 Task: In the  document effectivemgmt.doc ,insert the clipart between heading and points ' search for dove ' and adjust the shape height to  '3.5''
Action: Mouse moved to (20, 106)
Screenshot: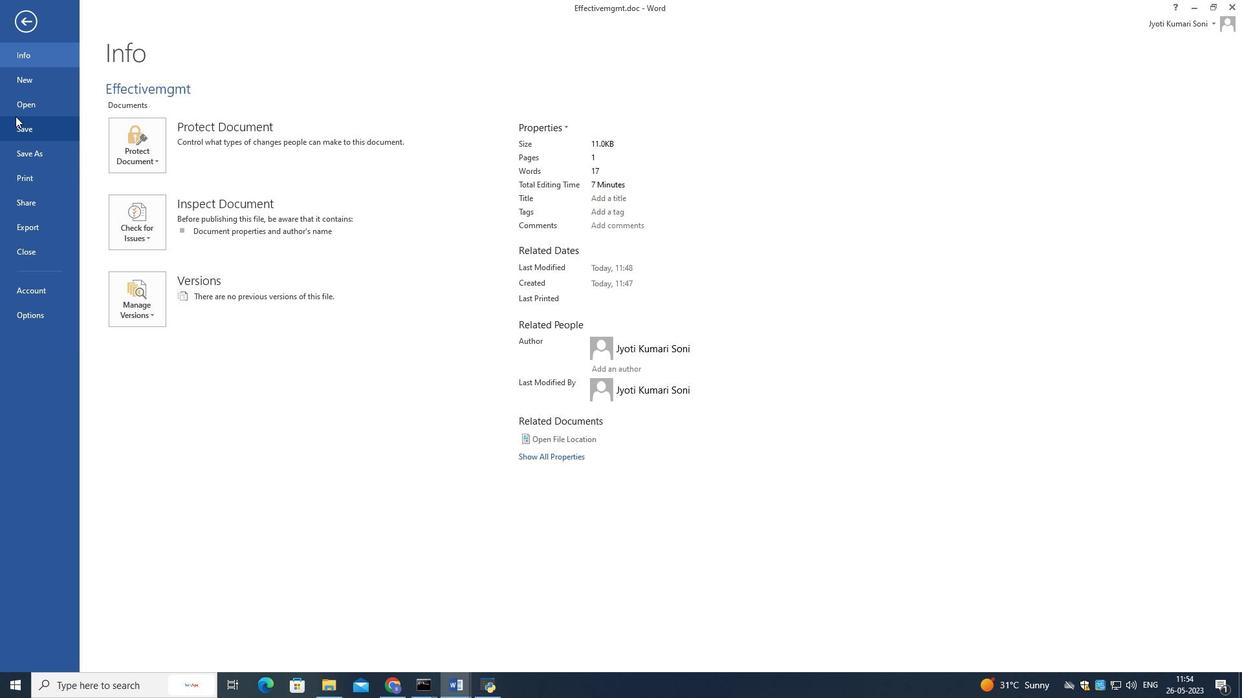 
Action: Mouse pressed left at (20, 106)
Screenshot: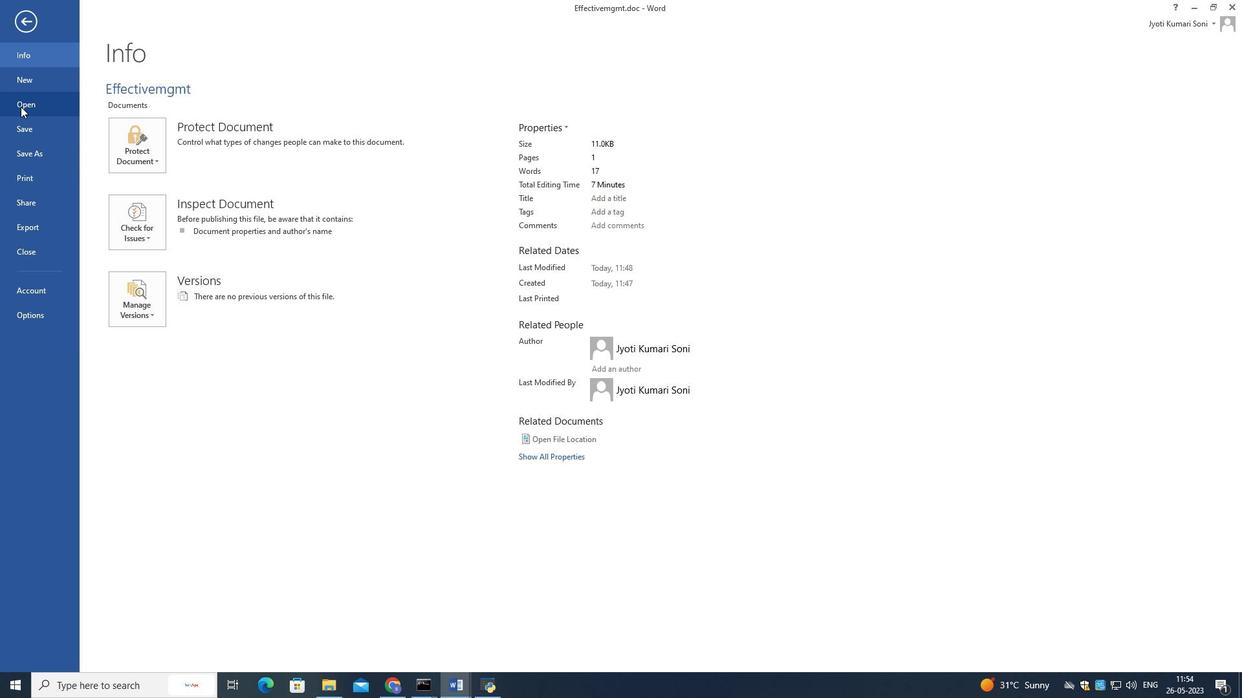 
Action: Mouse moved to (381, 117)
Screenshot: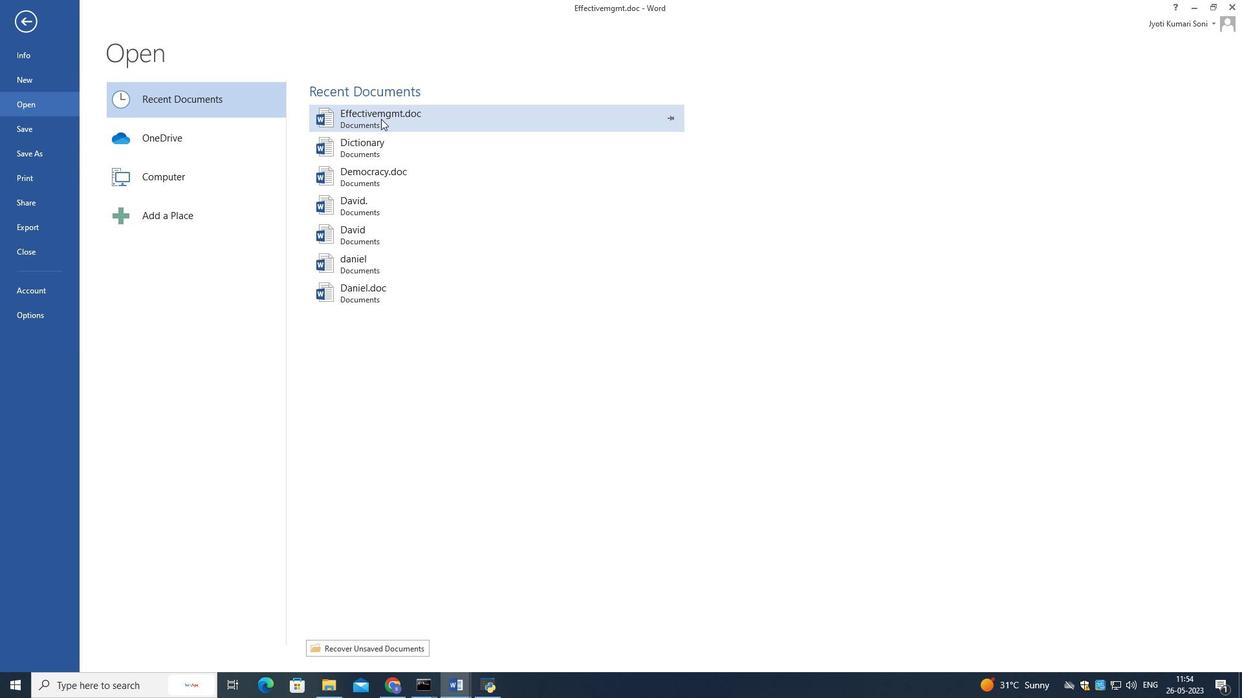 
Action: Mouse pressed left at (381, 117)
Screenshot: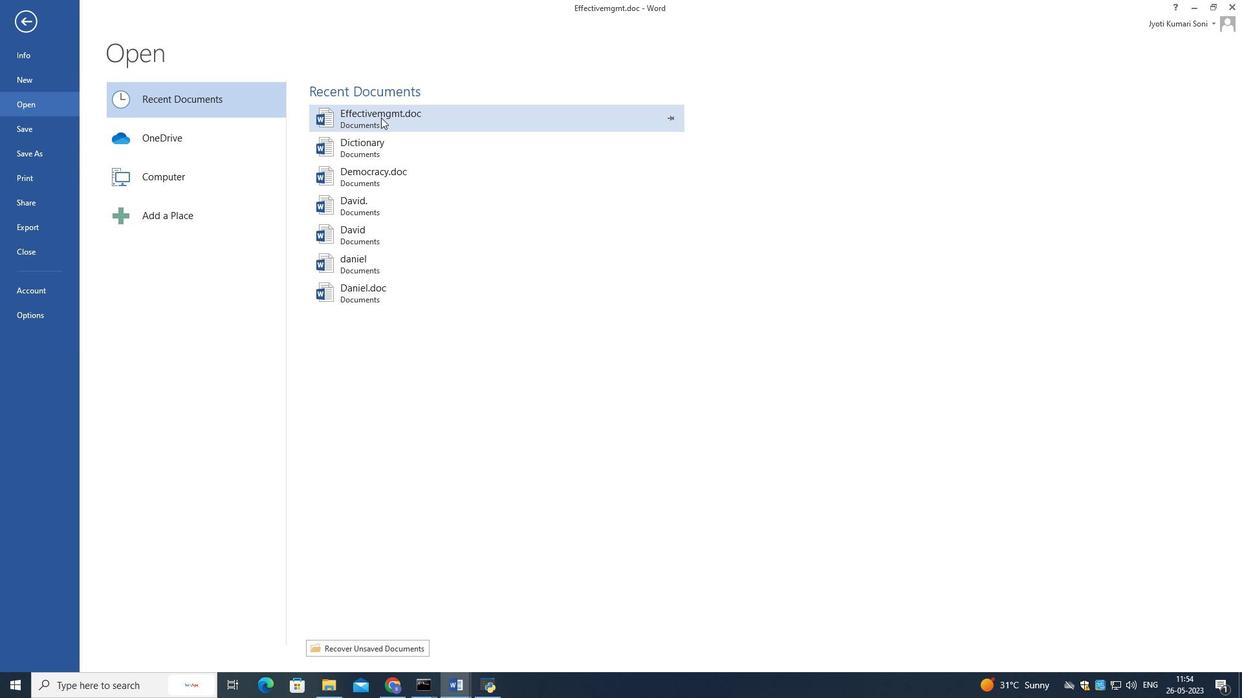 
Action: Mouse moved to (588, 286)
Screenshot: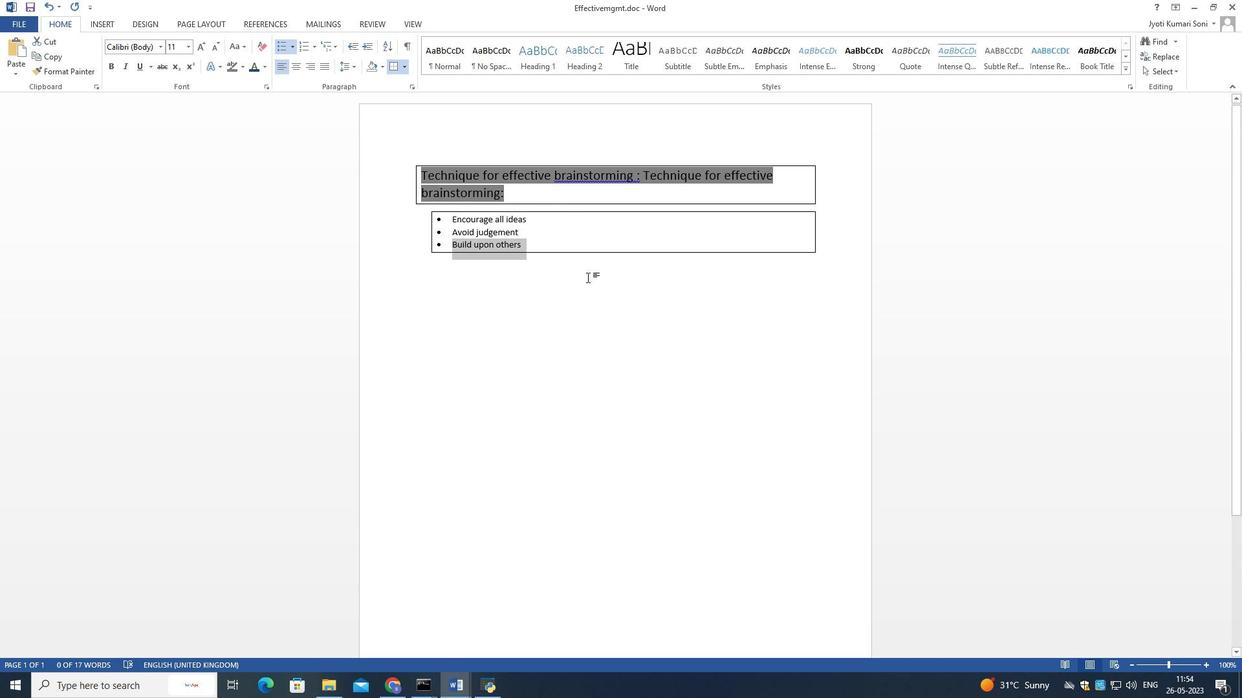 
Action: Mouse pressed left at (588, 286)
Screenshot: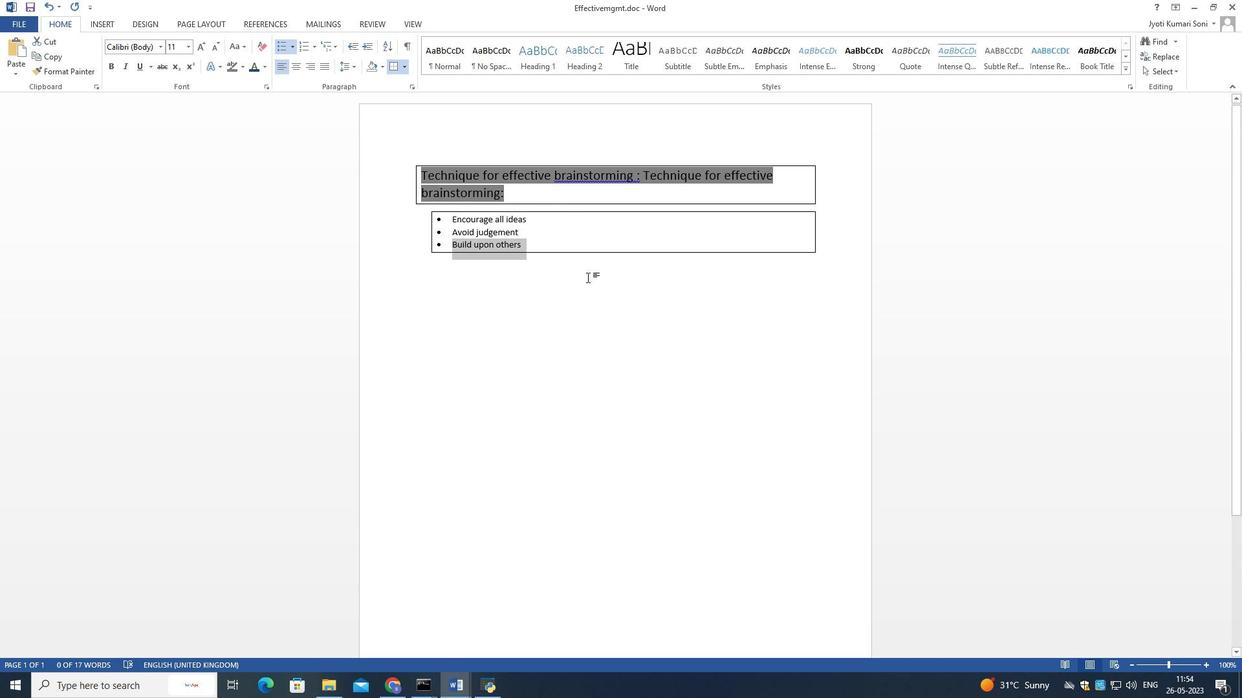 
Action: Mouse moved to (826, 201)
Screenshot: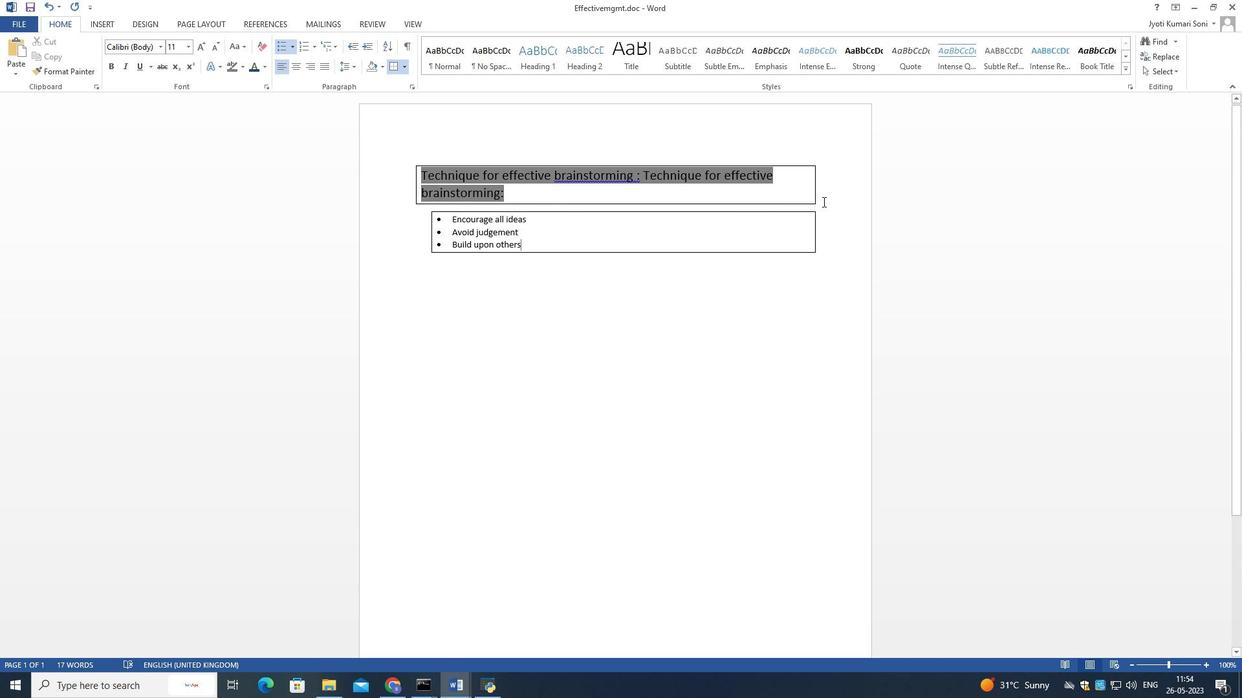 
Action: Mouse pressed left at (826, 201)
Screenshot: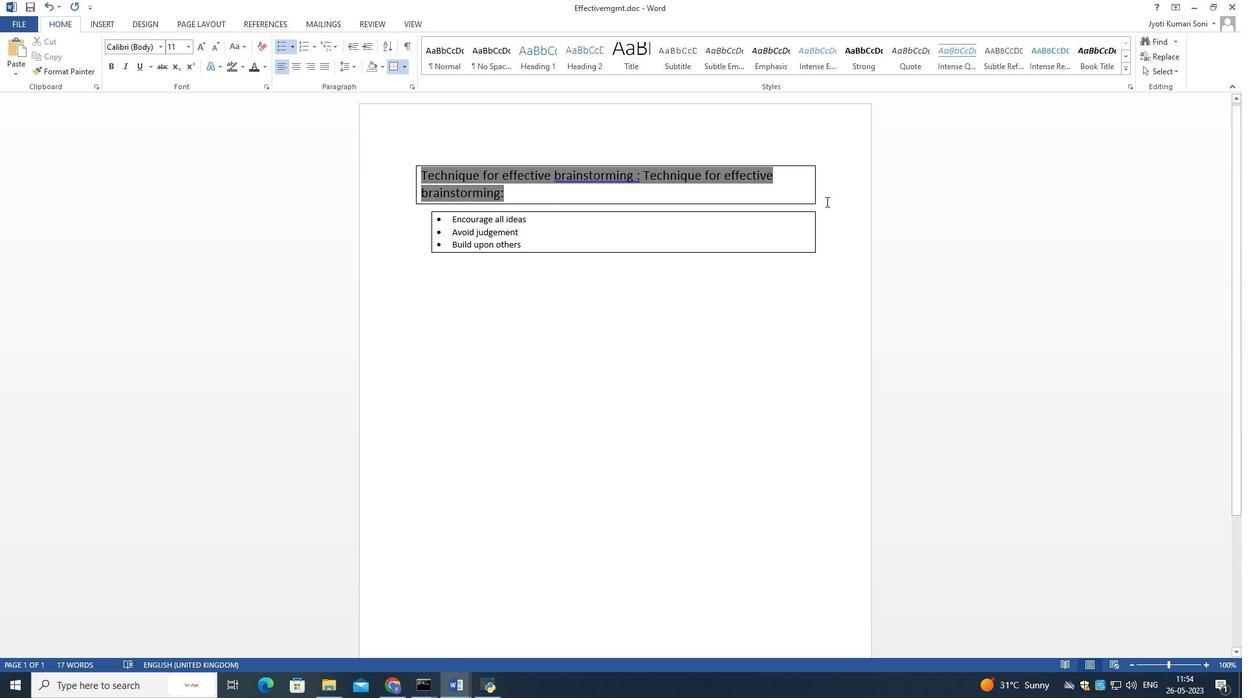 
Action: Mouse pressed left at (826, 201)
Screenshot: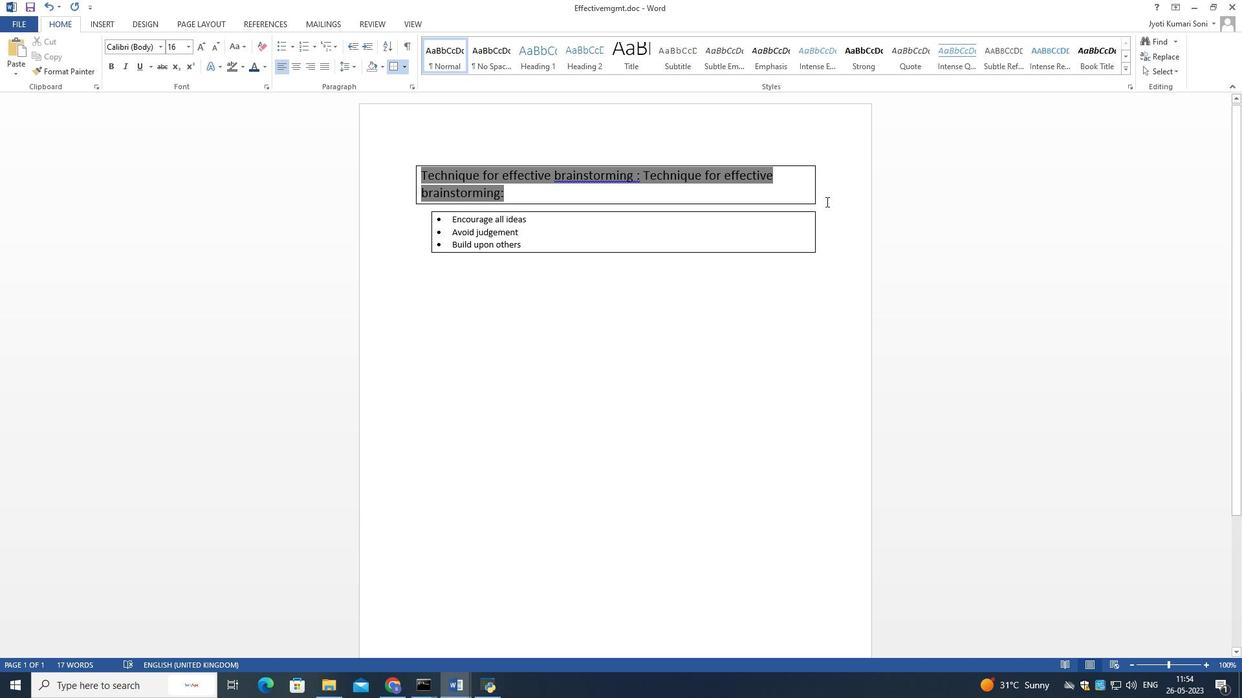 
Action: Mouse moved to (823, 197)
Screenshot: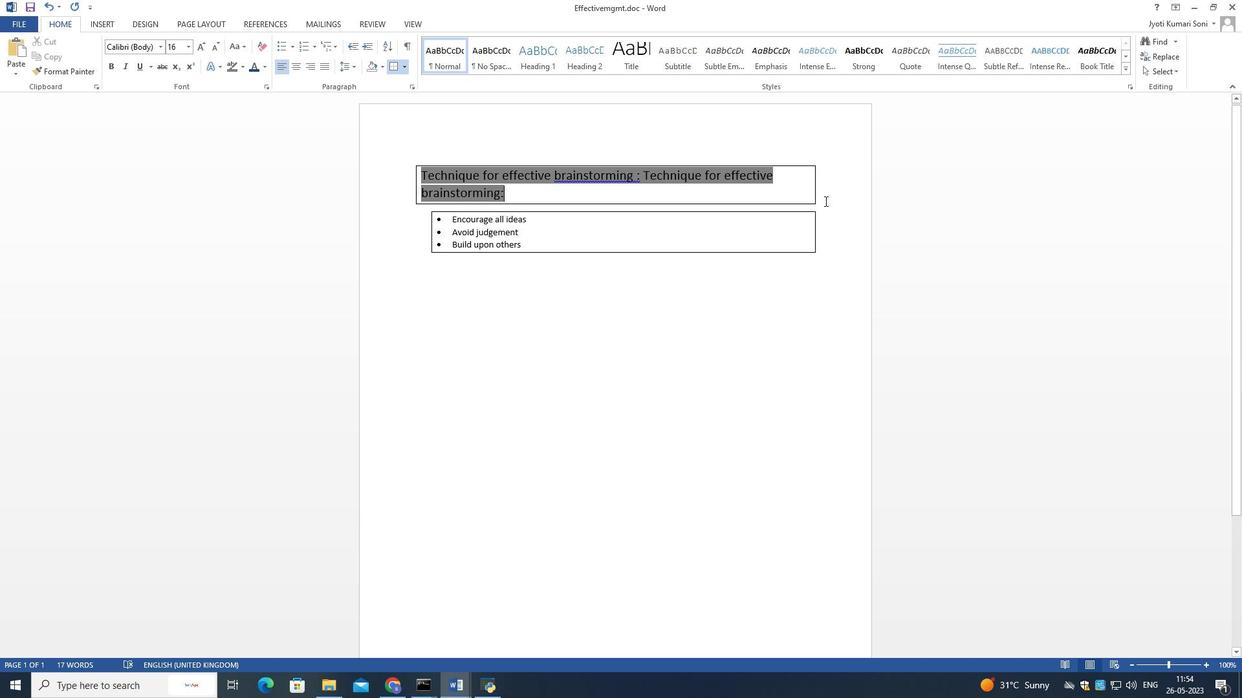 
Action: Key pressed <Key.enter>
Screenshot: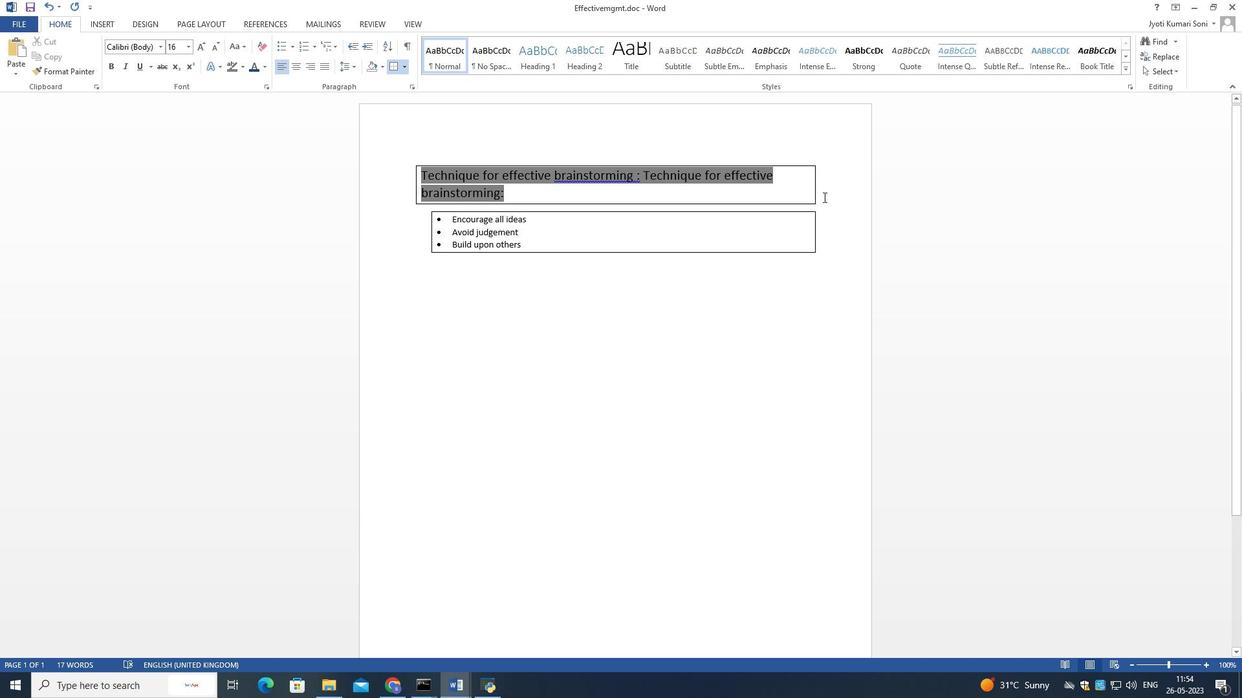 
Action: Mouse moved to (856, 219)
Screenshot: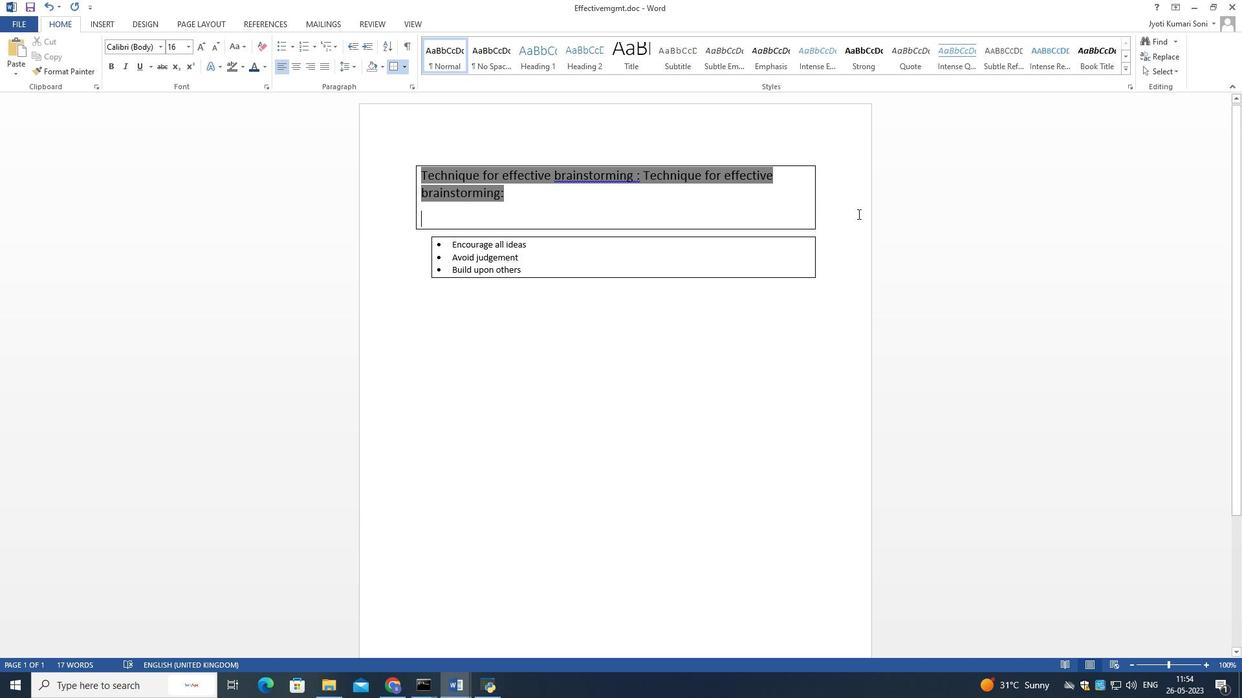 
Action: Mouse pressed left at (856, 219)
Screenshot: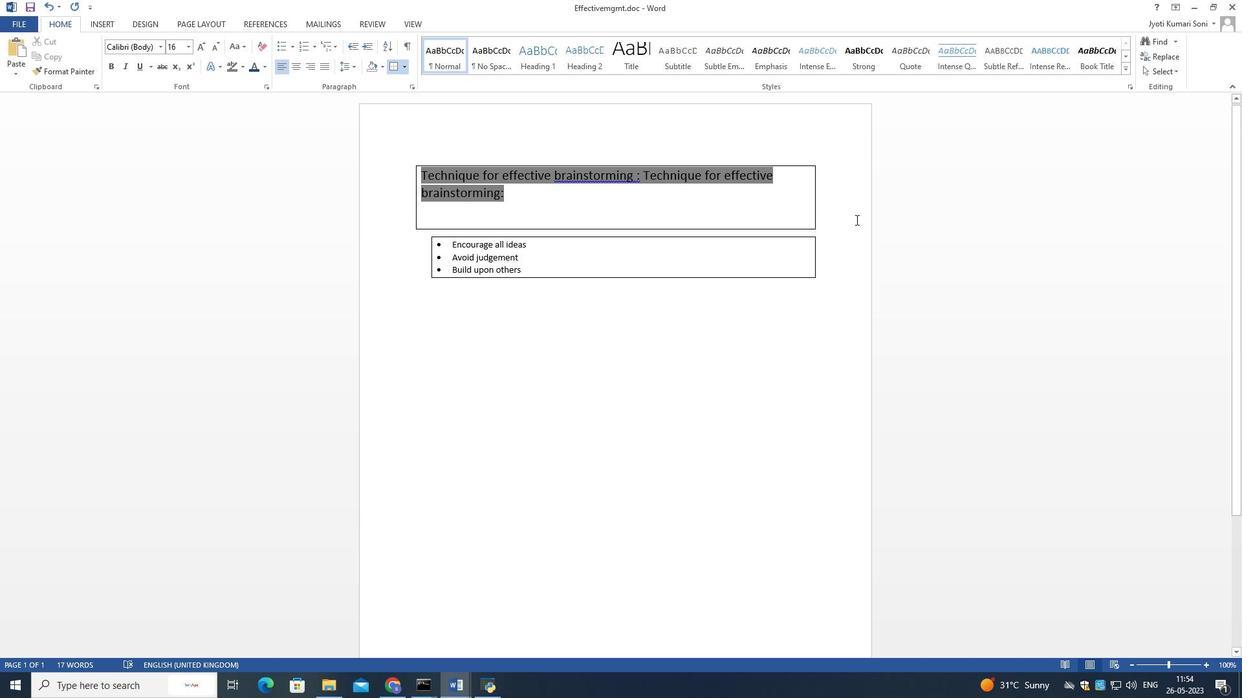 
Action: Mouse moved to (828, 230)
Screenshot: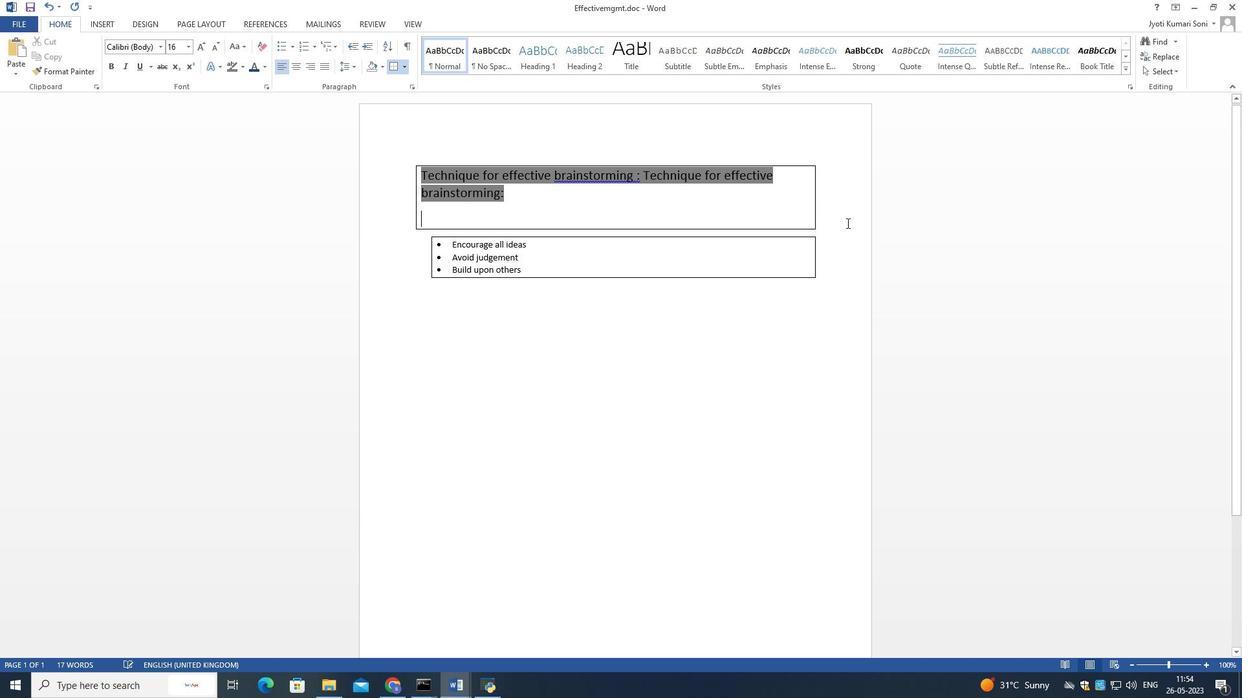 
Action: Mouse pressed left at (828, 230)
Screenshot: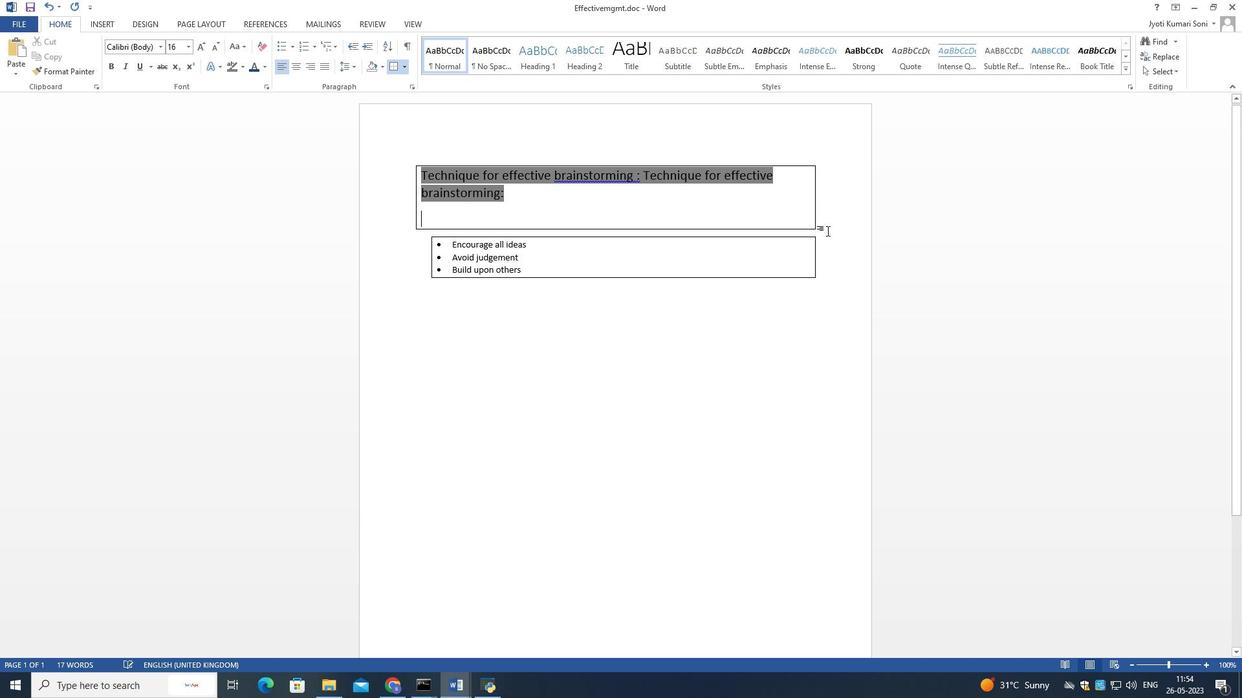 
Action: Mouse moved to (755, 306)
Screenshot: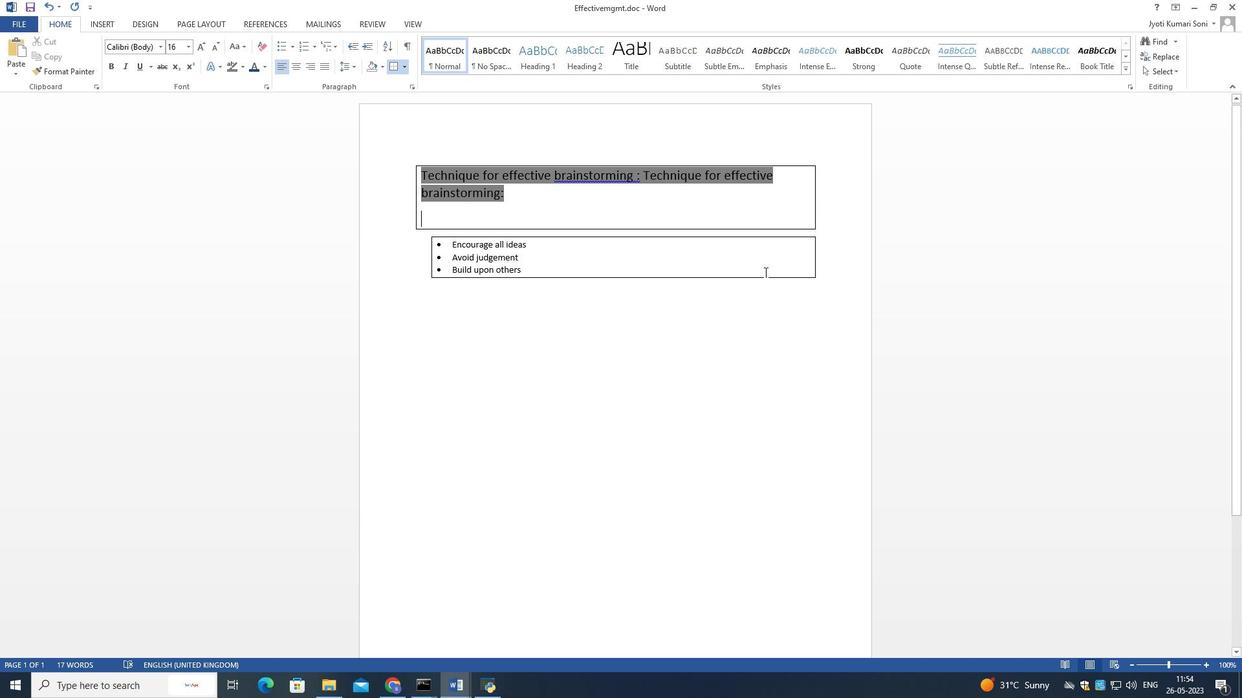 
Action: Mouse pressed left at (755, 306)
Screenshot: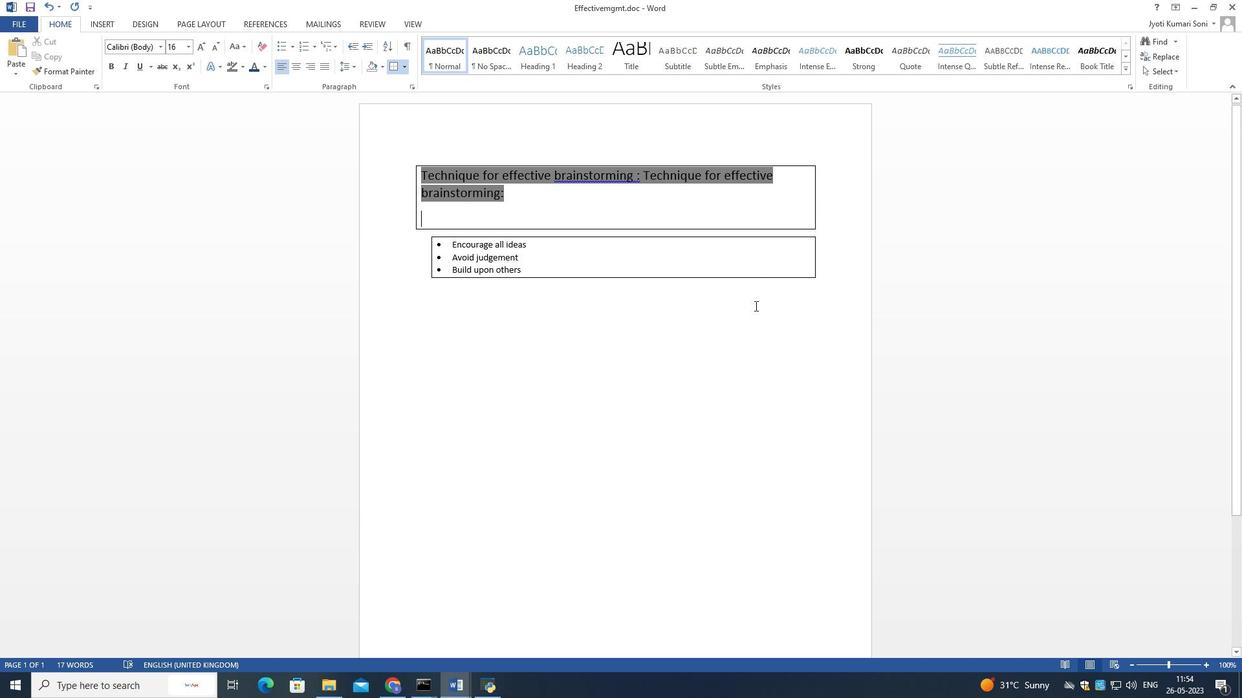 
Action: Mouse moved to (403, 65)
Screenshot: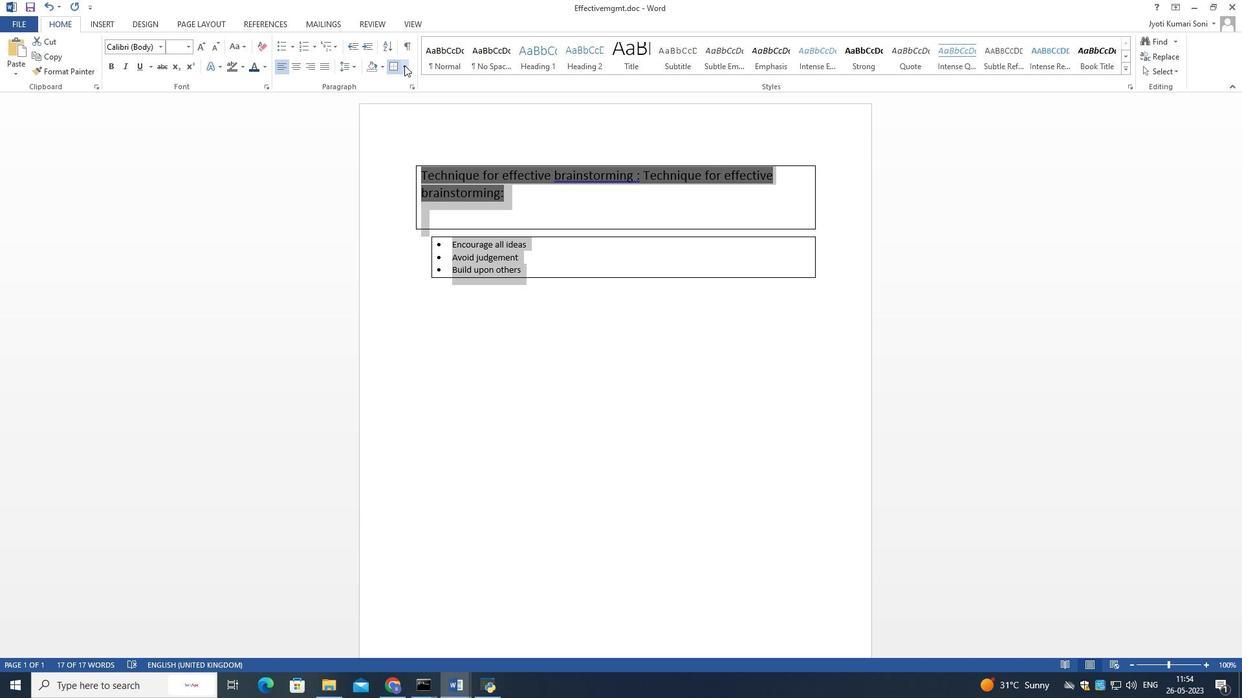 
Action: Mouse pressed left at (403, 65)
Screenshot: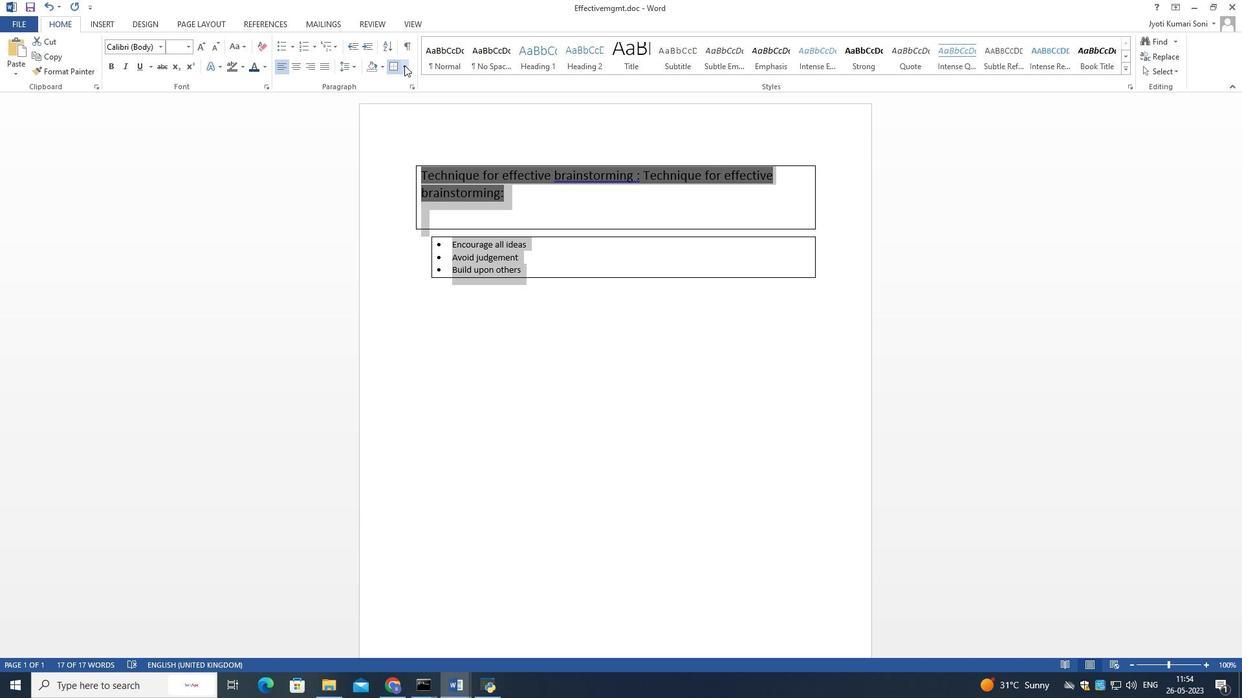 
Action: Mouse moved to (569, 310)
Screenshot: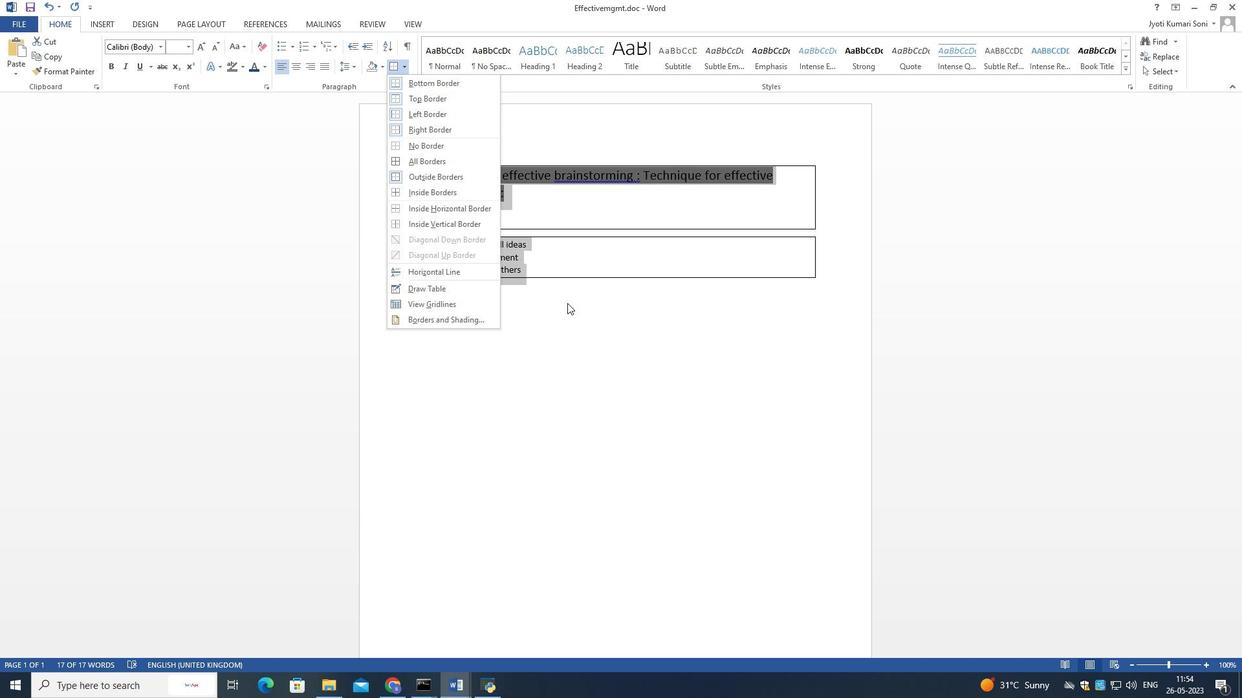 
Action: Mouse pressed left at (569, 310)
Screenshot: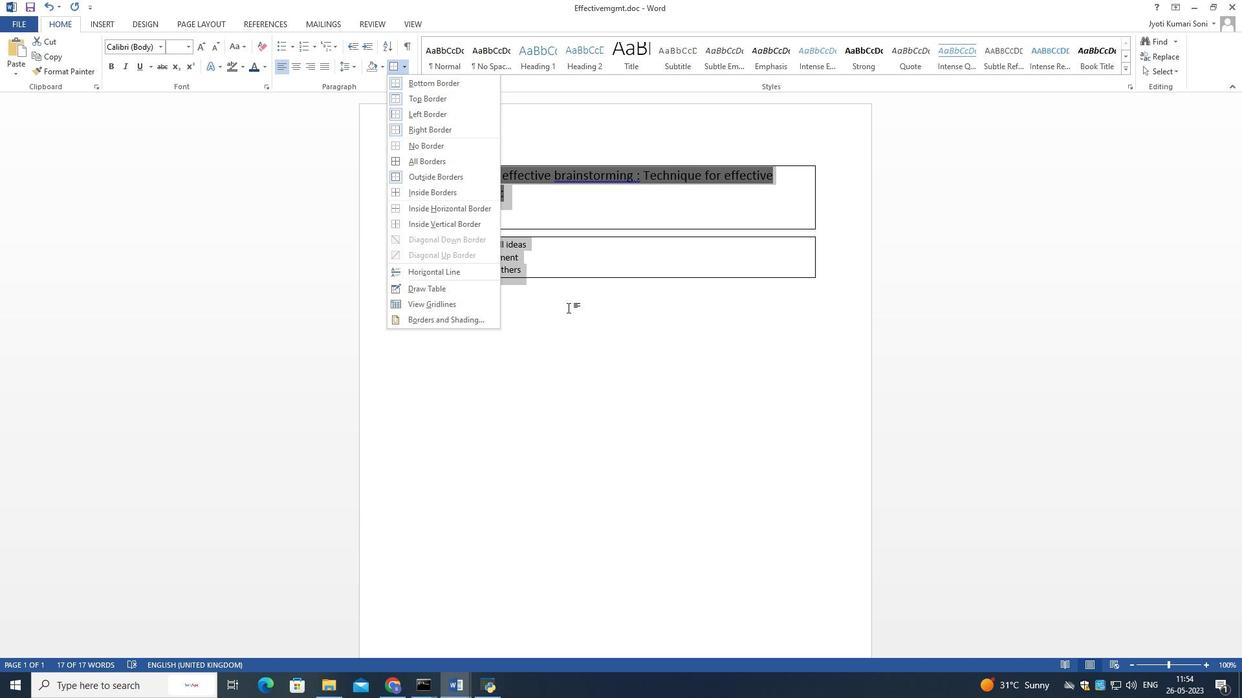 
Action: Mouse moved to (839, 206)
Screenshot: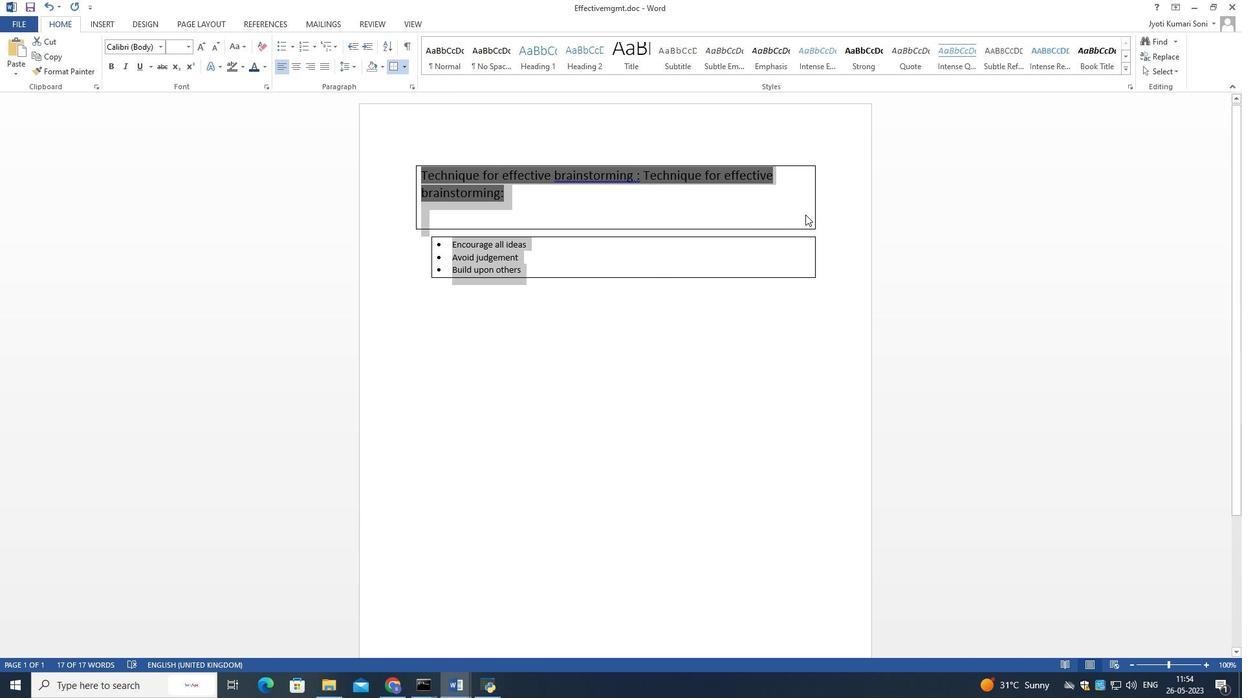 
Action: Mouse pressed left at (839, 206)
Screenshot: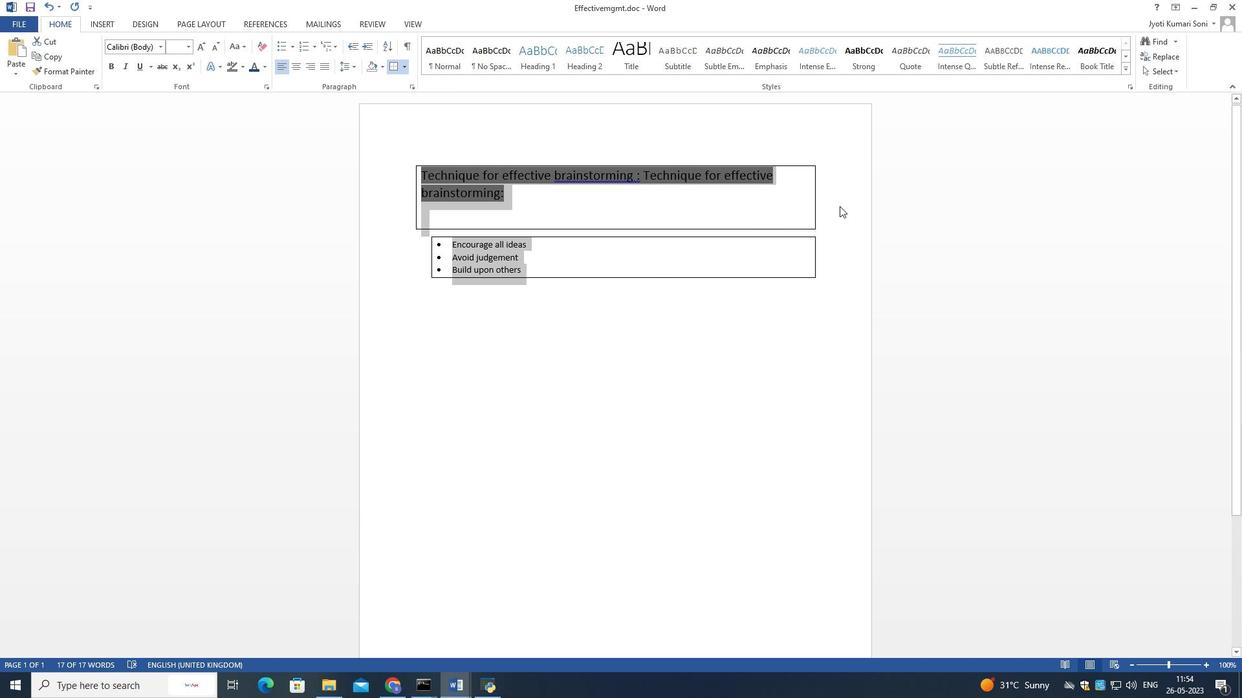 
Action: Mouse moved to (852, 184)
Screenshot: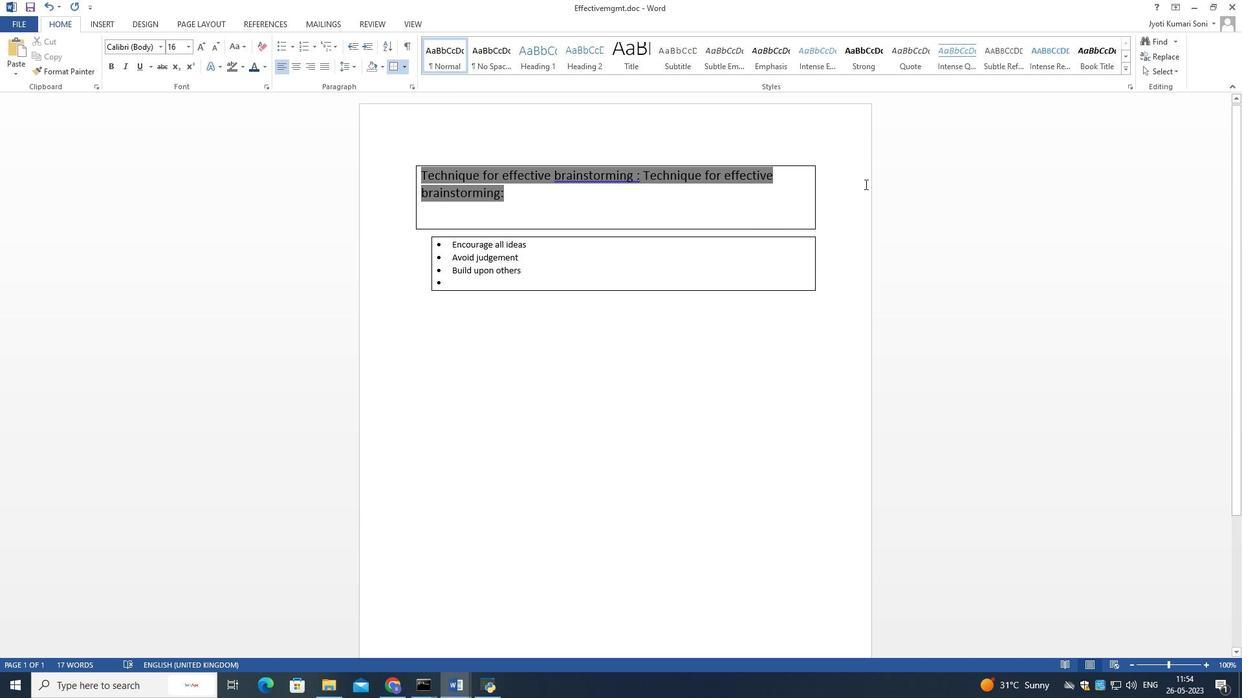 
Action: Mouse pressed left at (852, 184)
Screenshot: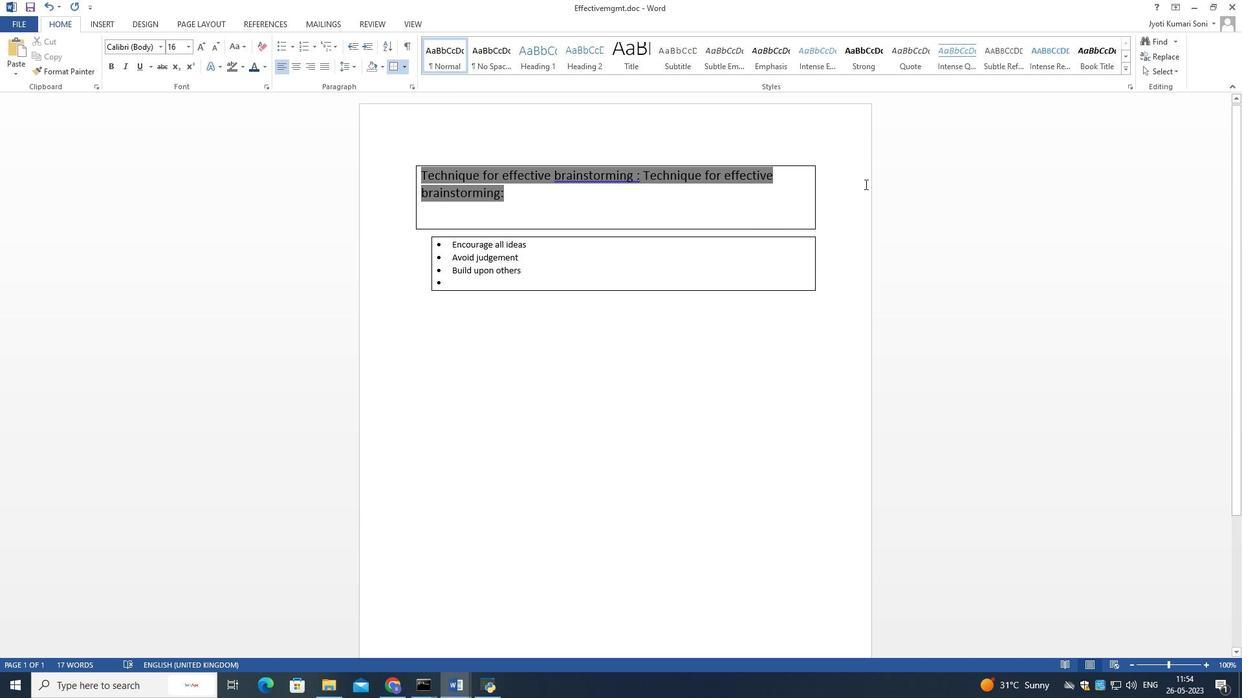 
Action: Mouse moved to (403, 66)
Screenshot: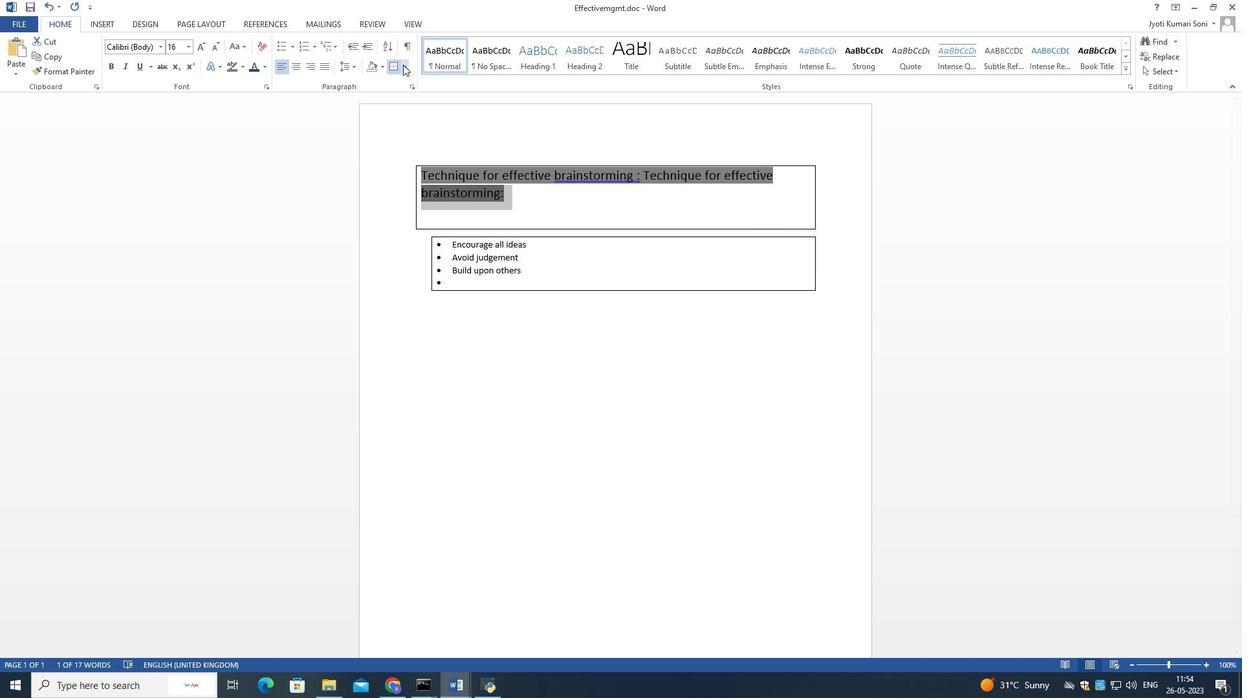 
Action: Mouse pressed left at (403, 66)
Screenshot: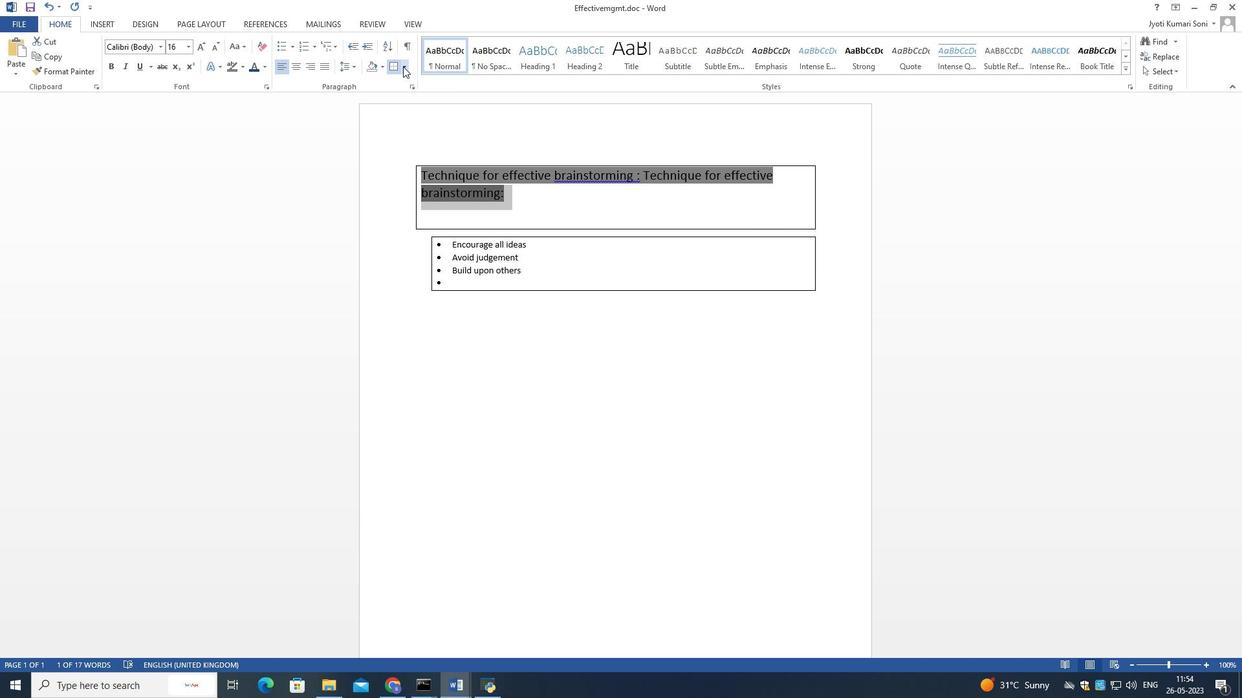 
Action: Mouse moved to (413, 149)
Screenshot: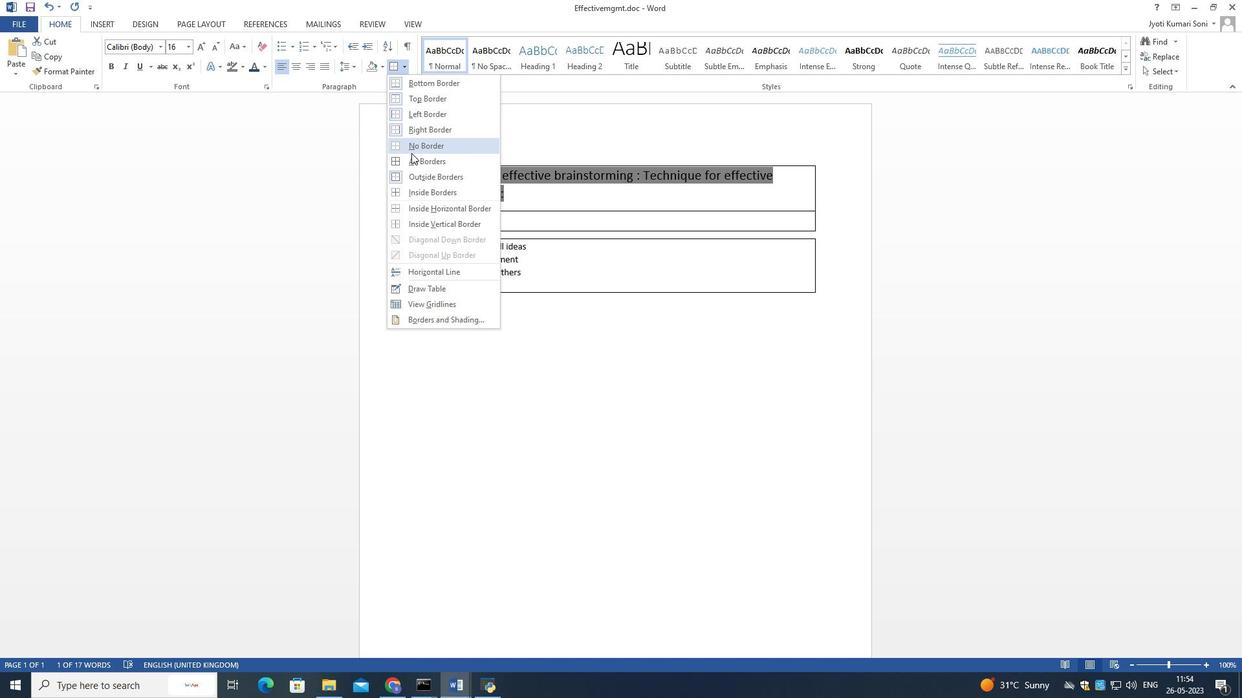 
Action: Mouse pressed left at (413, 149)
Screenshot: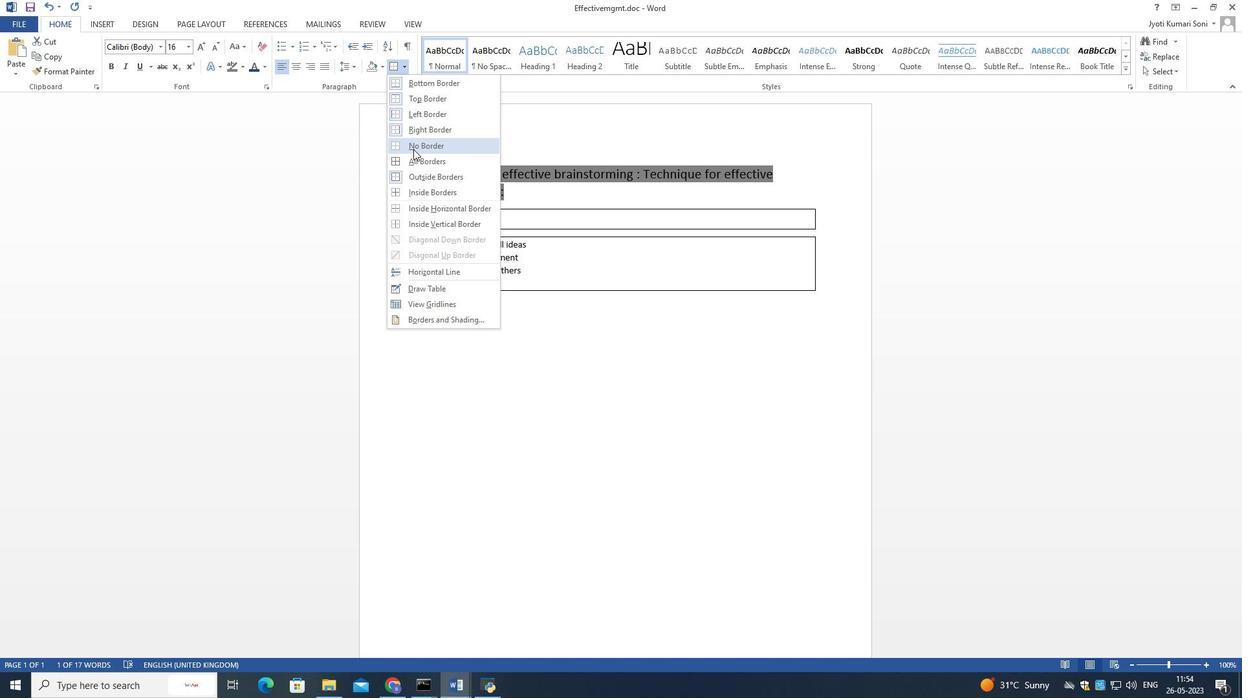 
Action: Mouse moved to (556, 222)
Screenshot: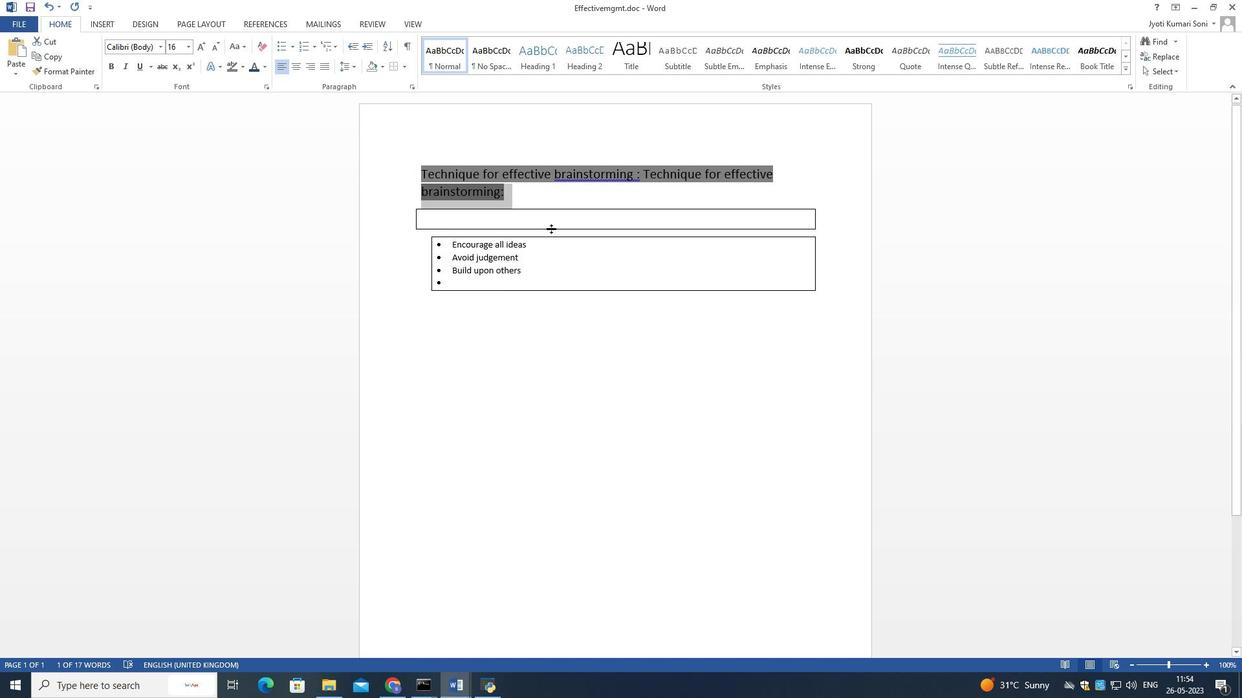 
Action: Mouse pressed left at (556, 222)
Screenshot: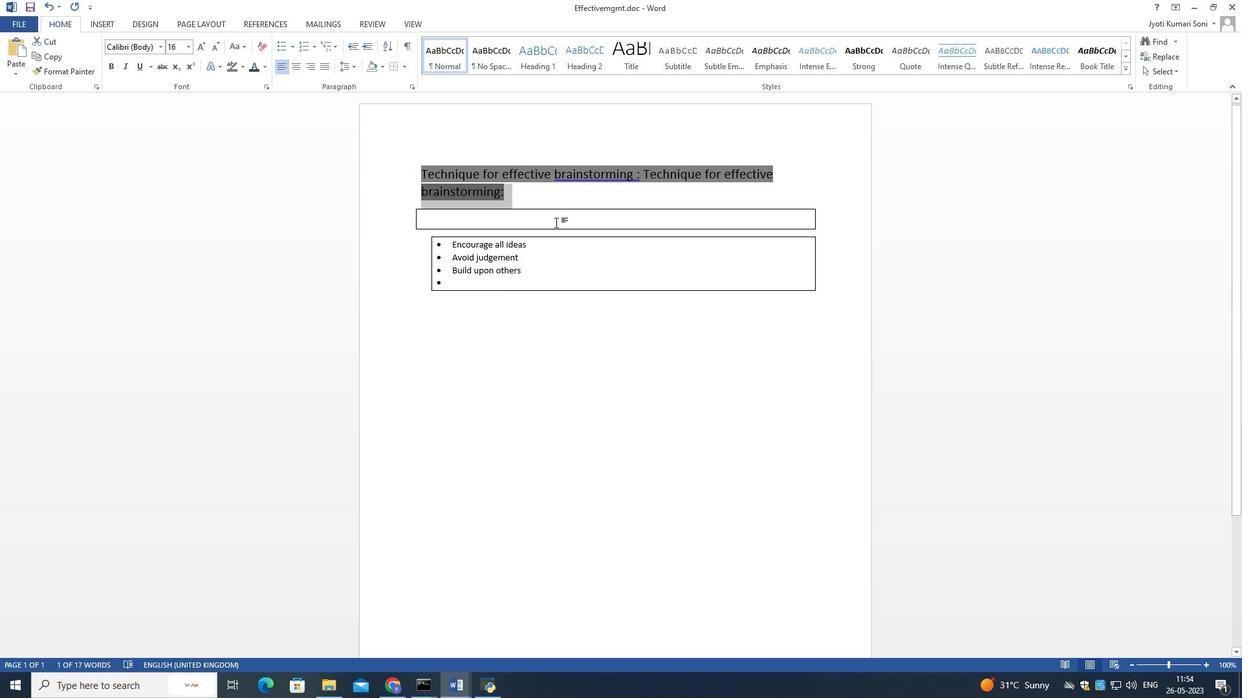 
Action: Mouse moved to (556, 214)
Screenshot: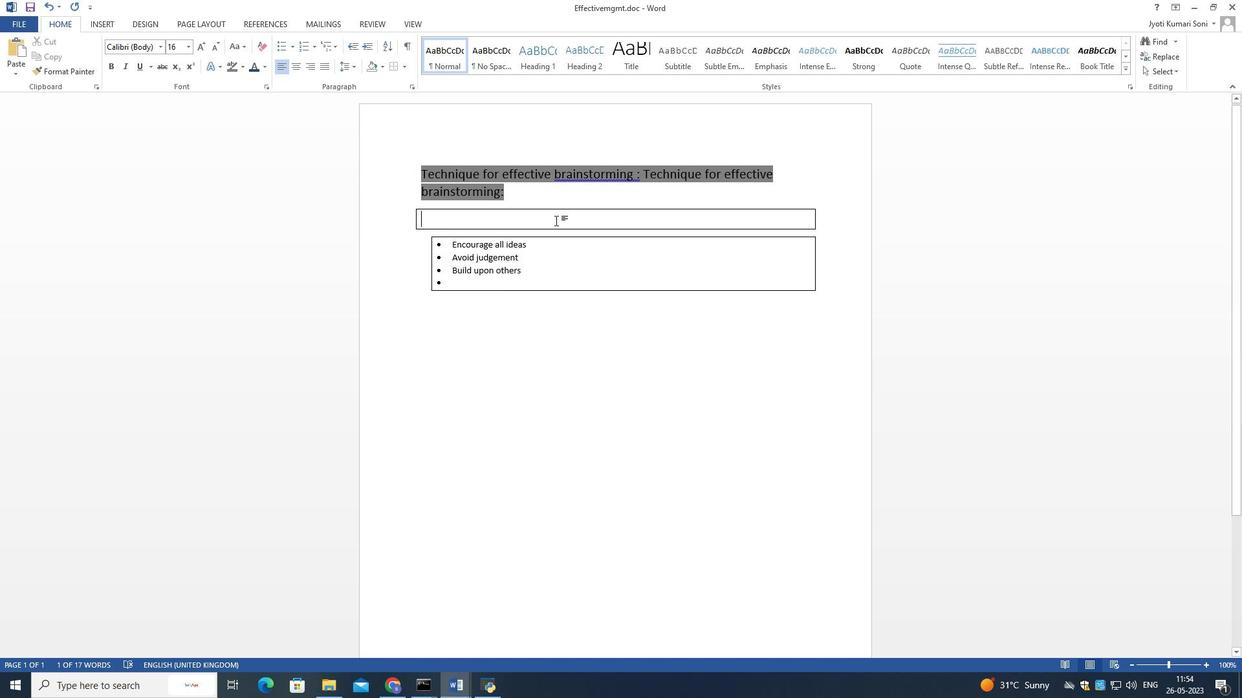
Action: Mouse pressed right at (556, 214)
Screenshot: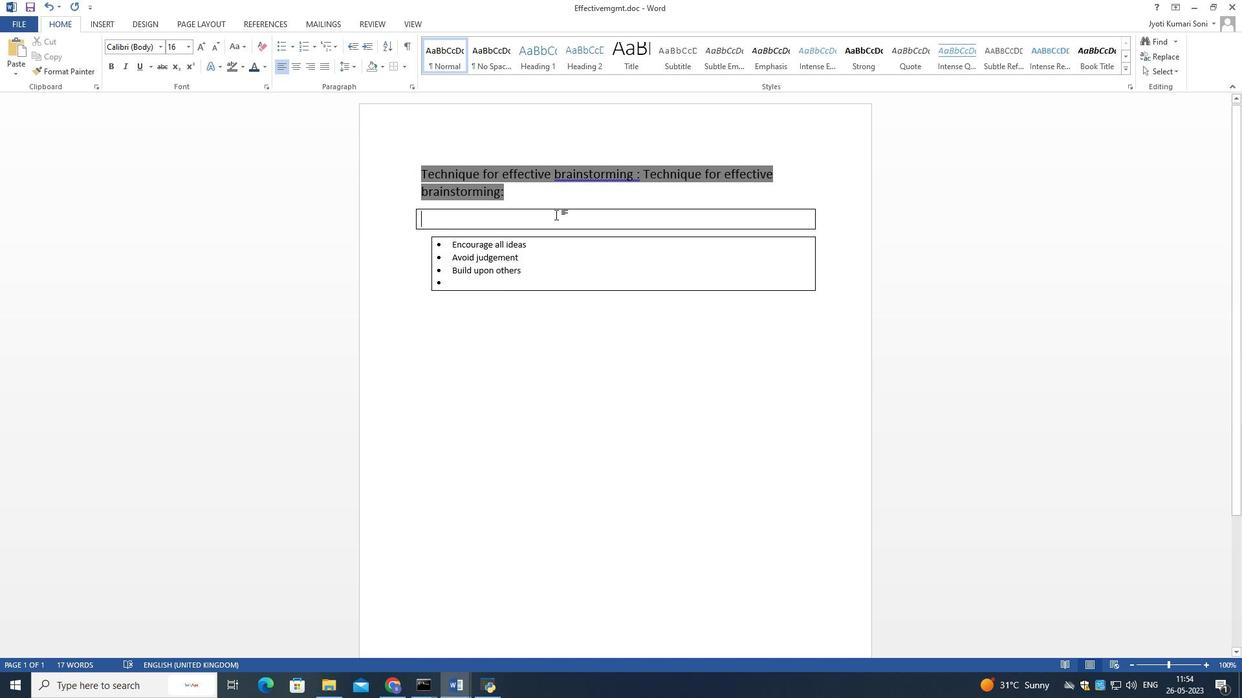 
Action: Mouse moved to (448, 220)
Screenshot: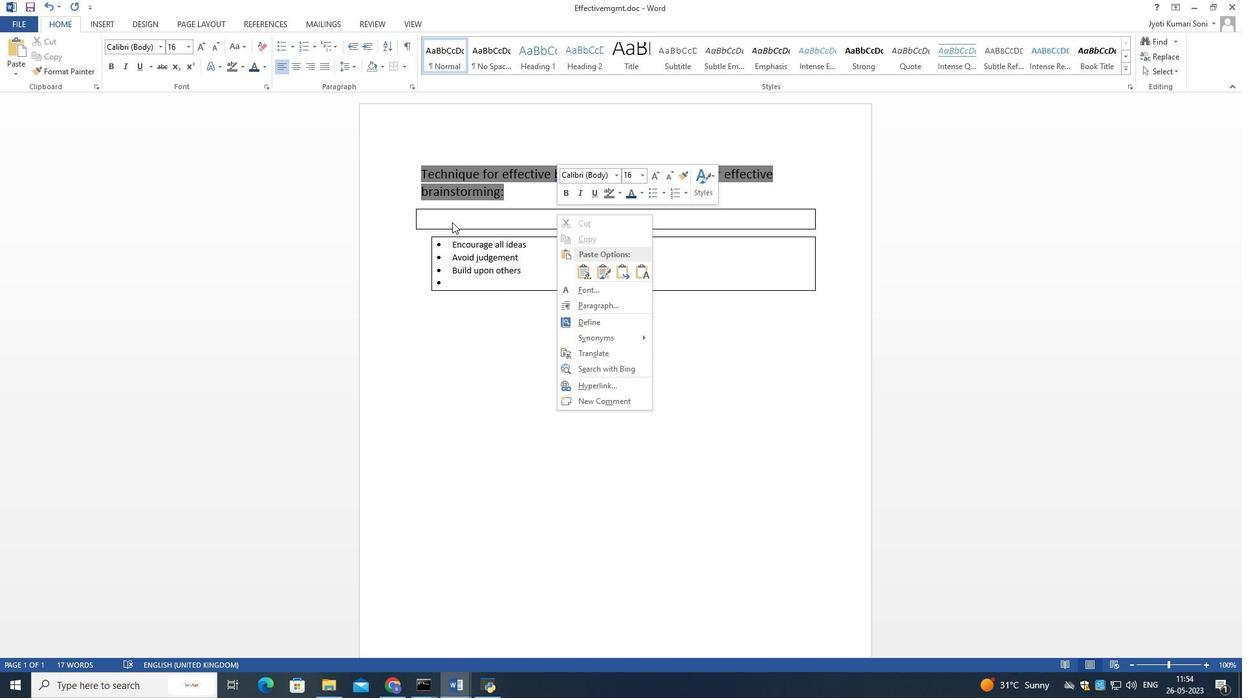 
Action: Mouse pressed left at (448, 220)
Screenshot: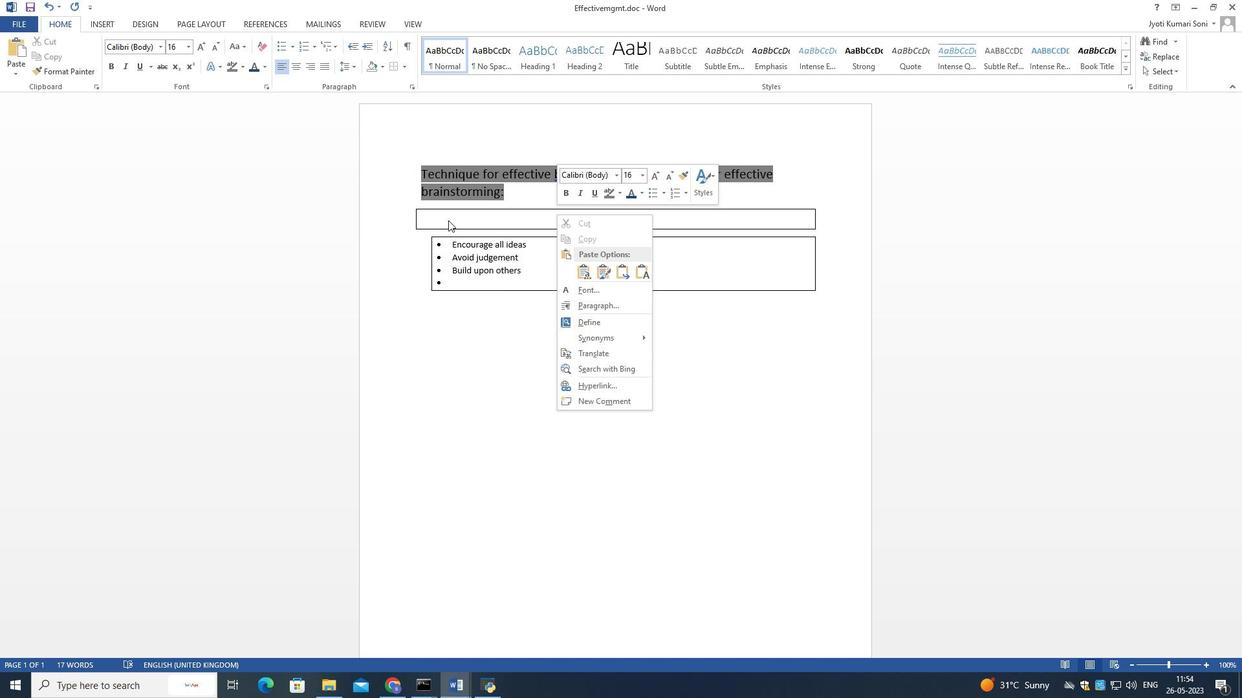 
Action: Mouse moved to (414, 214)
Screenshot: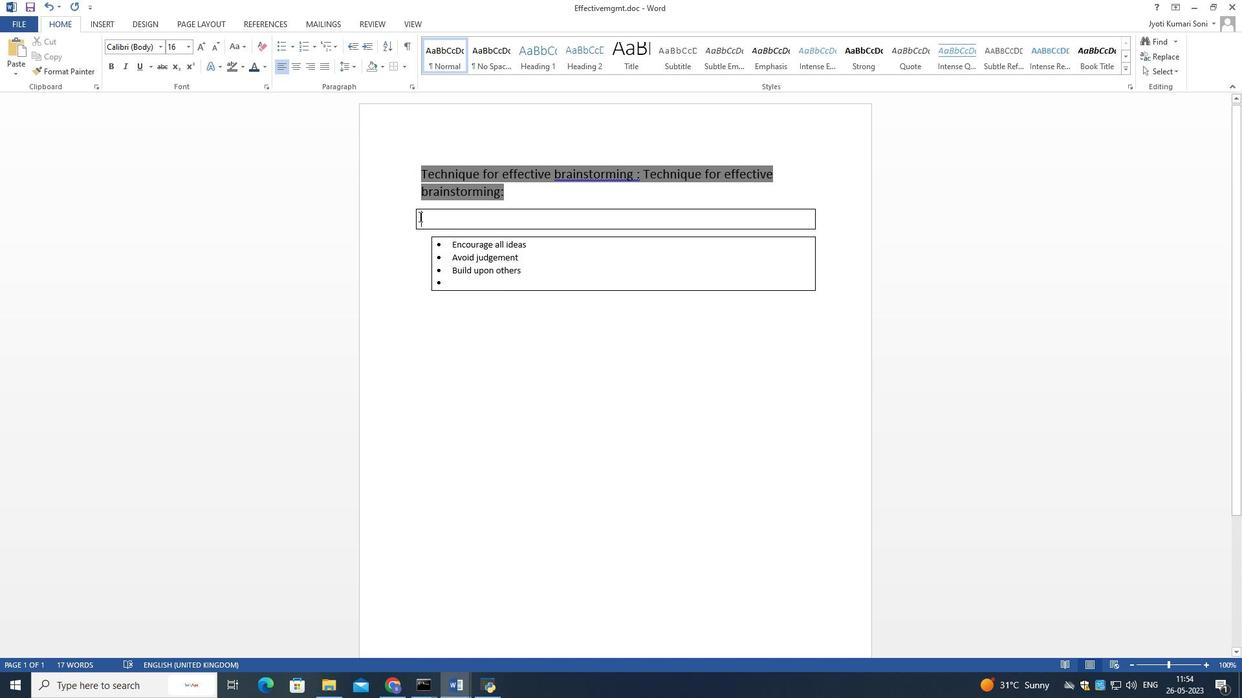 
Action: Mouse pressed left at (414, 214)
Screenshot: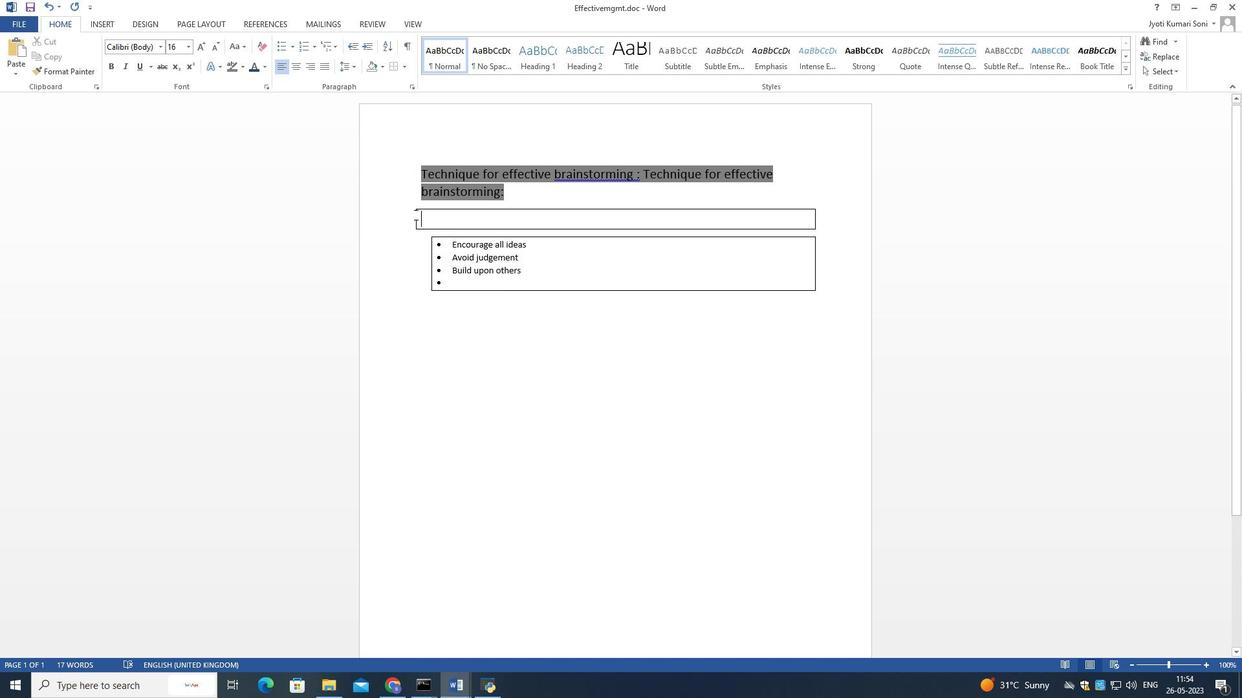 
Action: Mouse moved to (425, 221)
Screenshot: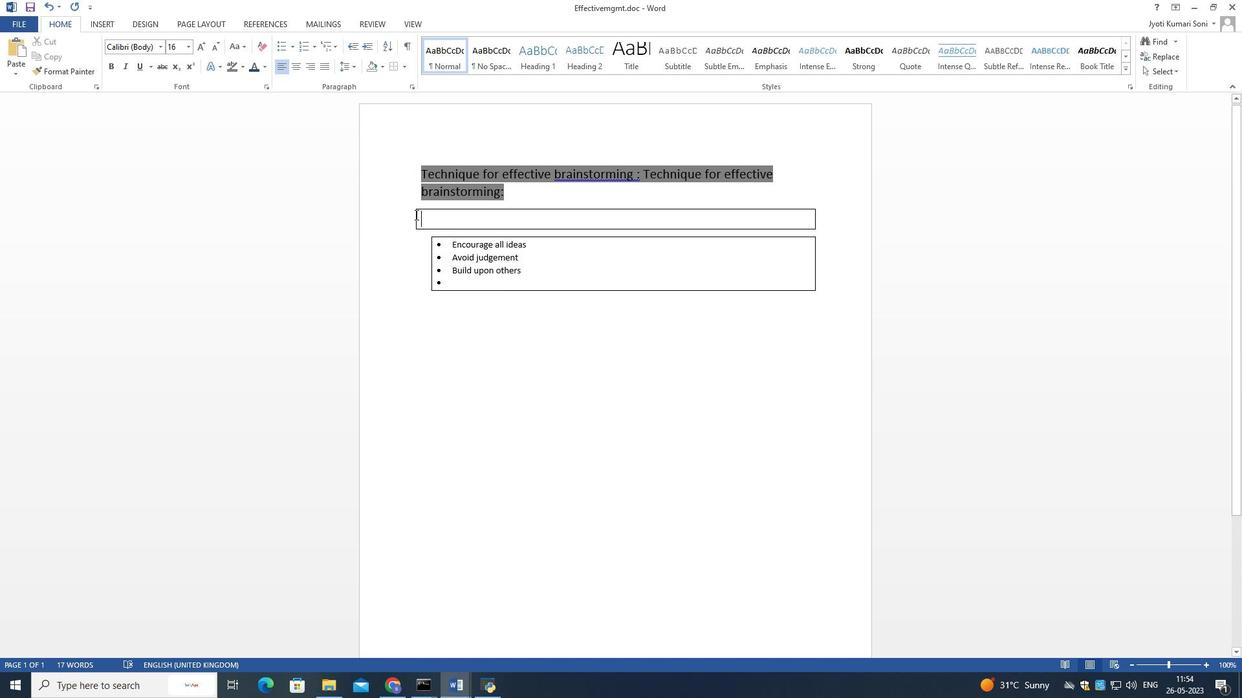 
Action: Mouse pressed left at (425, 221)
Screenshot: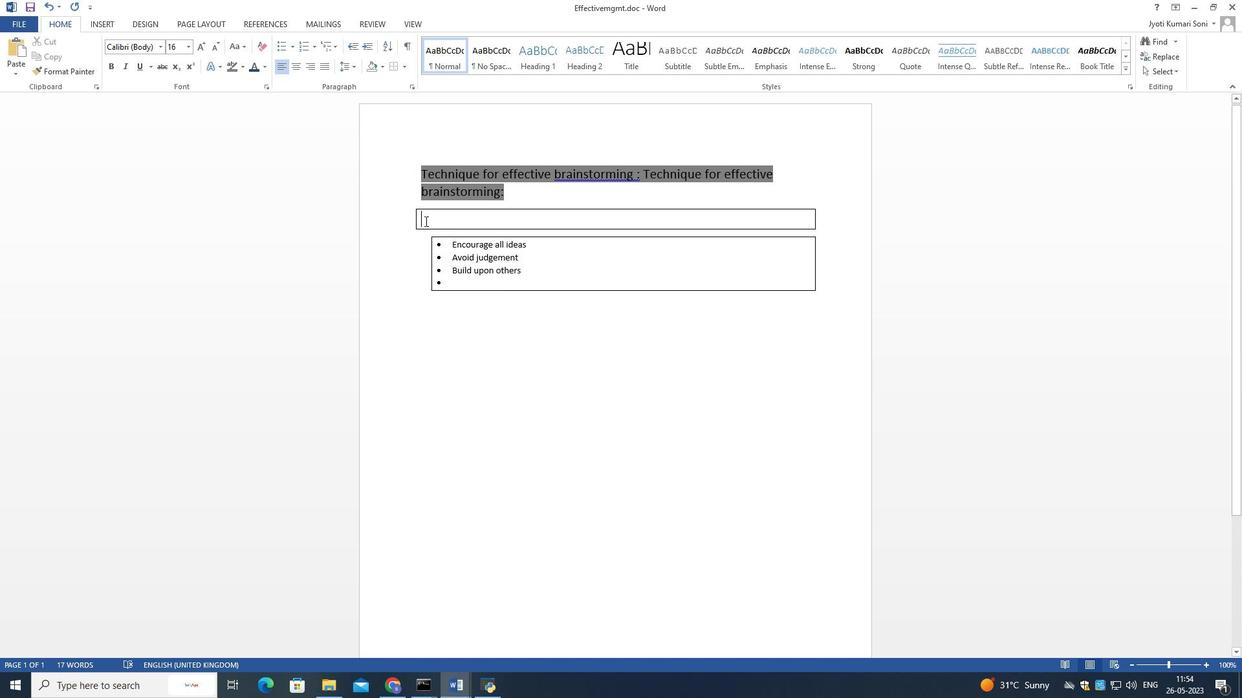 
Action: Mouse moved to (417, 218)
Screenshot: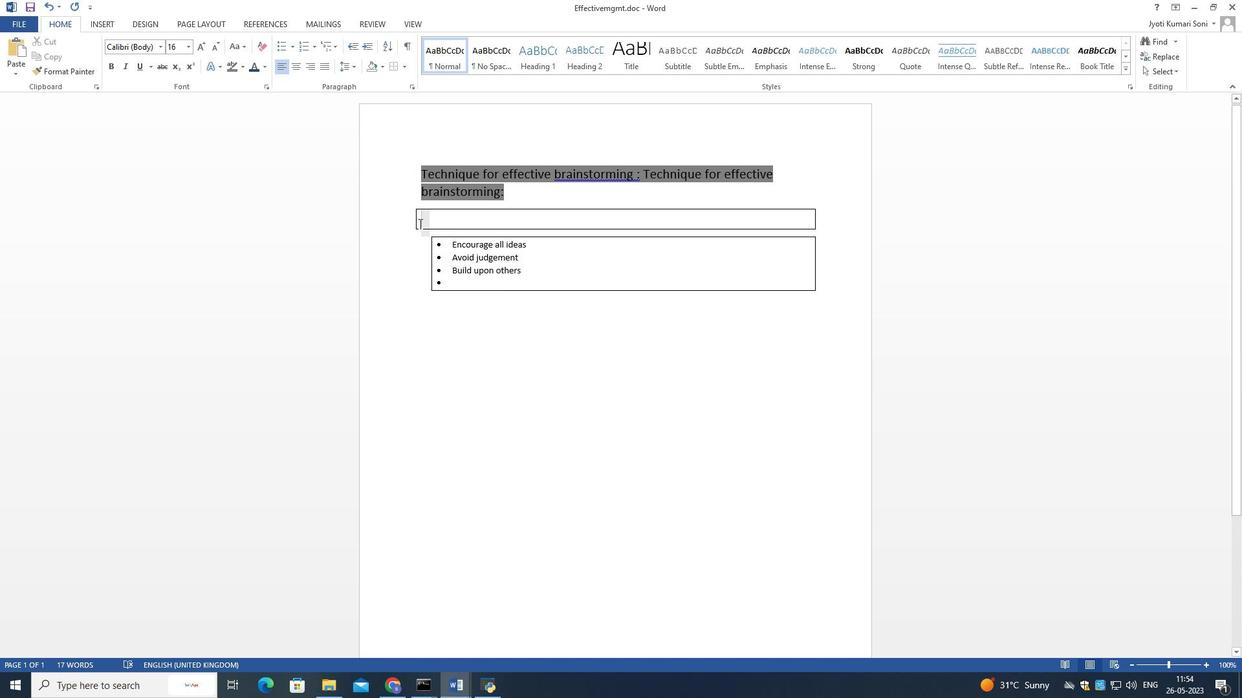 
Action: Mouse pressed left at (417, 218)
Screenshot: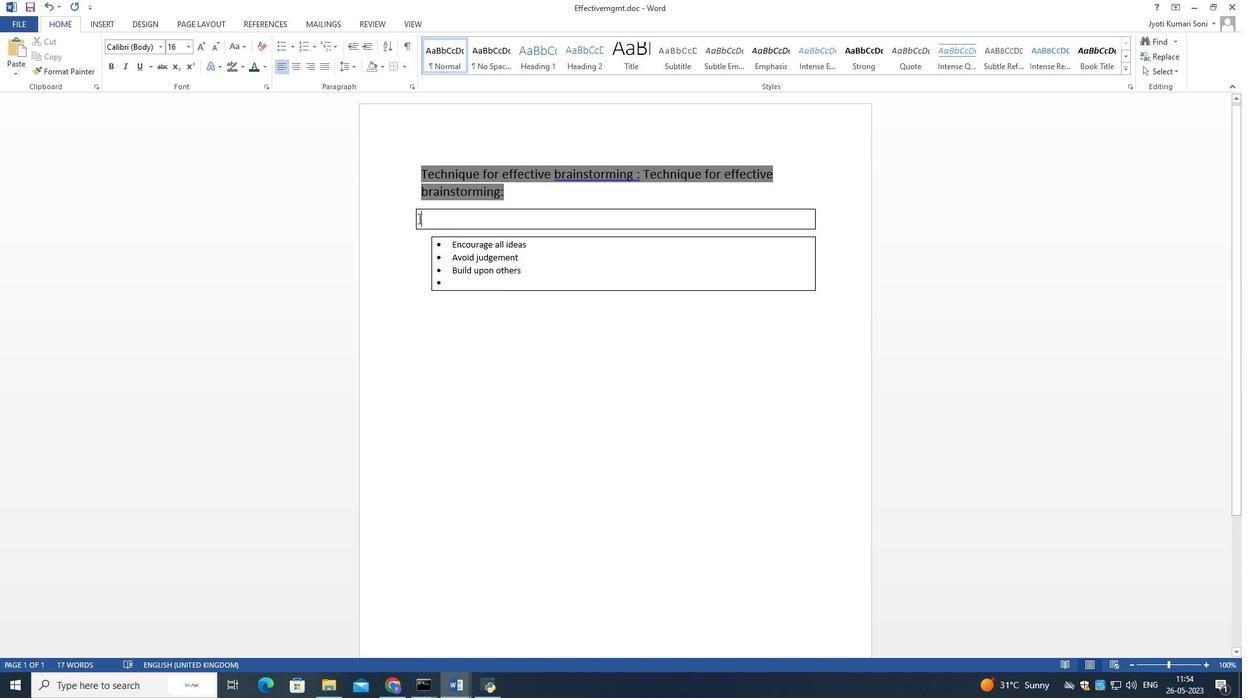 
Action: Mouse moved to (447, 223)
Screenshot: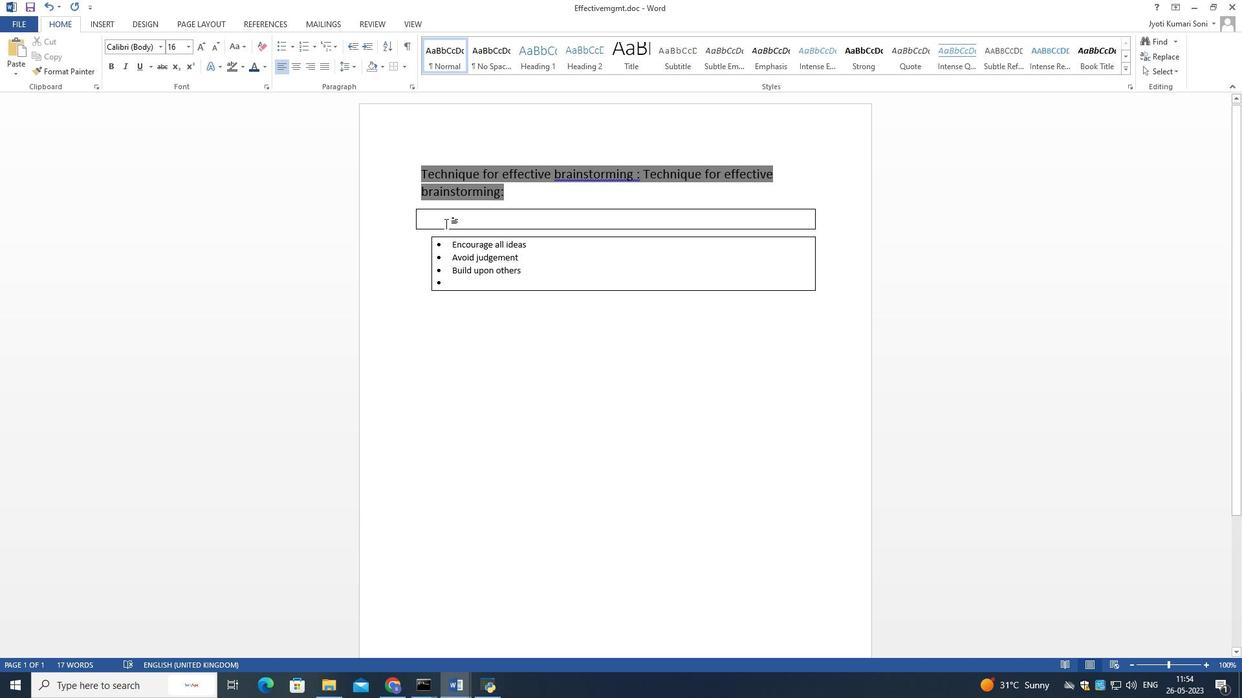 
Action: Key pressed ctrl+Z
Screenshot: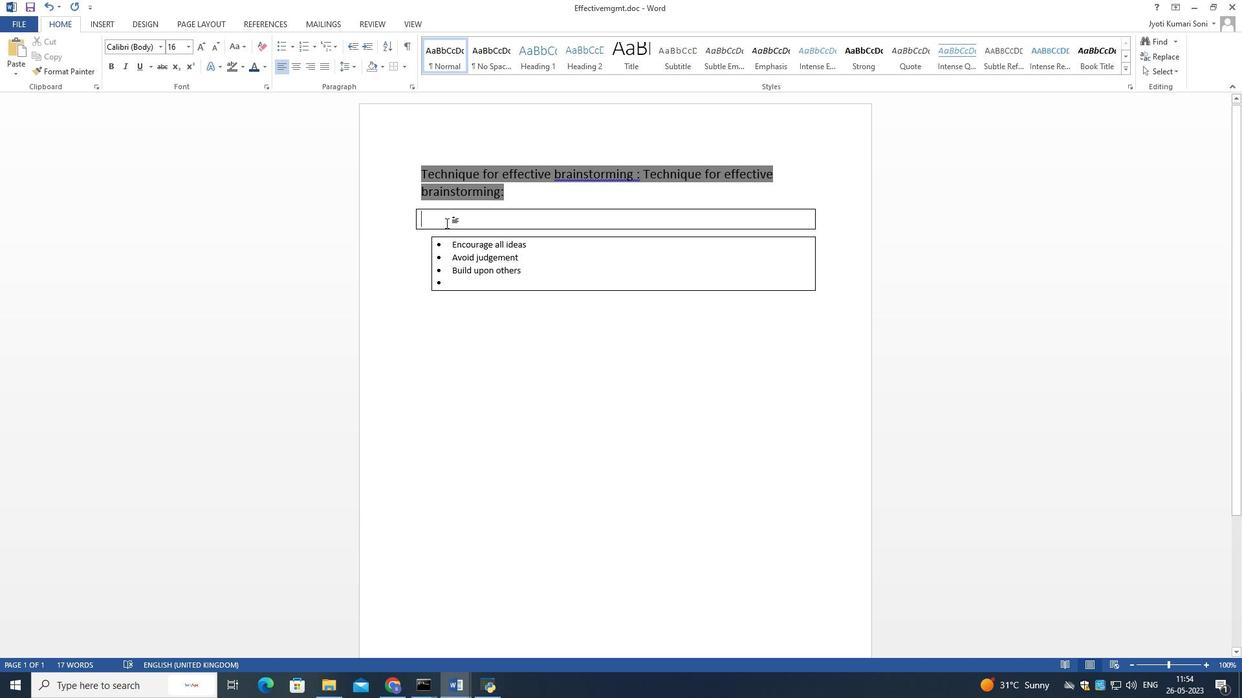 
Action: Mouse moved to (562, 232)
Screenshot: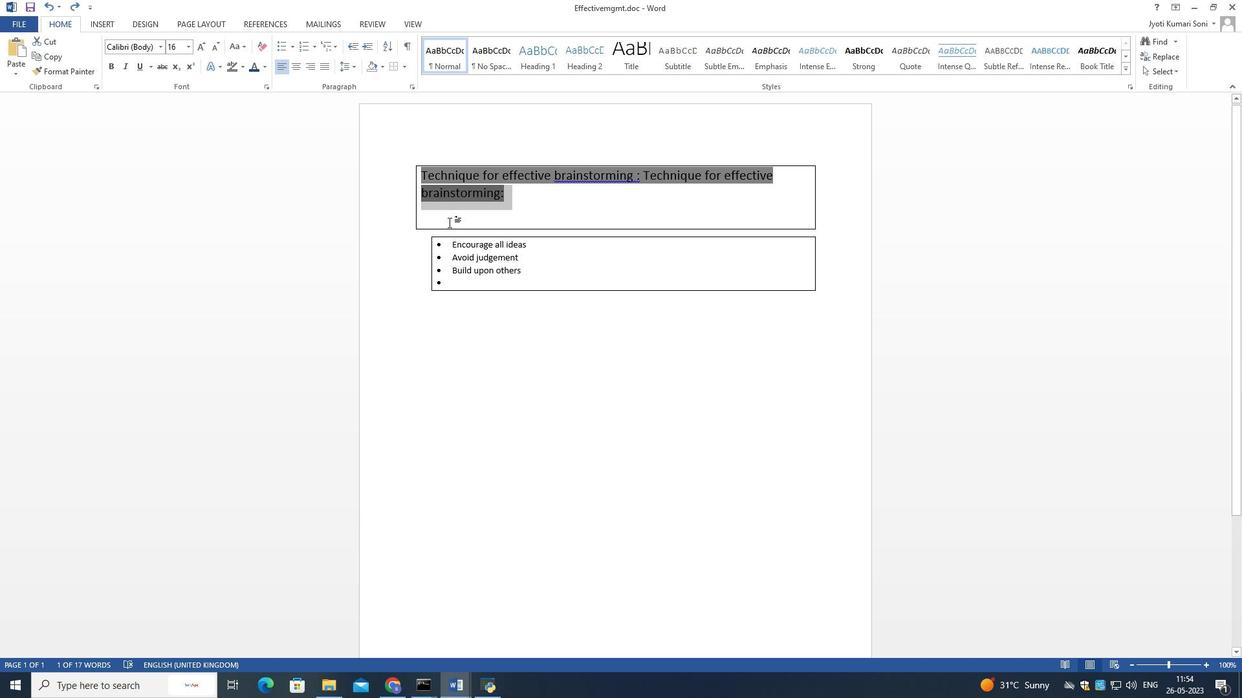 
Action: Mouse pressed left at (562, 232)
Screenshot: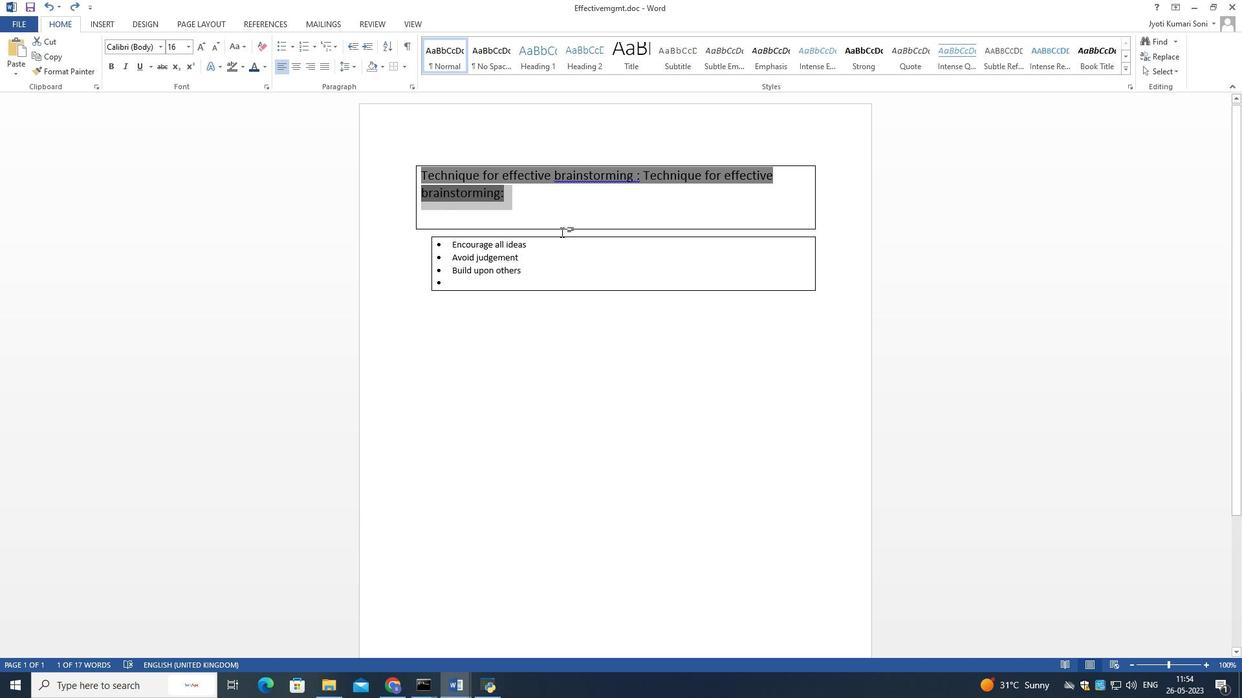 
Action: Mouse moved to (827, 234)
Screenshot: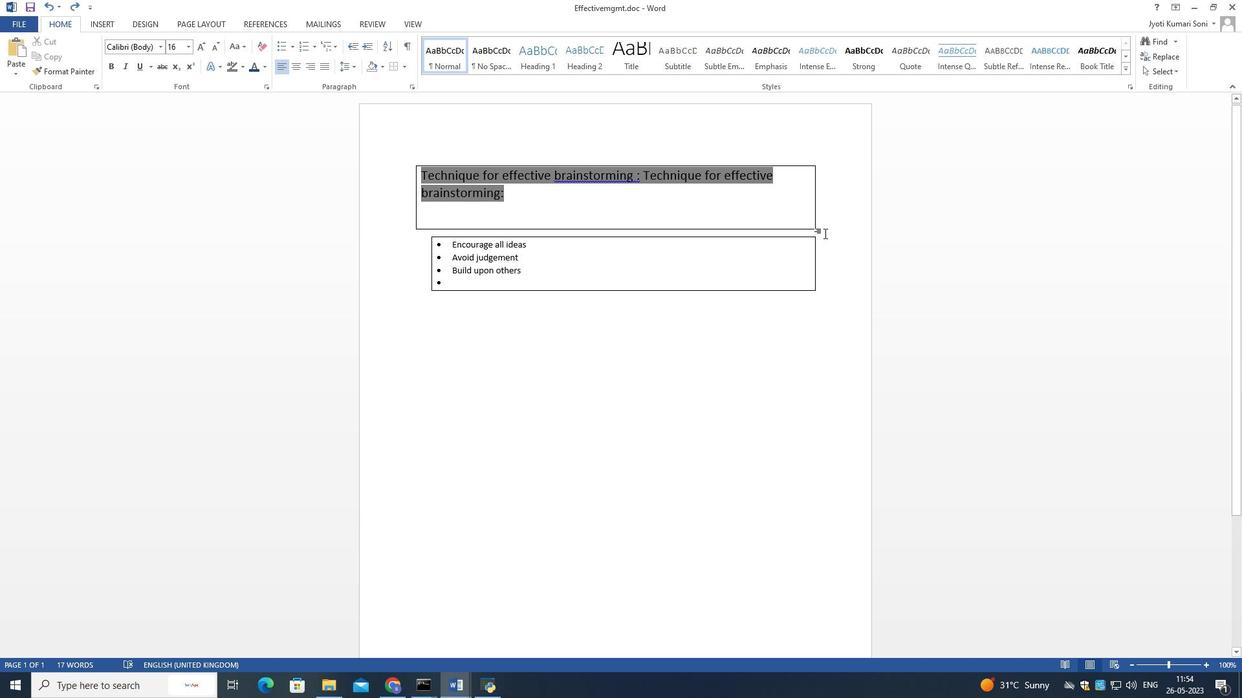 
Action: Mouse pressed left at (827, 234)
Screenshot: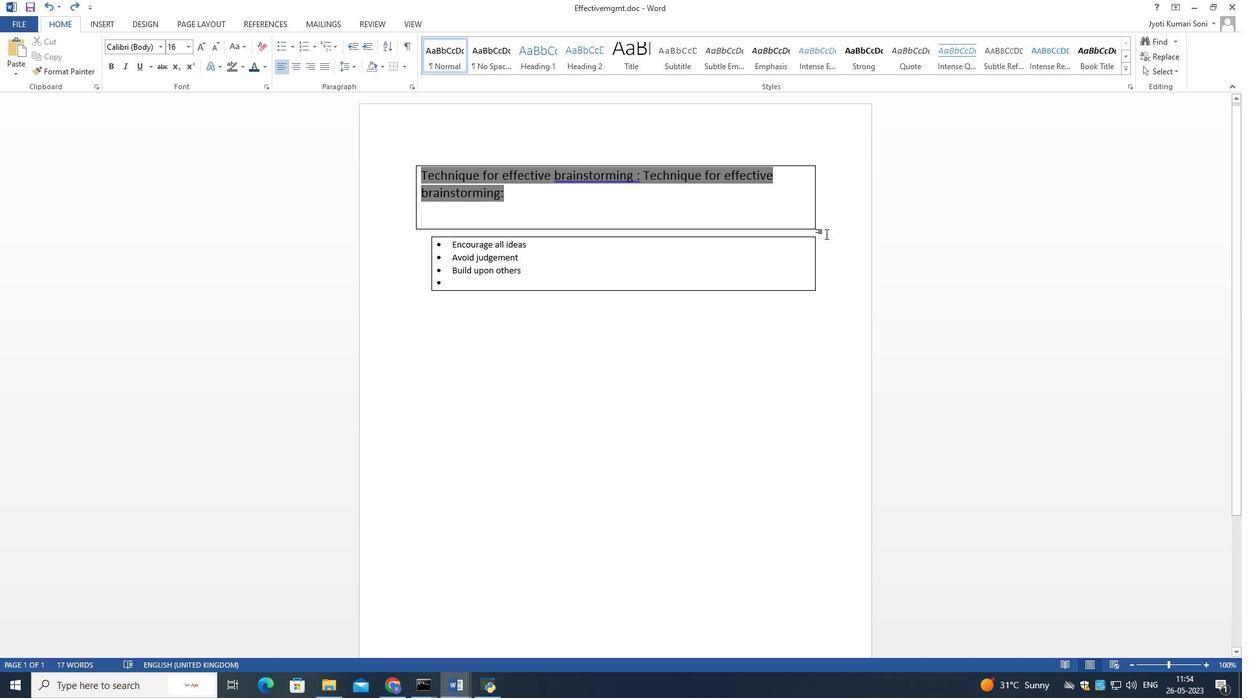 
Action: Mouse moved to (826, 240)
Screenshot: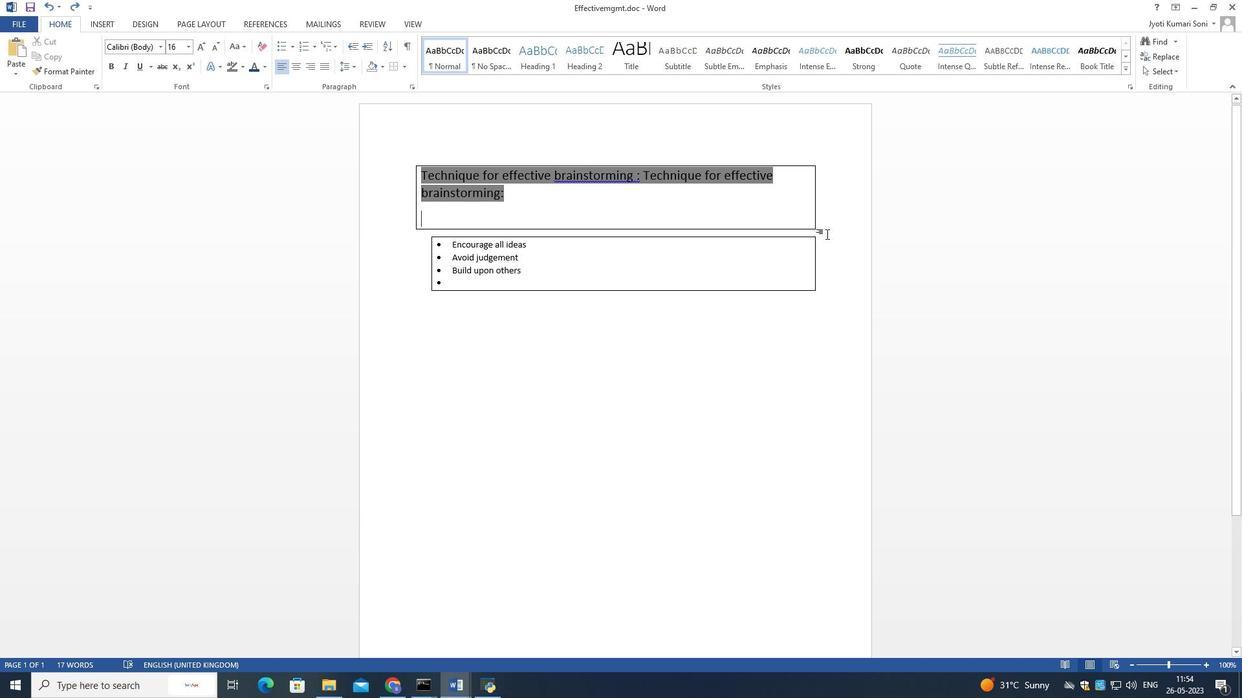 
Action: Mouse pressed left at (826, 240)
Screenshot: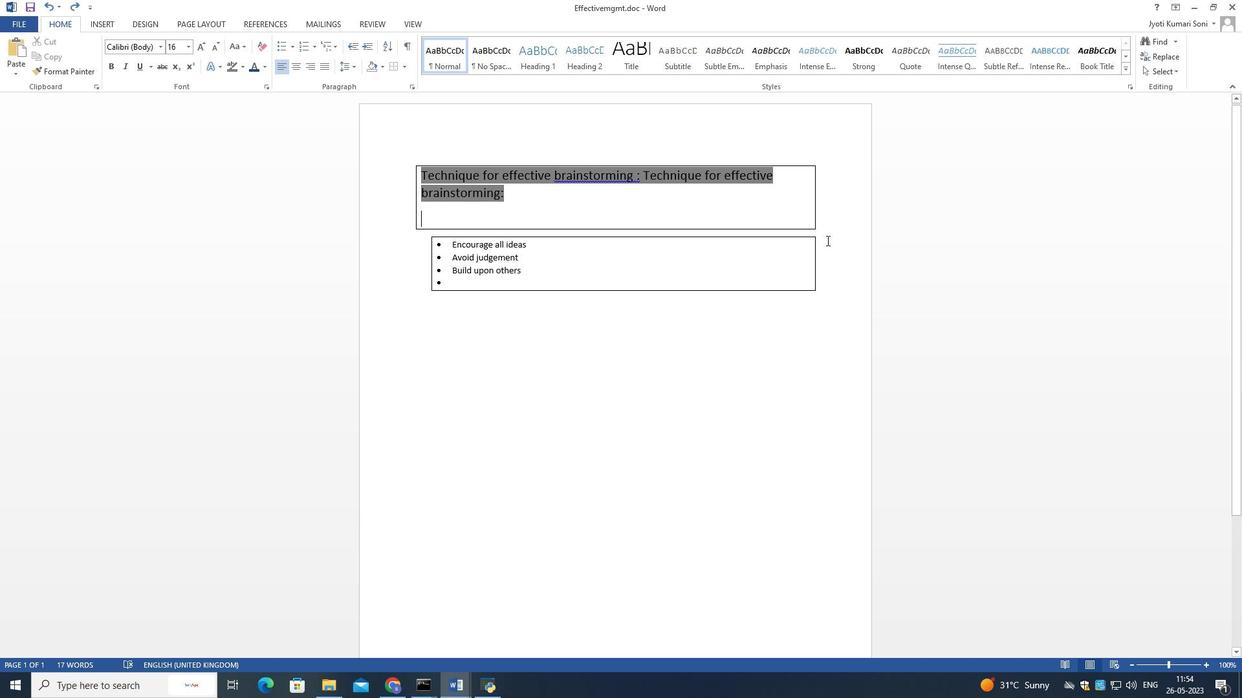 
Action: Mouse moved to (819, 232)
Screenshot: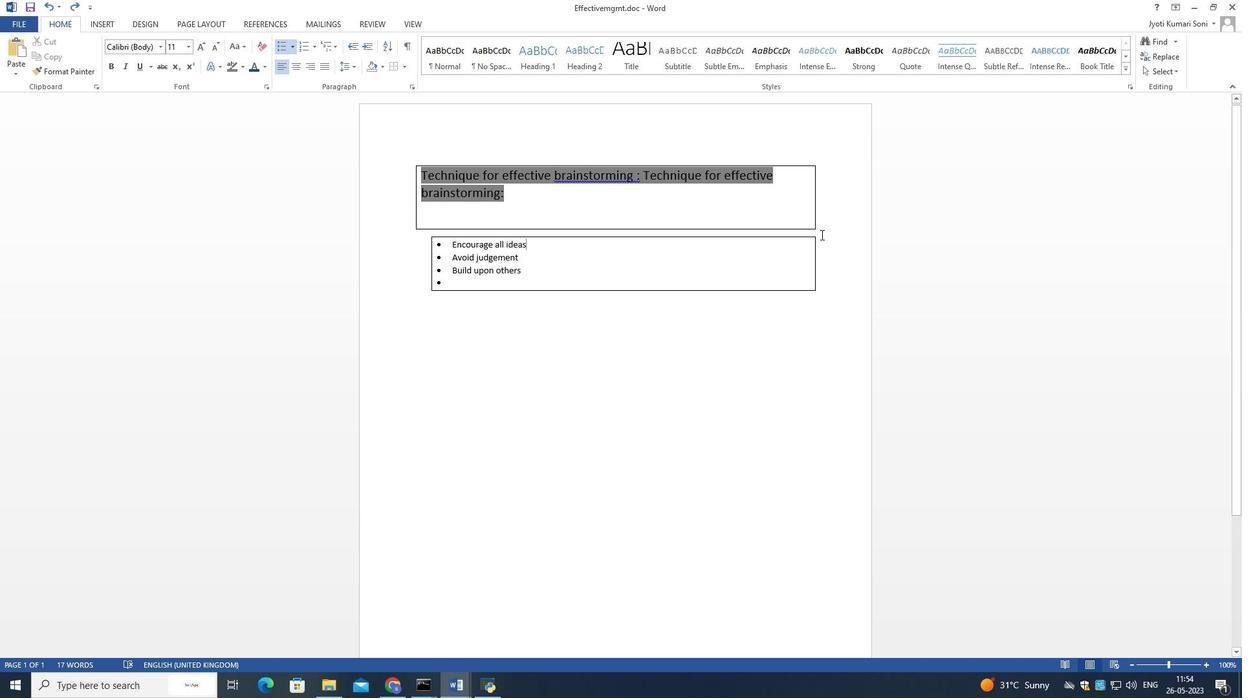
Action: Mouse pressed left at (819, 232)
Screenshot: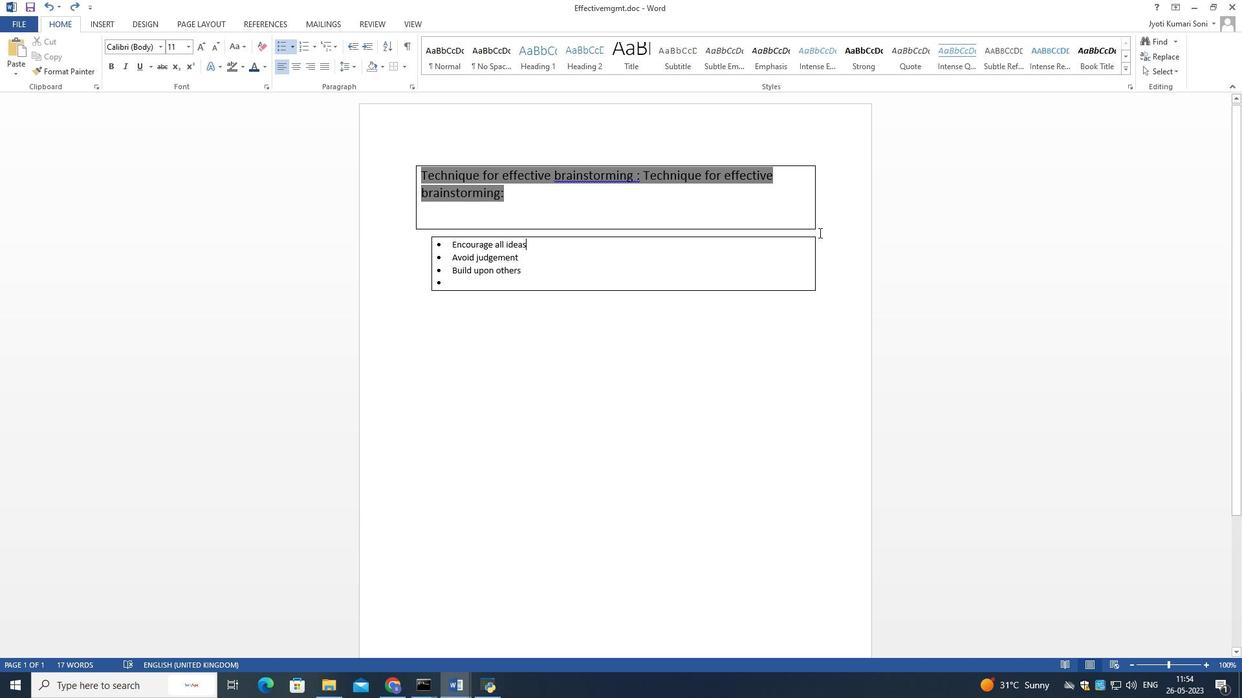 
Action: Mouse moved to (106, 20)
Screenshot: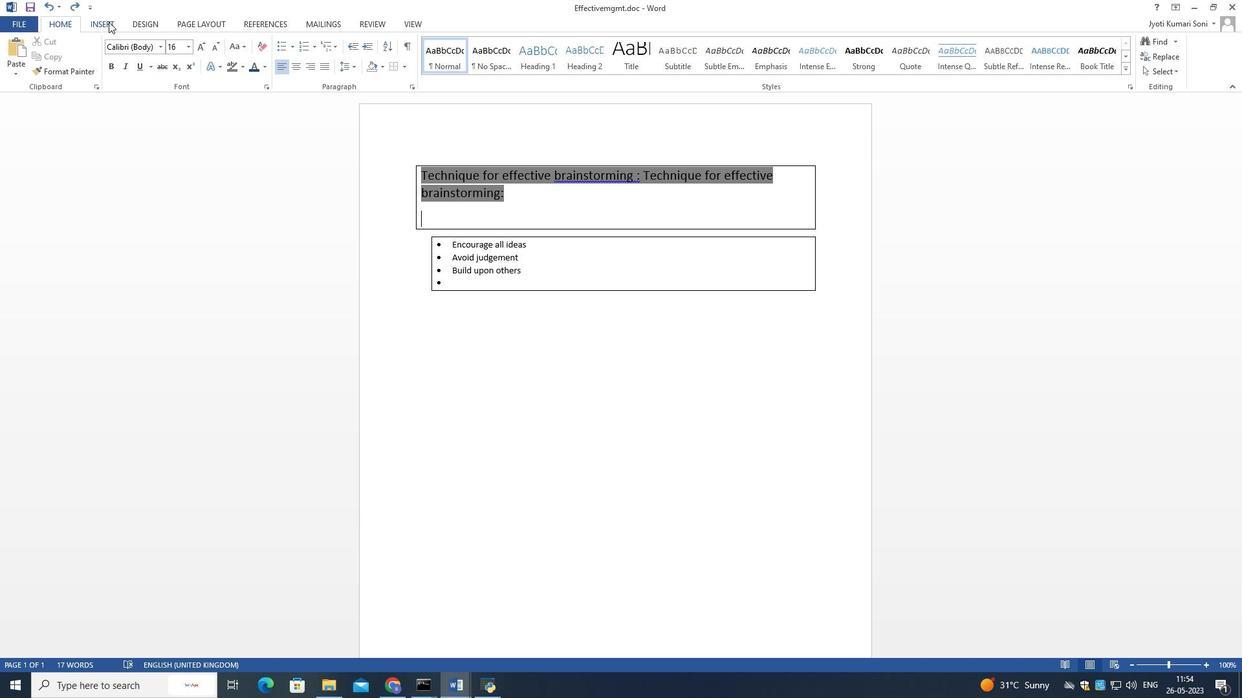 
Action: Mouse pressed left at (106, 20)
Screenshot: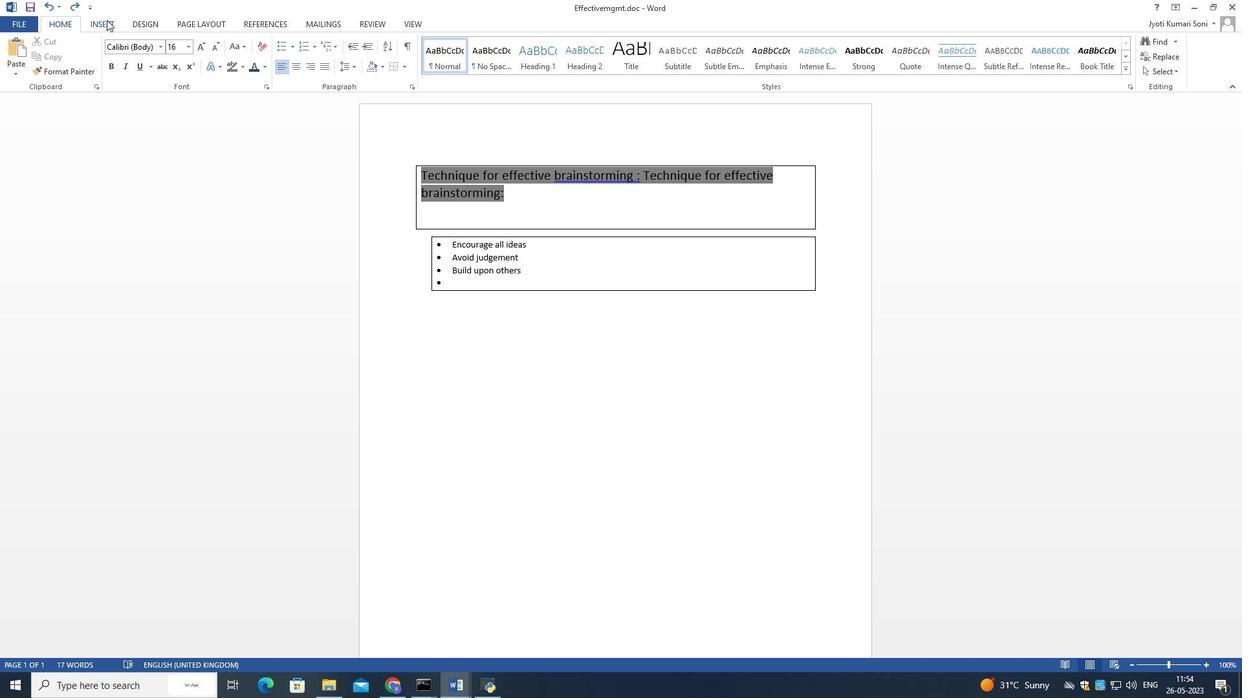 
Action: Mouse moved to (166, 59)
Screenshot: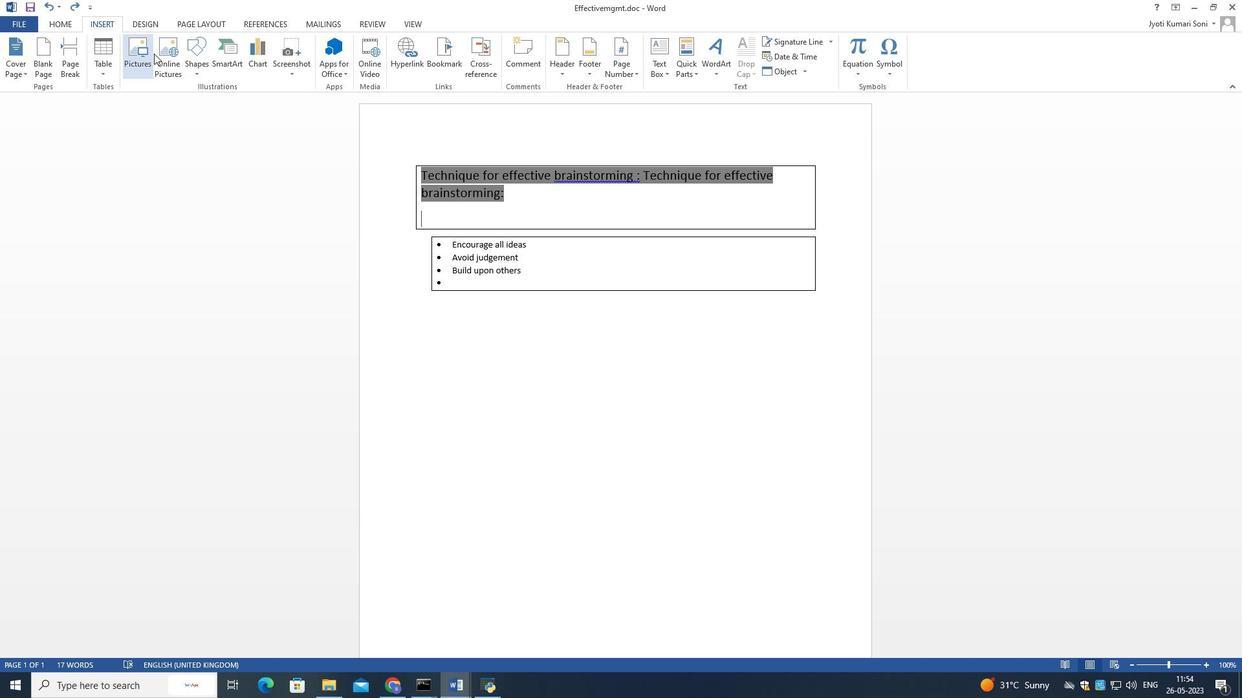 
Action: Mouse pressed left at (166, 59)
Screenshot: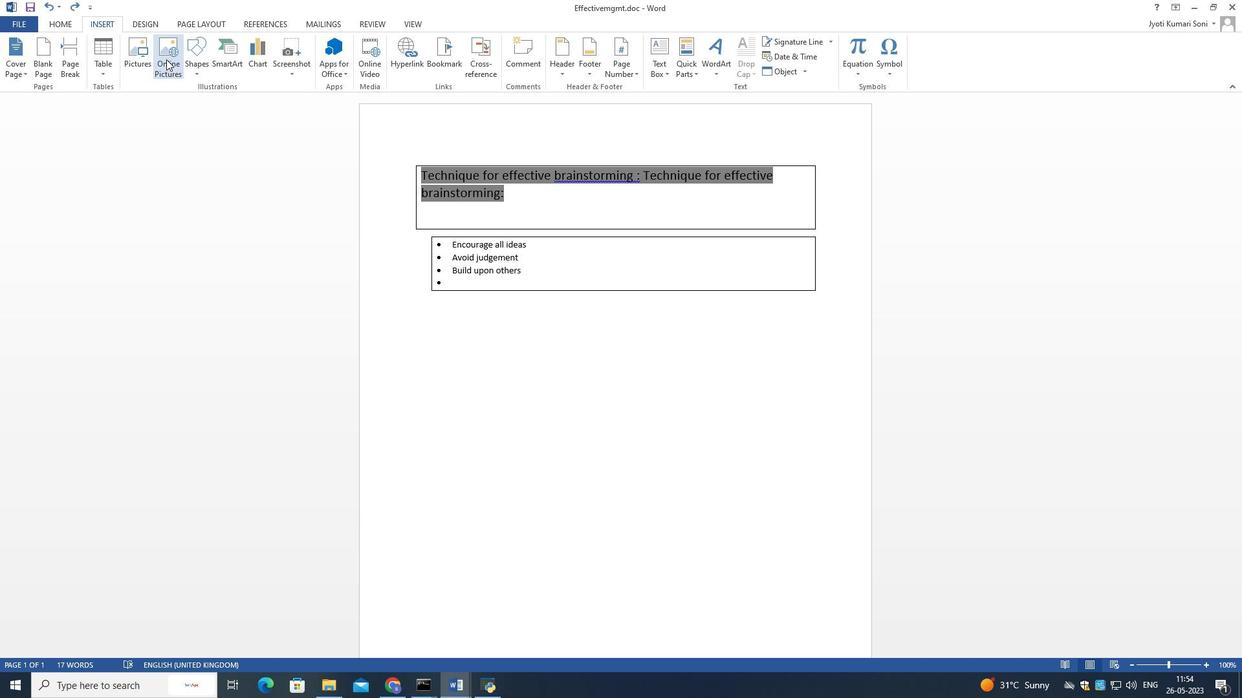 
Action: Mouse moved to (625, 264)
Screenshot: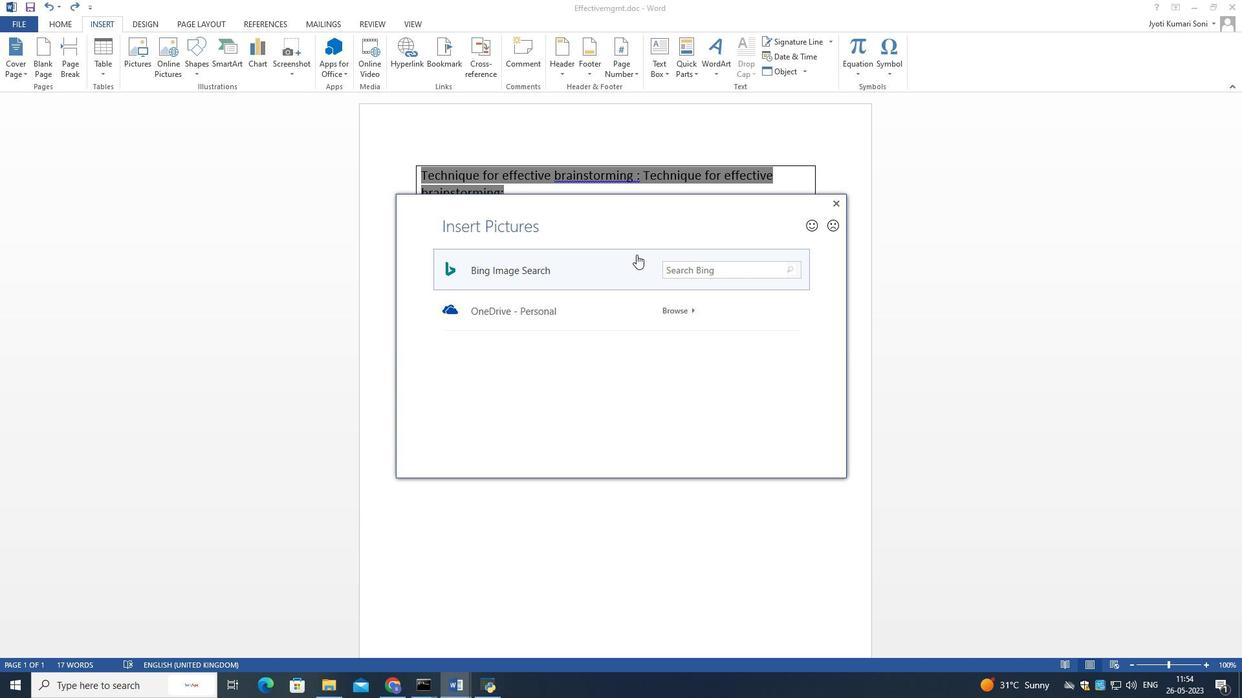 
Action: Mouse pressed left at (625, 264)
Screenshot: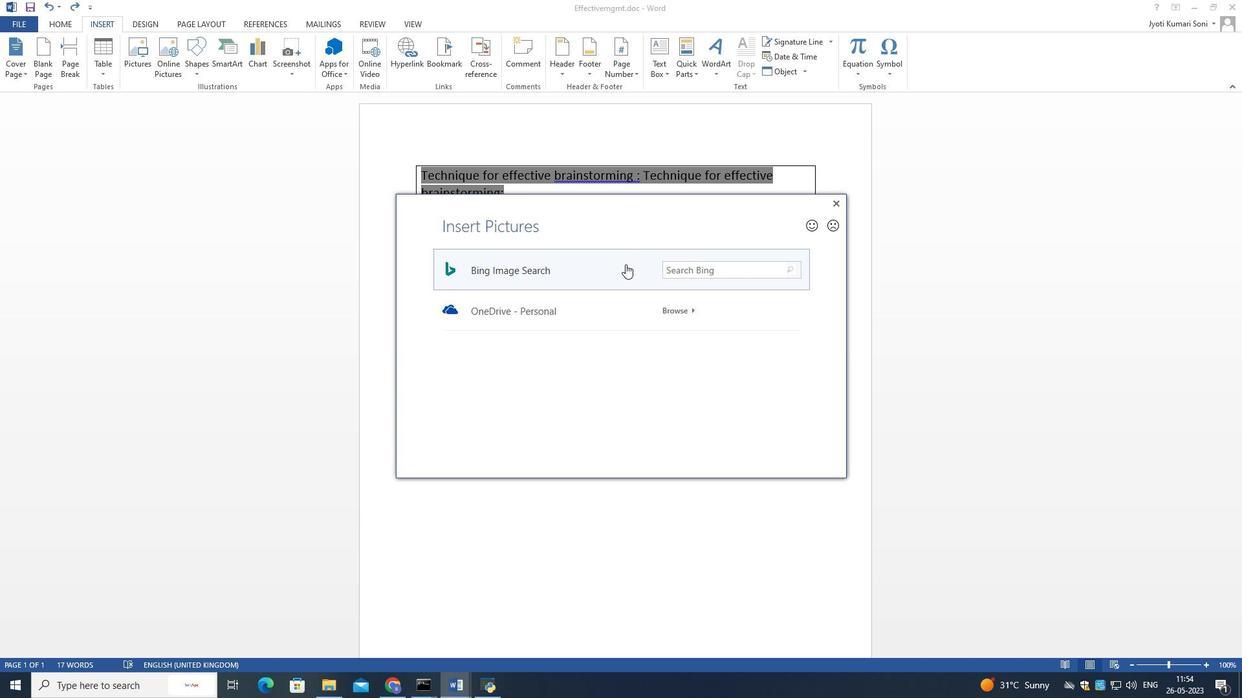 
Action: Mouse moved to (603, 229)
Screenshot: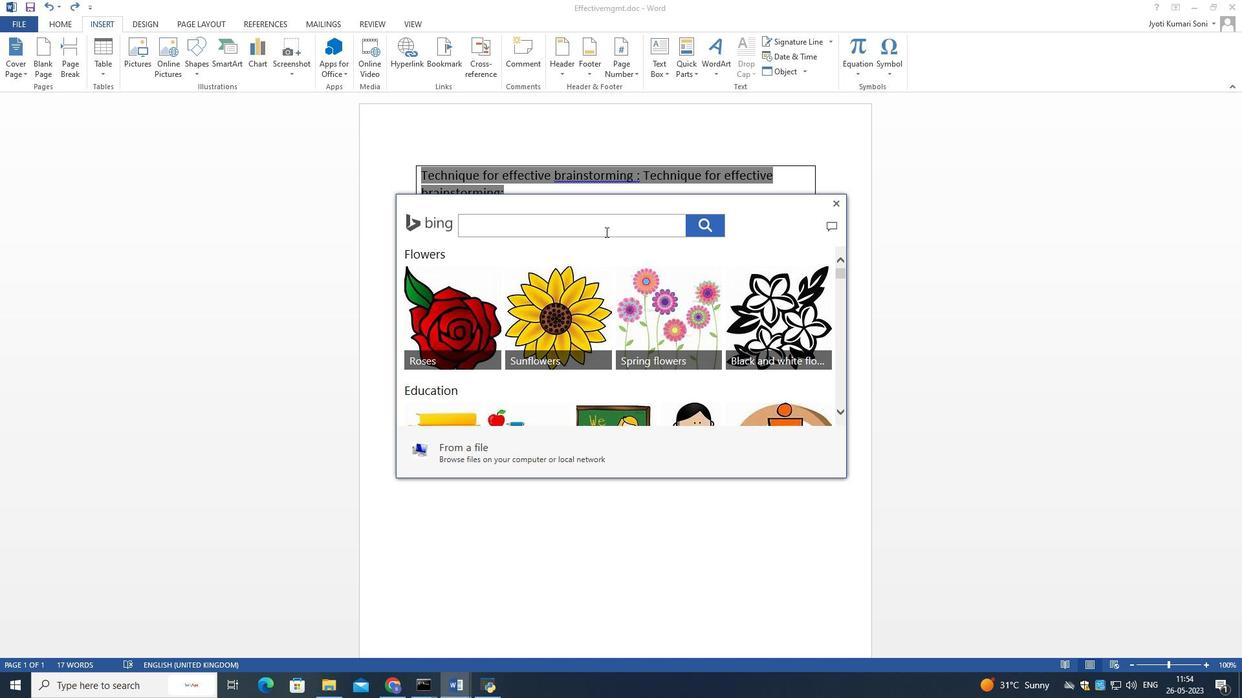 
Action: Mouse pressed left at (603, 229)
Screenshot: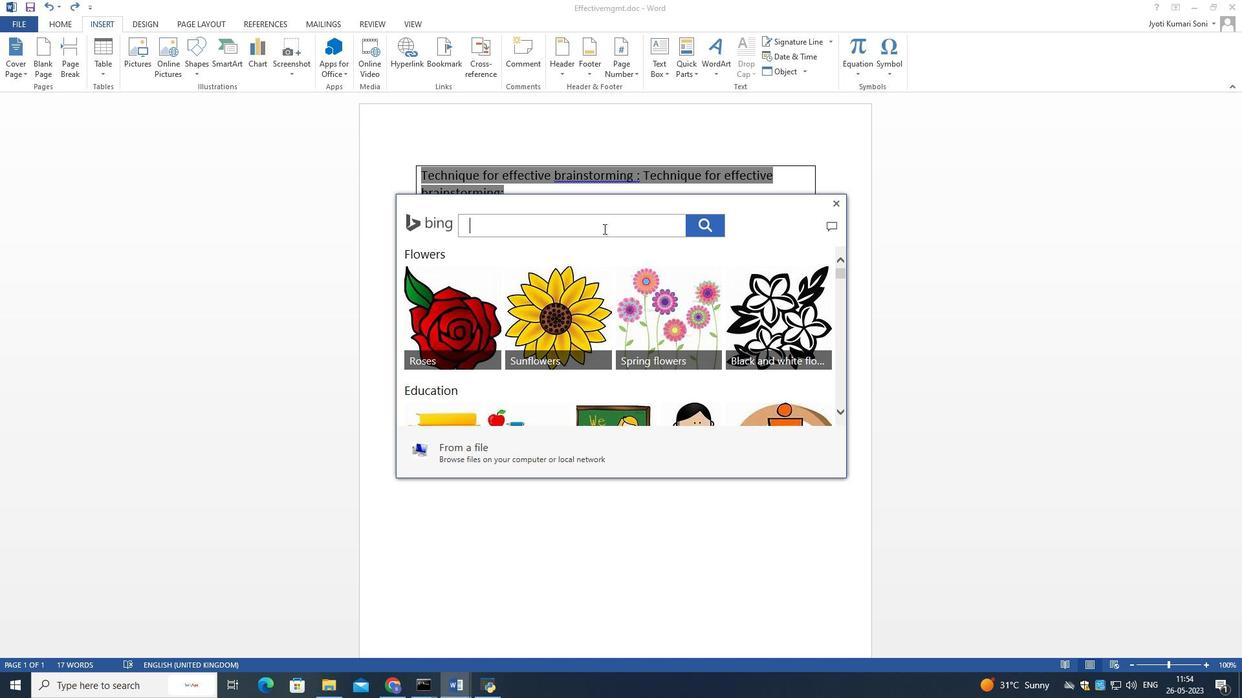 
Action: Mouse moved to (603, 229)
Screenshot: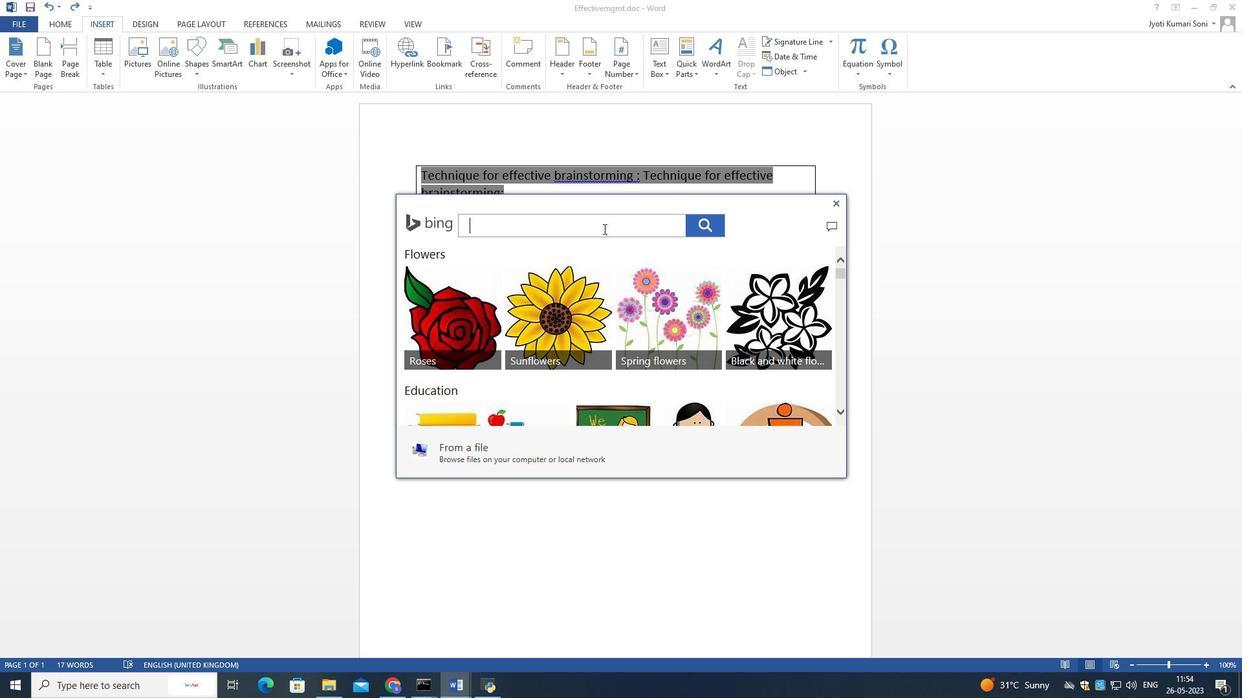 
Action: Key pressed dove<Key.enter>
Screenshot: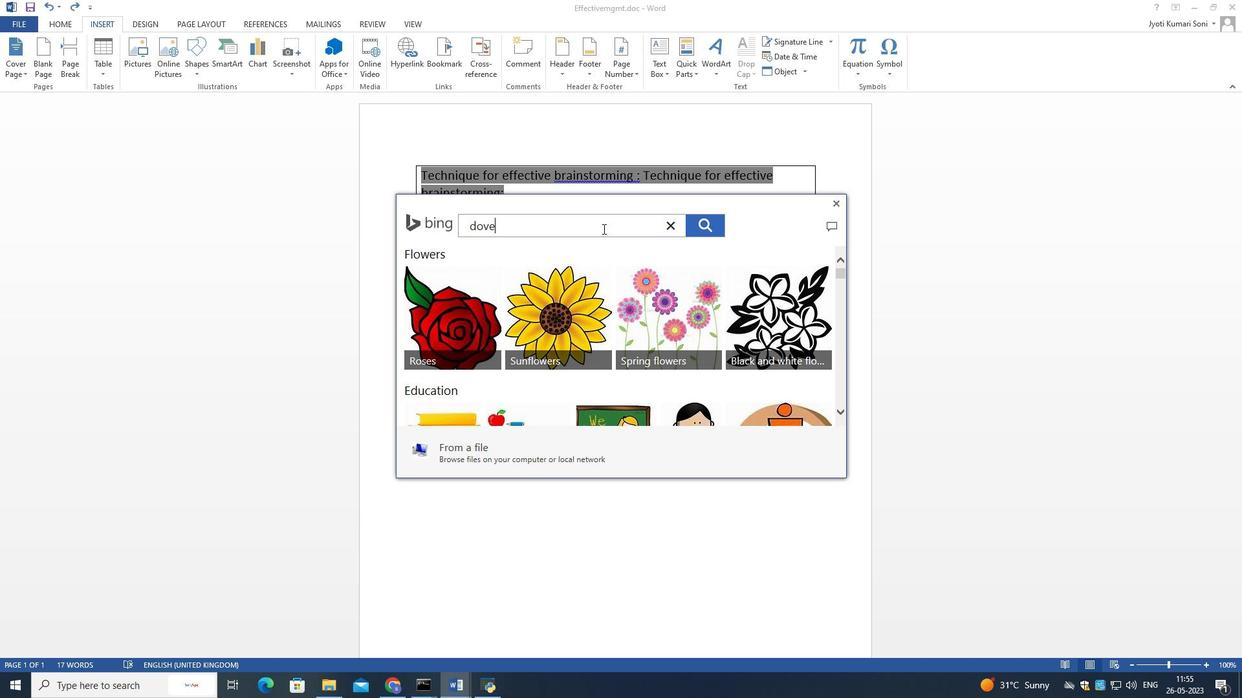 
Action: Mouse moved to (636, 311)
Screenshot: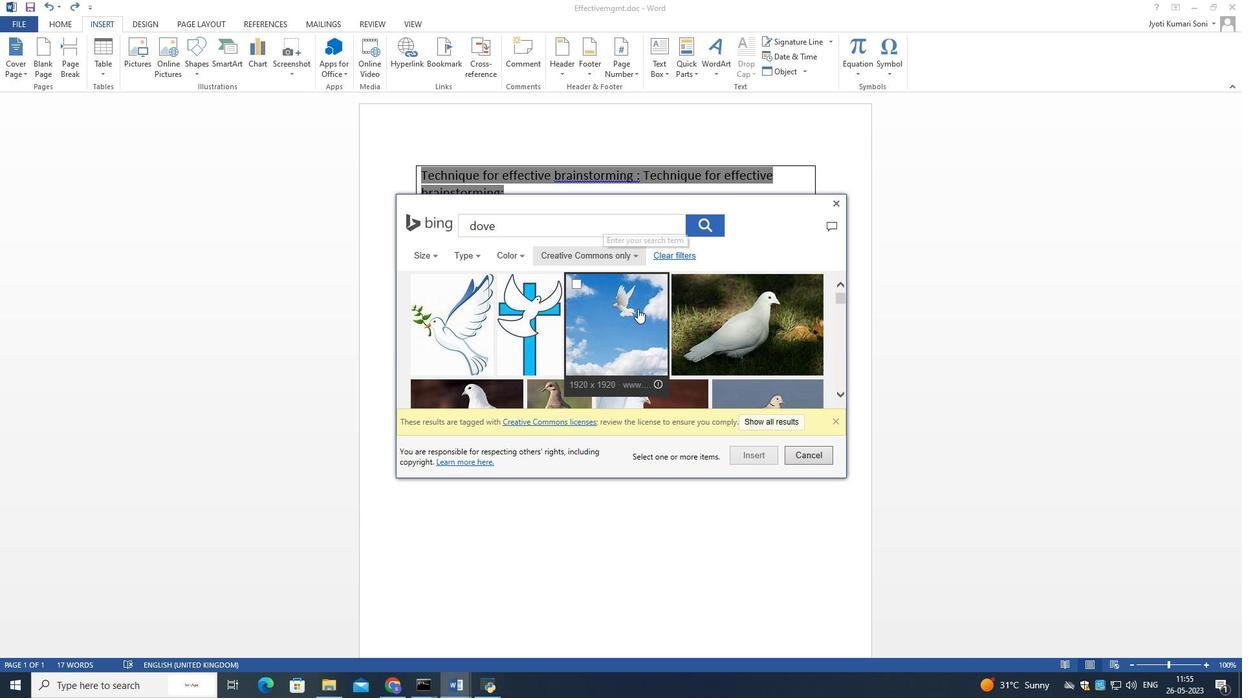 
Action: Mouse scrolled (636, 310) with delta (0, 0)
Screenshot: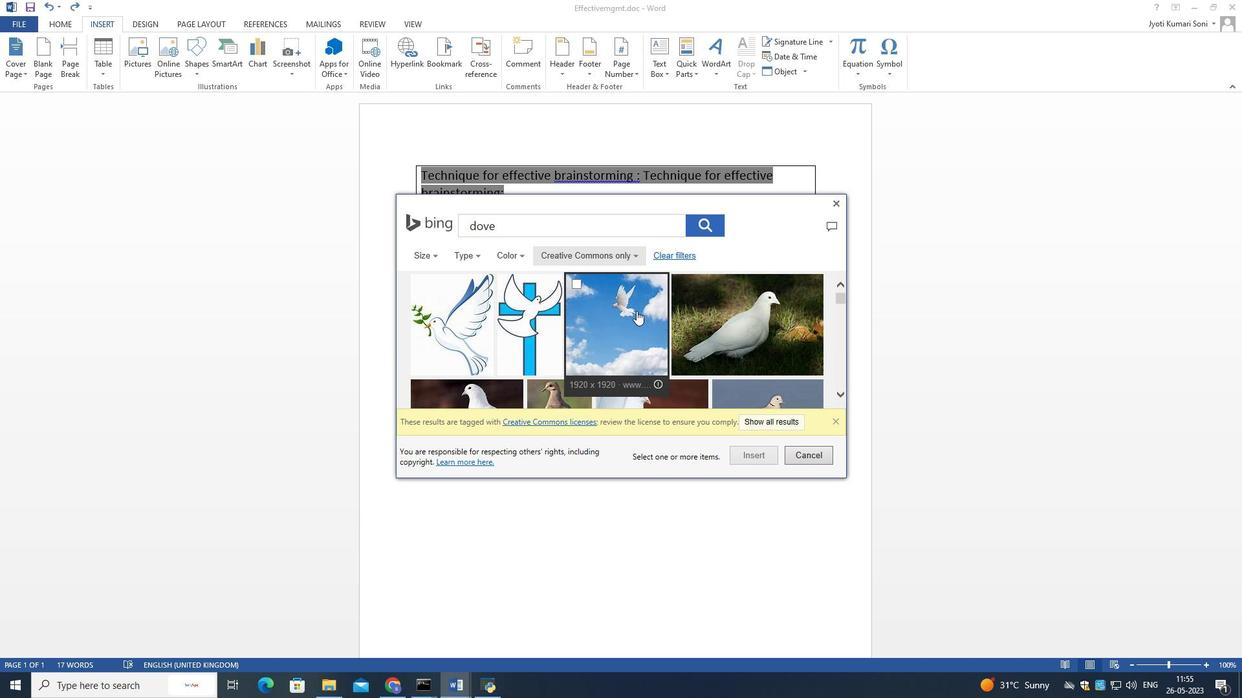 
Action: Mouse scrolled (636, 310) with delta (0, 0)
Screenshot: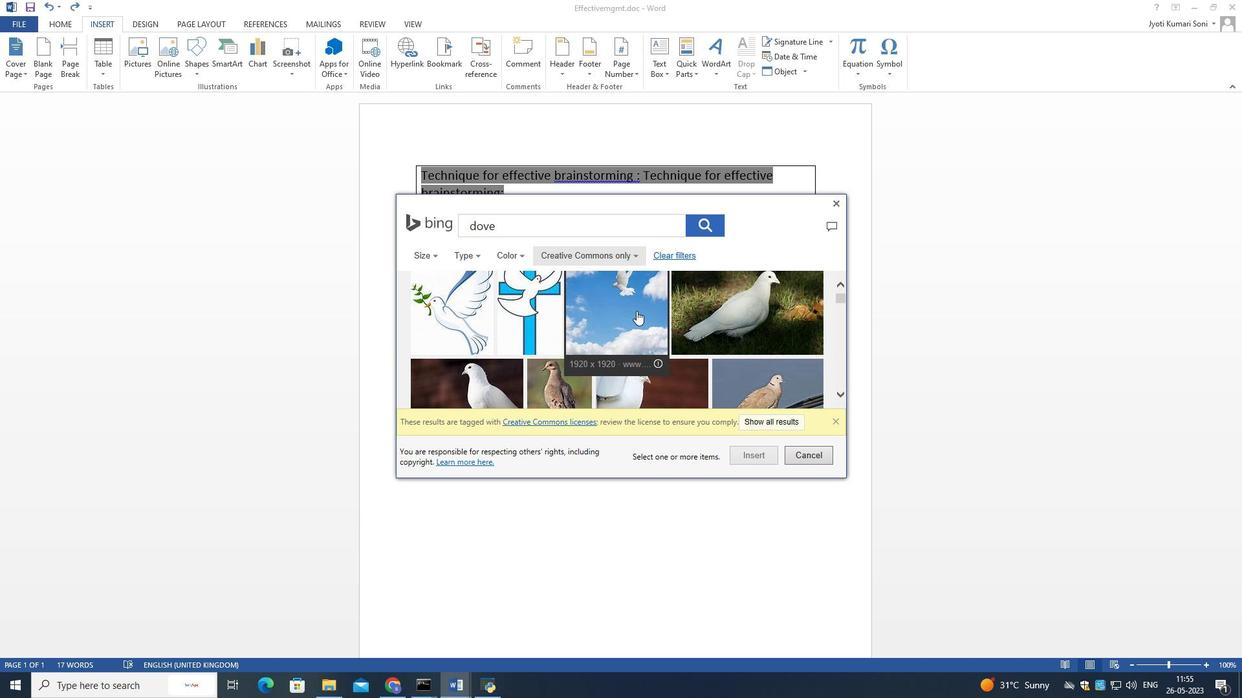 
Action: Mouse scrolled (636, 310) with delta (0, 0)
Screenshot: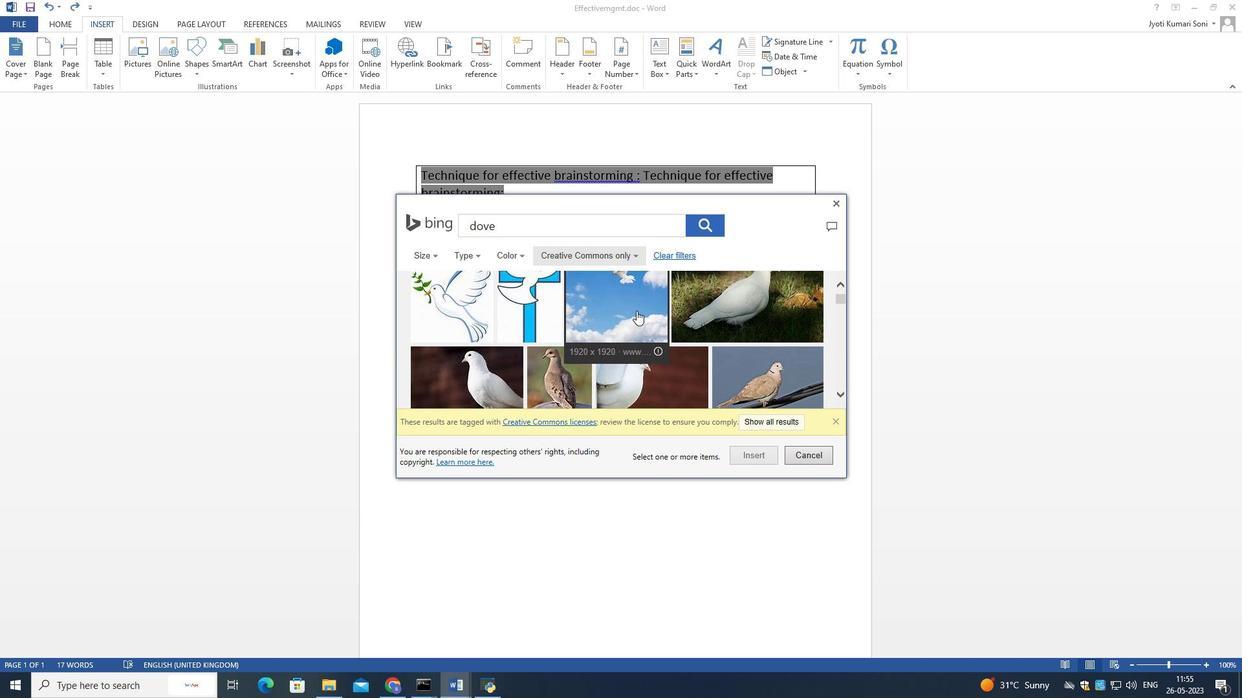 
Action: Mouse scrolled (636, 310) with delta (0, 0)
Screenshot: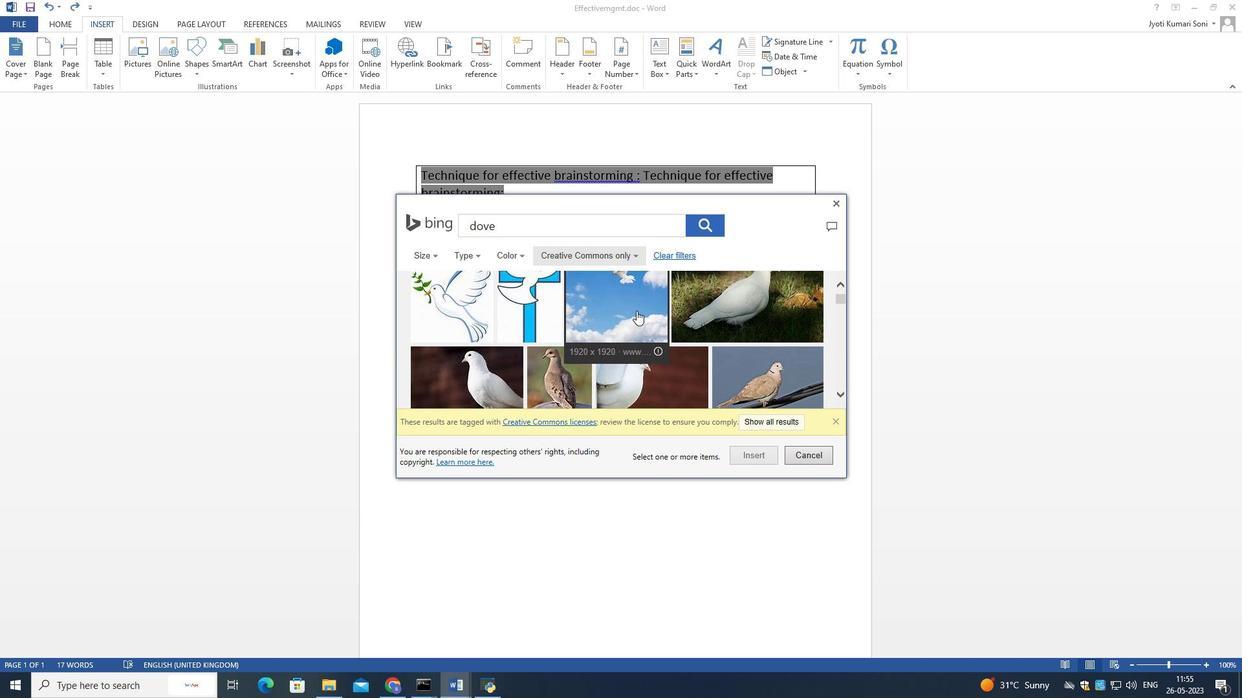 
Action: Mouse scrolled (636, 310) with delta (0, 0)
Screenshot: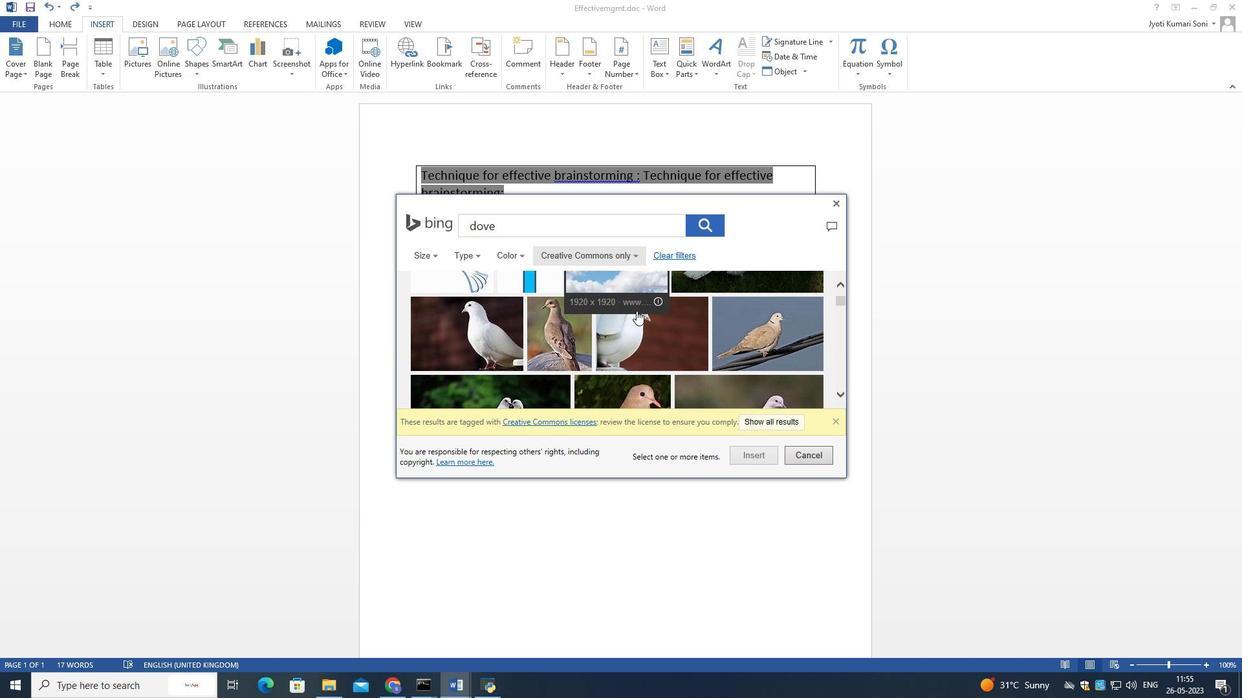 
Action: Mouse scrolled (636, 310) with delta (0, 0)
Screenshot: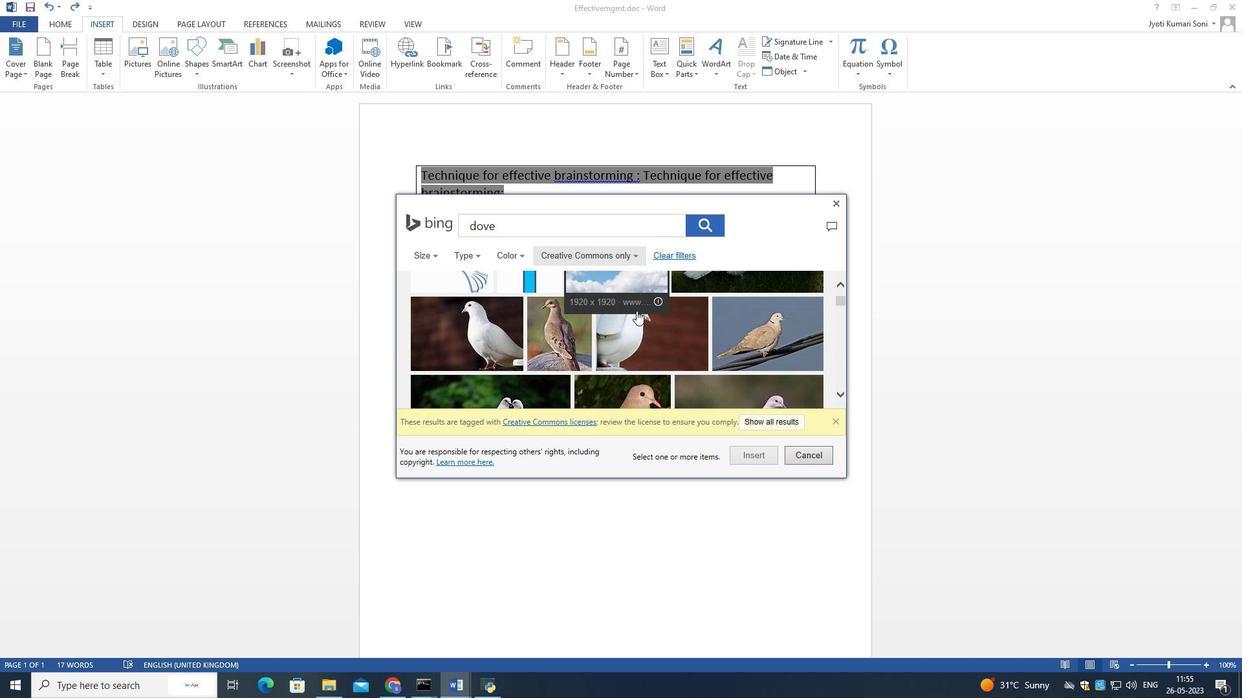 
Action: Mouse scrolled (636, 310) with delta (0, 0)
Screenshot: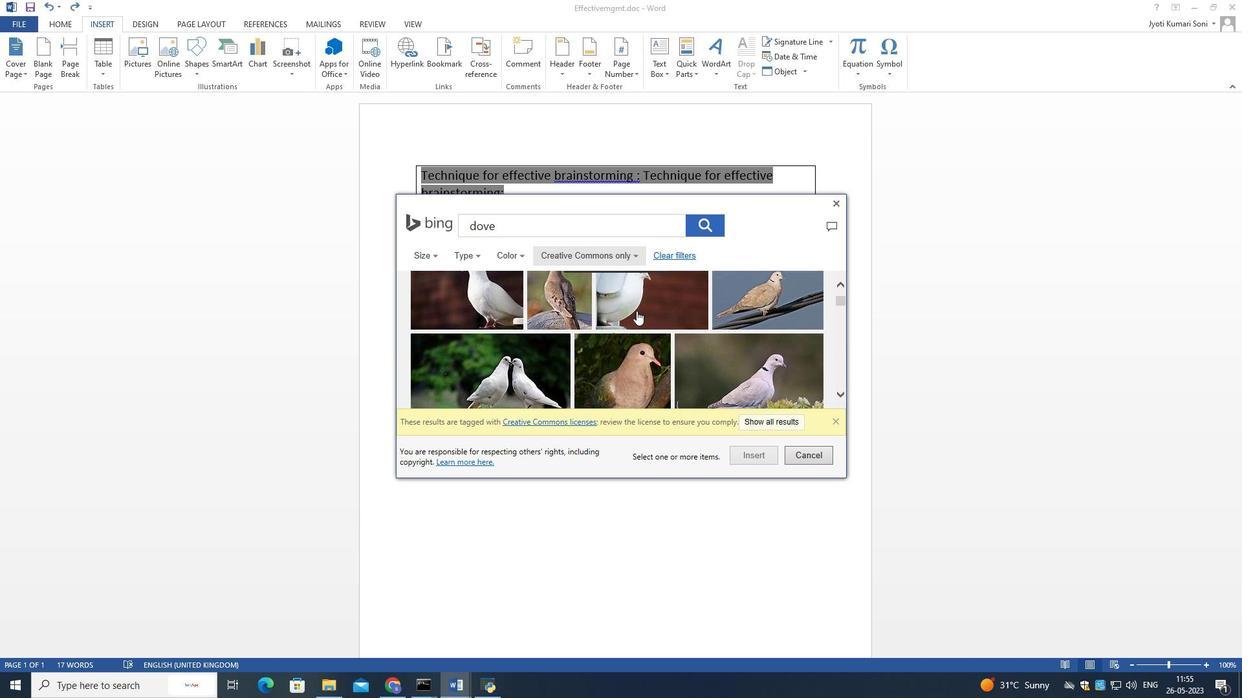 
Action: Mouse scrolled (636, 310) with delta (0, 0)
Screenshot: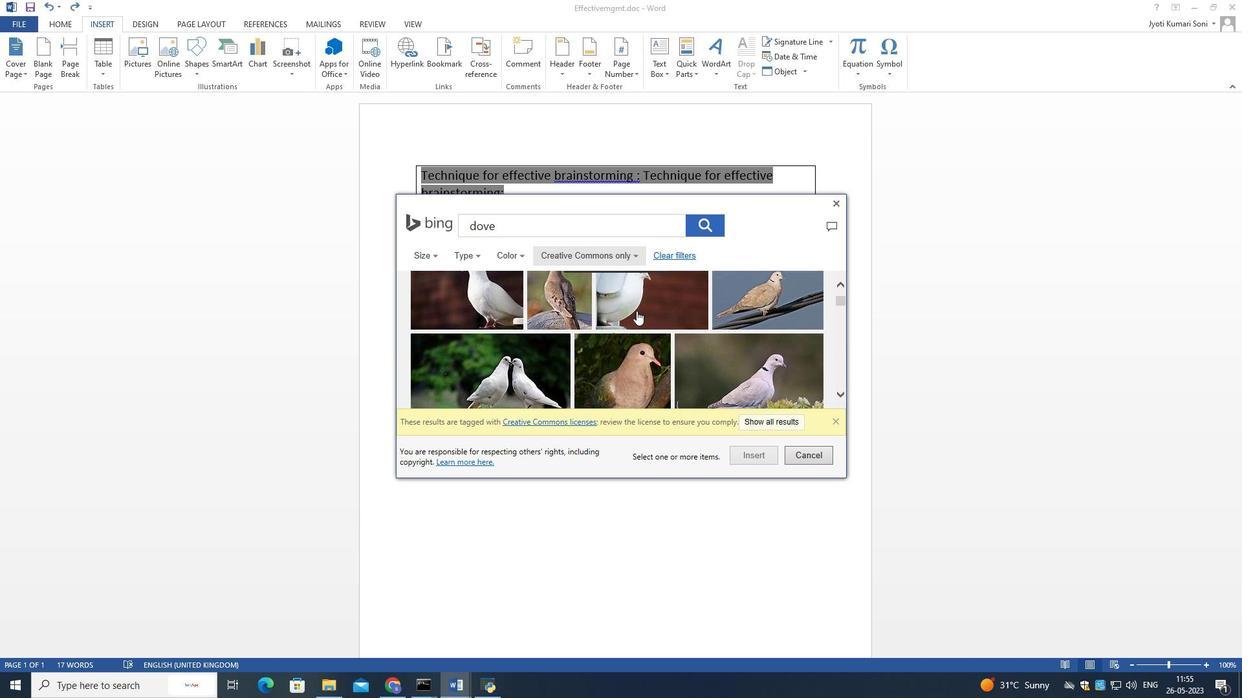 
Action: Mouse scrolled (636, 310) with delta (0, 0)
Screenshot: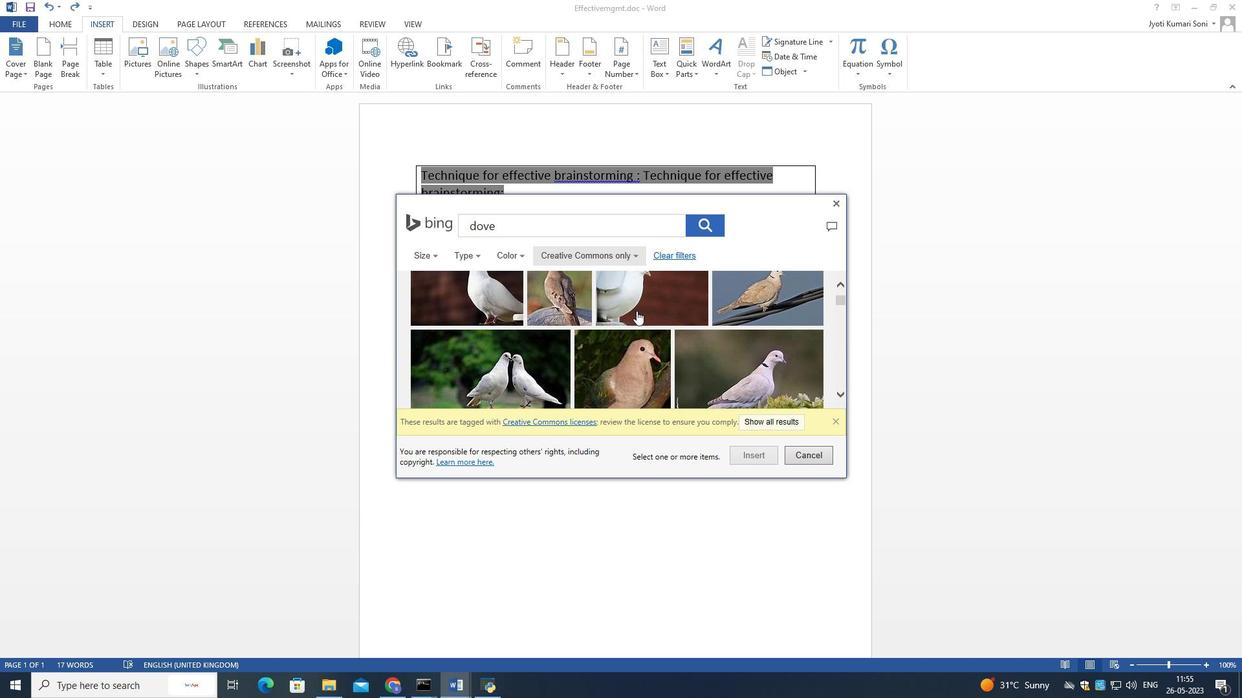 
Action: Mouse scrolled (636, 310) with delta (0, 0)
Screenshot: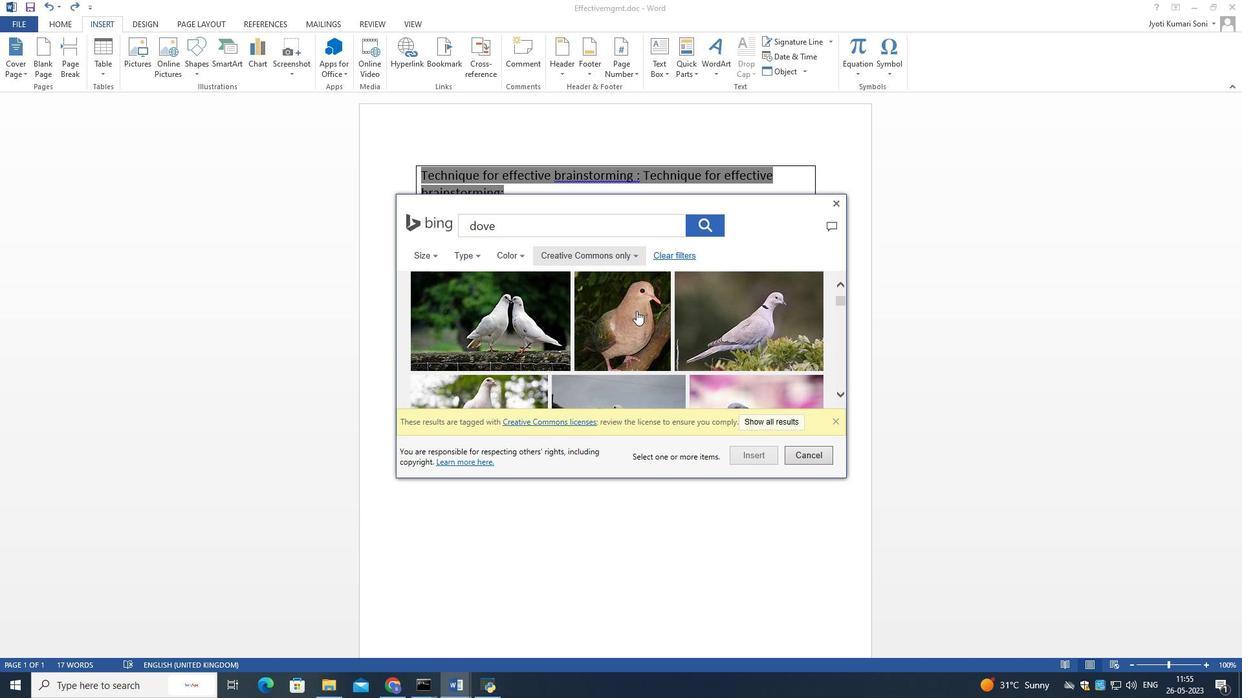 
Action: Mouse scrolled (636, 310) with delta (0, 0)
Screenshot: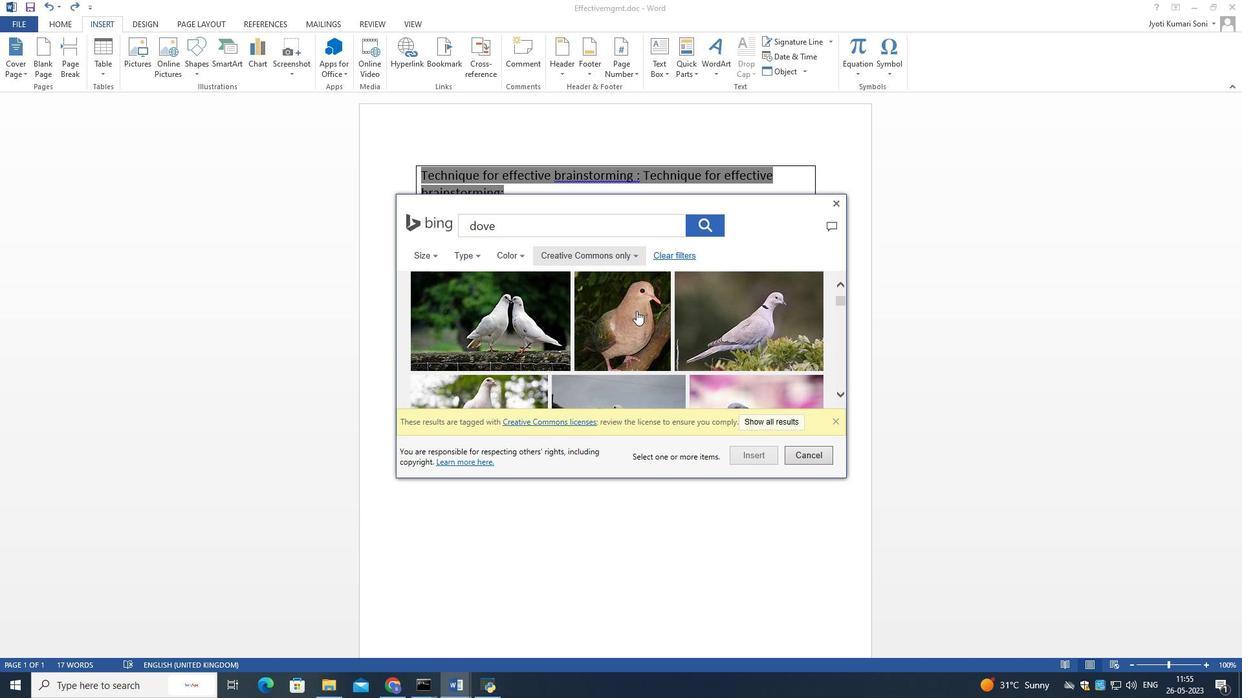 
Action: Mouse scrolled (636, 310) with delta (0, 0)
Screenshot: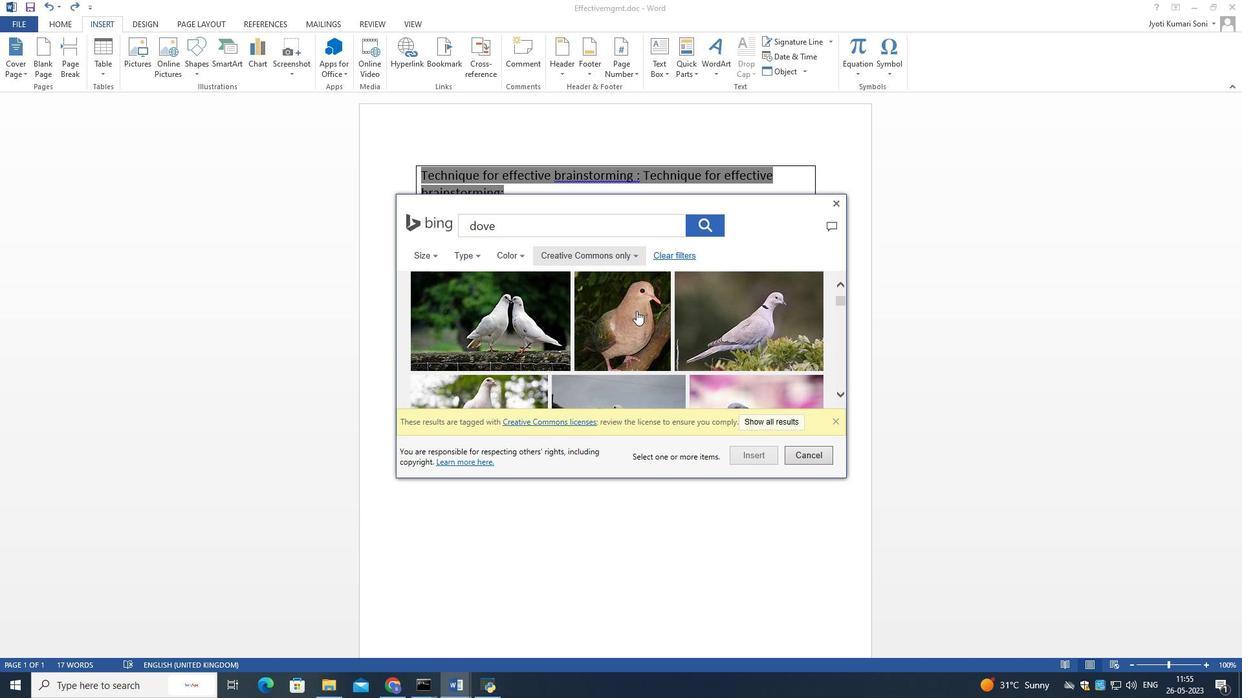 
Action: Mouse scrolled (636, 310) with delta (0, 0)
Screenshot: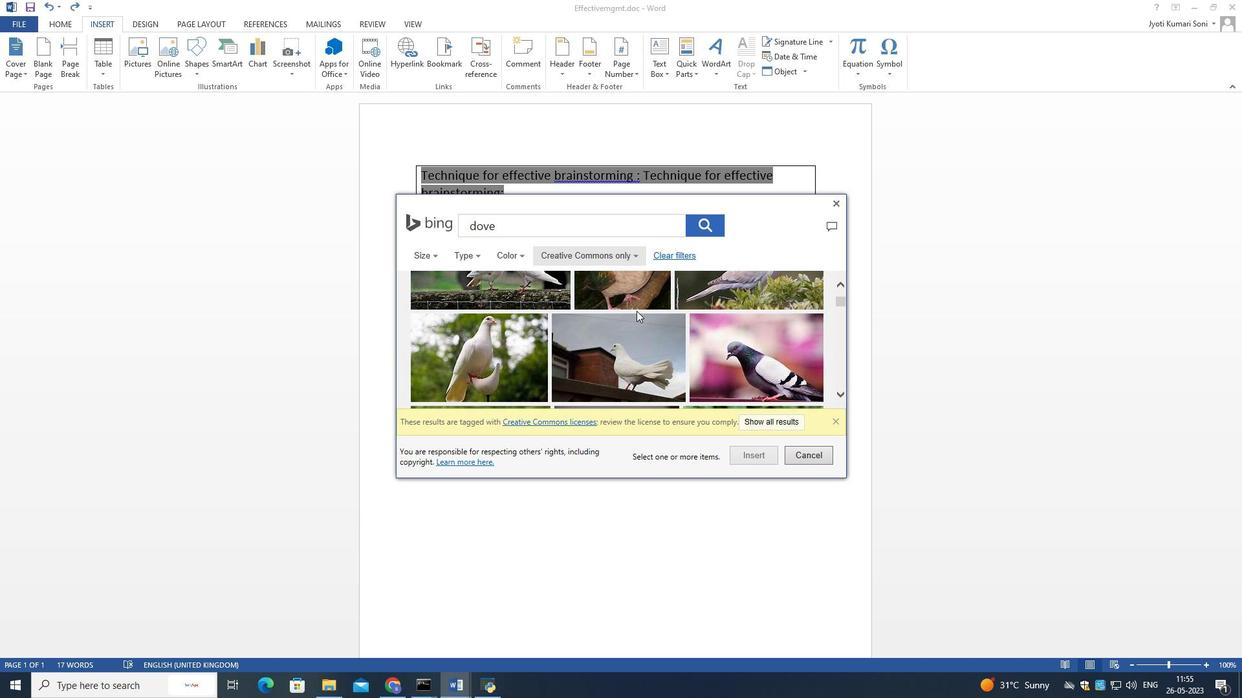 
Action: Mouse scrolled (636, 310) with delta (0, 0)
Screenshot: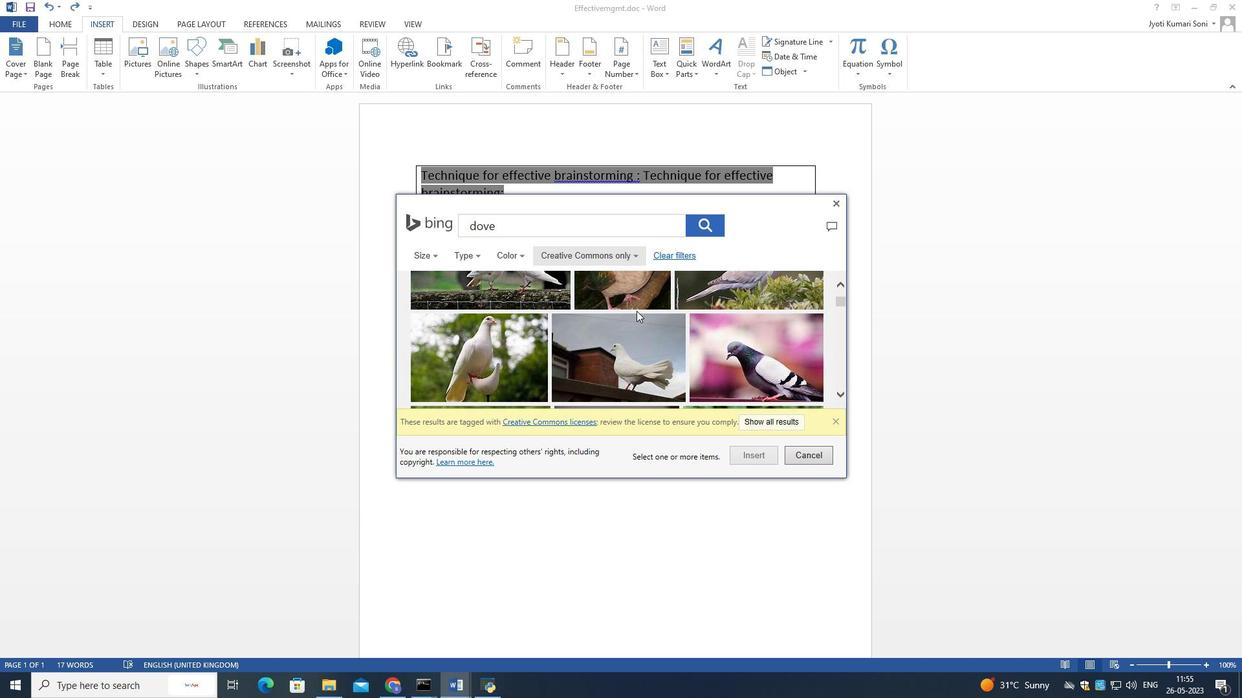 
Action: Mouse moved to (636, 311)
Screenshot: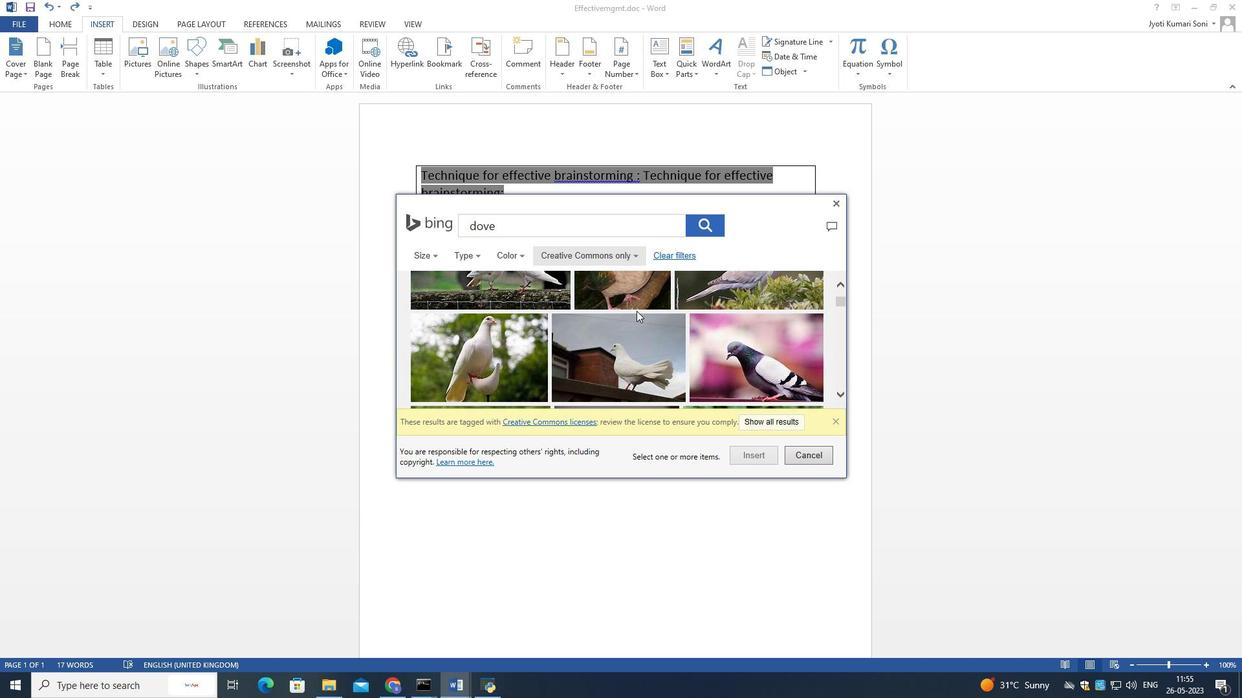 
Action: Mouse scrolled (636, 310) with delta (0, 0)
Screenshot: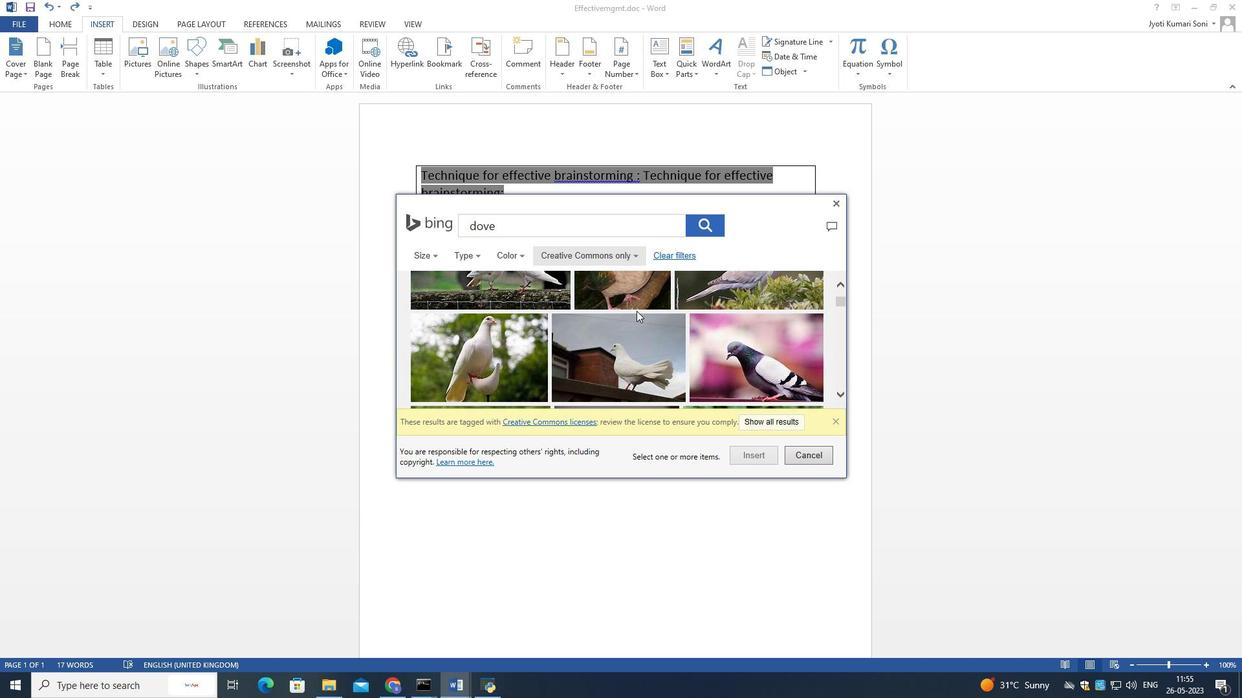 
Action: Mouse scrolled (636, 310) with delta (0, 0)
Screenshot: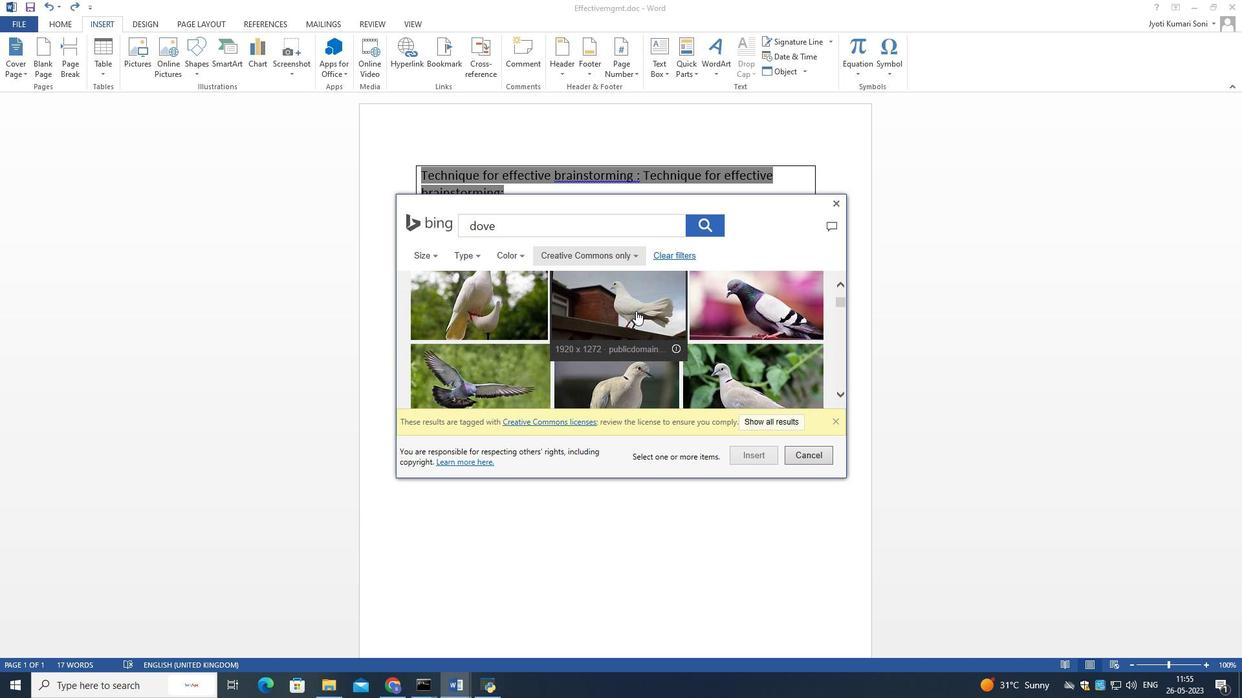 
Action: Mouse scrolled (636, 310) with delta (0, 0)
Screenshot: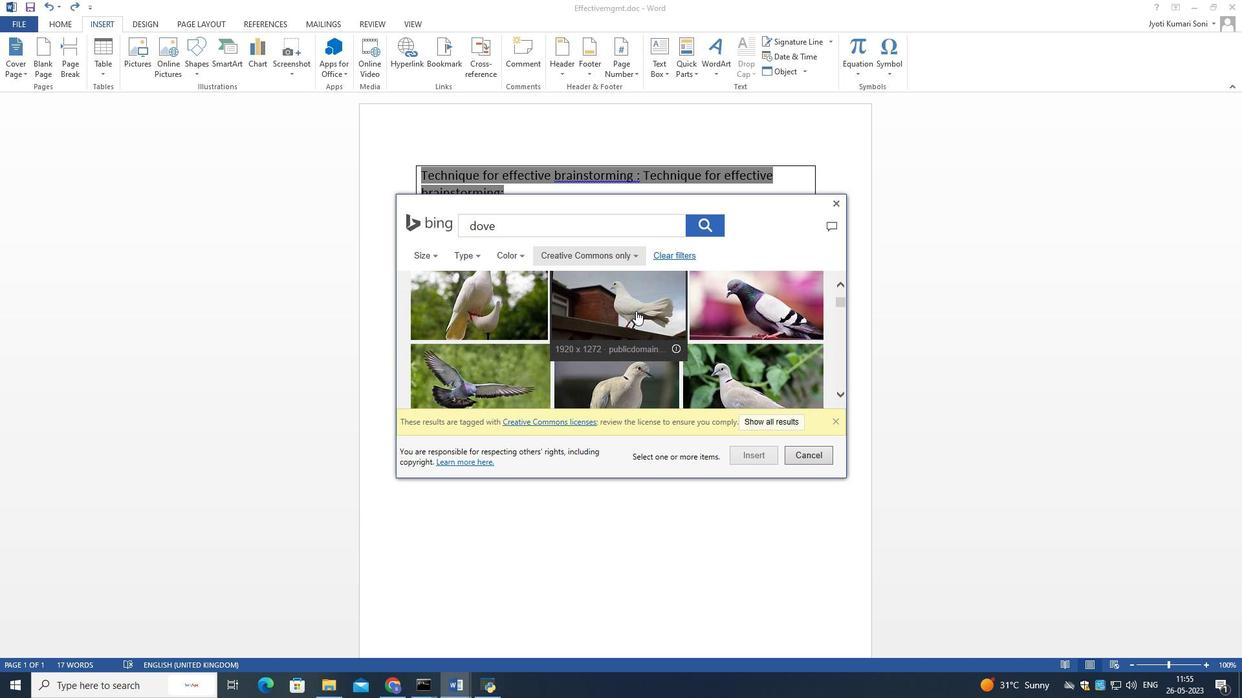 
Action: Mouse scrolled (636, 310) with delta (0, 0)
Screenshot: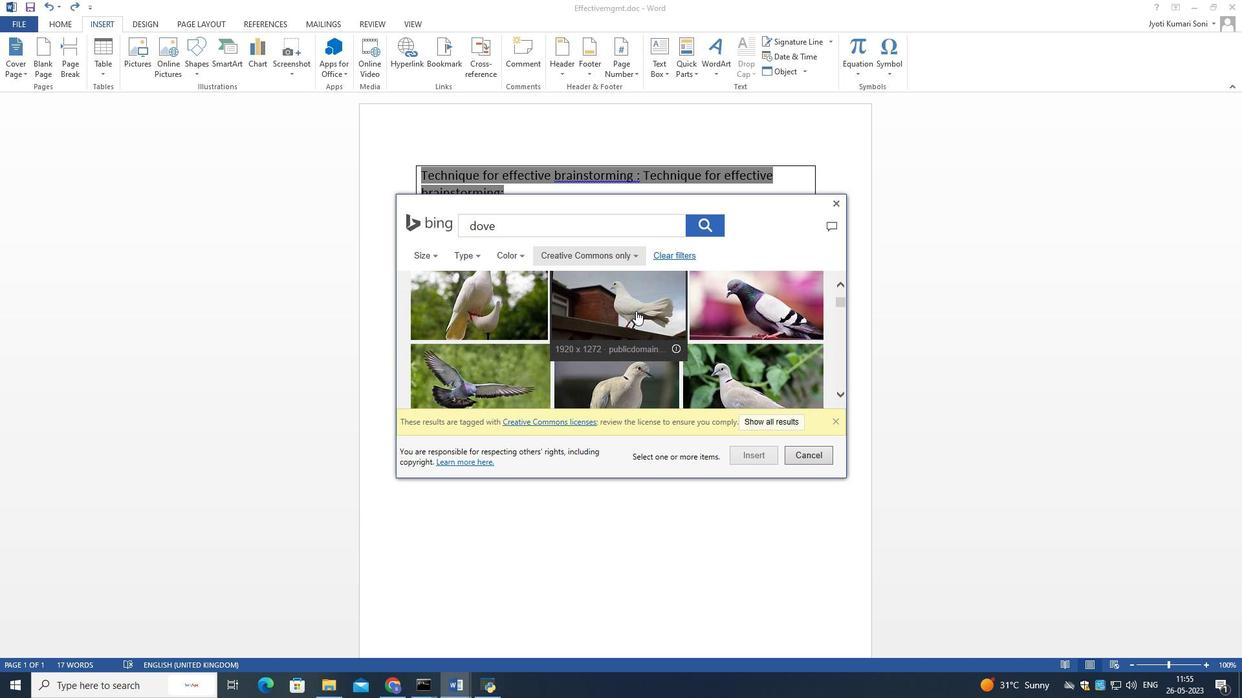 
Action: Mouse scrolled (636, 310) with delta (0, 0)
Screenshot: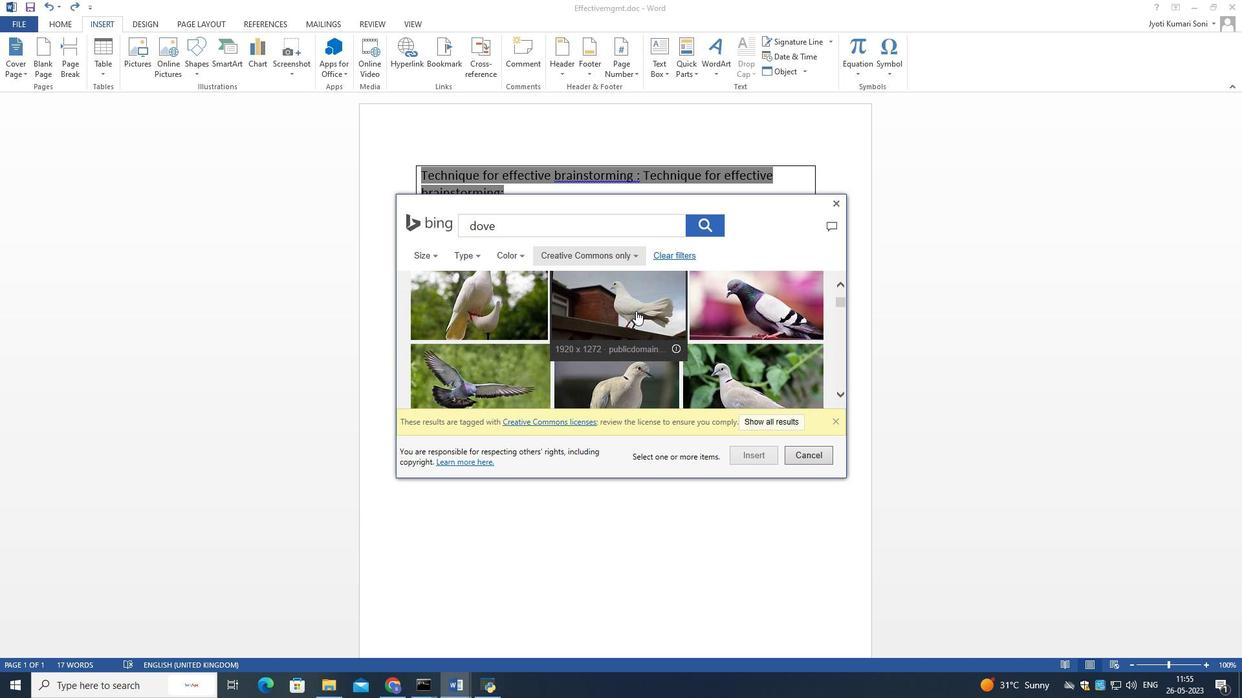 
Action: Mouse scrolled (636, 310) with delta (0, 0)
Screenshot: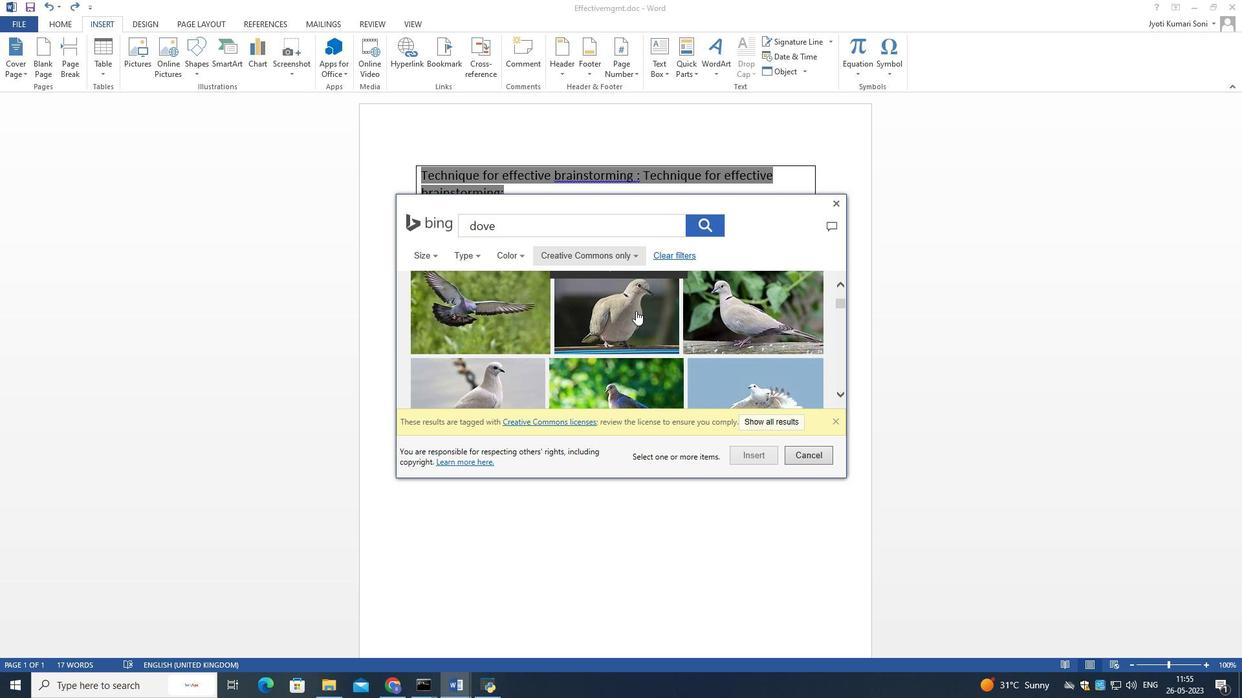 
Action: Mouse scrolled (636, 310) with delta (0, 0)
Screenshot: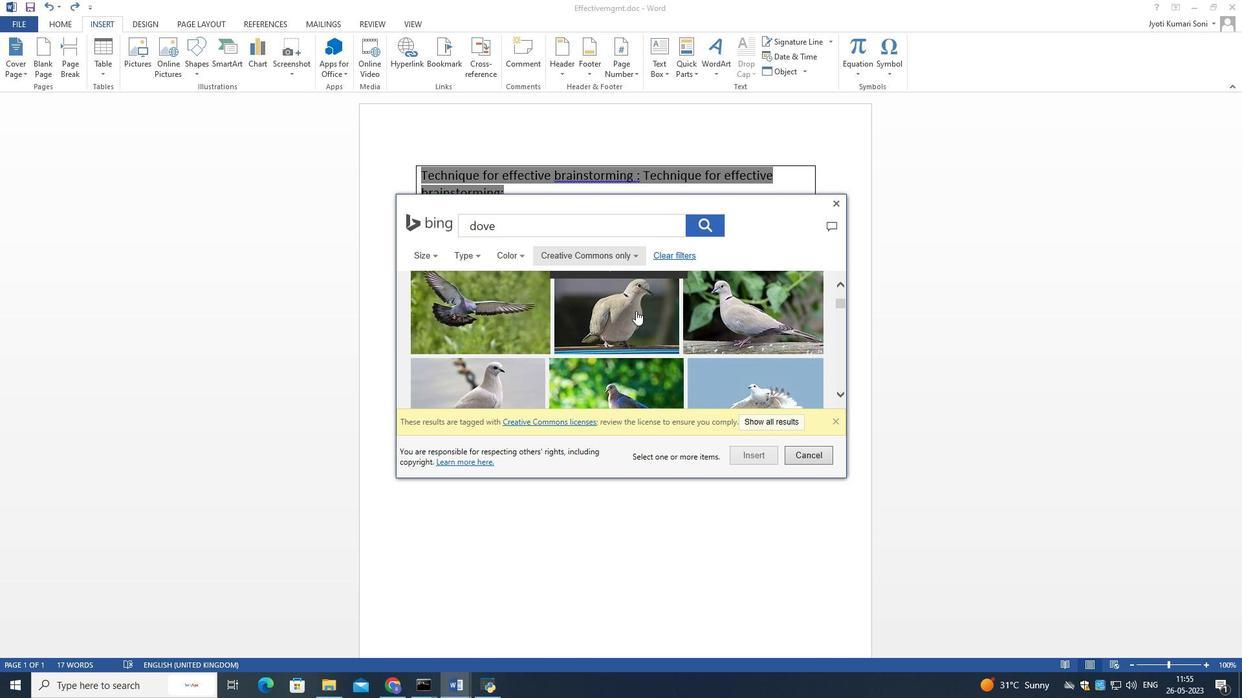 
Action: Mouse scrolled (636, 310) with delta (0, 0)
Screenshot: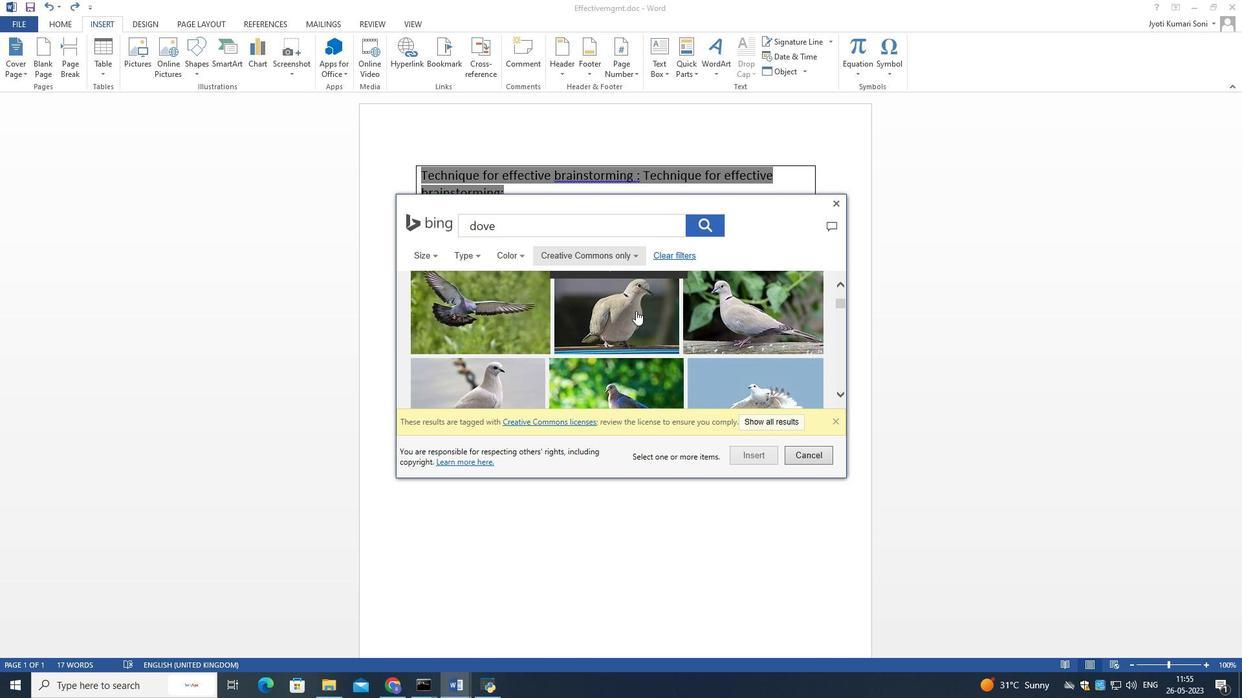 
Action: Mouse scrolled (636, 310) with delta (0, 0)
Screenshot: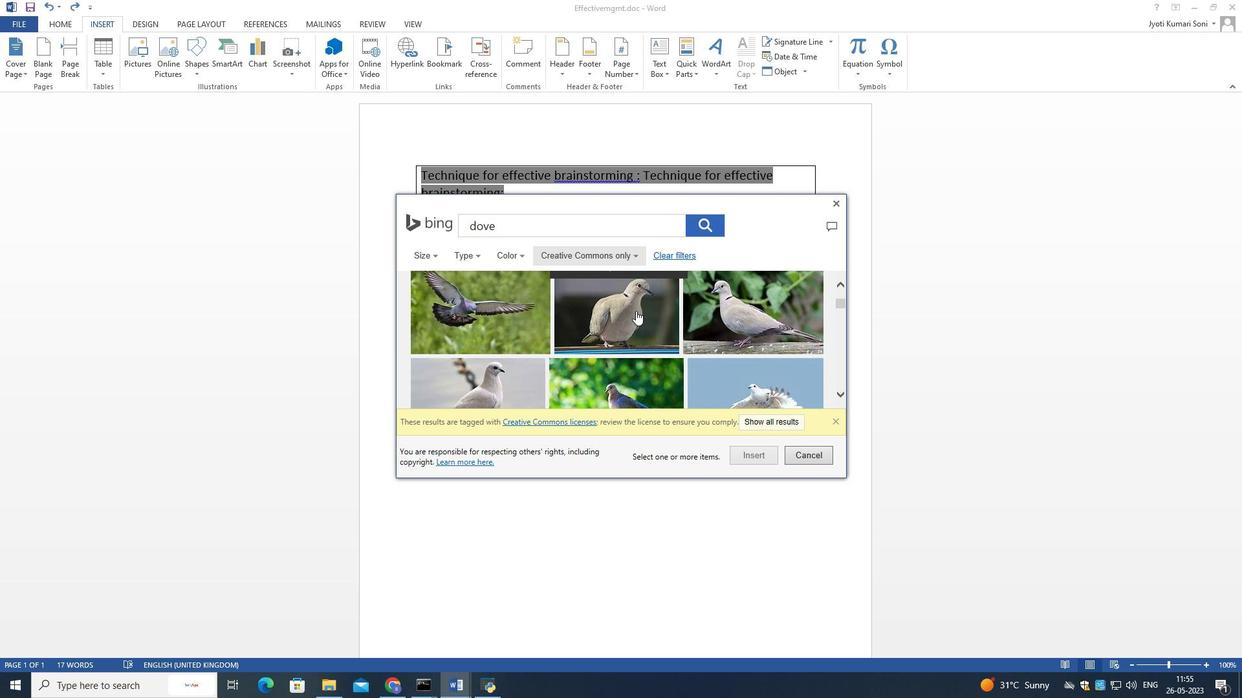 
Action: Mouse scrolled (636, 310) with delta (0, 0)
Screenshot: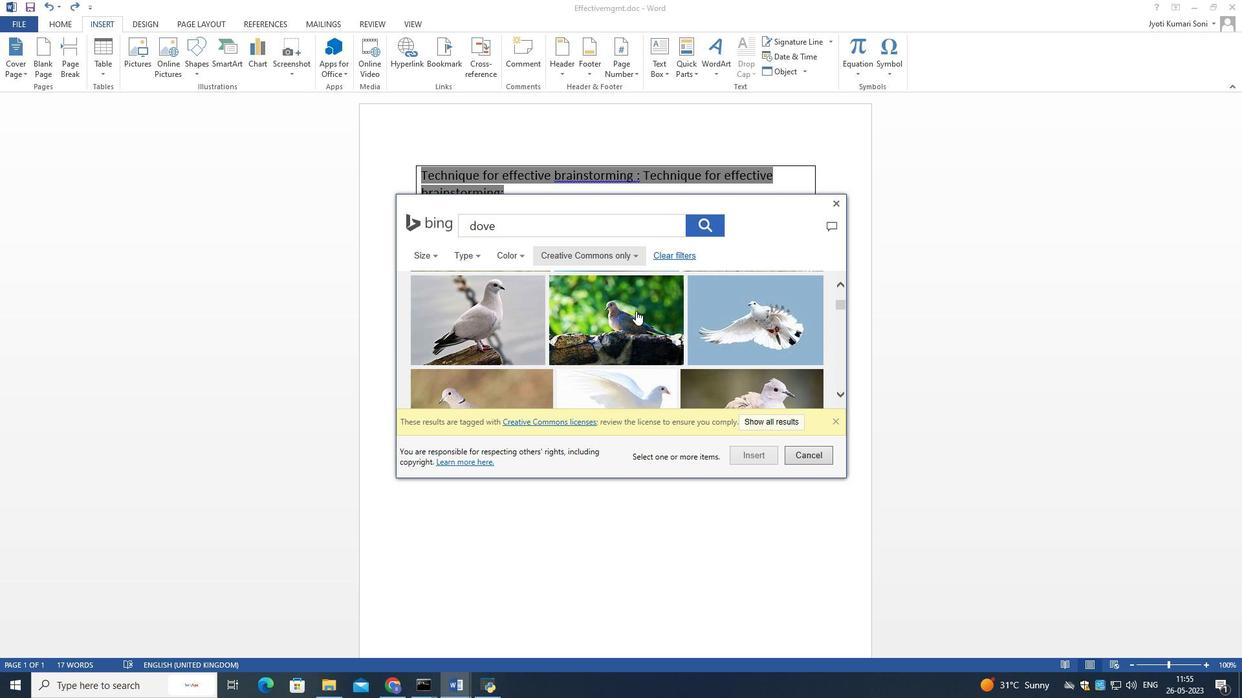 
Action: Mouse scrolled (636, 310) with delta (0, 0)
Screenshot: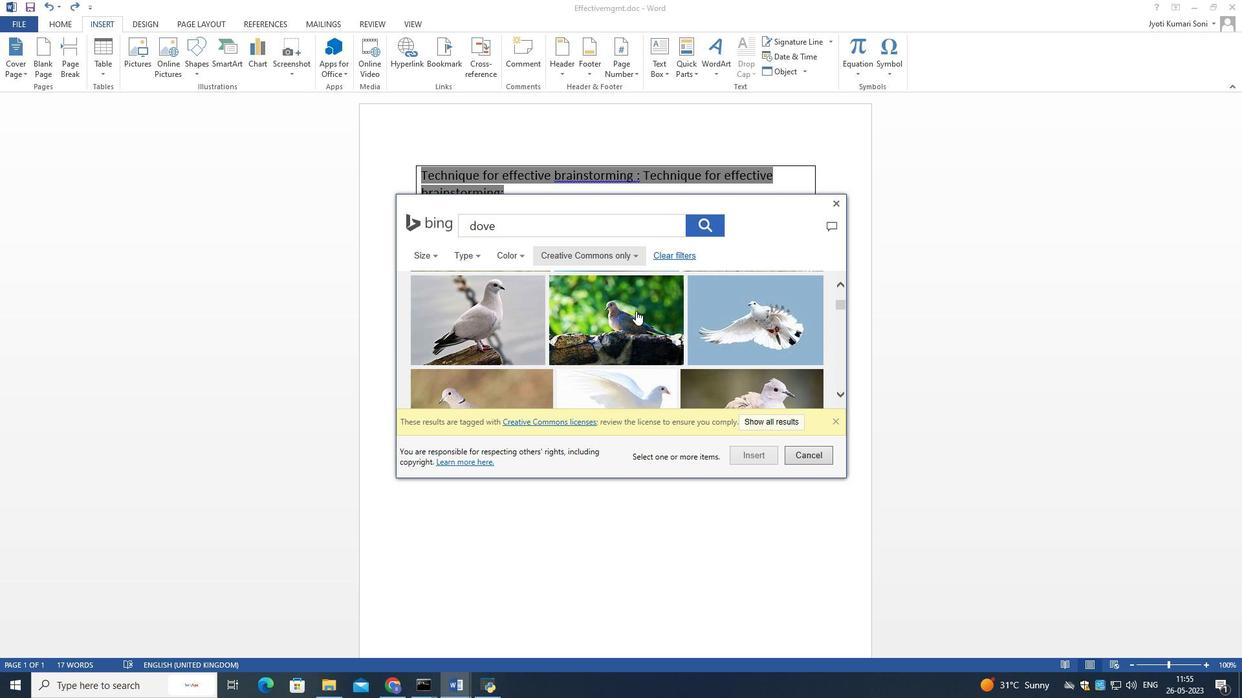 
Action: Mouse scrolled (636, 310) with delta (0, 0)
Screenshot: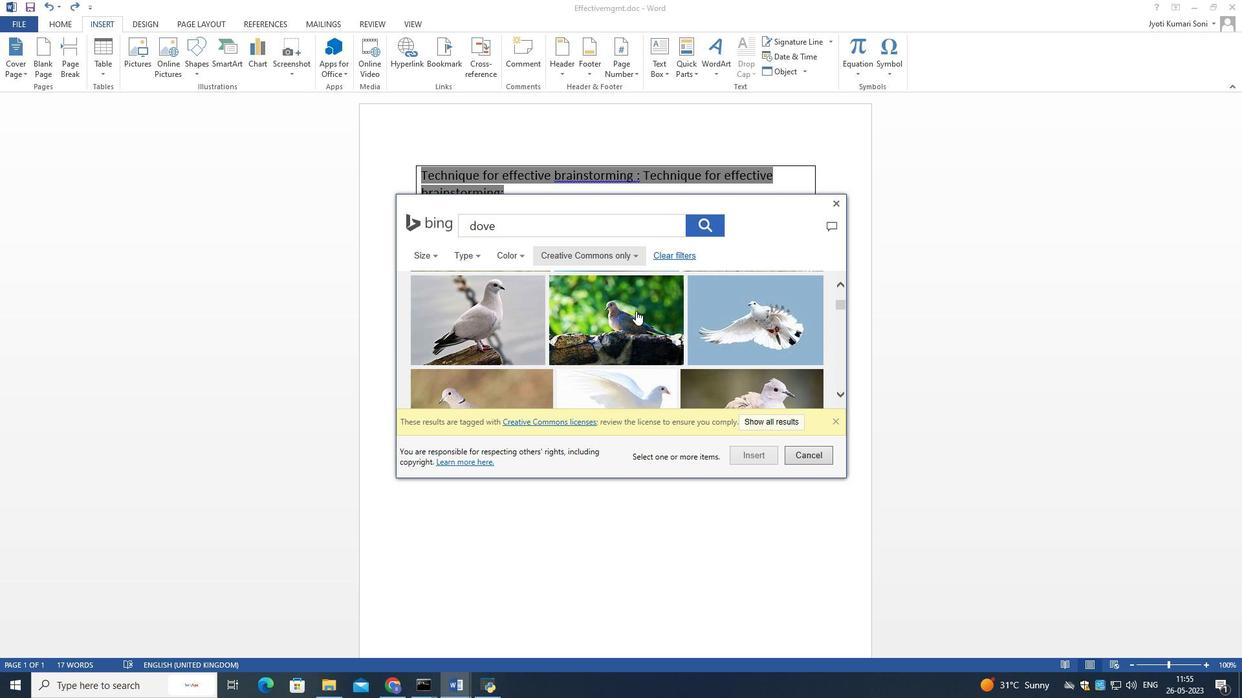 
Action: Mouse scrolled (636, 310) with delta (0, 0)
Screenshot: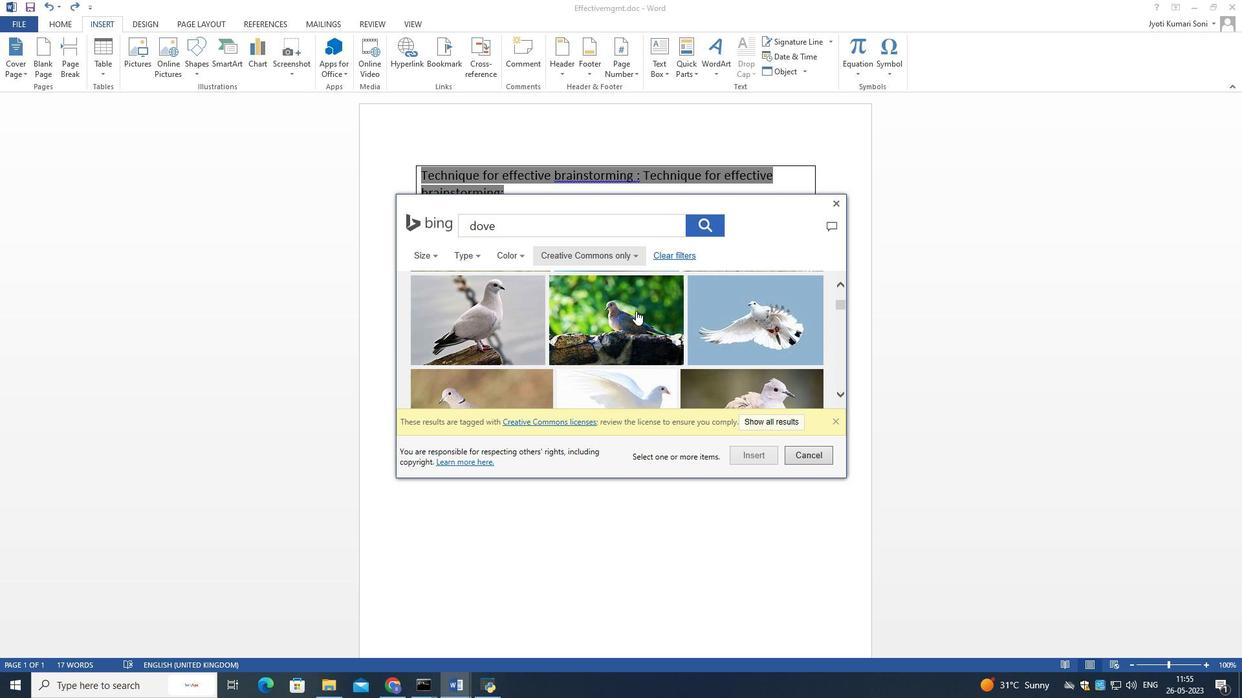 
Action: Mouse scrolled (636, 310) with delta (0, 0)
Screenshot: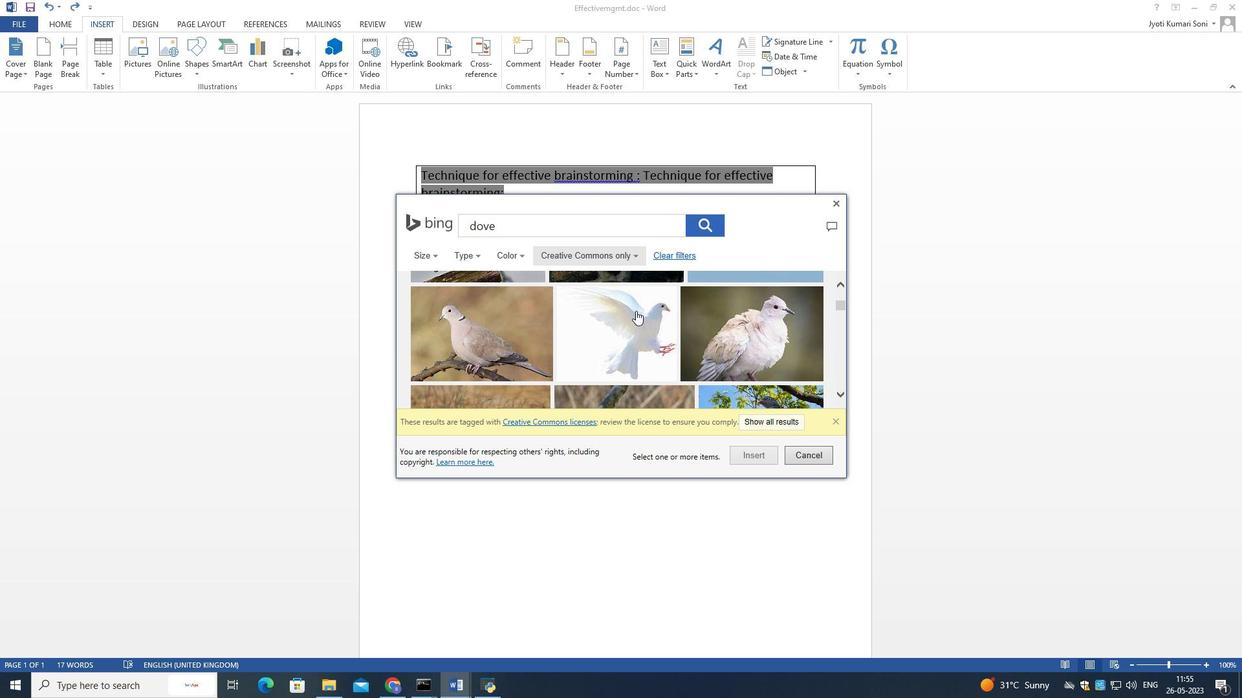 
Action: Mouse moved to (636, 311)
Screenshot: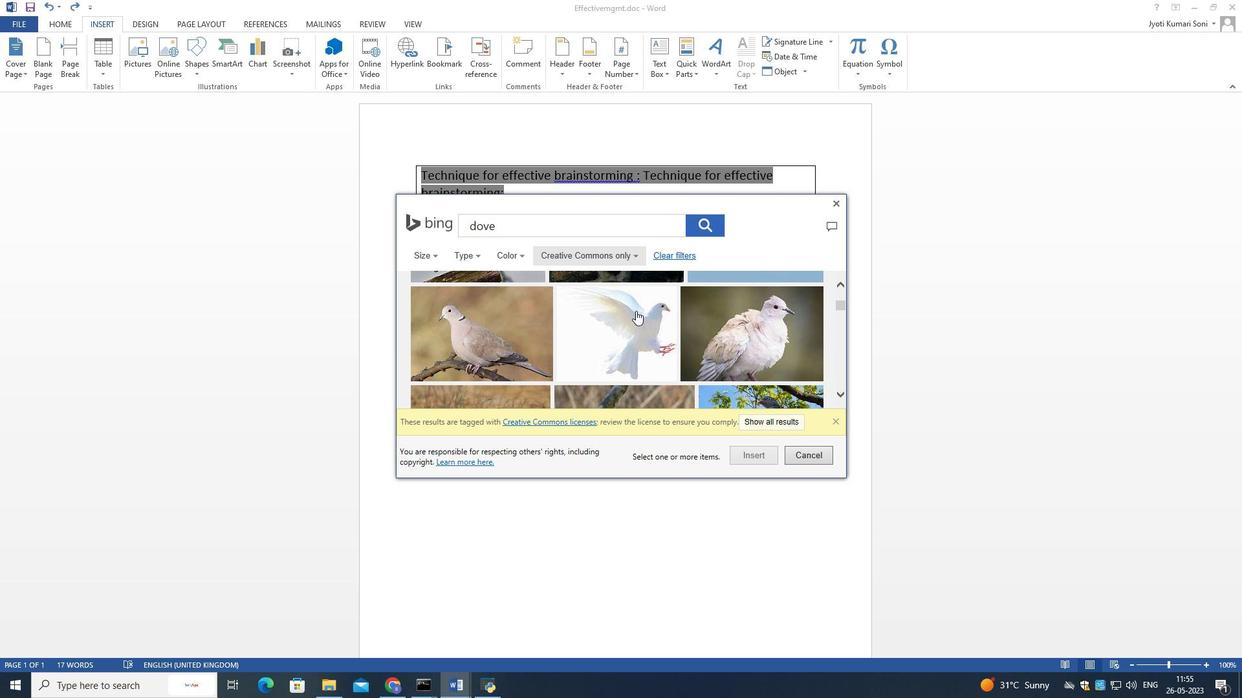 
Action: Mouse scrolled (636, 310) with delta (0, 0)
Screenshot: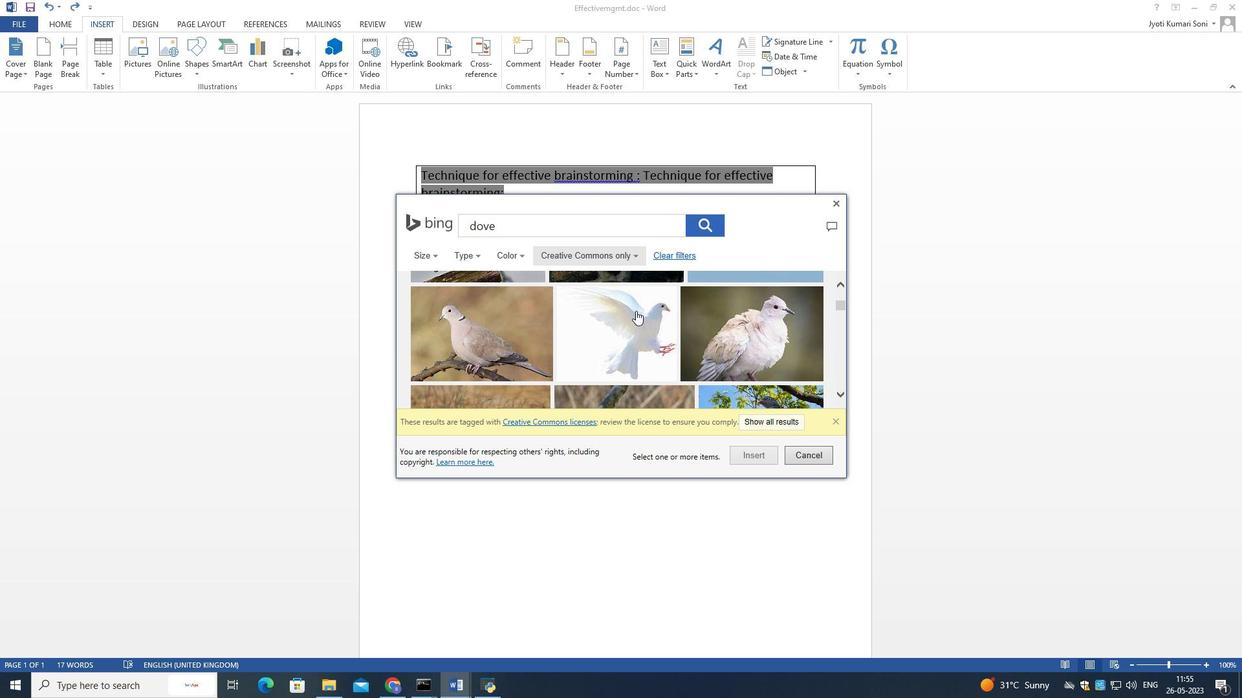 
Action: Mouse scrolled (636, 310) with delta (0, 0)
Screenshot: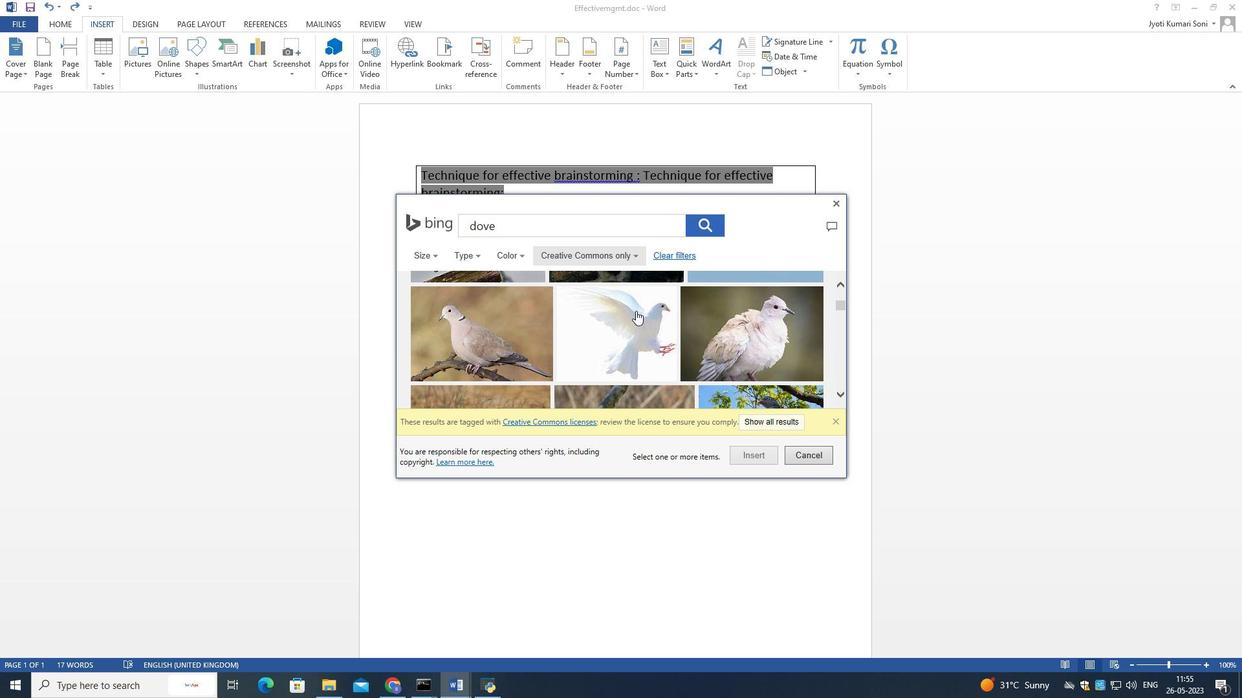 
Action: Mouse scrolled (636, 310) with delta (0, 0)
Screenshot: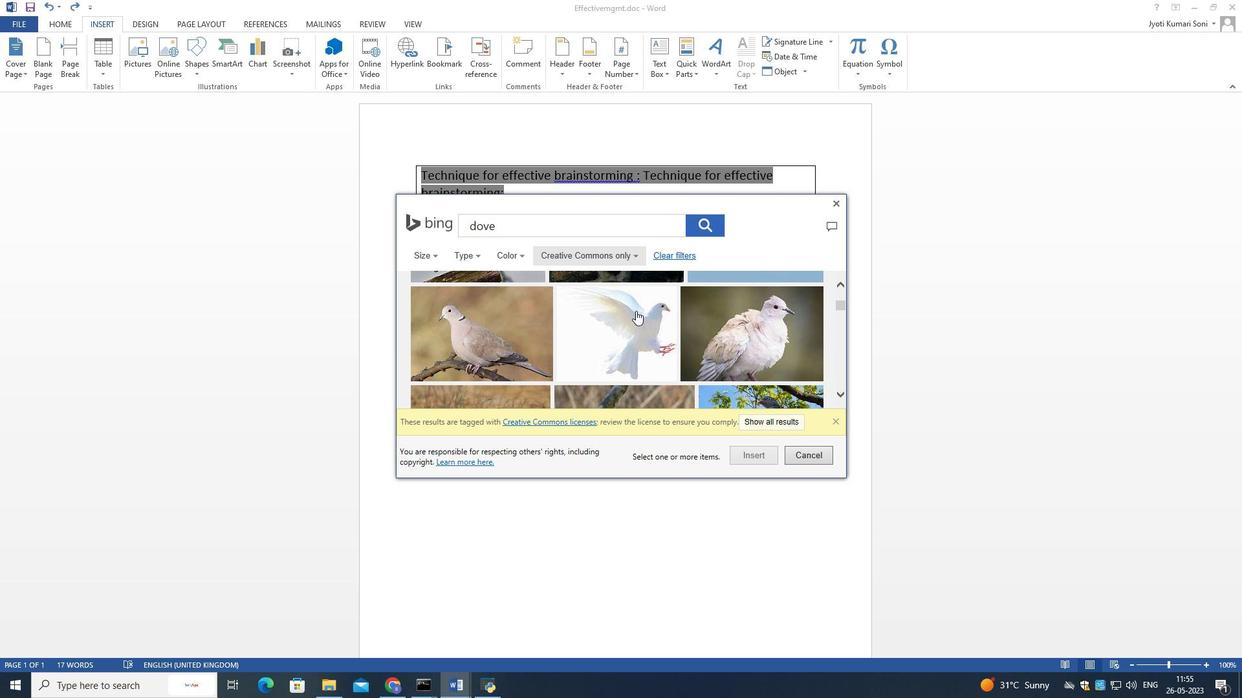 
Action: Mouse scrolled (636, 311) with delta (0, 0)
Screenshot: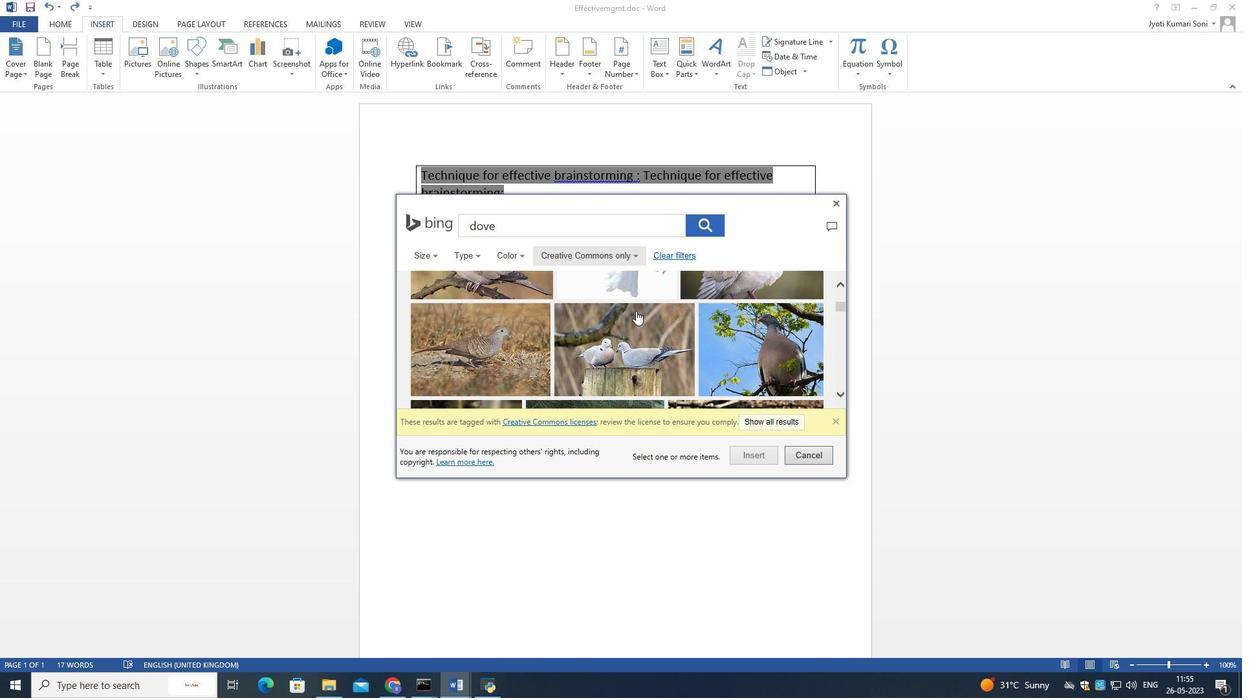 
Action: Mouse moved to (635, 311)
Screenshot: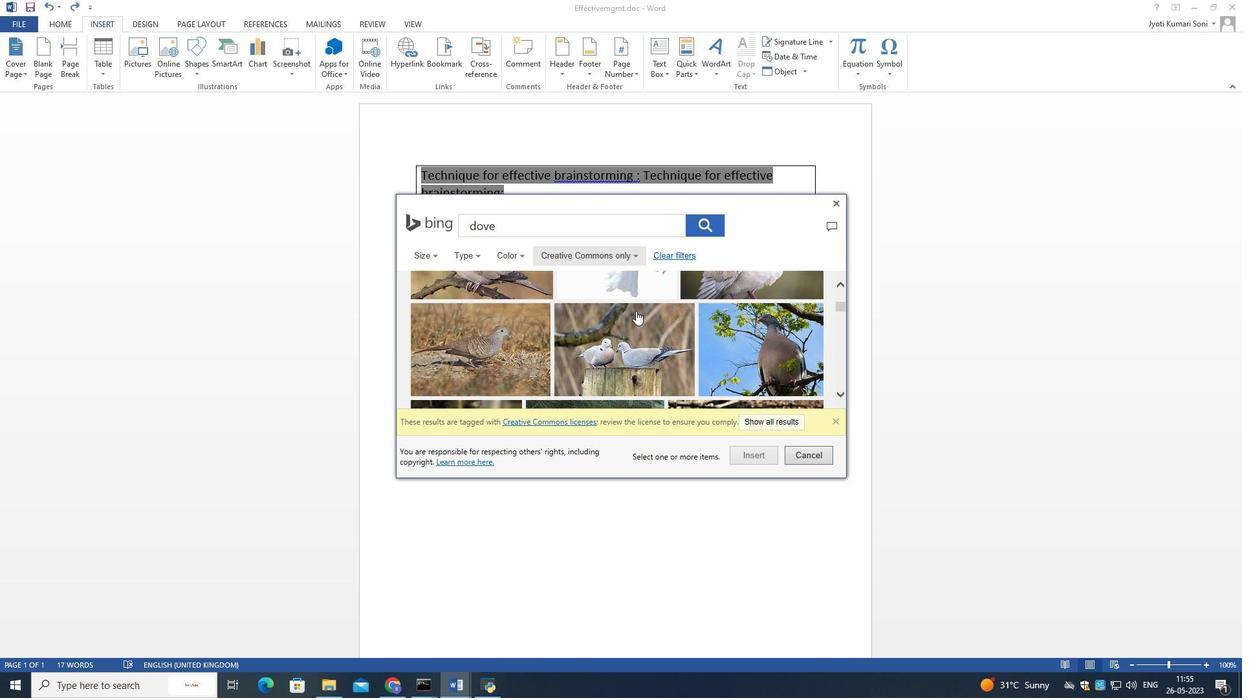 
Action: Mouse scrolled (635, 311) with delta (0, 0)
Screenshot: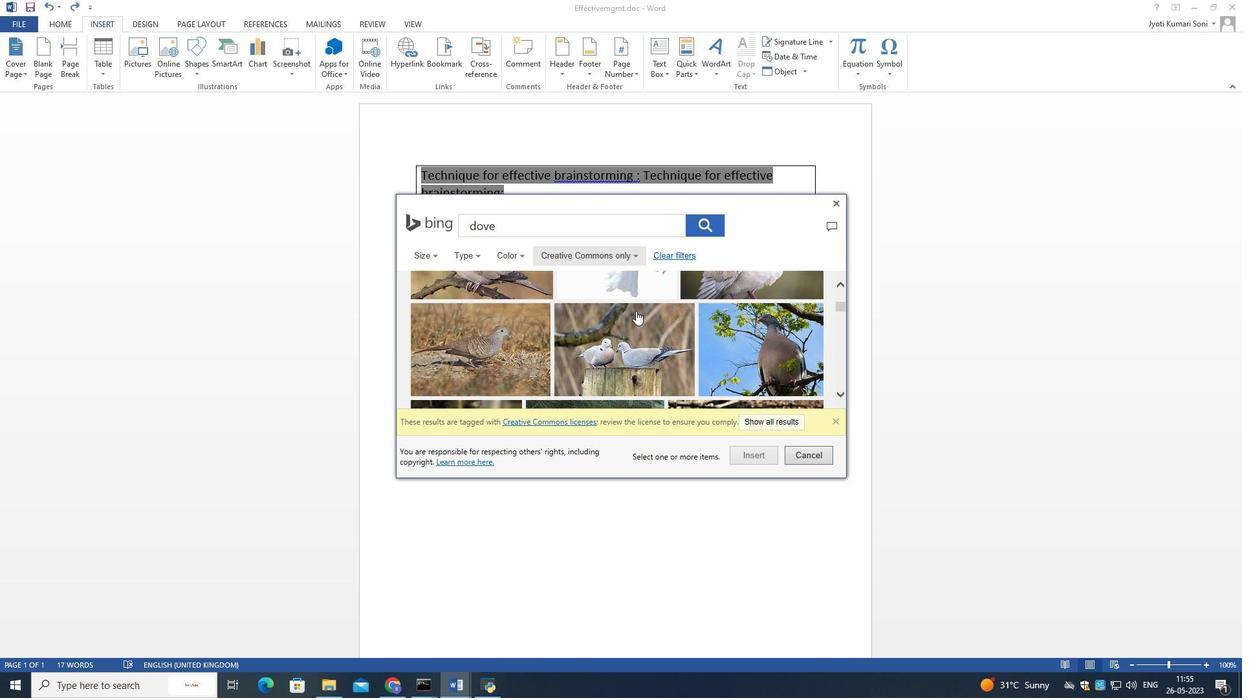 
Action: Mouse scrolled (635, 311) with delta (0, 0)
Screenshot: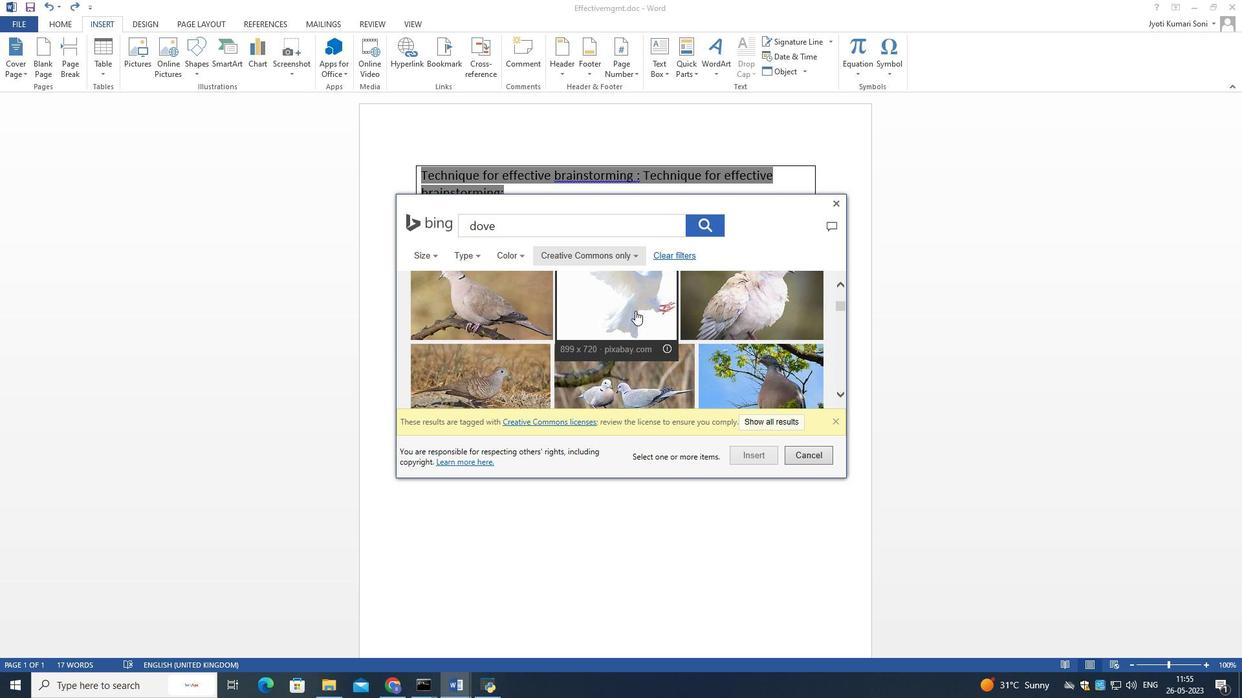 
Action: Mouse moved to (632, 311)
Screenshot: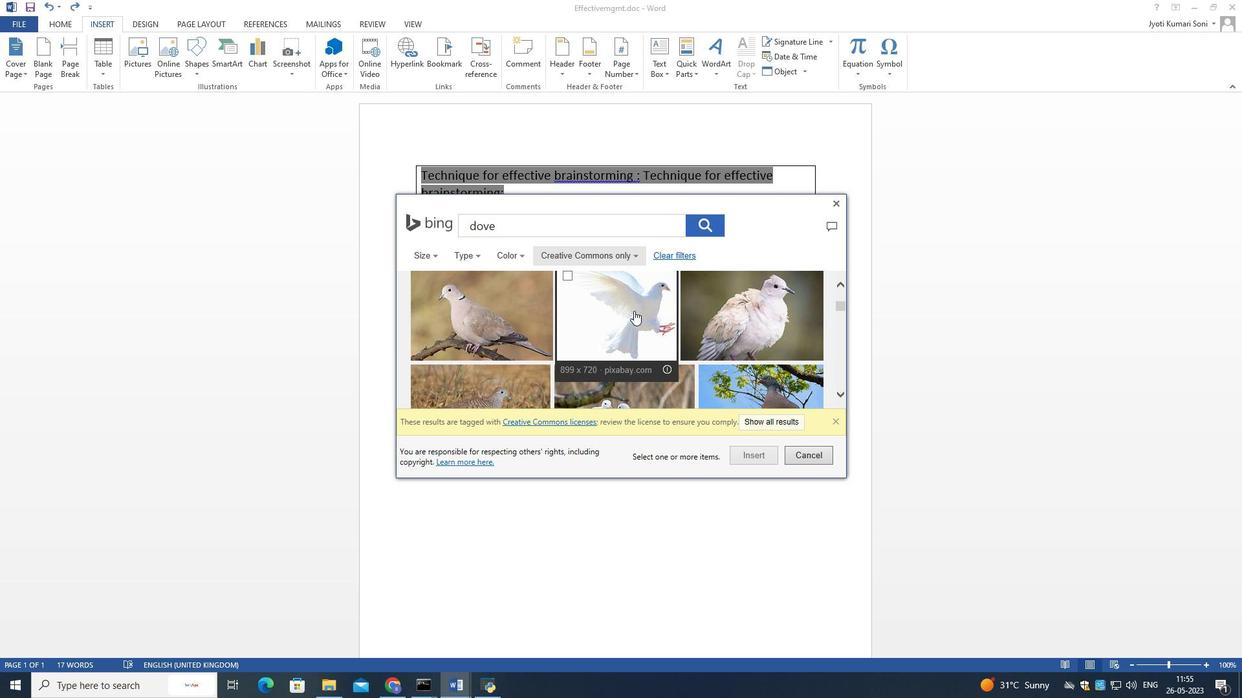 
Action: Mouse scrolled (632, 310) with delta (0, 0)
Screenshot: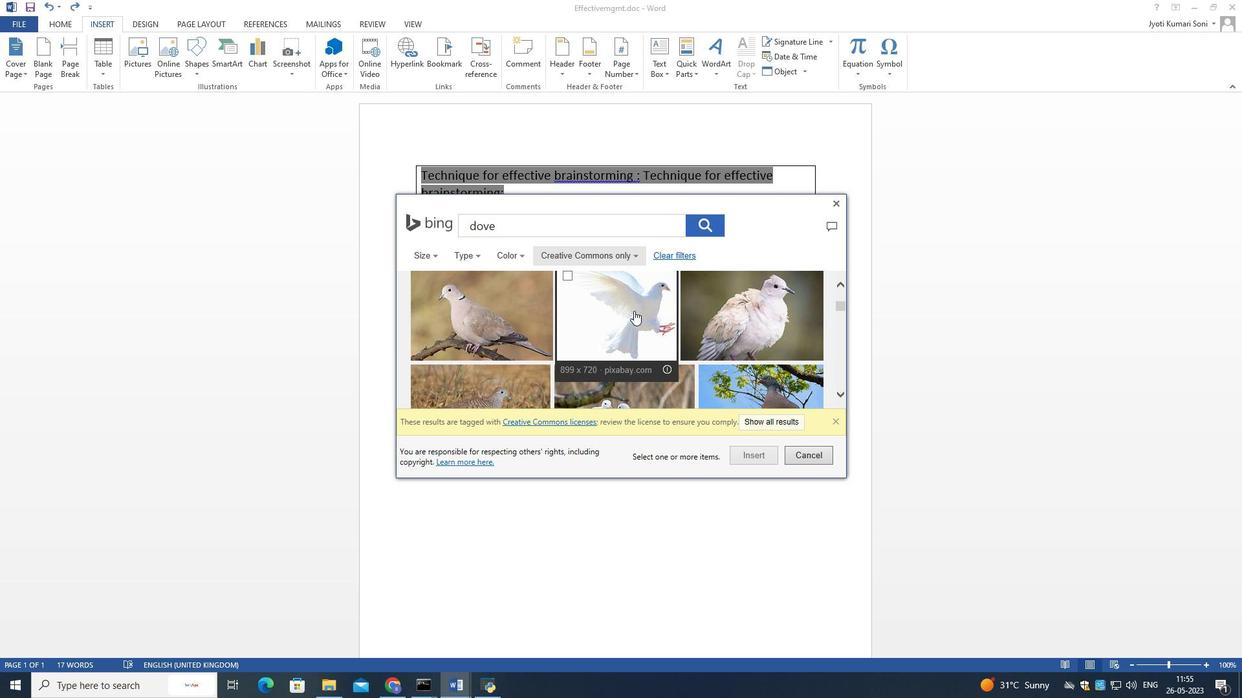 
Action: Mouse scrolled (632, 310) with delta (0, 0)
Screenshot: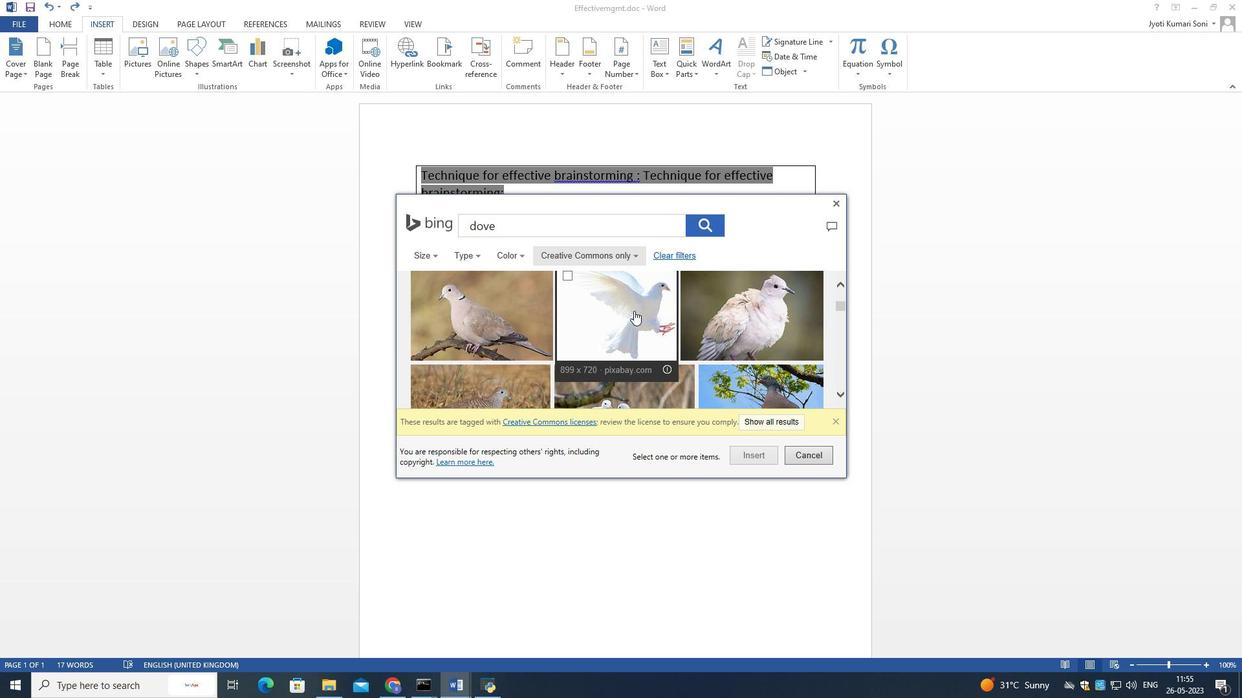 
Action: Mouse scrolled (632, 310) with delta (0, 0)
Screenshot: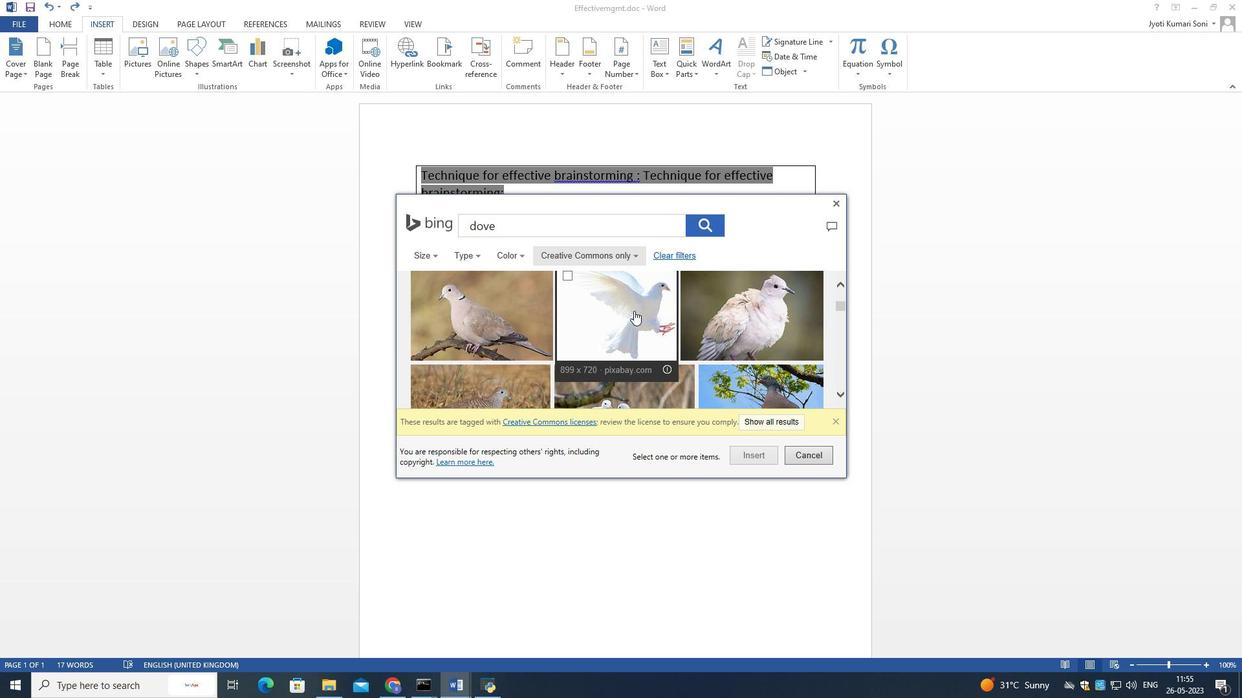 
Action: Mouse scrolled (632, 310) with delta (0, 0)
Screenshot: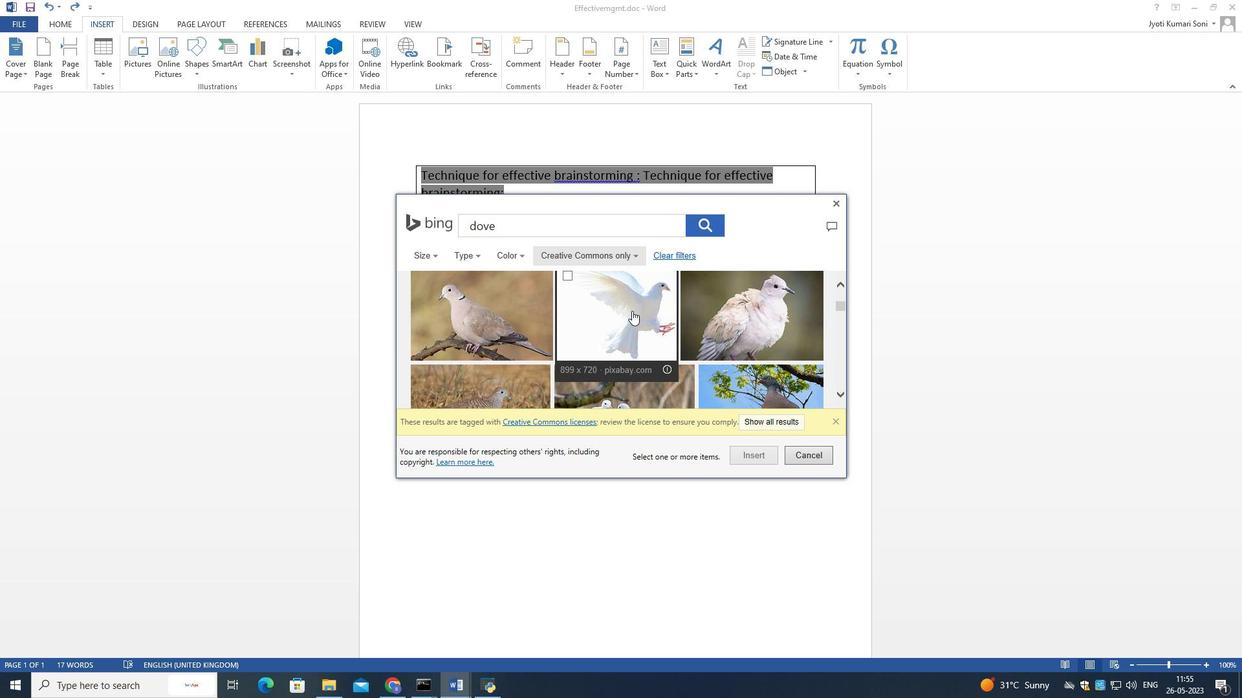 
Action: Mouse scrolled (632, 310) with delta (0, 0)
Screenshot: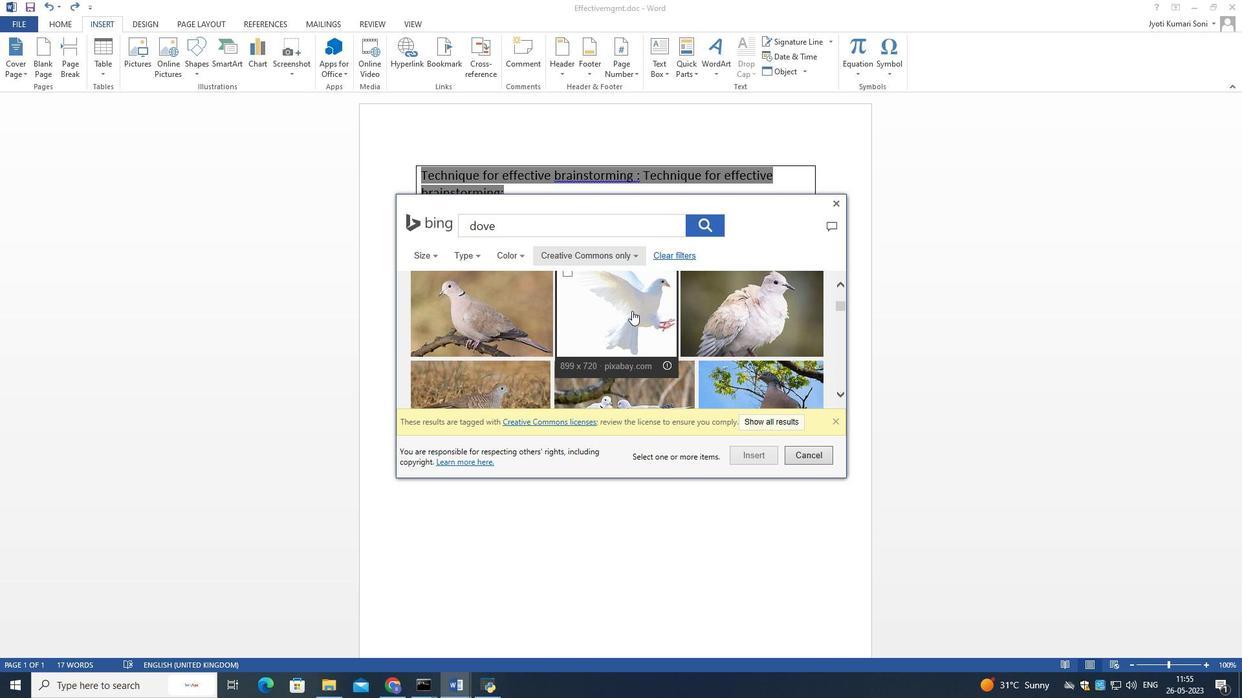 
Action: Mouse scrolled (632, 310) with delta (0, 0)
Screenshot: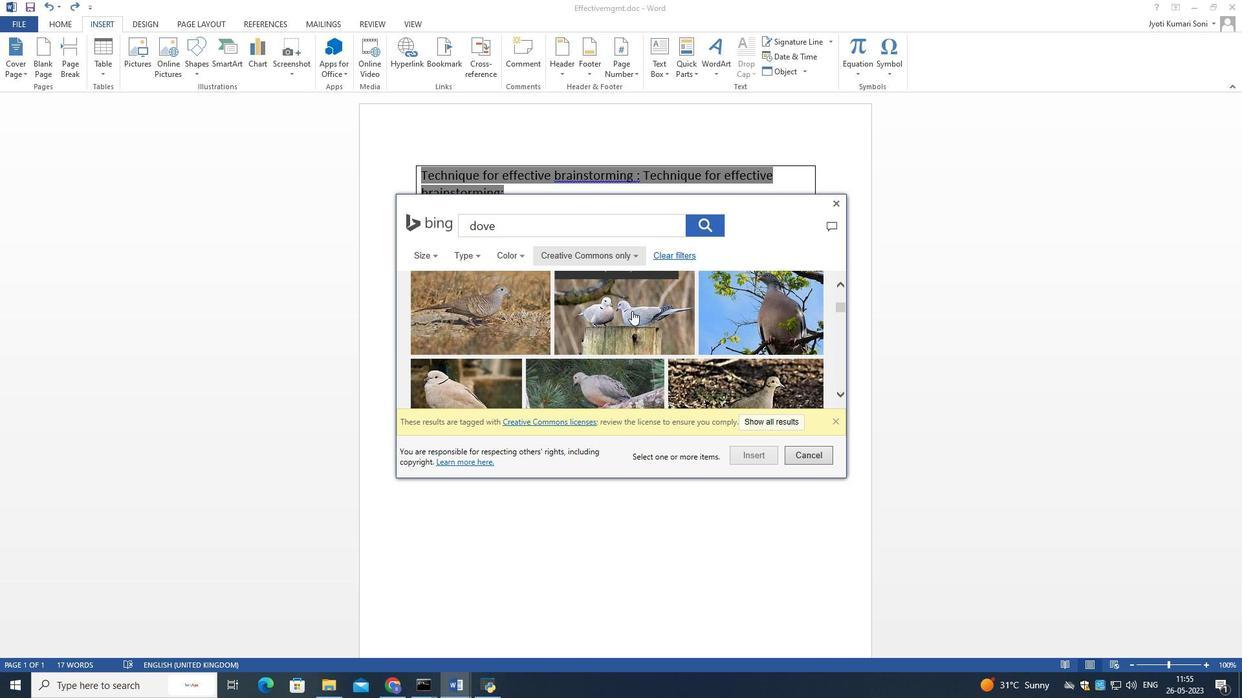 
Action: Mouse scrolled (632, 310) with delta (0, 0)
Screenshot: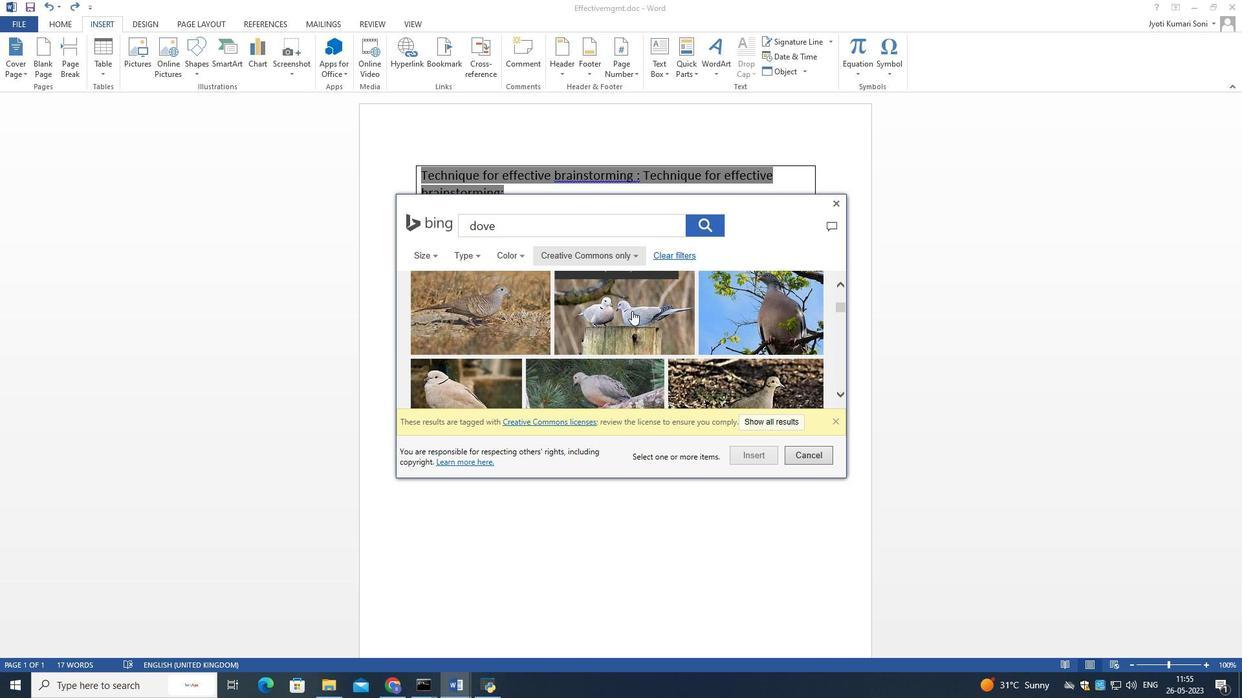 
Action: Mouse scrolled (632, 310) with delta (0, 0)
Screenshot: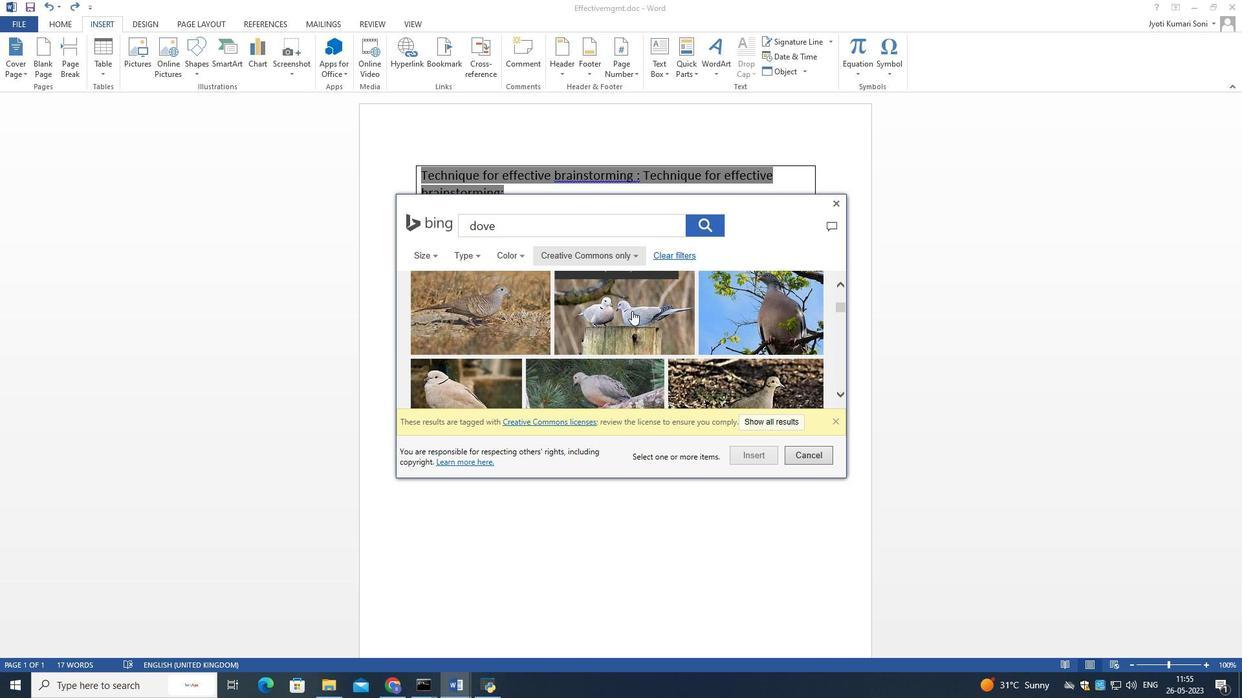 
Action: Mouse scrolled (632, 310) with delta (0, 0)
Screenshot: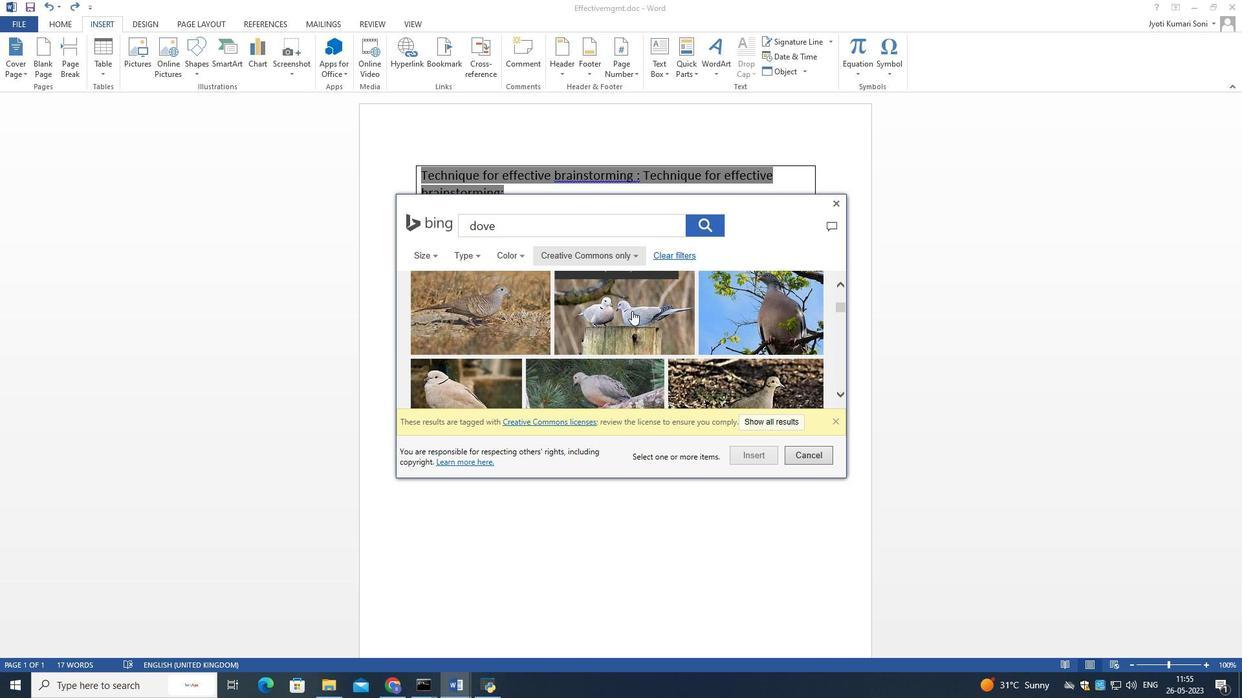 
Action: Mouse scrolled (632, 310) with delta (0, 0)
Screenshot: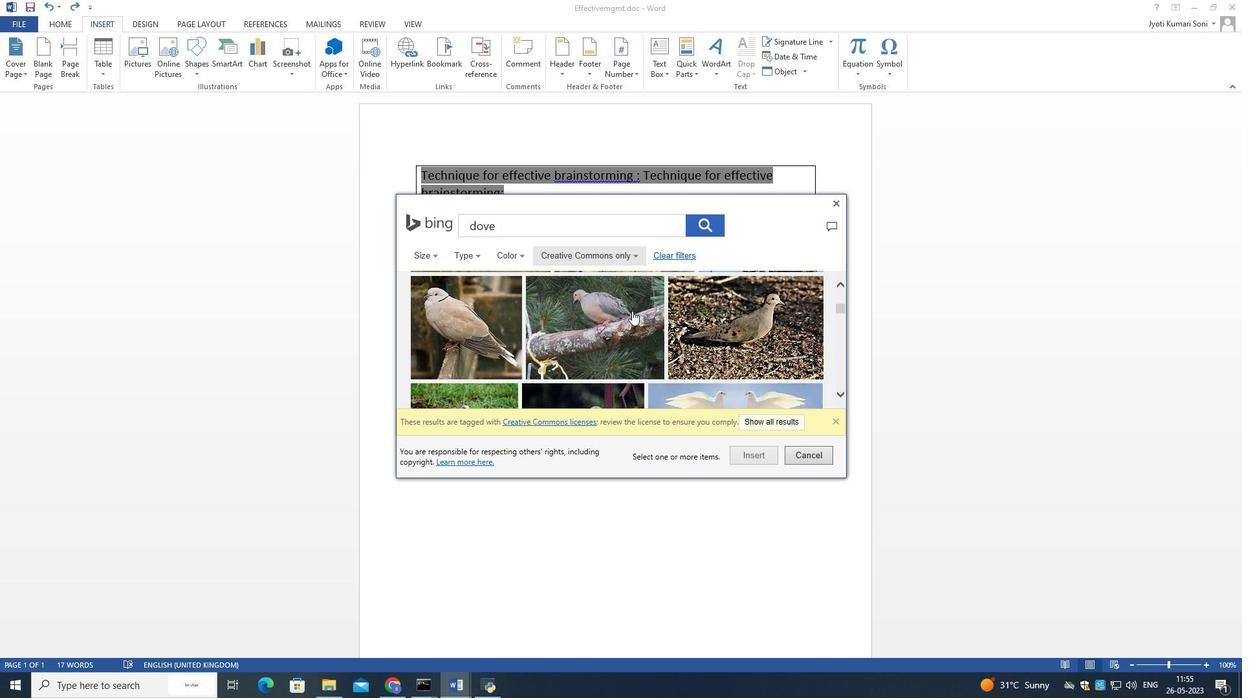 
Action: Mouse moved to (632, 311)
Screenshot: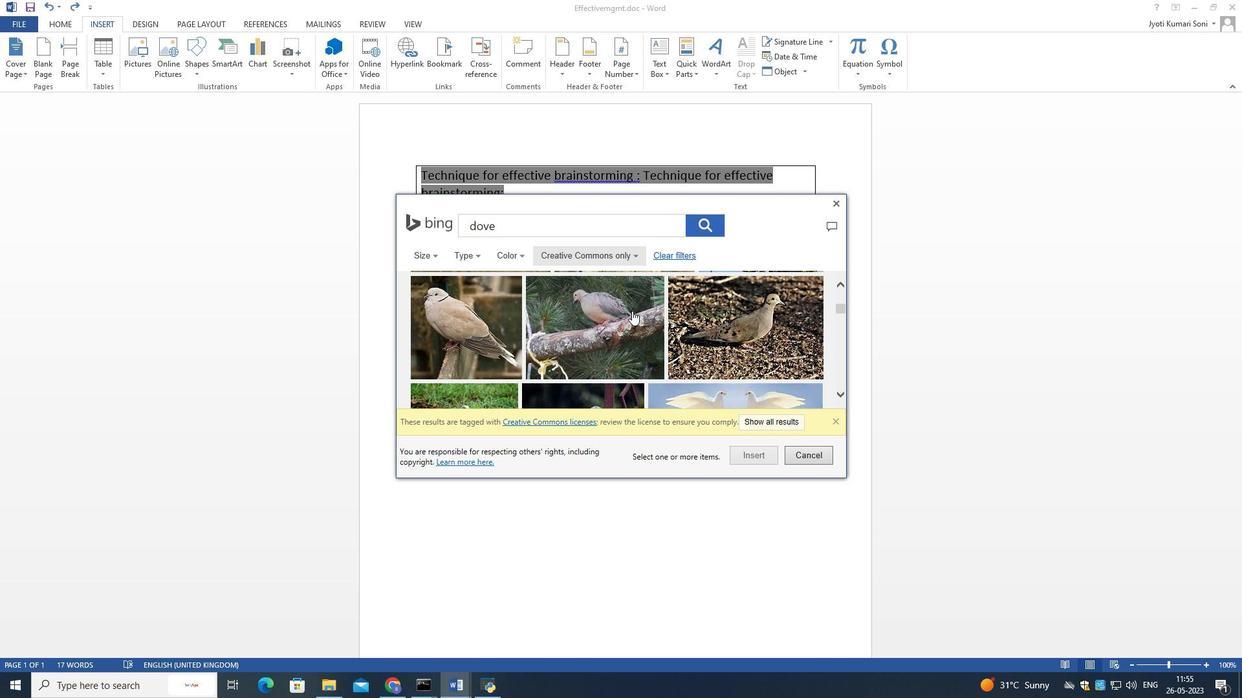 
Action: Mouse scrolled (632, 310) with delta (0, 0)
Screenshot: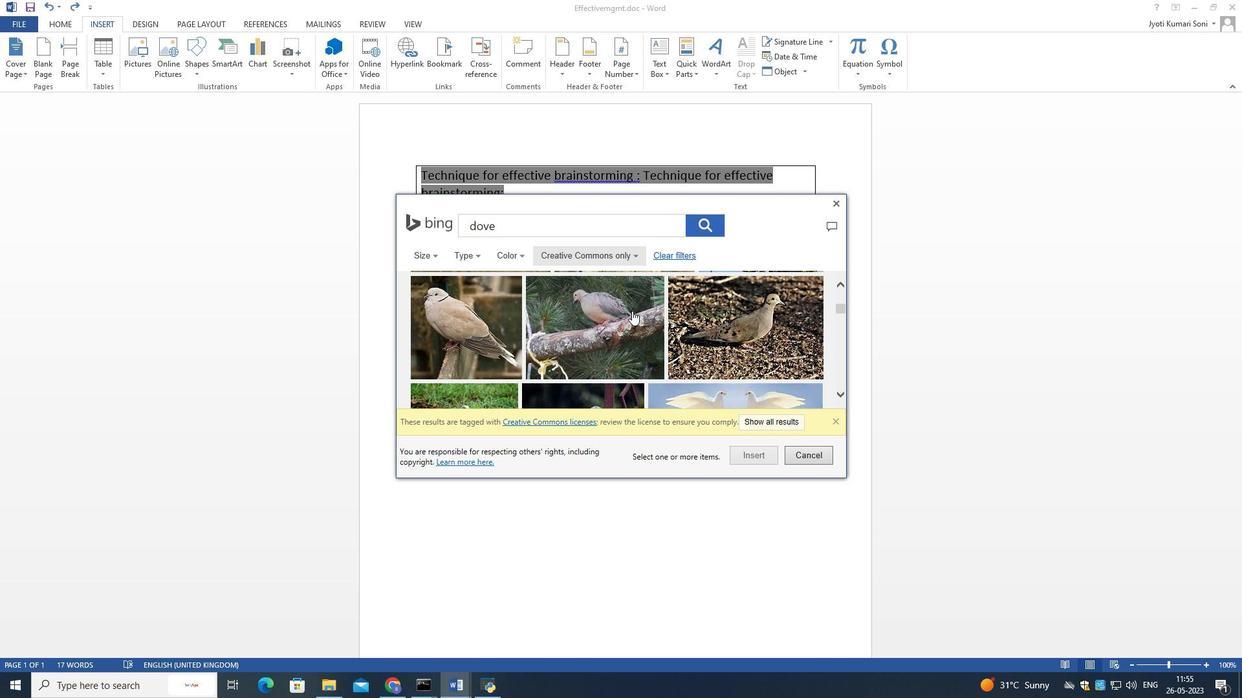 
Action: Mouse scrolled (632, 310) with delta (0, 0)
Screenshot: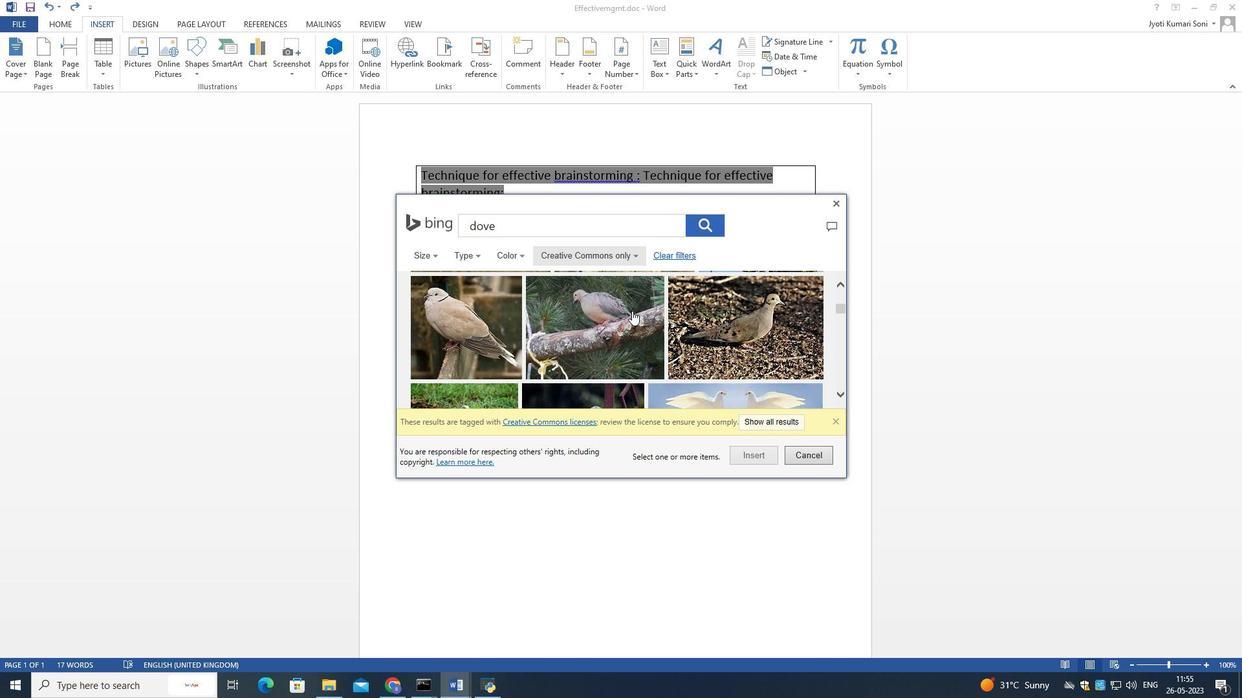 
Action: Mouse scrolled (632, 310) with delta (0, 0)
Screenshot: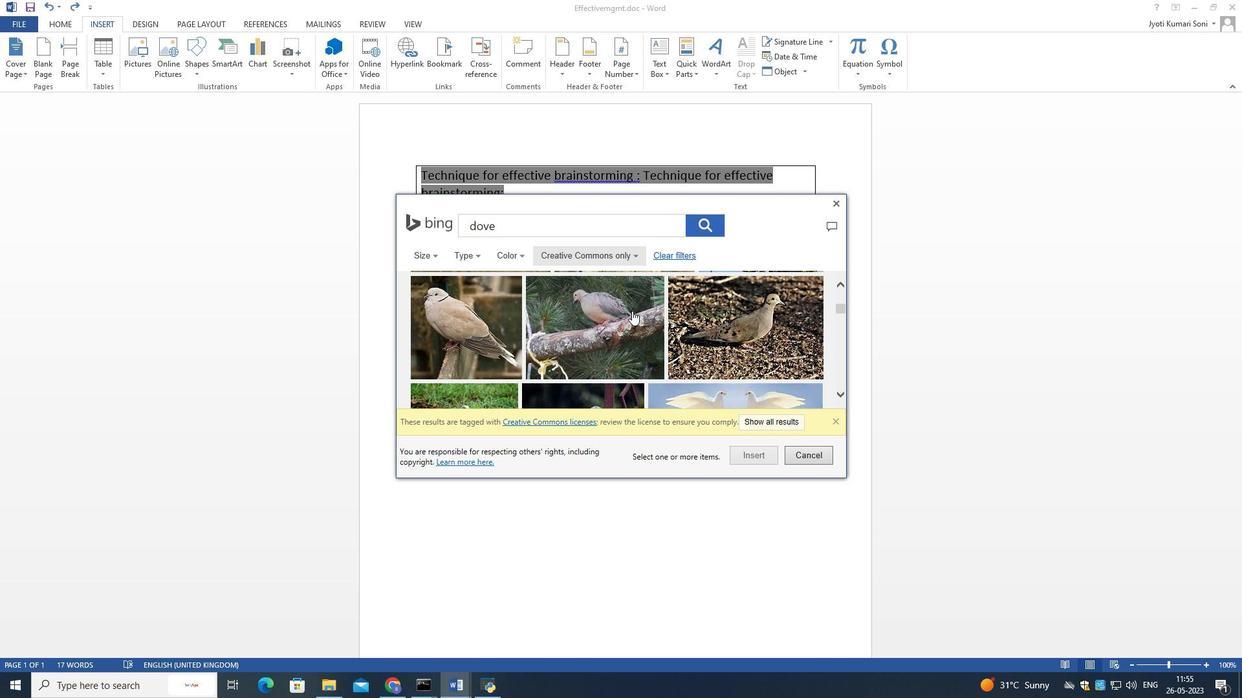 
Action: Mouse scrolled (632, 310) with delta (0, 0)
Screenshot: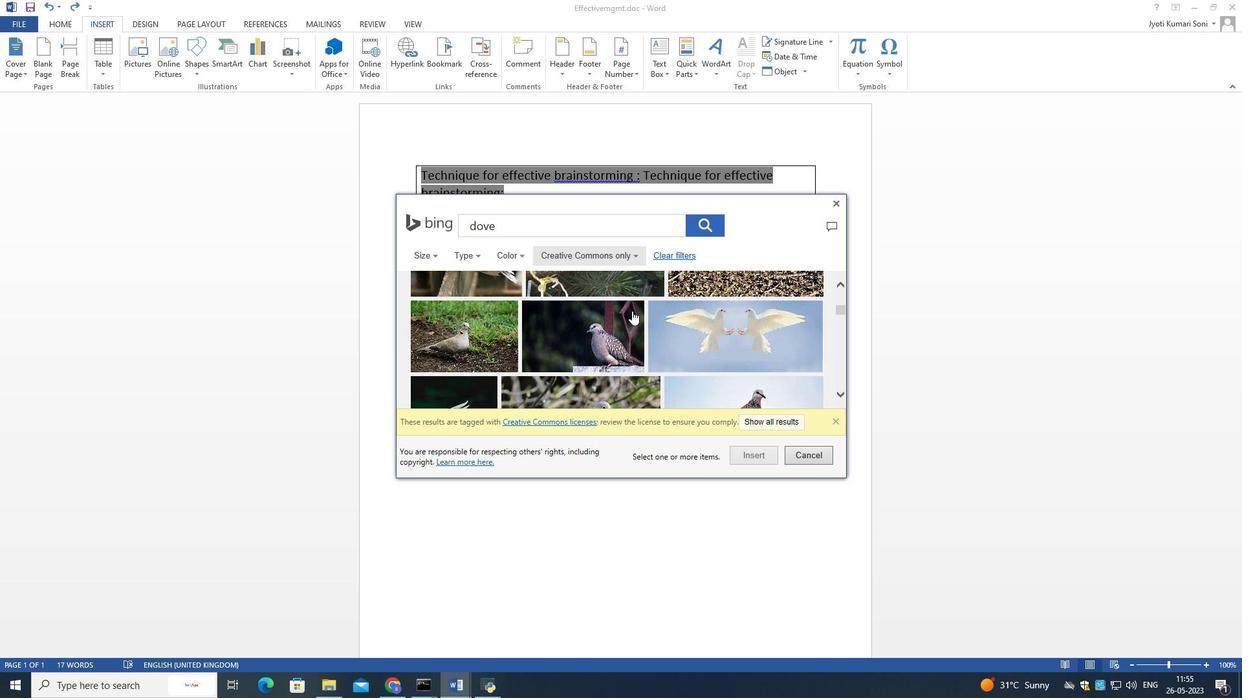 
Action: Mouse moved to (631, 311)
Screenshot: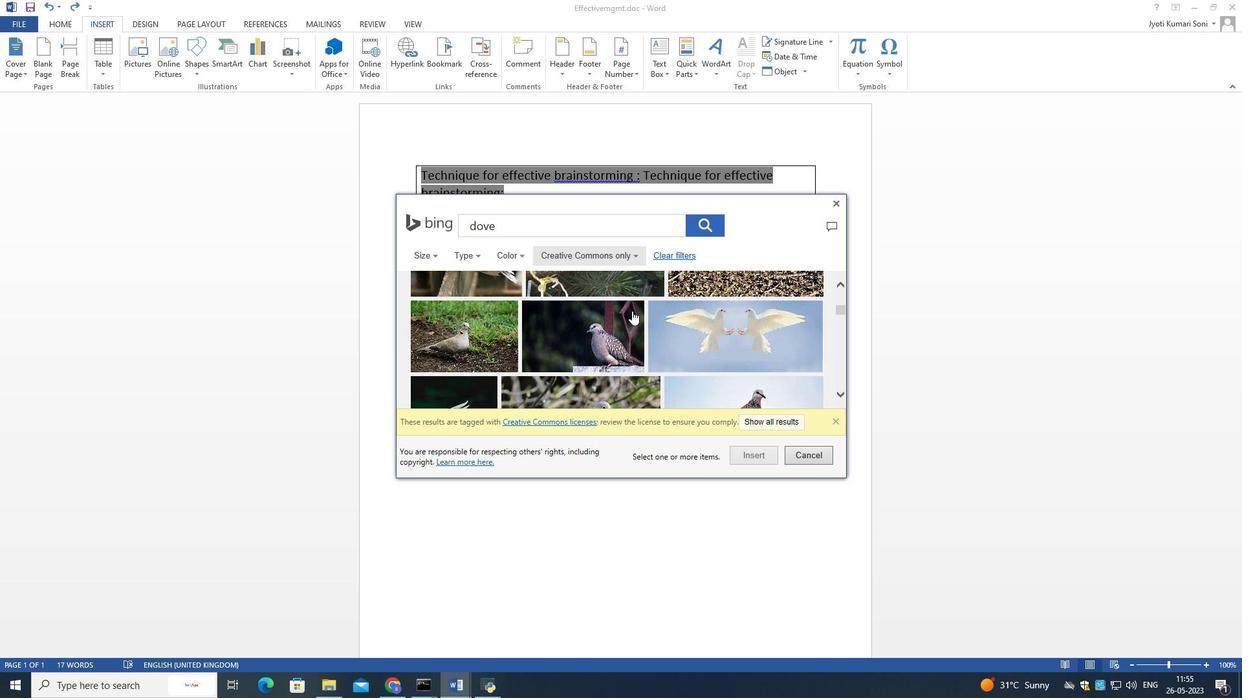 
Action: Mouse scrolled (631, 310) with delta (0, 0)
Screenshot: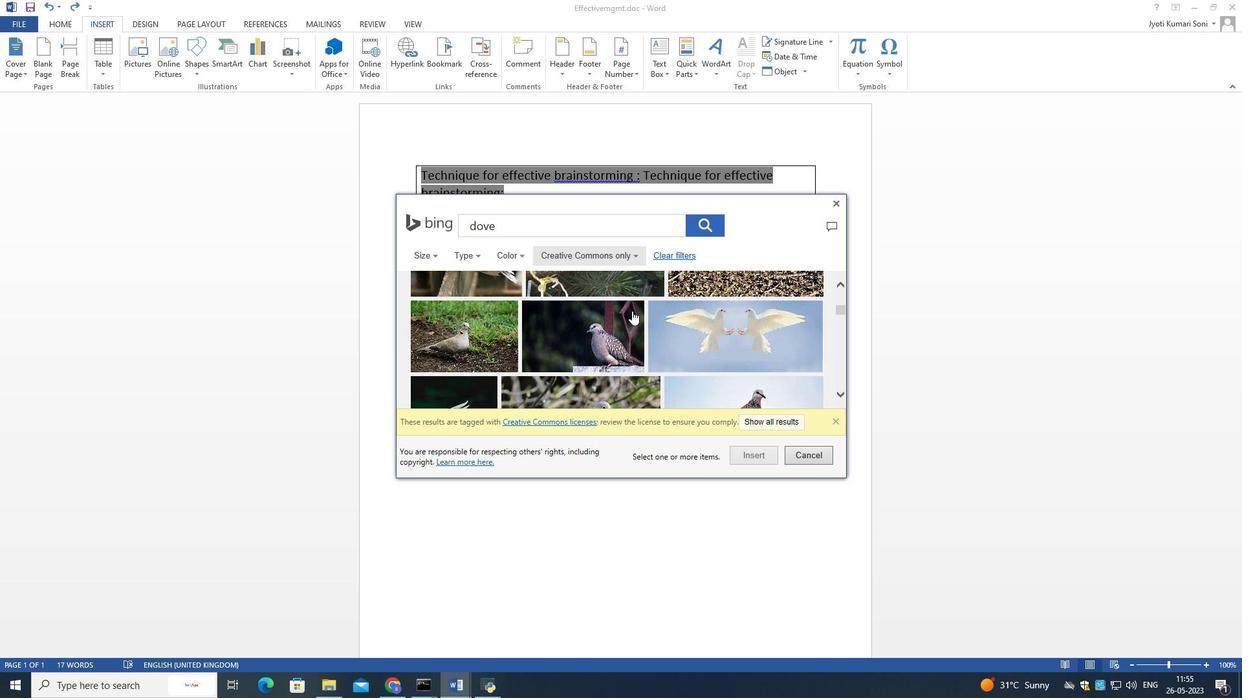 
Action: Mouse moved to (631, 311)
Screenshot: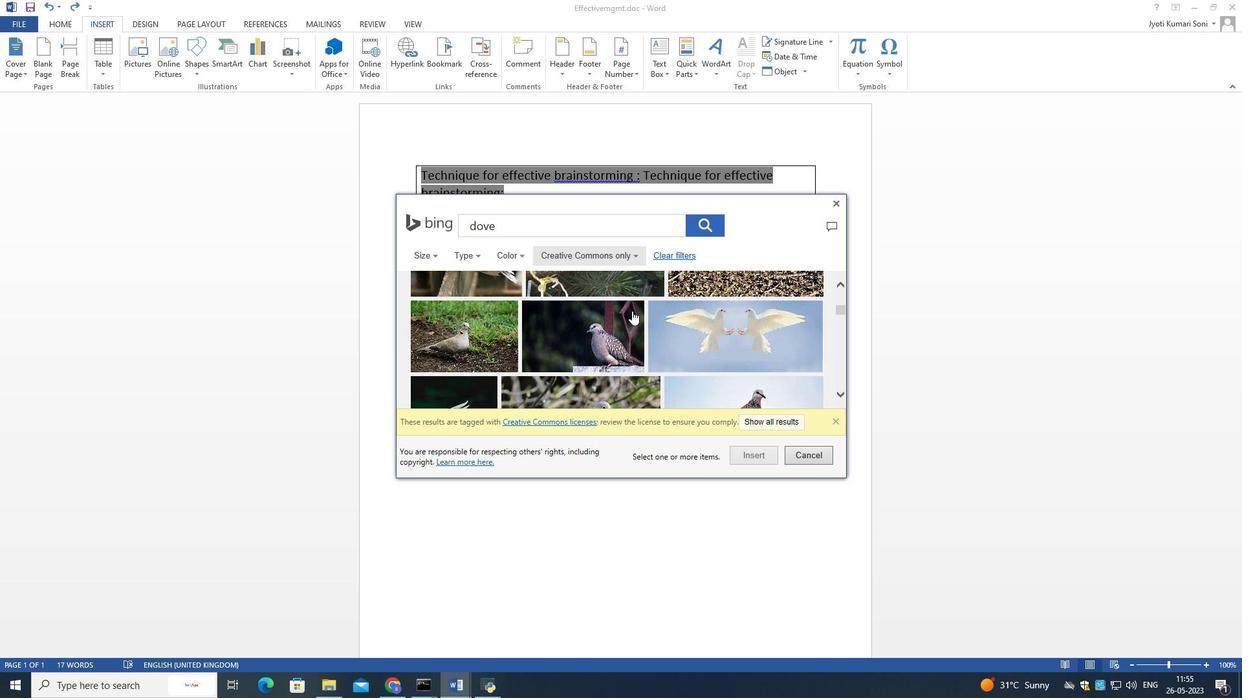 
Action: Mouse scrolled (631, 310) with delta (0, 0)
Screenshot: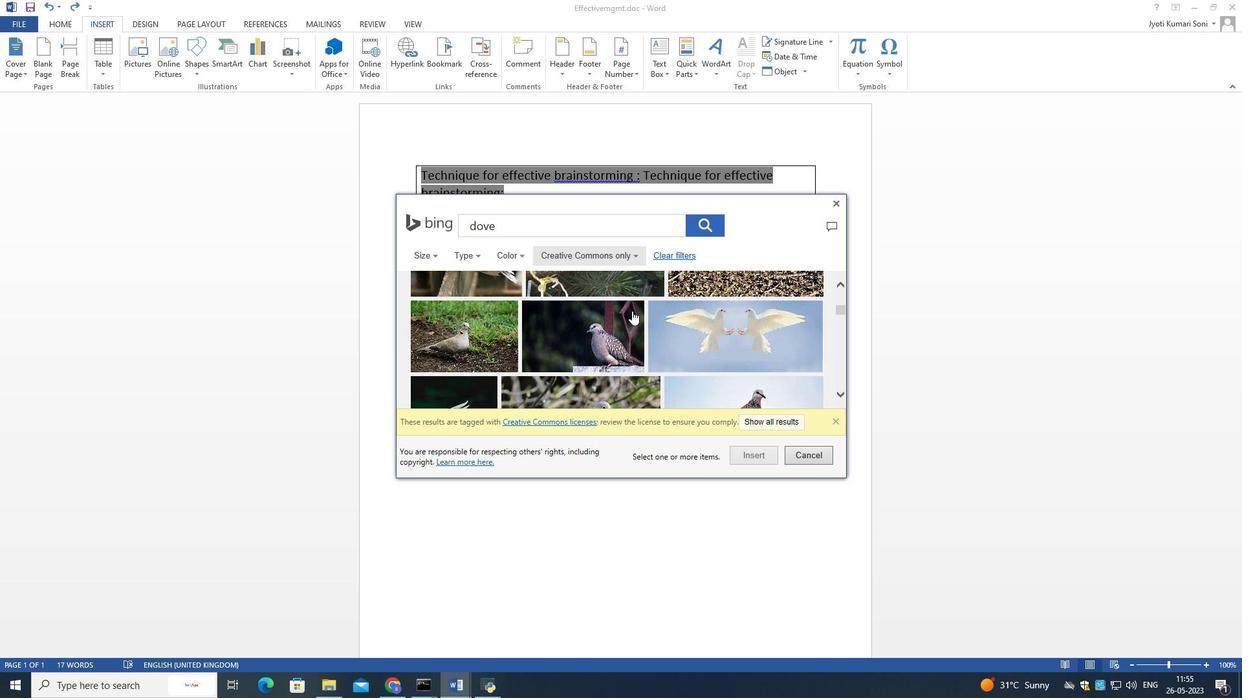 
Action: Mouse scrolled (631, 310) with delta (0, 0)
Screenshot: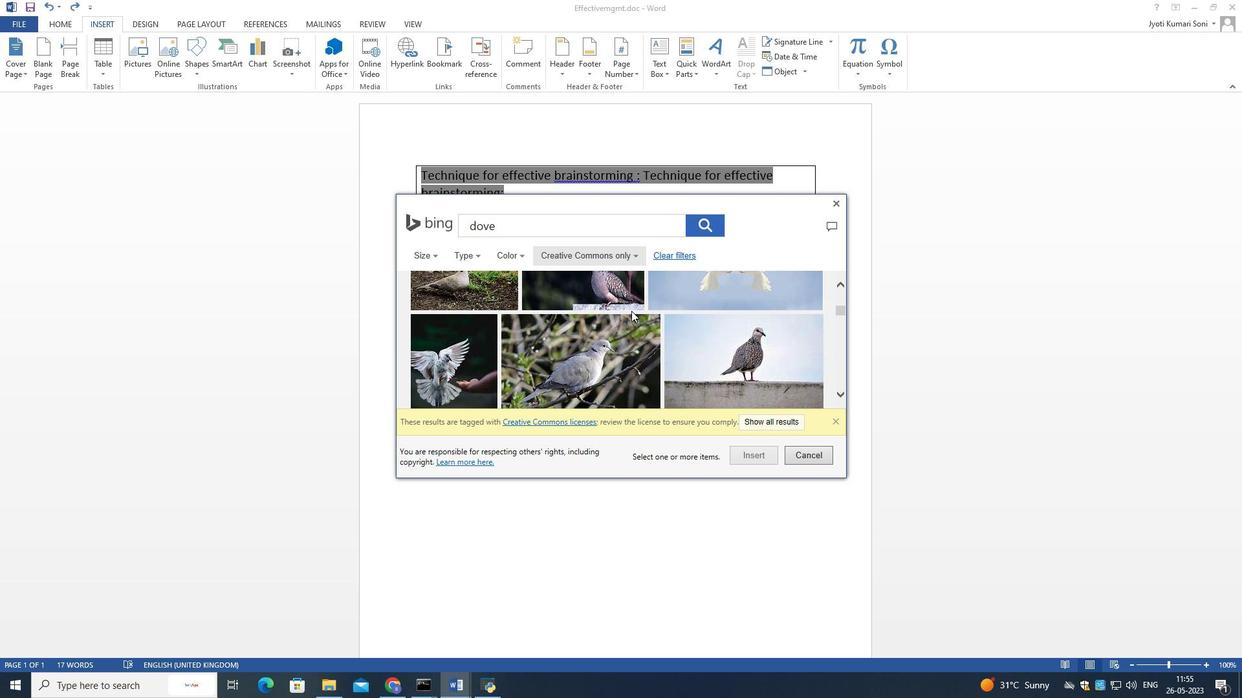 
Action: Mouse scrolled (631, 310) with delta (0, 0)
Screenshot: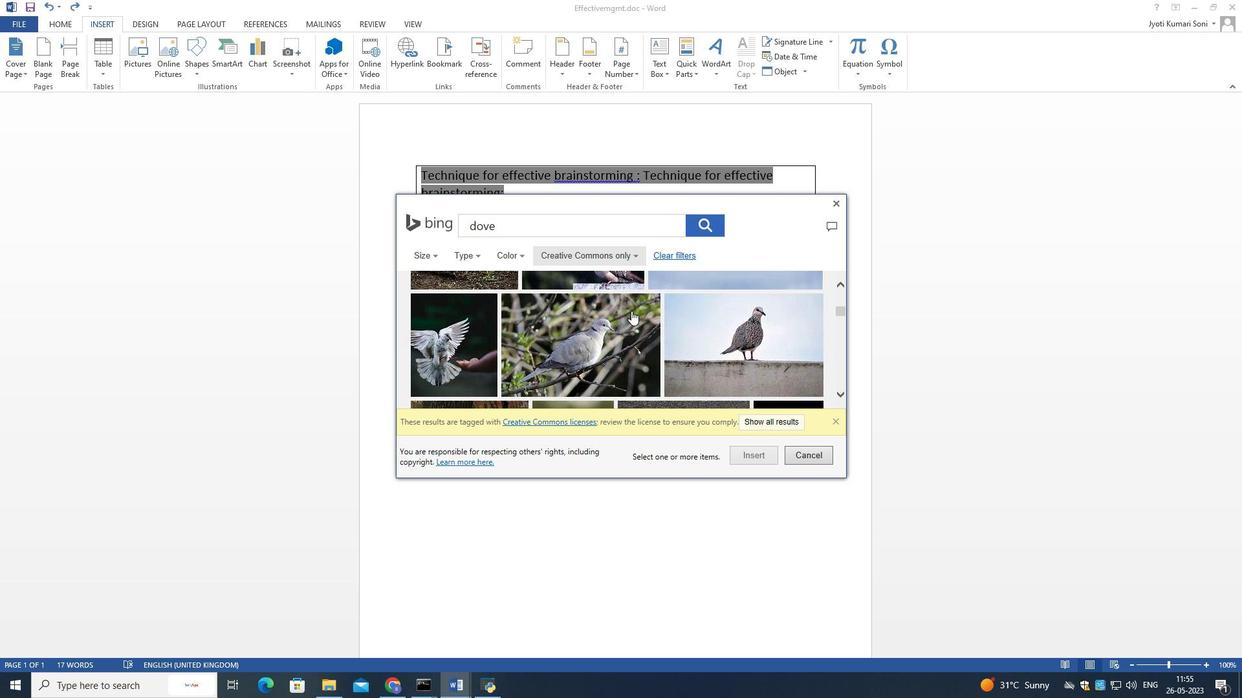 
Action: Mouse scrolled (631, 310) with delta (0, 0)
Screenshot: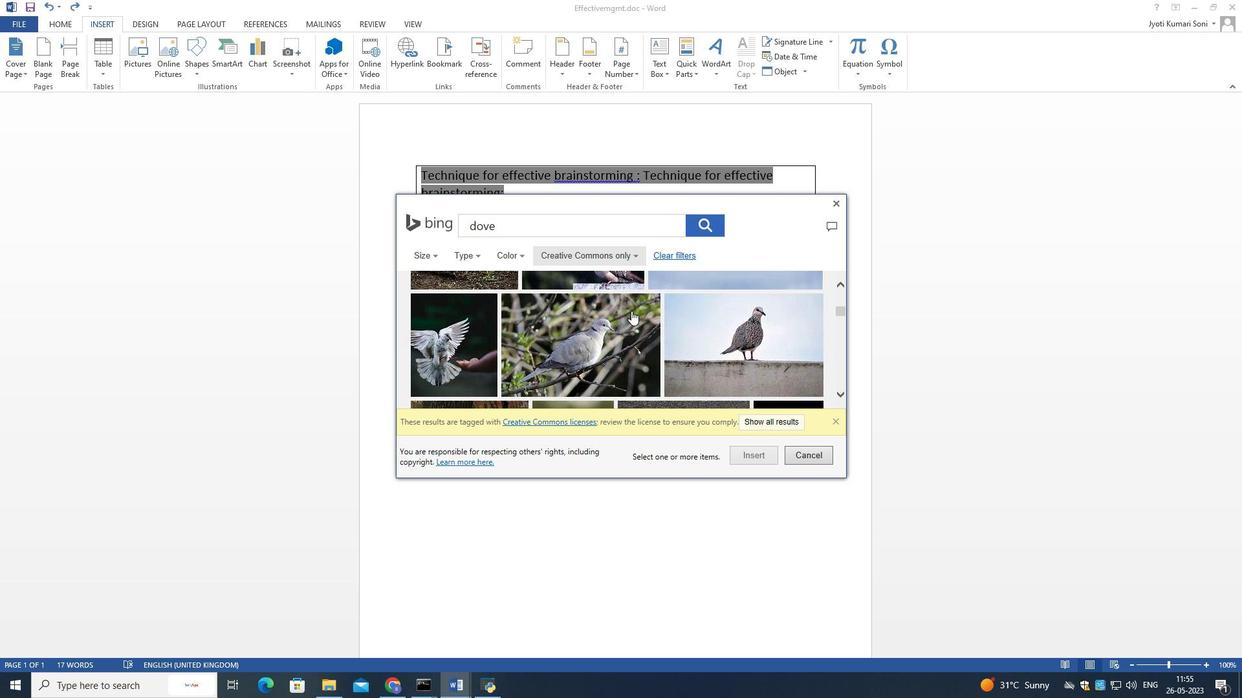 
Action: Mouse scrolled (631, 310) with delta (0, 0)
Screenshot: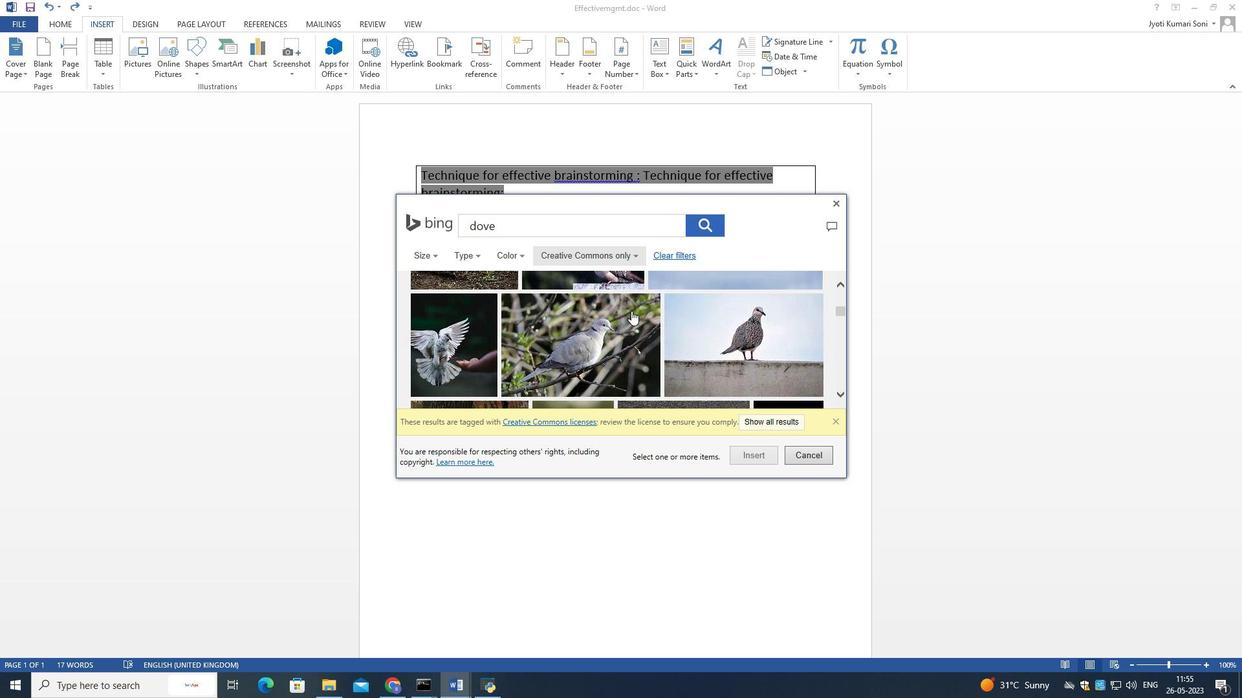 
Action: Mouse scrolled (631, 310) with delta (0, 0)
Screenshot: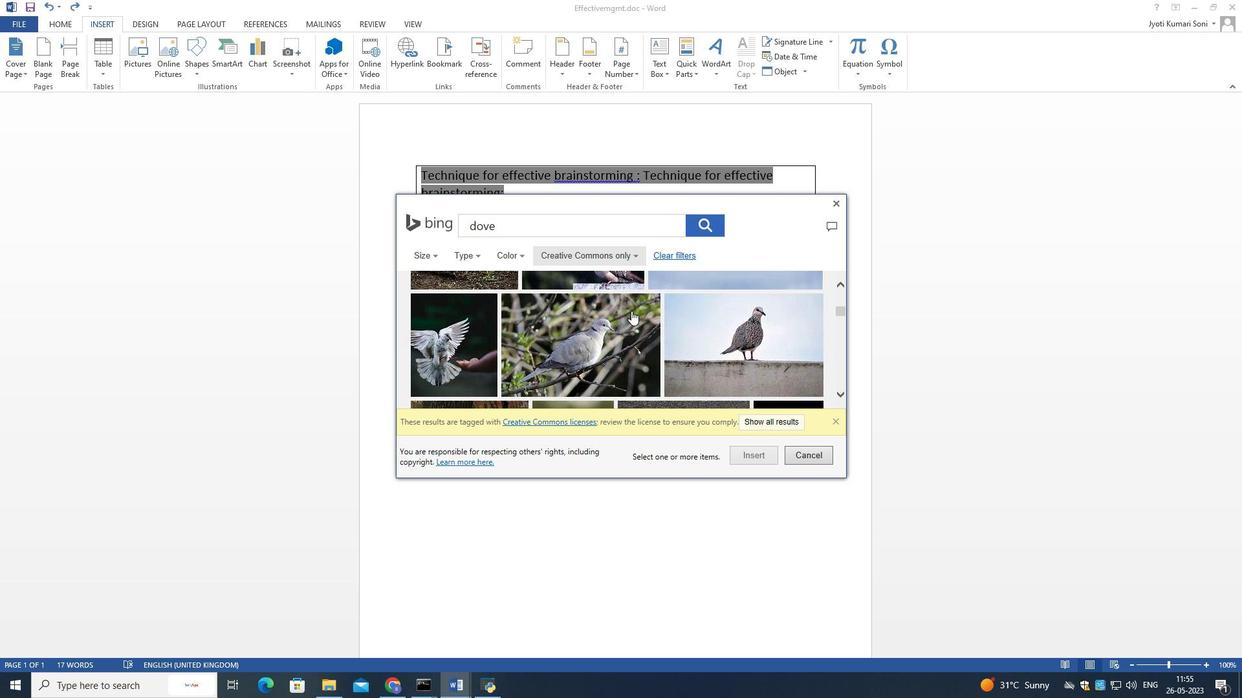 
Action: Mouse scrolled (631, 310) with delta (0, 0)
Screenshot: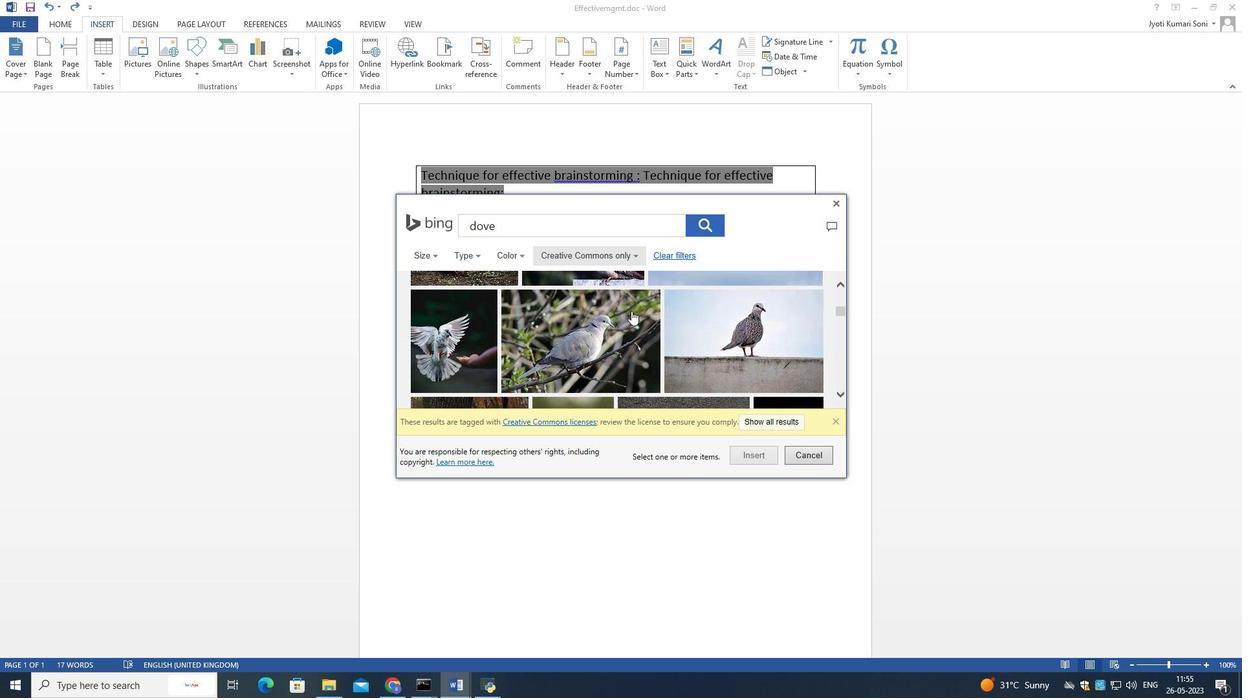 
Action: Mouse moved to (630, 311)
Screenshot: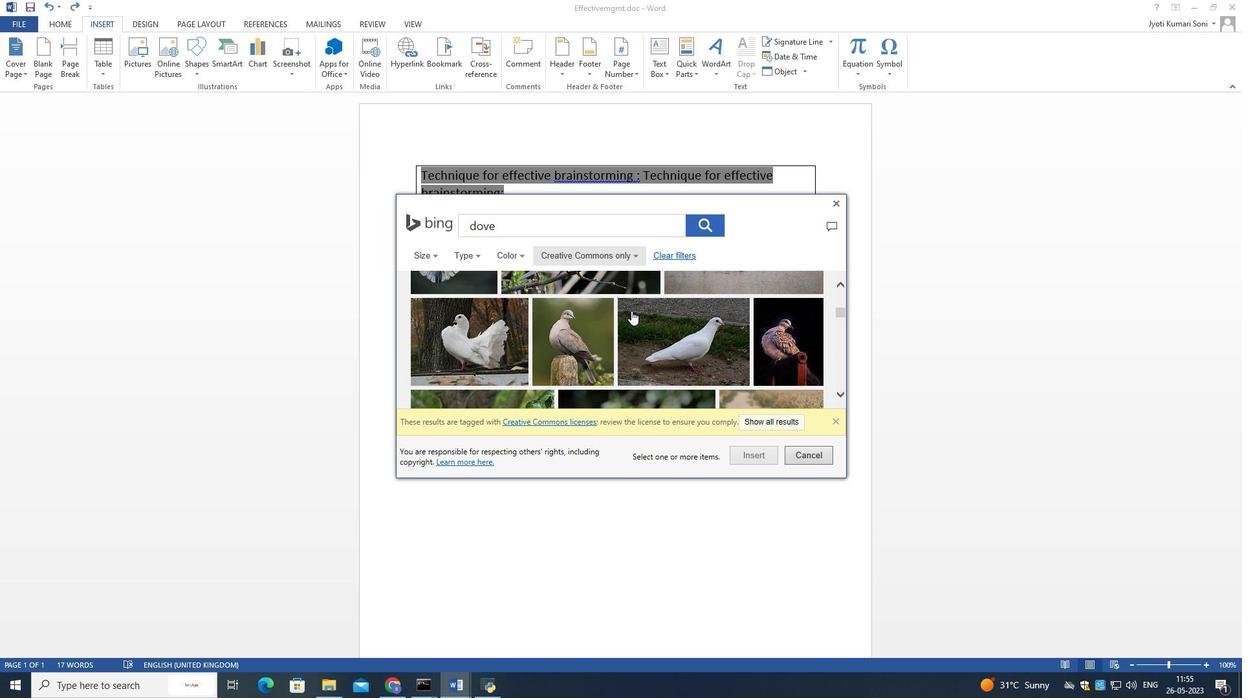 
Action: Mouse scrolled (630, 310) with delta (0, 0)
Screenshot: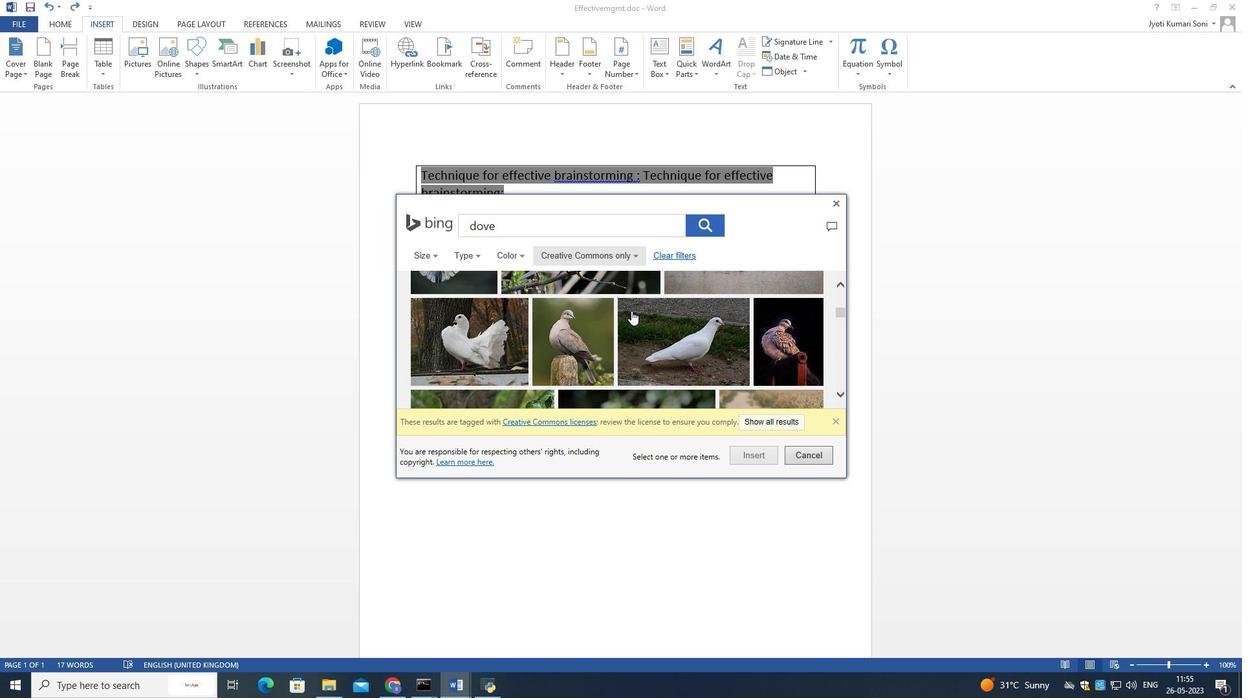 
Action: Mouse moved to (630, 311)
Screenshot: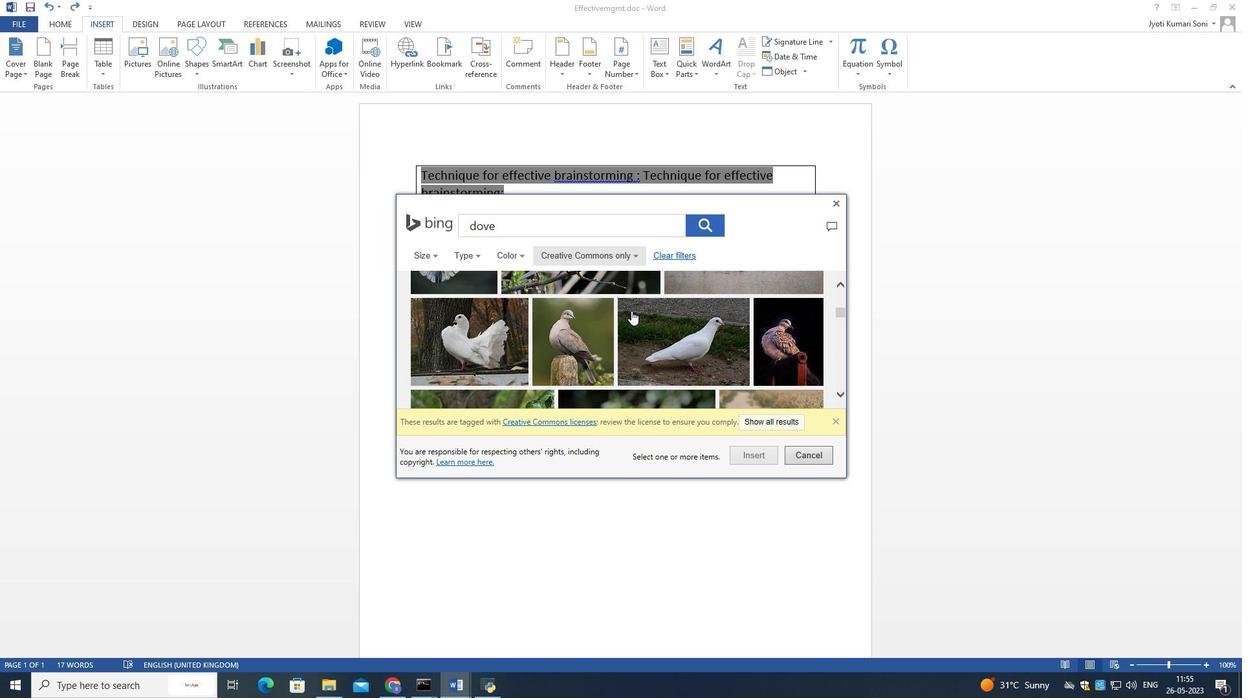 
Action: Mouse scrolled (630, 310) with delta (0, 0)
Screenshot: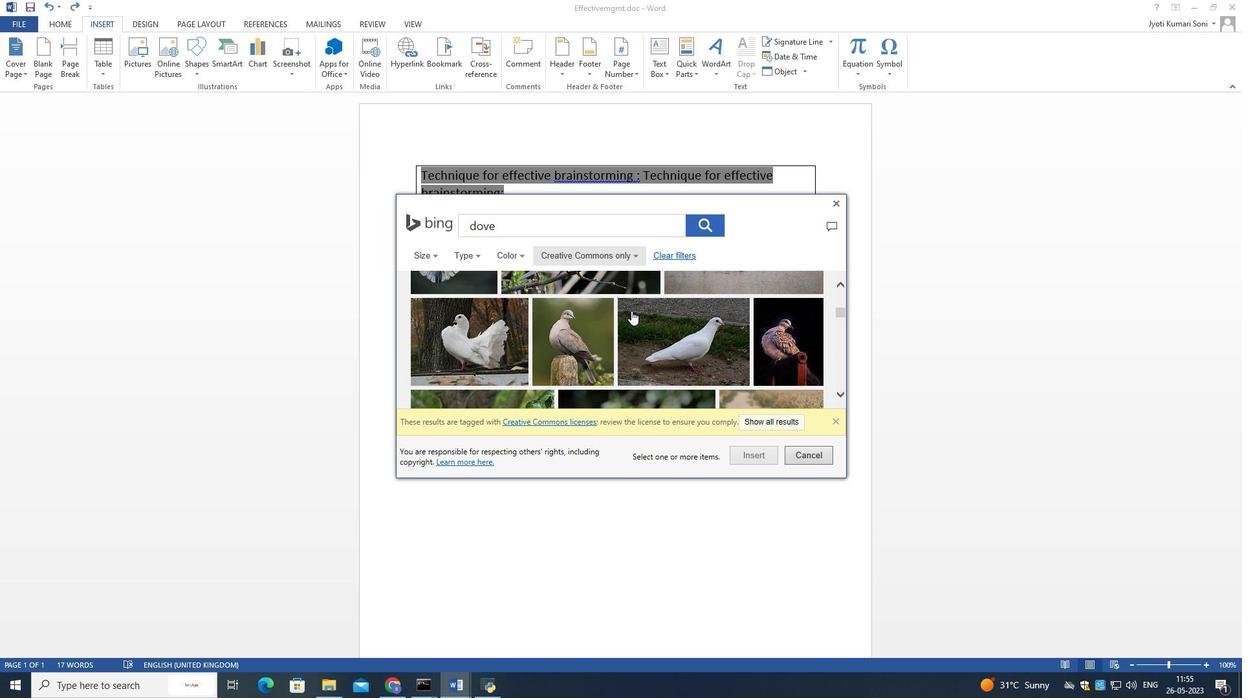 
Action: Mouse scrolled (630, 310) with delta (0, 0)
Screenshot: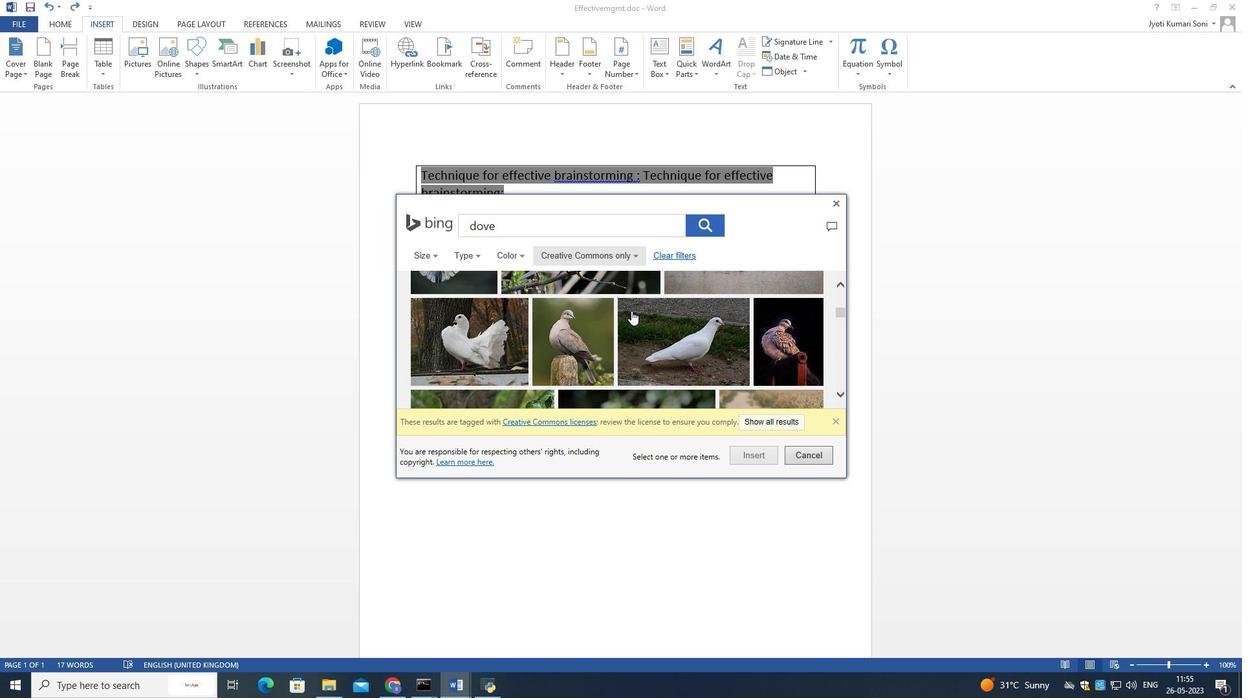 
Action: Mouse scrolled (630, 310) with delta (0, 0)
Screenshot: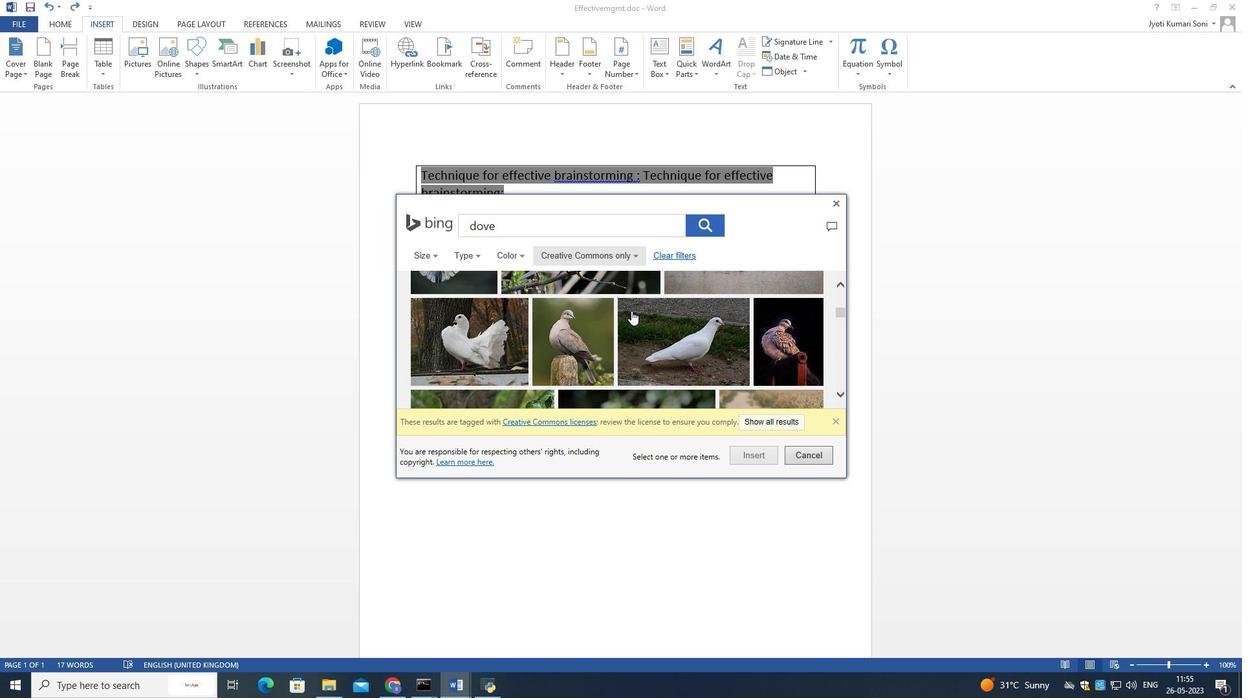 
Action: Mouse scrolled (630, 310) with delta (0, 0)
Screenshot: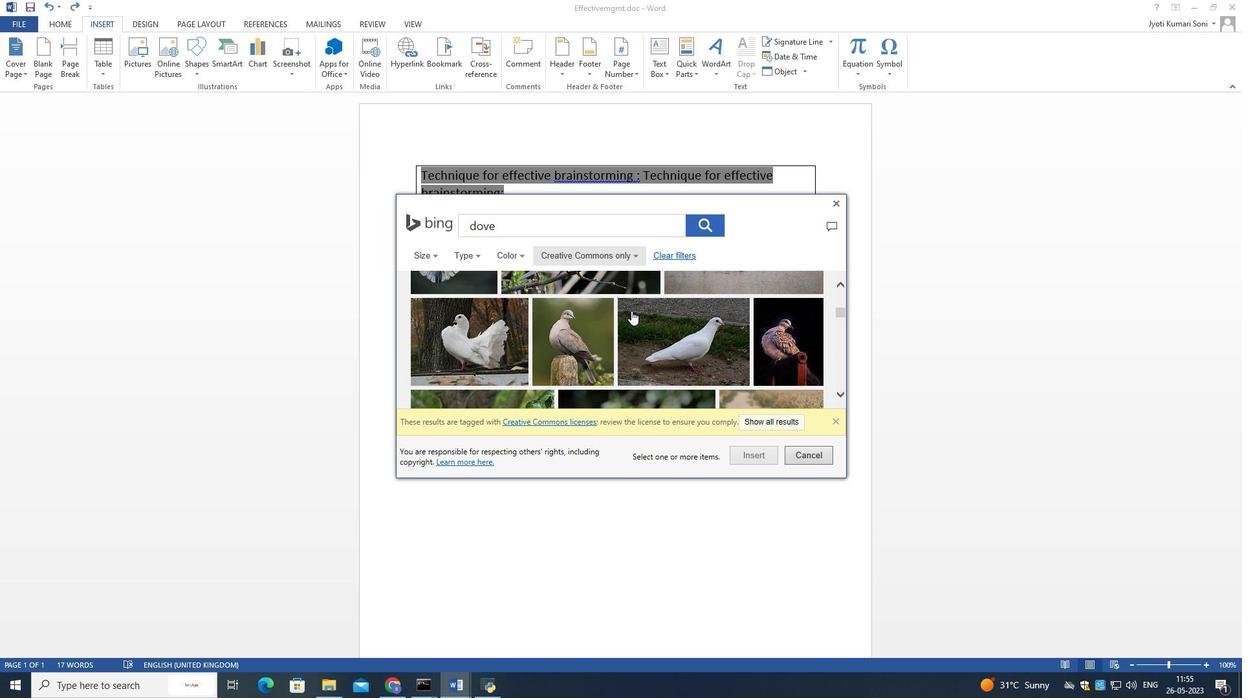 
Action: Mouse scrolled (630, 310) with delta (0, 0)
Screenshot: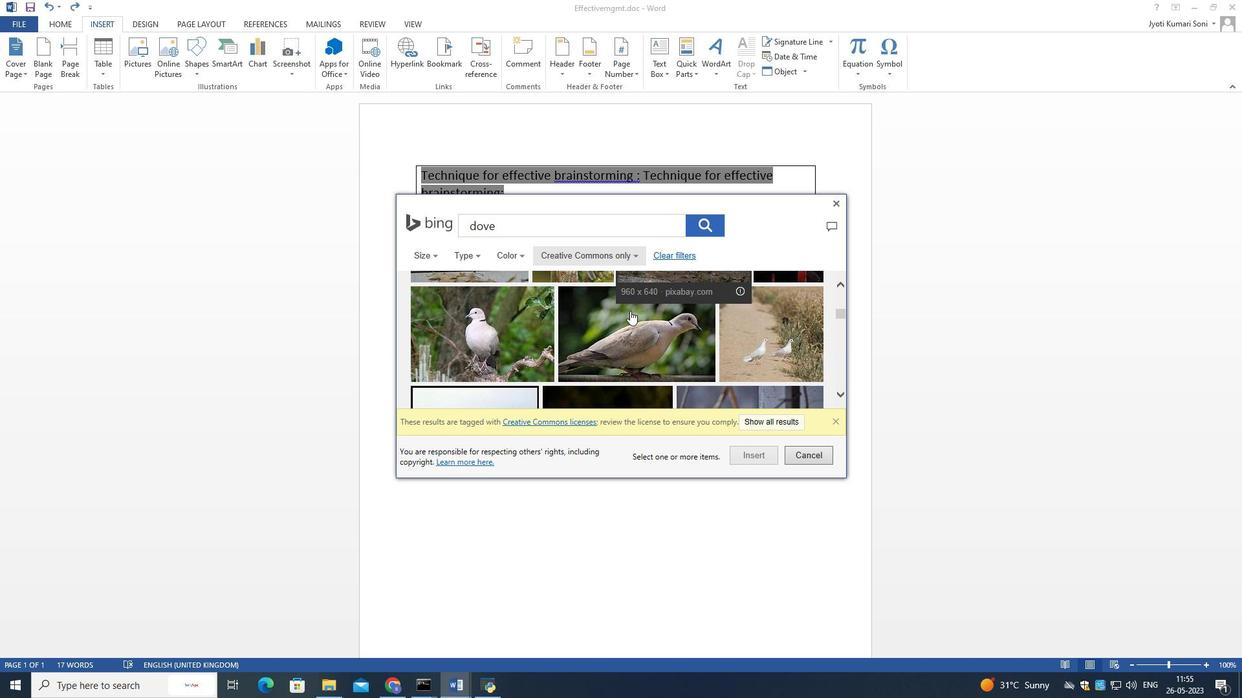
Action: Mouse scrolled (630, 310) with delta (0, 0)
Screenshot: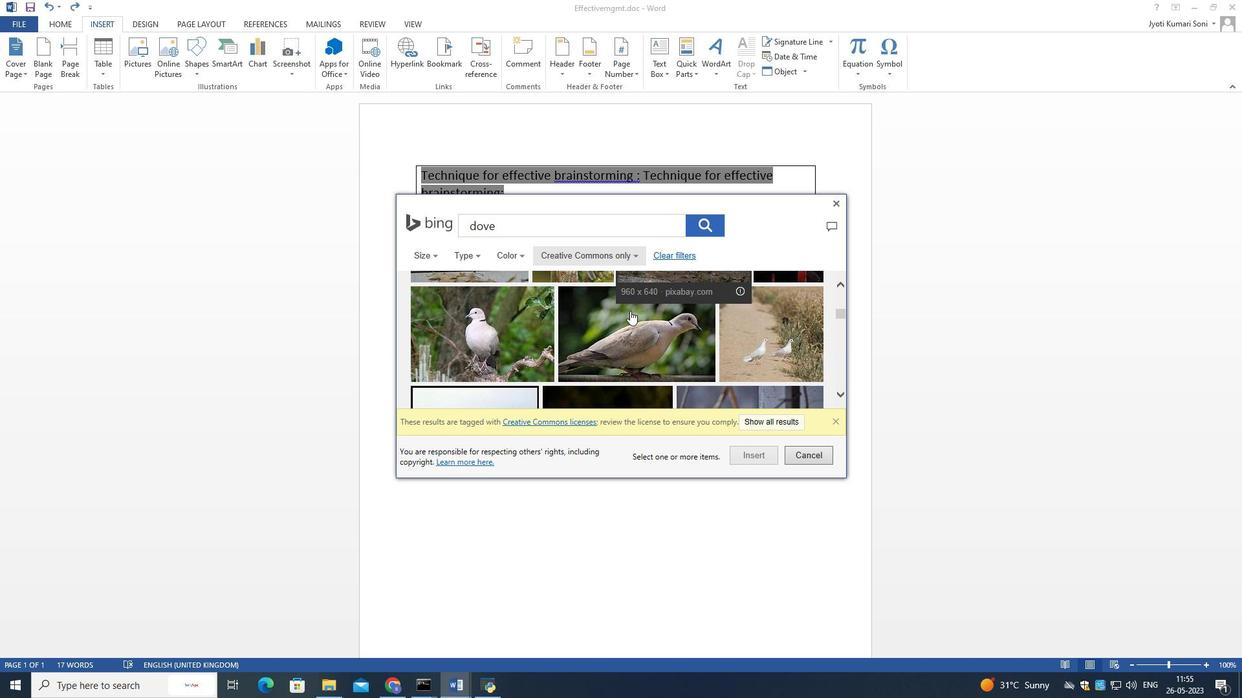 
Action: Mouse scrolled (630, 310) with delta (0, 0)
Screenshot: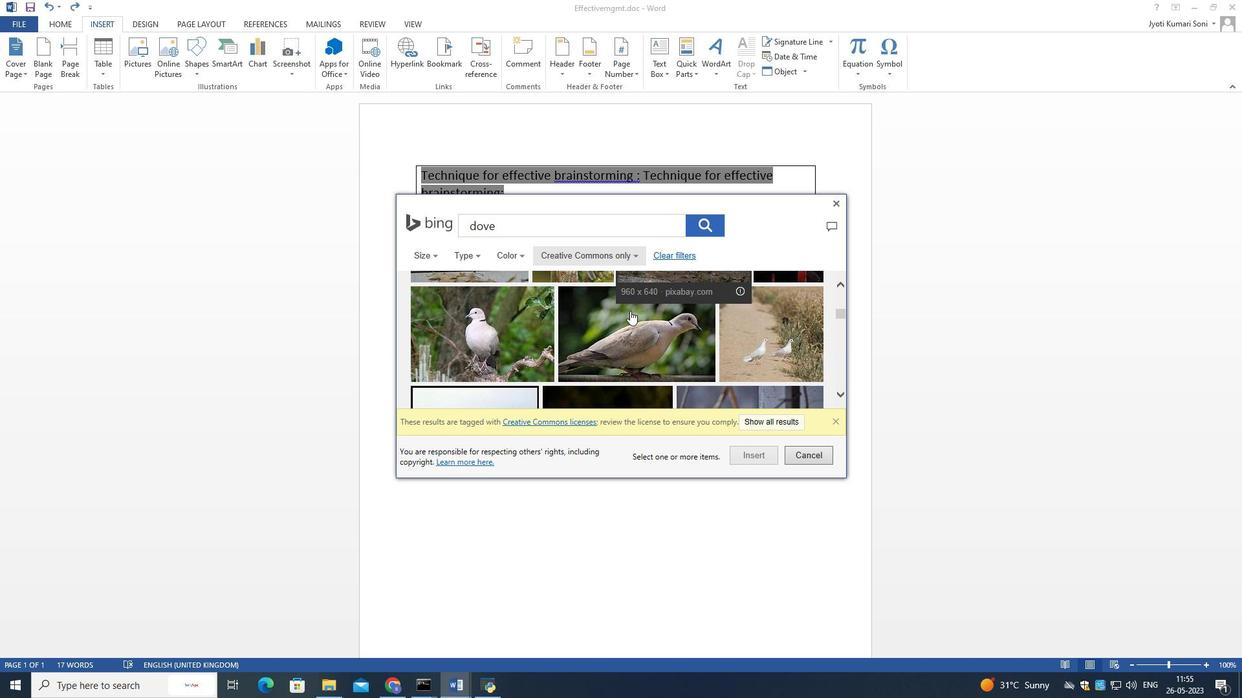 
Action: Mouse scrolled (630, 310) with delta (0, 0)
Screenshot: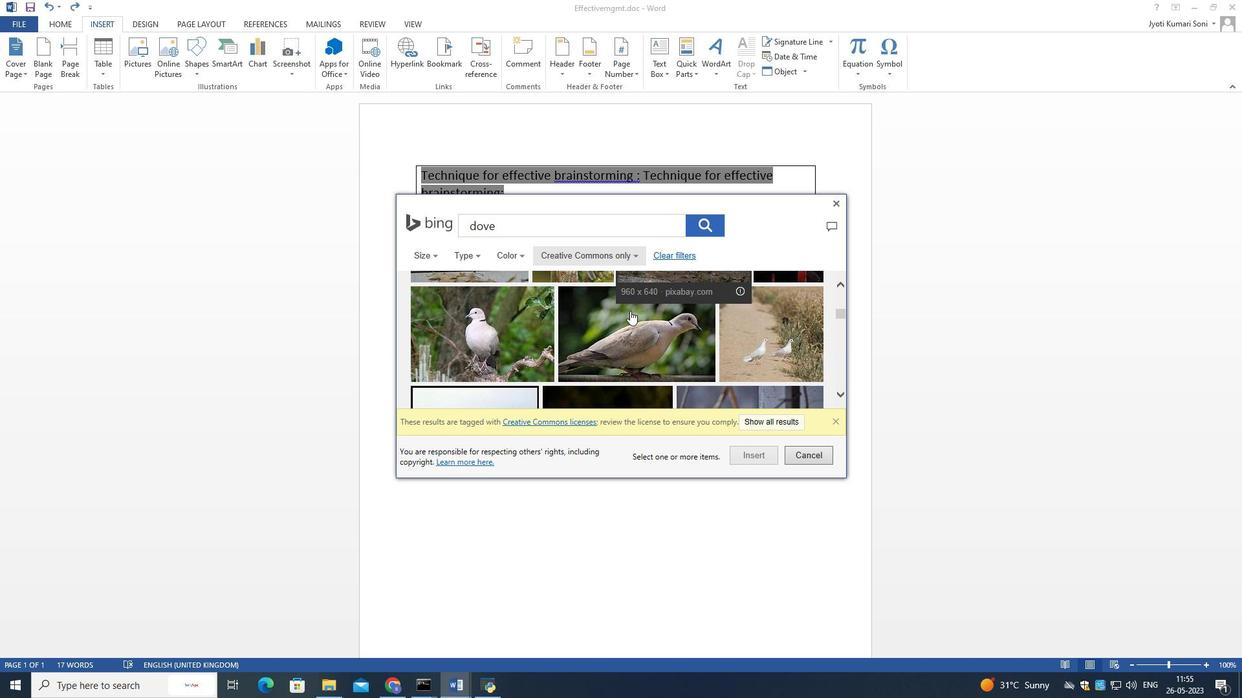
Action: Mouse scrolled (630, 310) with delta (0, 0)
Screenshot: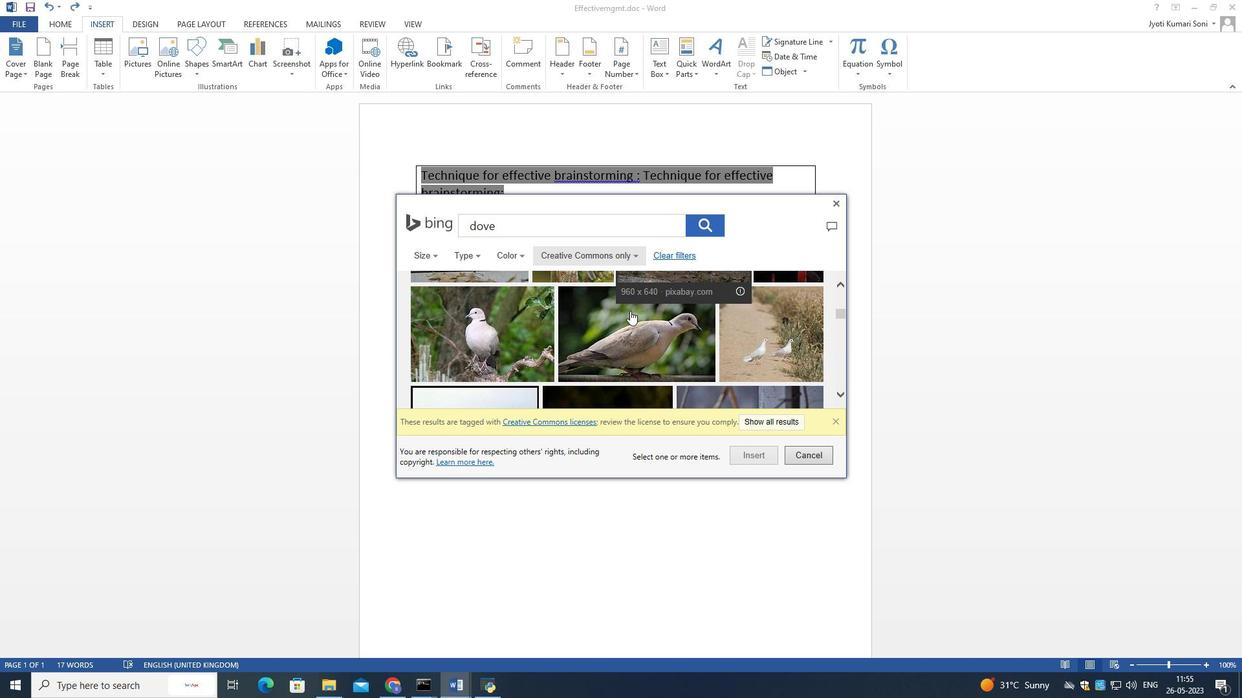 
Action: Mouse scrolled (630, 310) with delta (0, 0)
Screenshot: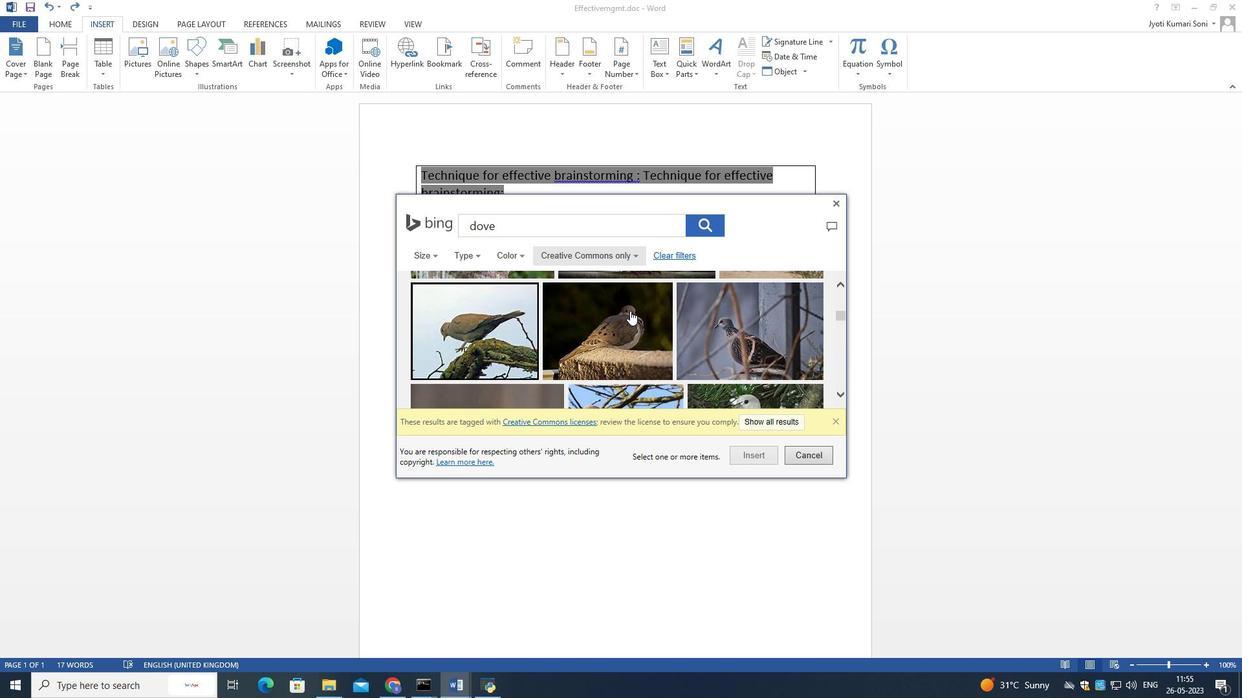 
Action: Mouse moved to (629, 311)
Screenshot: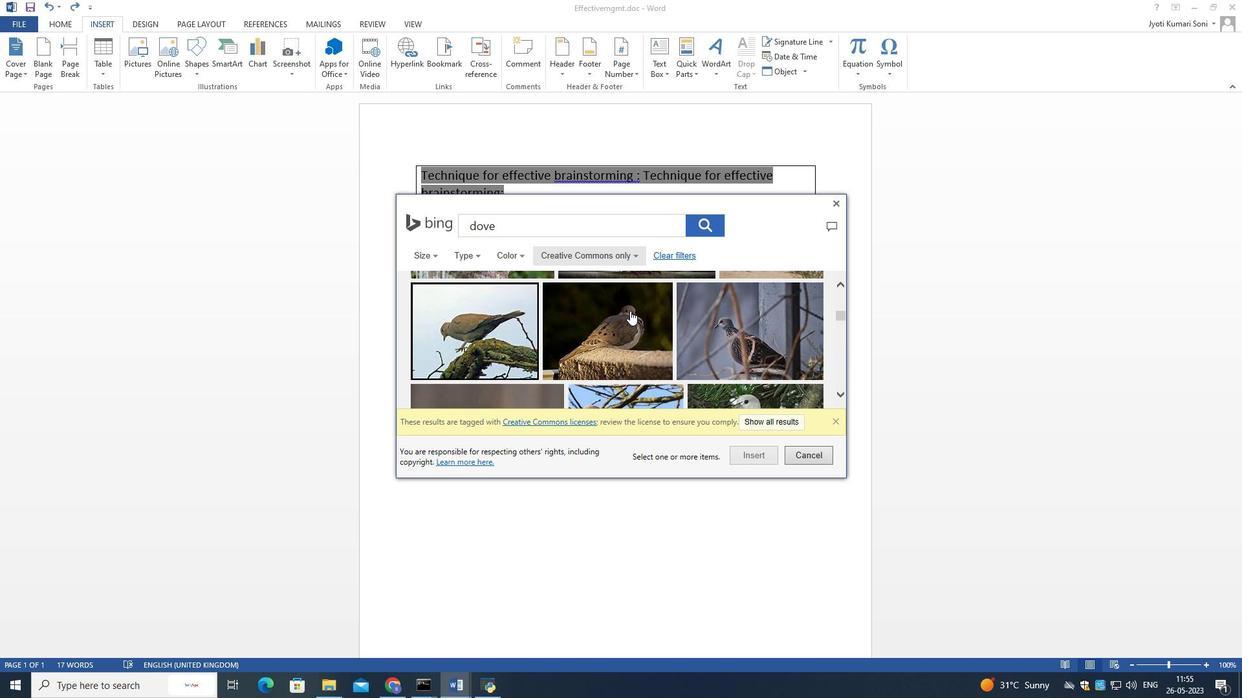 
Action: Mouse scrolled (629, 310) with delta (0, 0)
Screenshot: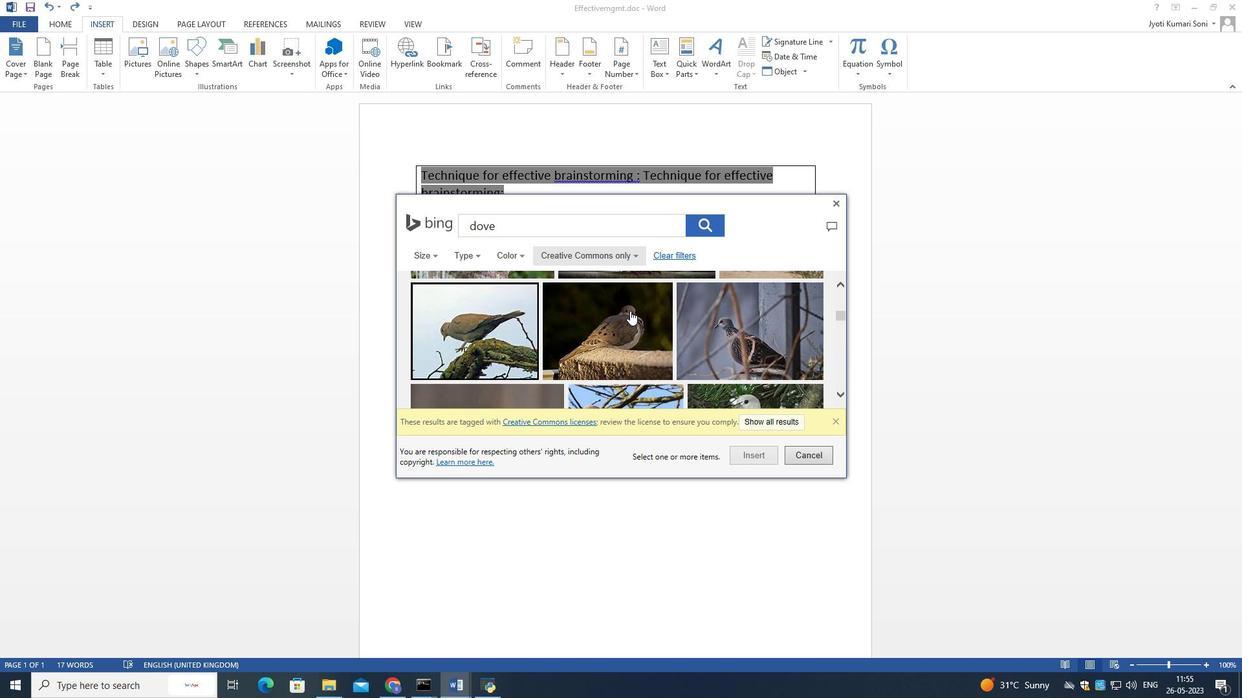 
Action: Mouse scrolled (629, 310) with delta (0, 0)
Screenshot: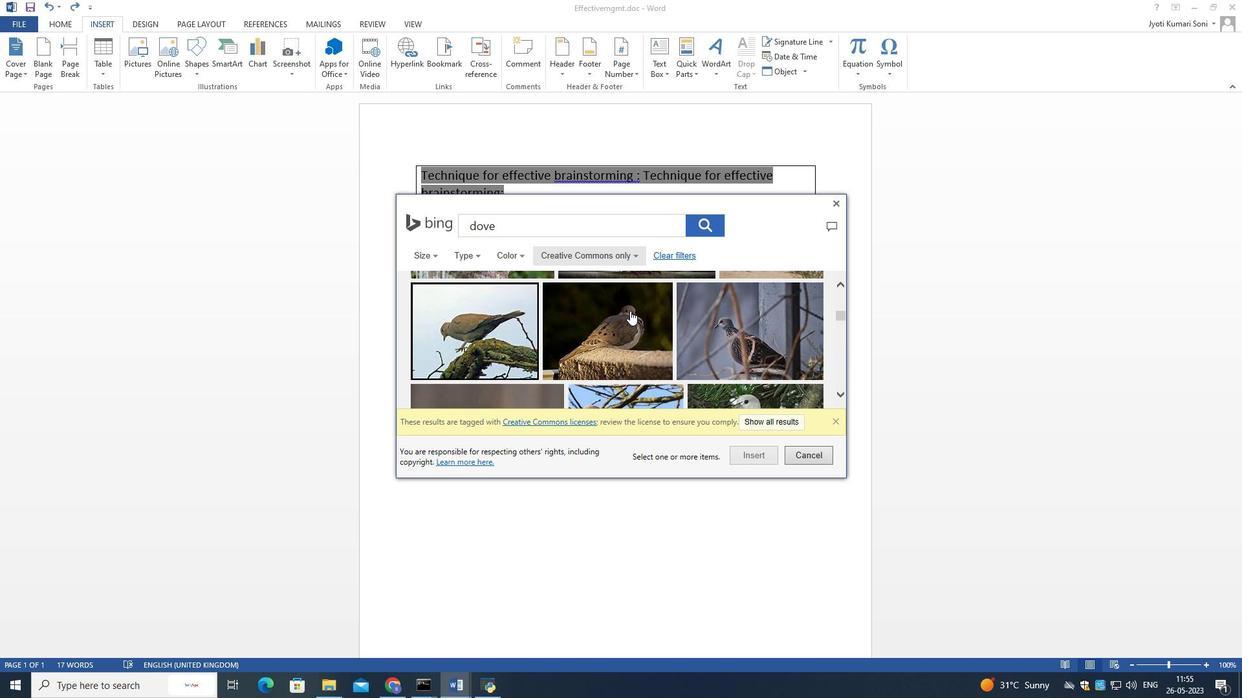 
Action: Mouse scrolled (629, 310) with delta (0, 0)
Screenshot: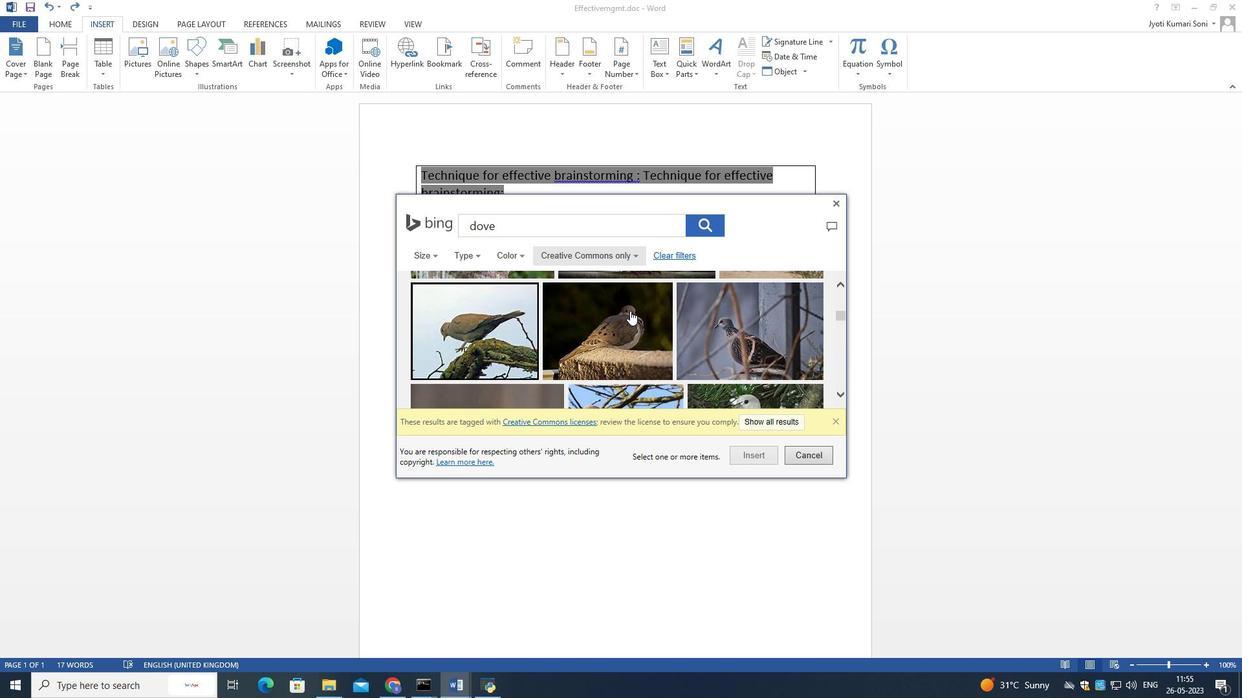 
Action: Mouse scrolled (629, 310) with delta (0, 0)
Screenshot: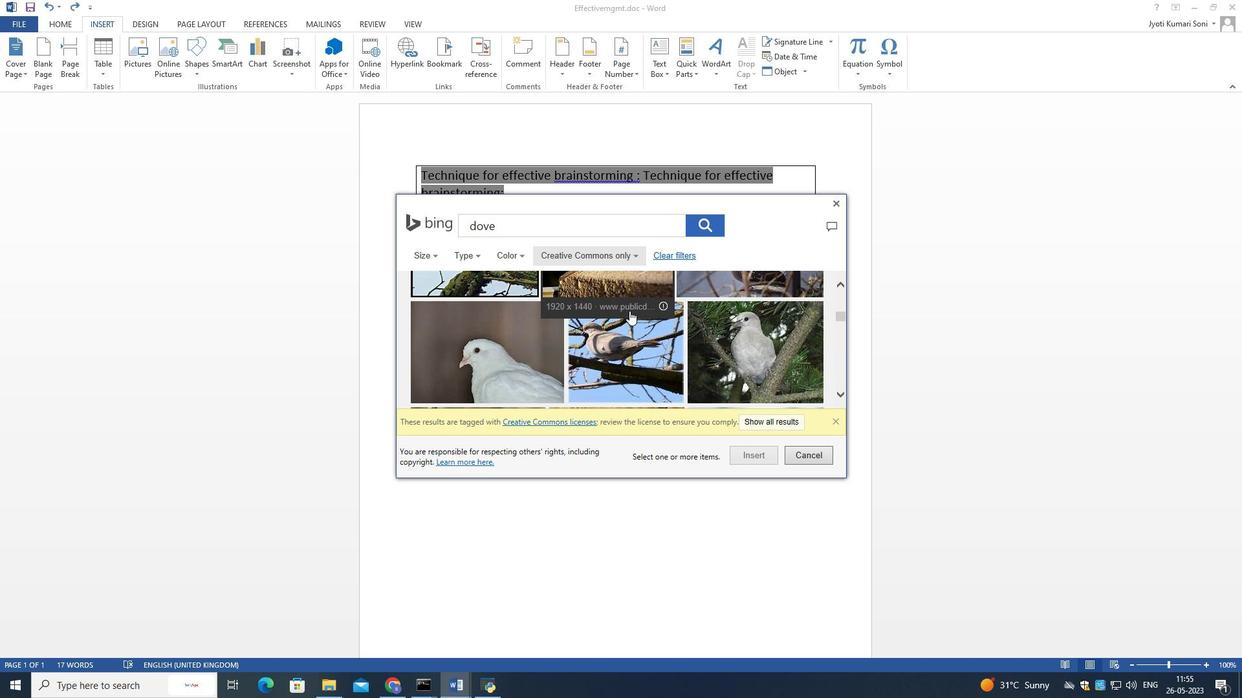 
Action: Mouse scrolled (629, 310) with delta (0, 0)
Screenshot: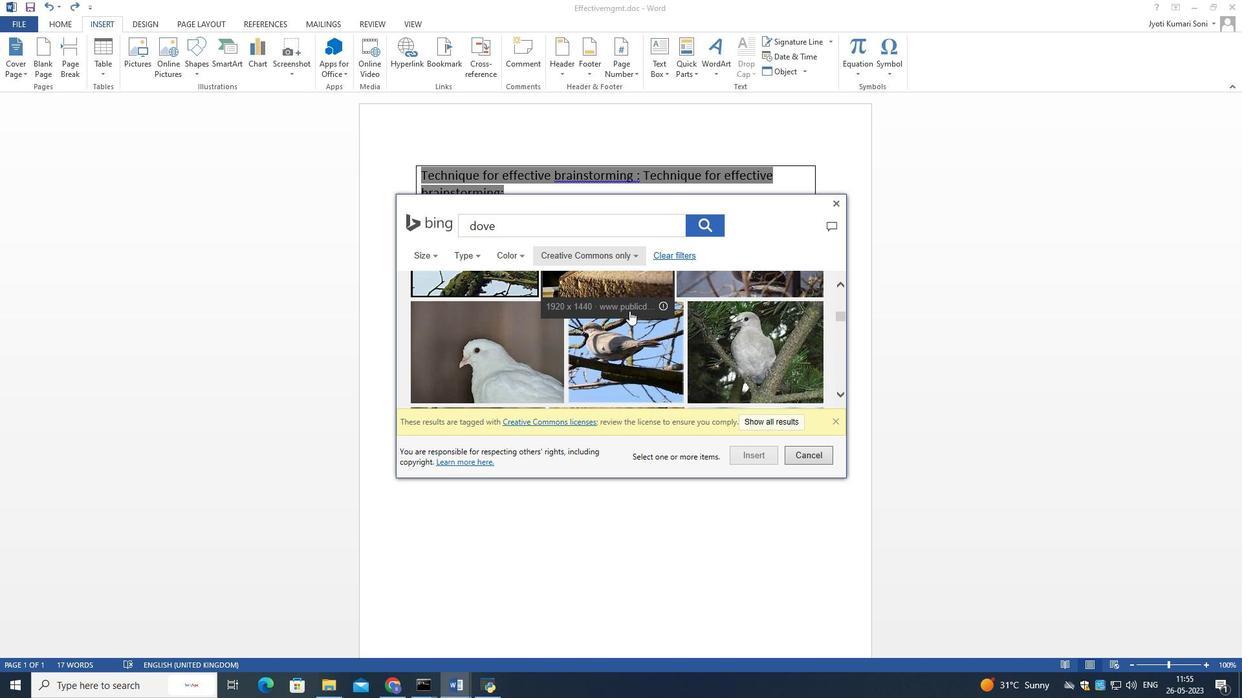 
Action: Mouse scrolled (629, 310) with delta (0, 0)
Screenshot: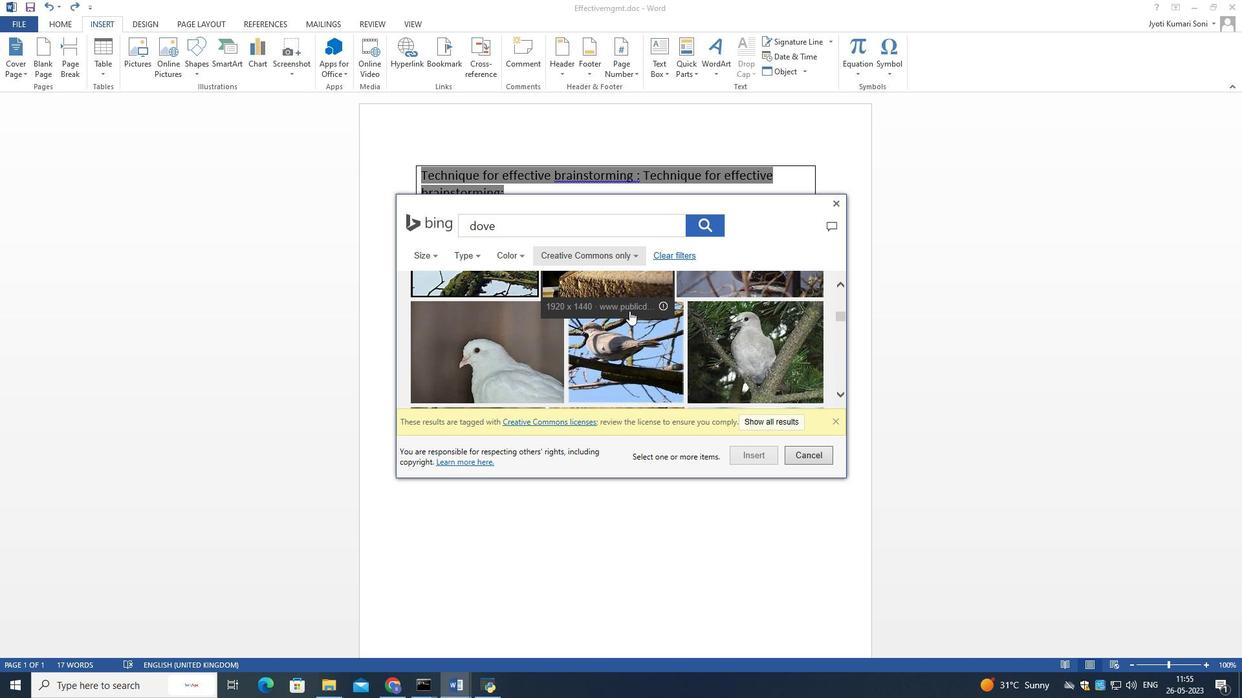
Action: Mouse scrolled (629, 310) with delta (0, 0)
Screenshot: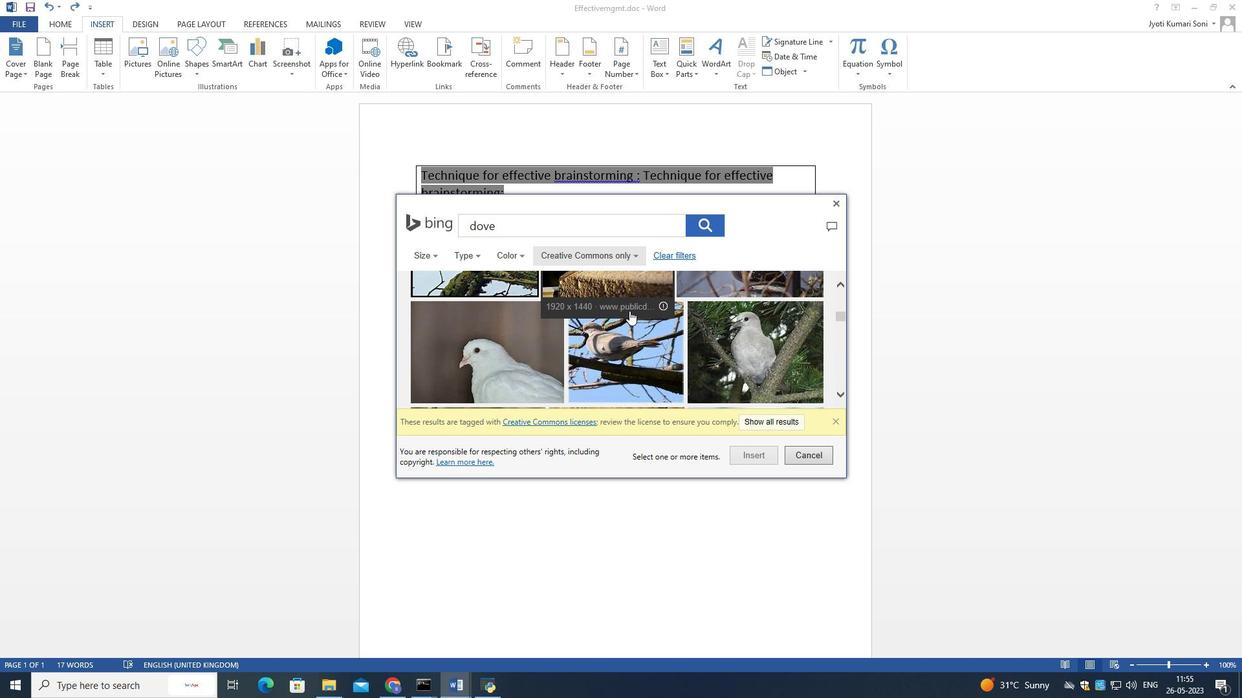 
Action: Mouse scrolled (629, 310) with delta (0, 0)
Screenshot: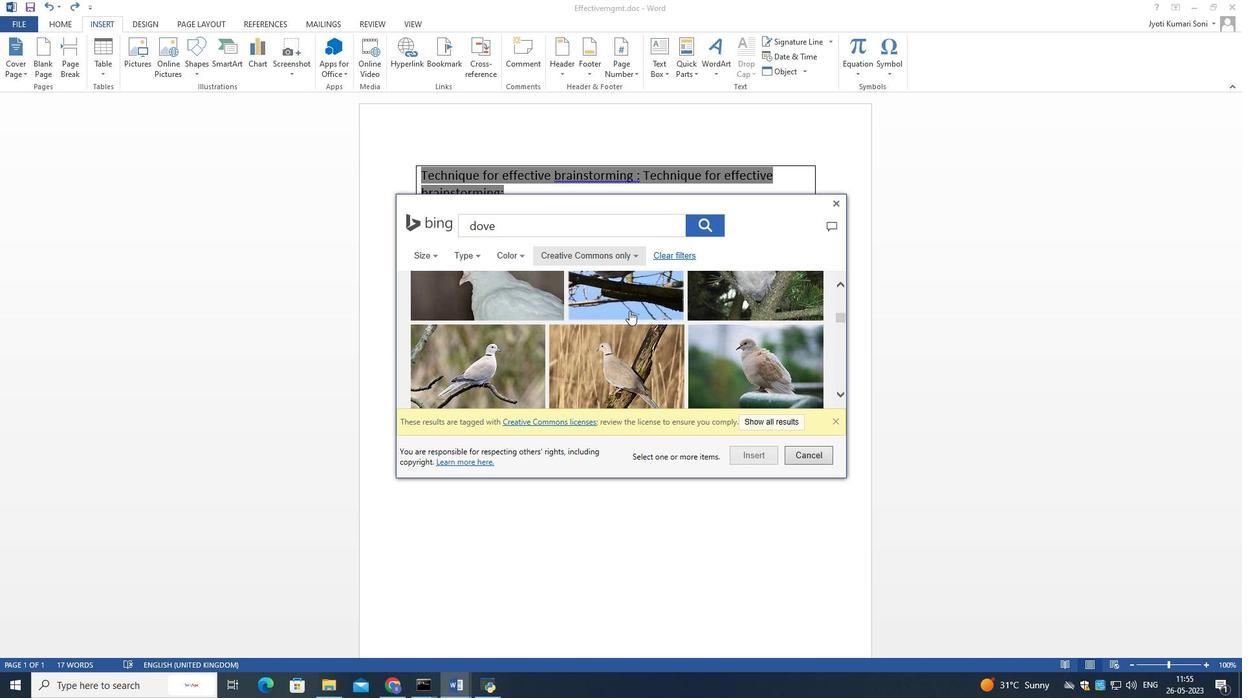 
Action: Mouse scrolled (629, 310) with delta (0, 0)
Screenshot: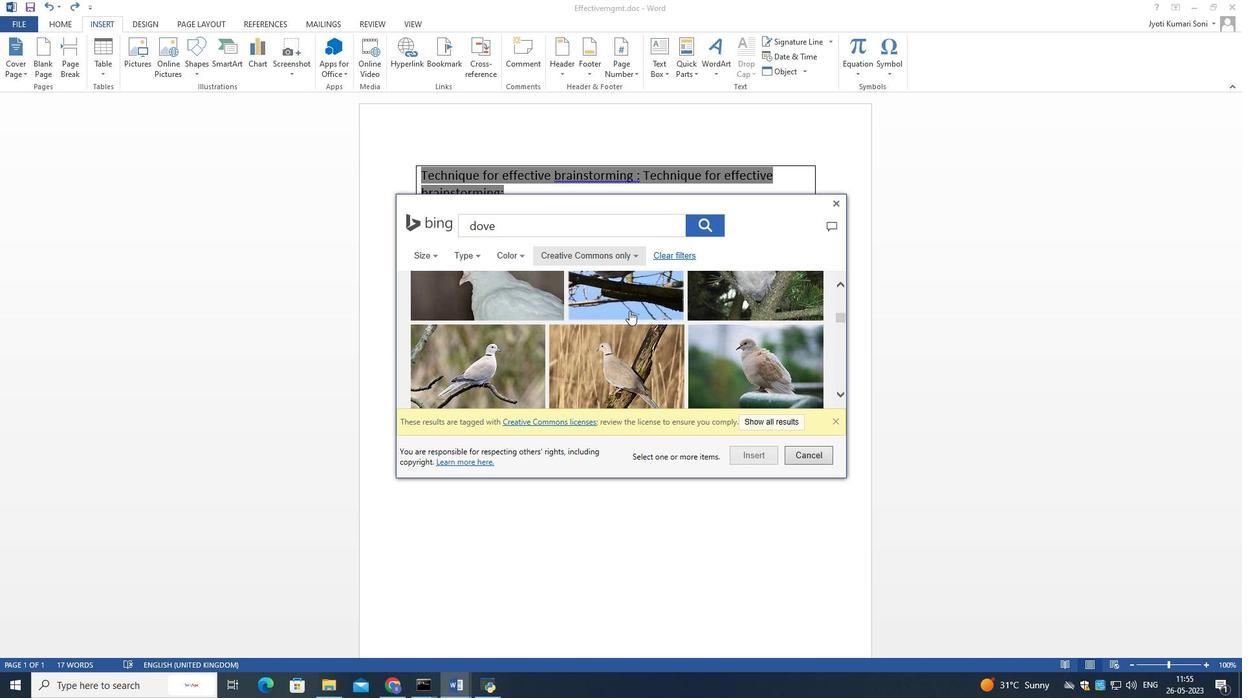 
Action: Mouse scrolled (629, 310) with delta (0, 0)
Screenshot: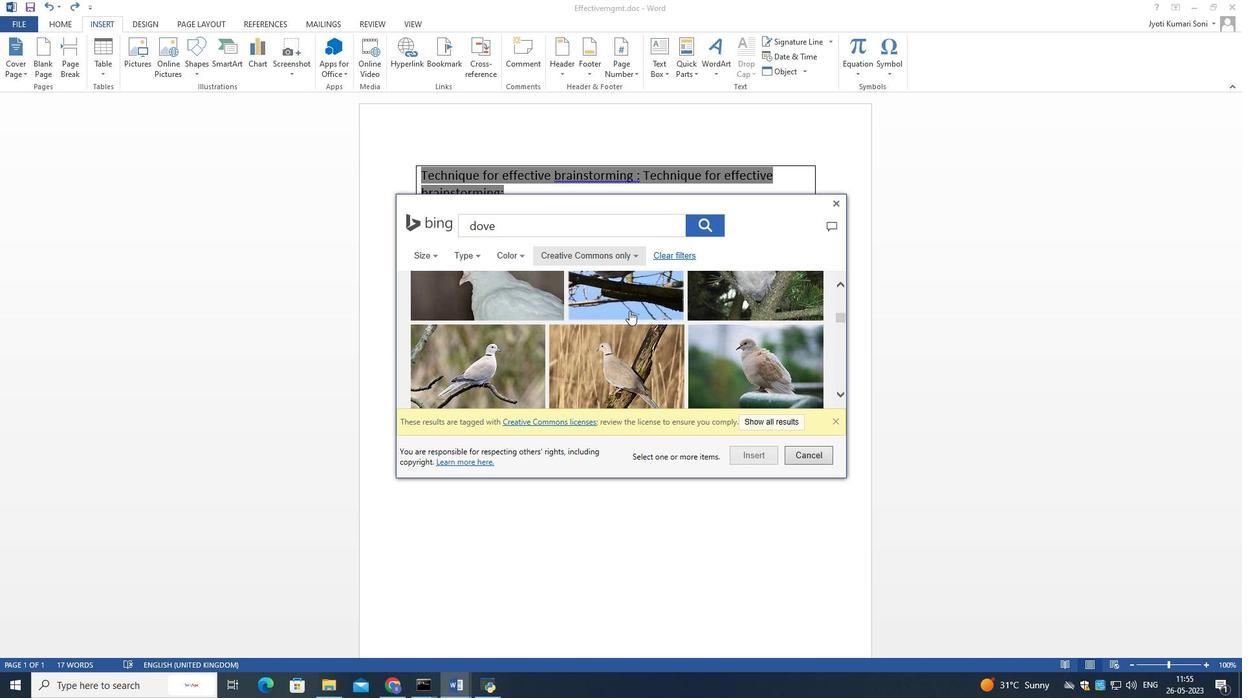 
Action: Mouse scrolled (629, 310) with delta (0, 0)
Screenshot: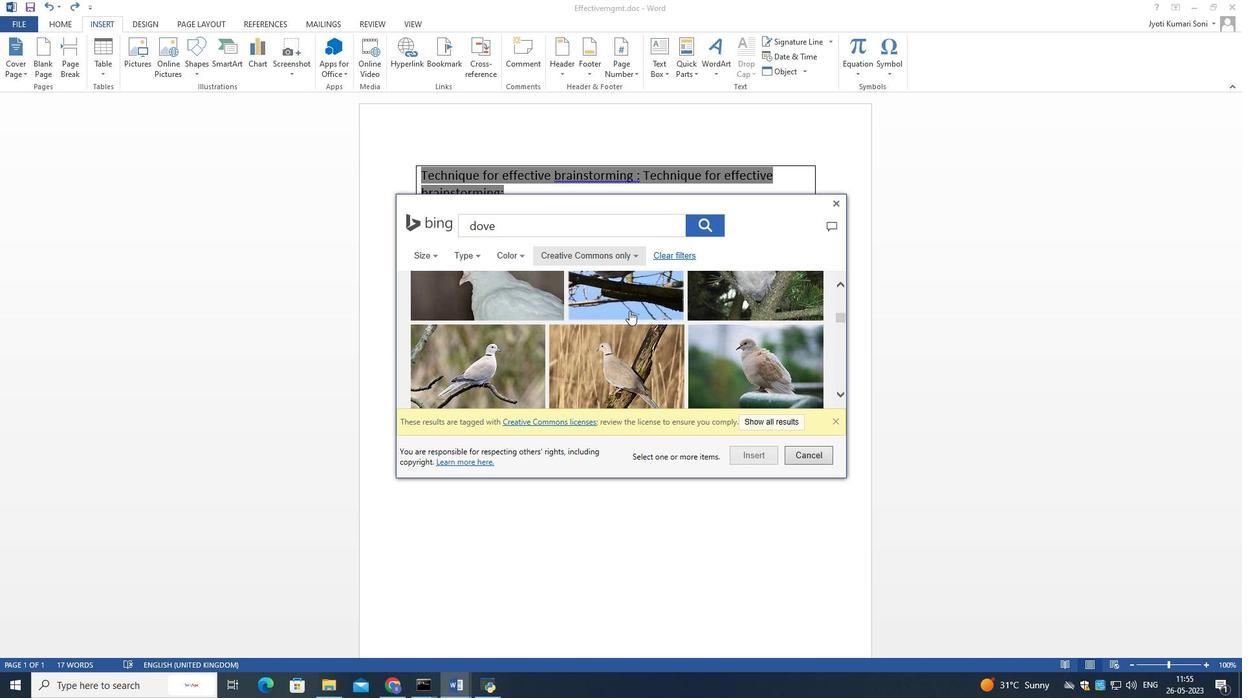 
Action: Mouse scrolled (629, 310) with delta (0, 0)
Screenshot: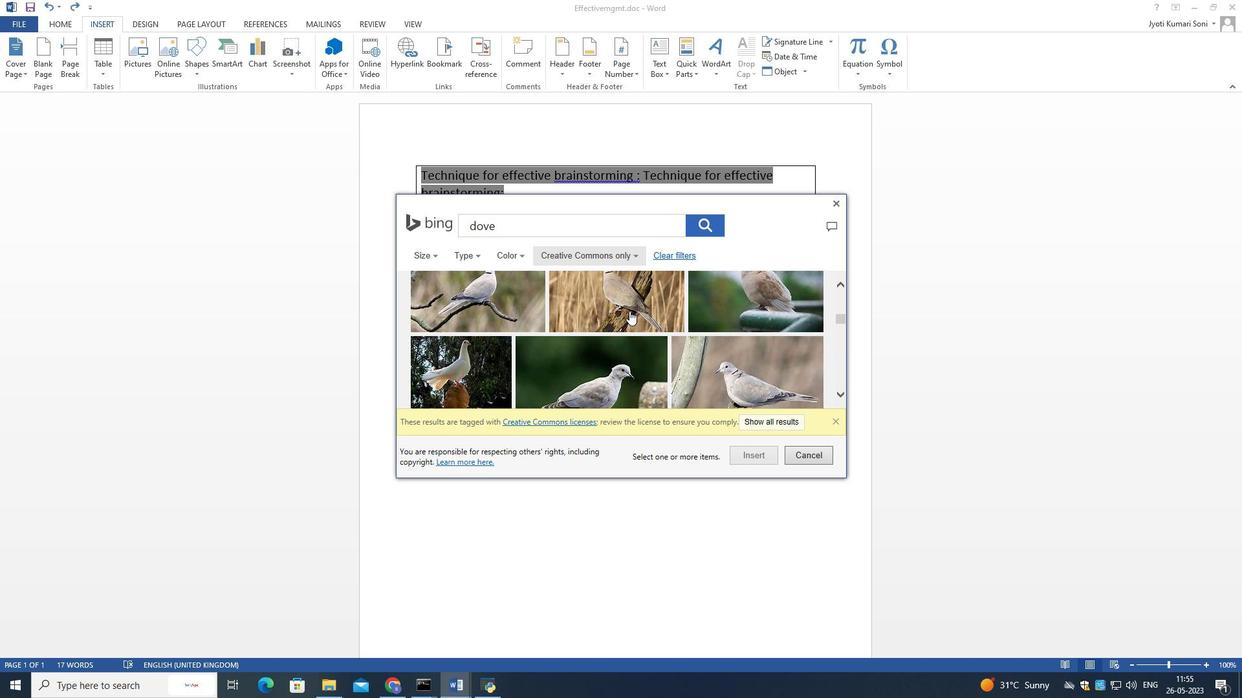 
Action: Mouse moved to (629, 311)
Screenshot: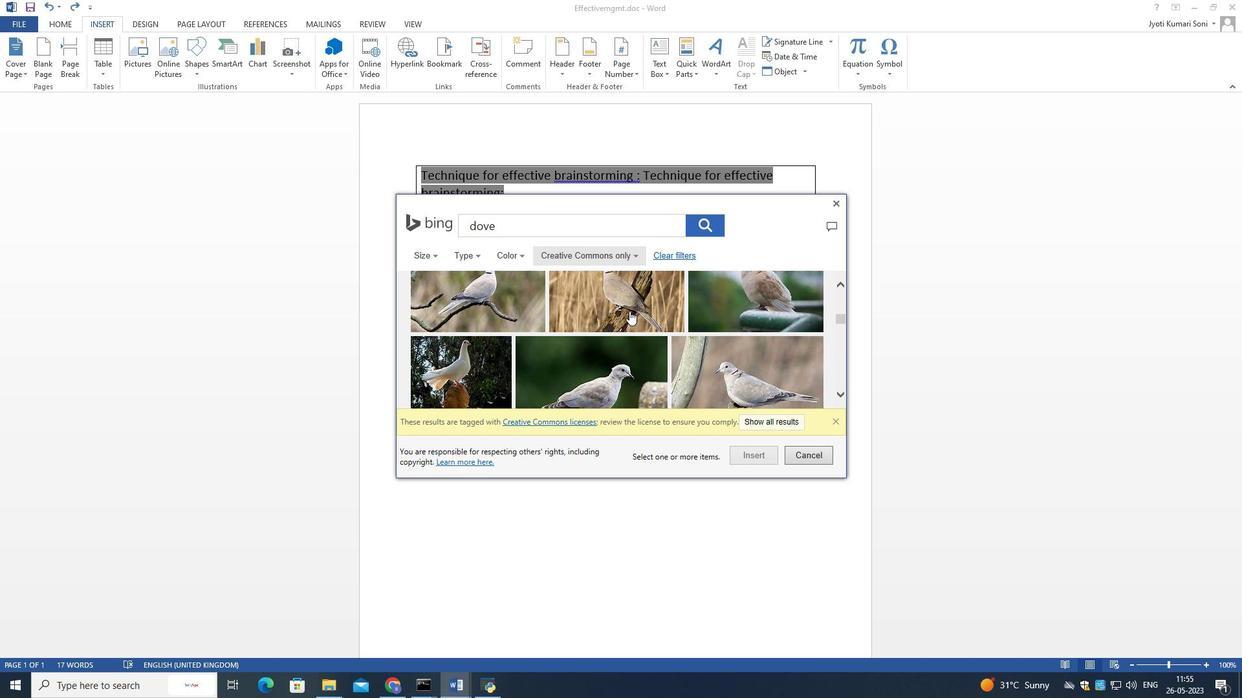 
Action: Mouse scrolled (629, 310) with delta (0, 0)
Screenshot: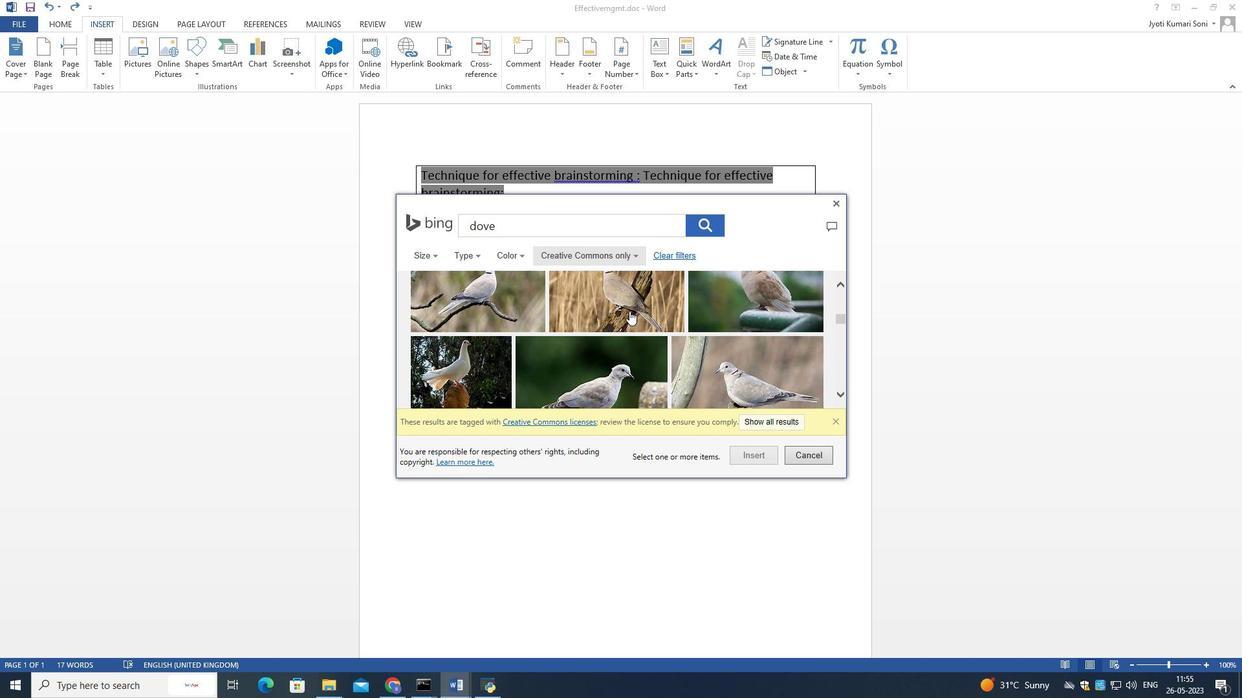 
Action: Mouse scrolled (629, 310) with delta (0, 0)
Screenshot: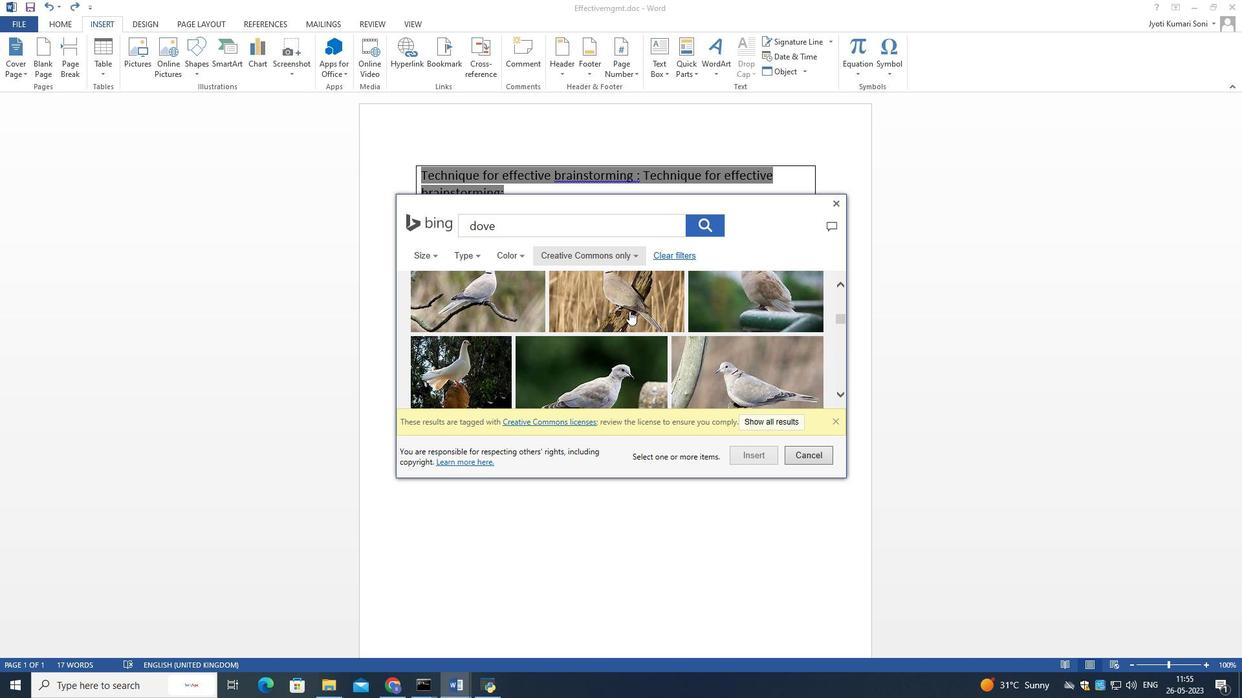 
Action: Mouse scrolled (629, 310) with delta (0, 0)
Screenshot: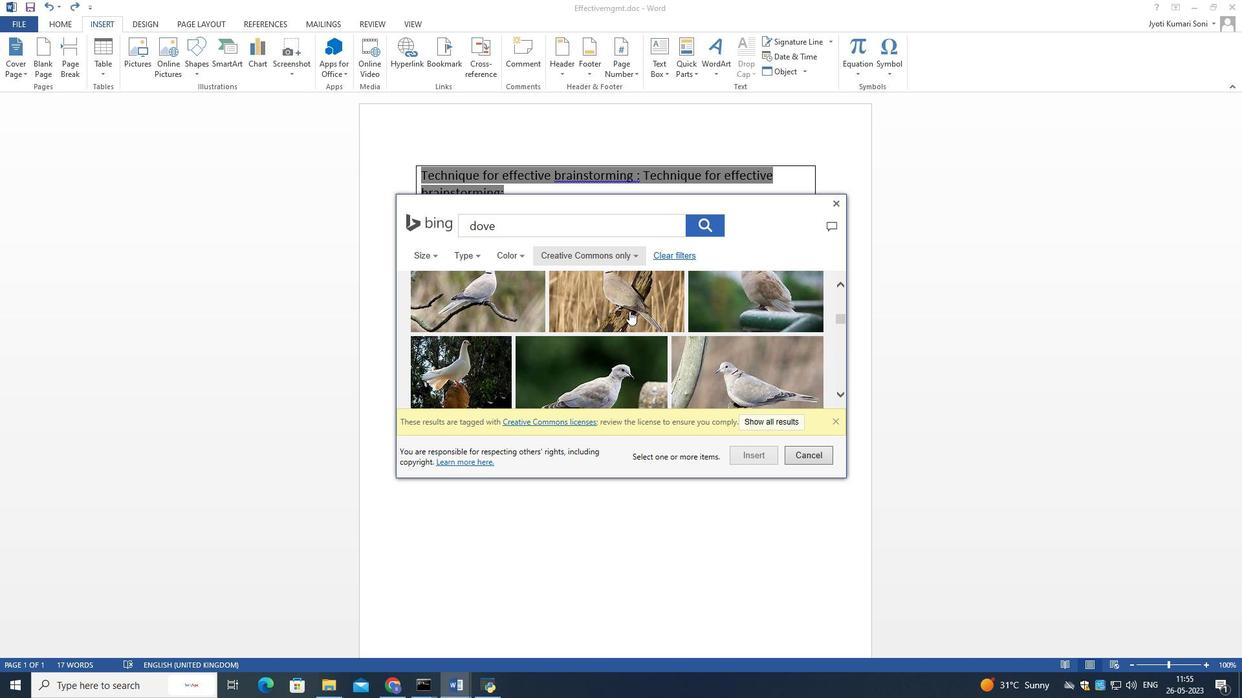 
Action: Mouse moved to (627, 311)
Screenshot: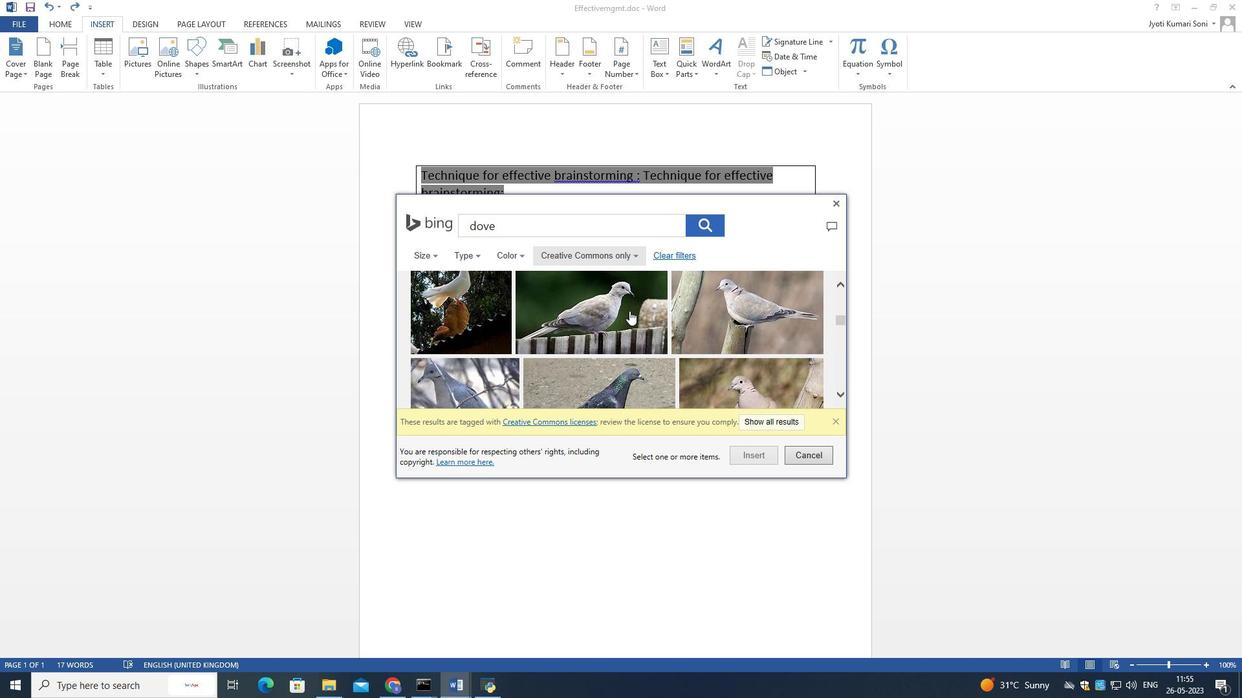 
Action: Mouse scrolled (627, 310) with delta (0, 0)
Screenshot: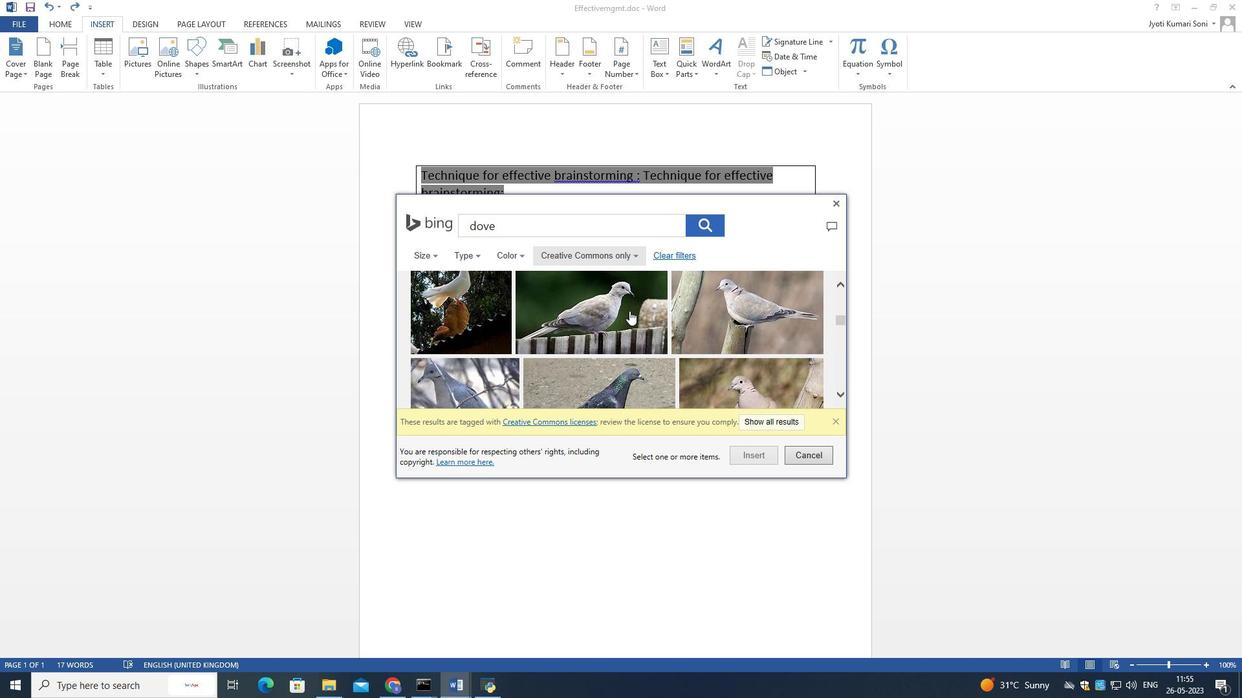 
Action: Mouse moved to (626, 311)
Screenshot: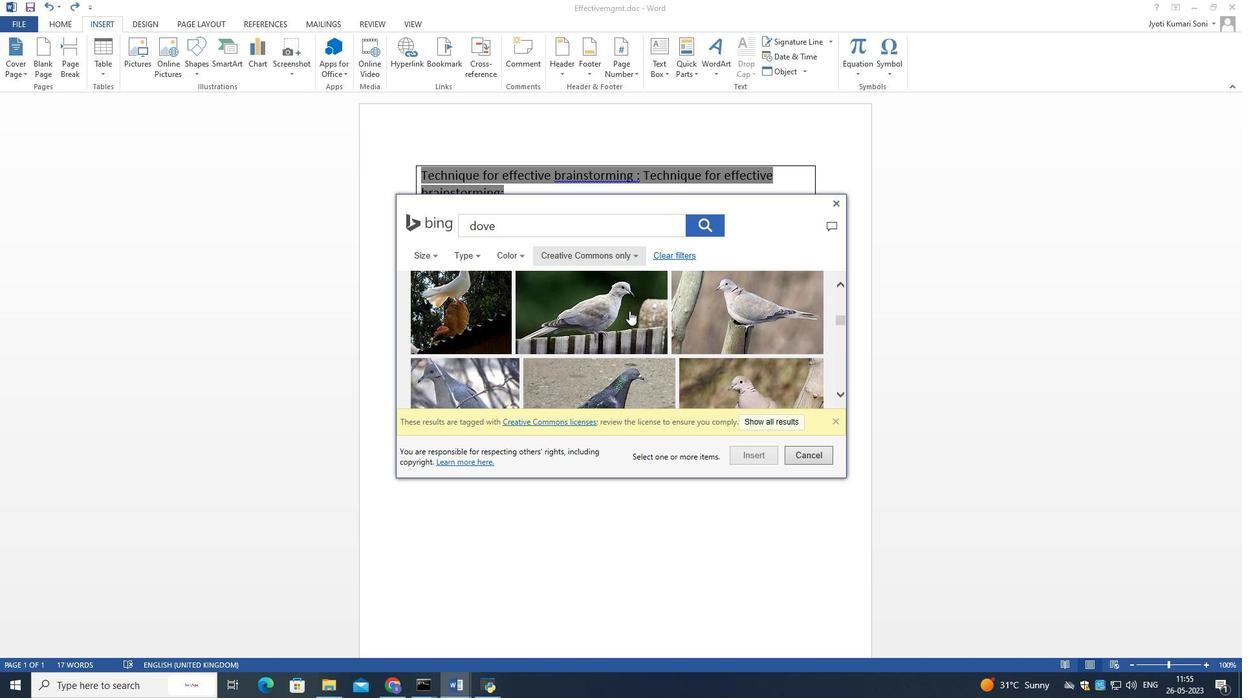 
Action: Mouse scrolled (626, 310) with delta (0, 0)
Screenshot: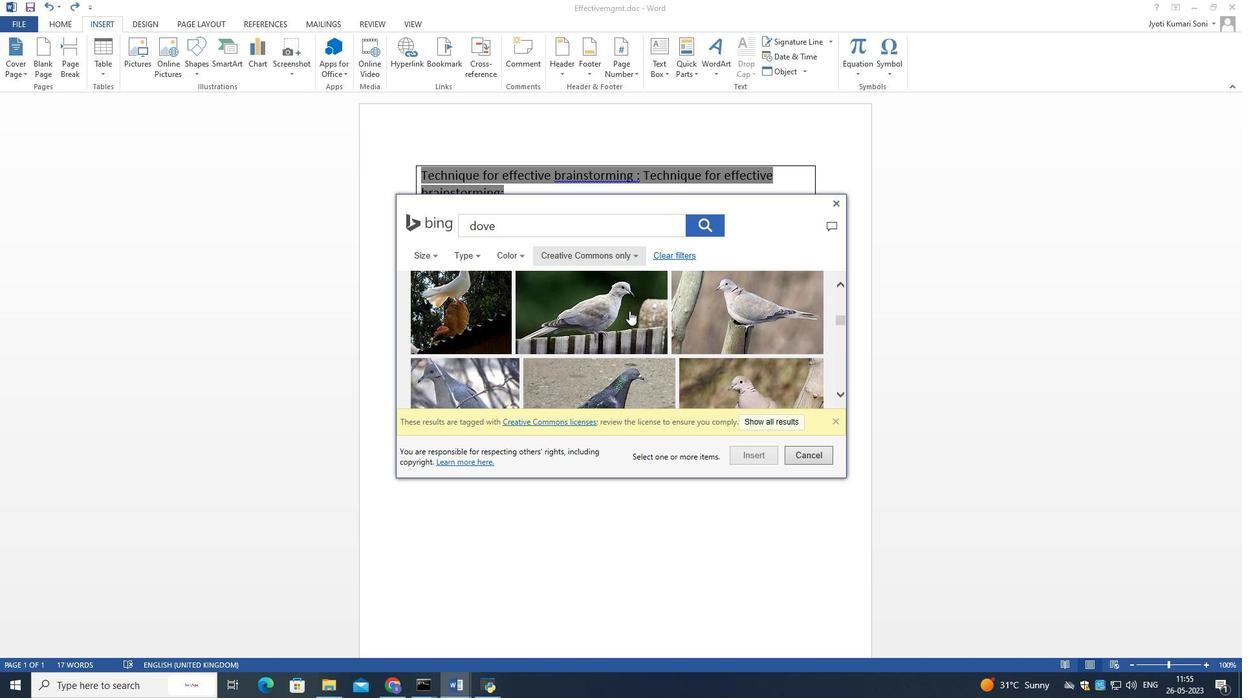 
Action: Mouse scrolled (626, 310) with delta (0, 0)
Screenshot: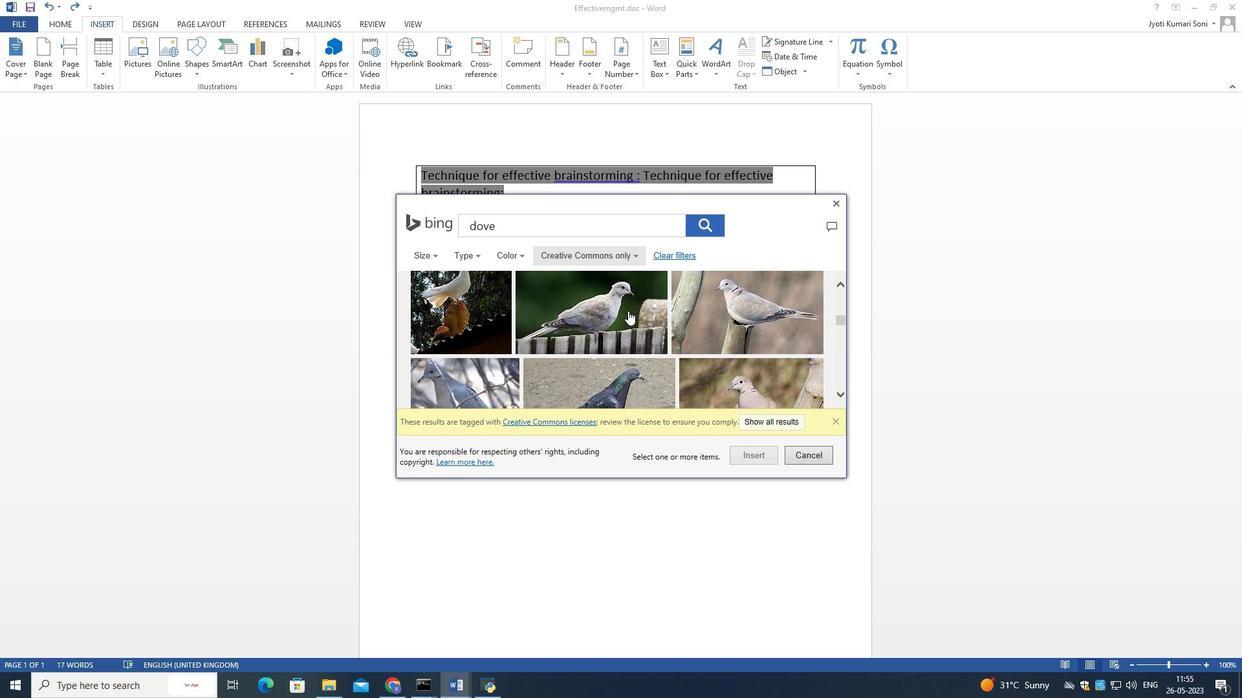 
Action: Mouse scrolled (626, 310) with delta (0, 0)
Screenshot: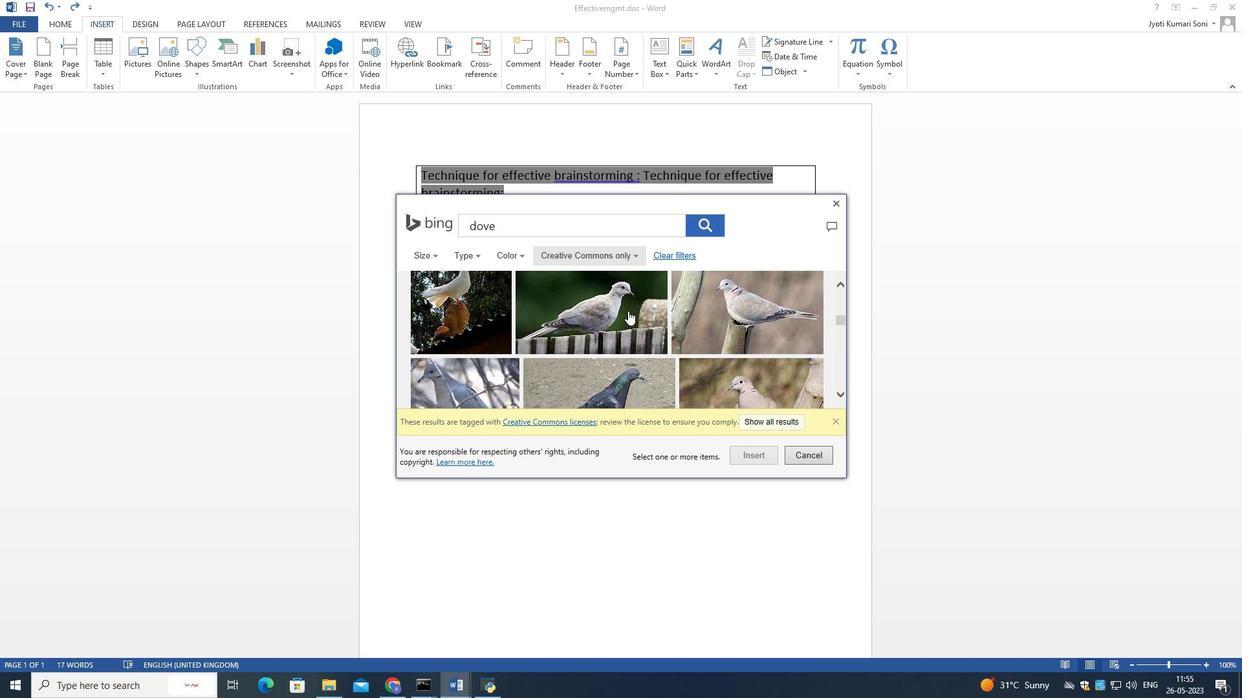 
Action: Mouse scrolled (626, 310) with delta (0, 0)
Screenshot: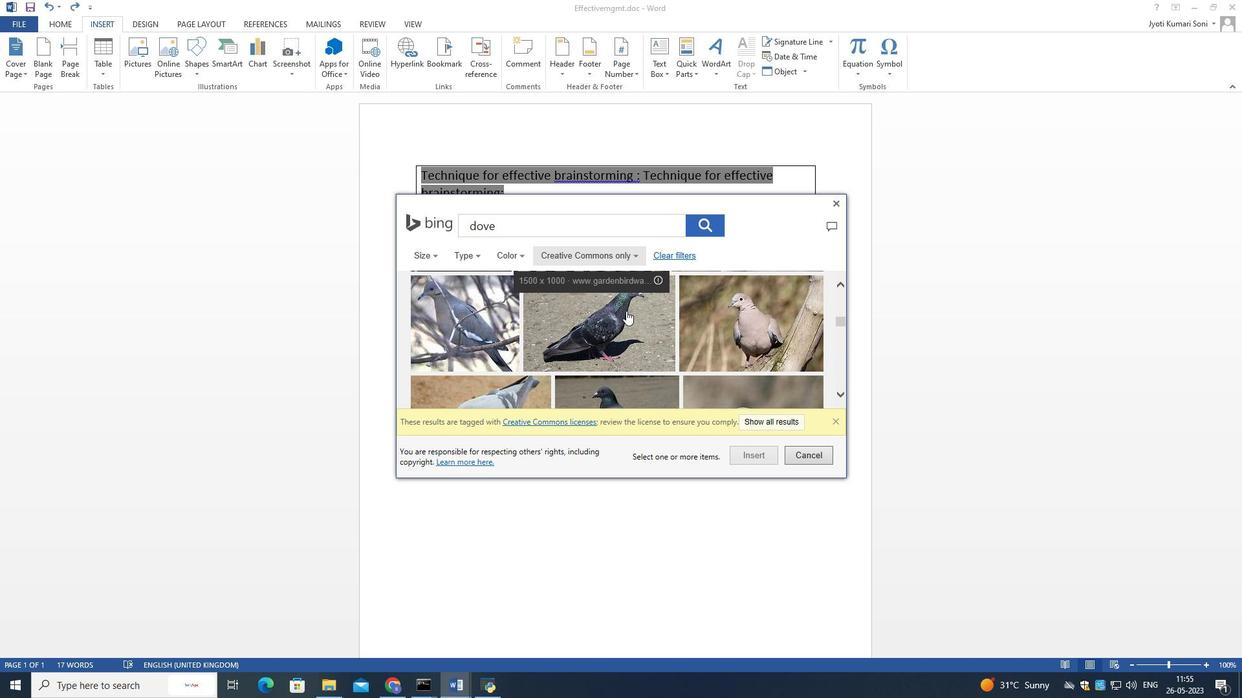 
Action: Mouse scrolled (626, 310) with delta (0, 0)
Screenshot: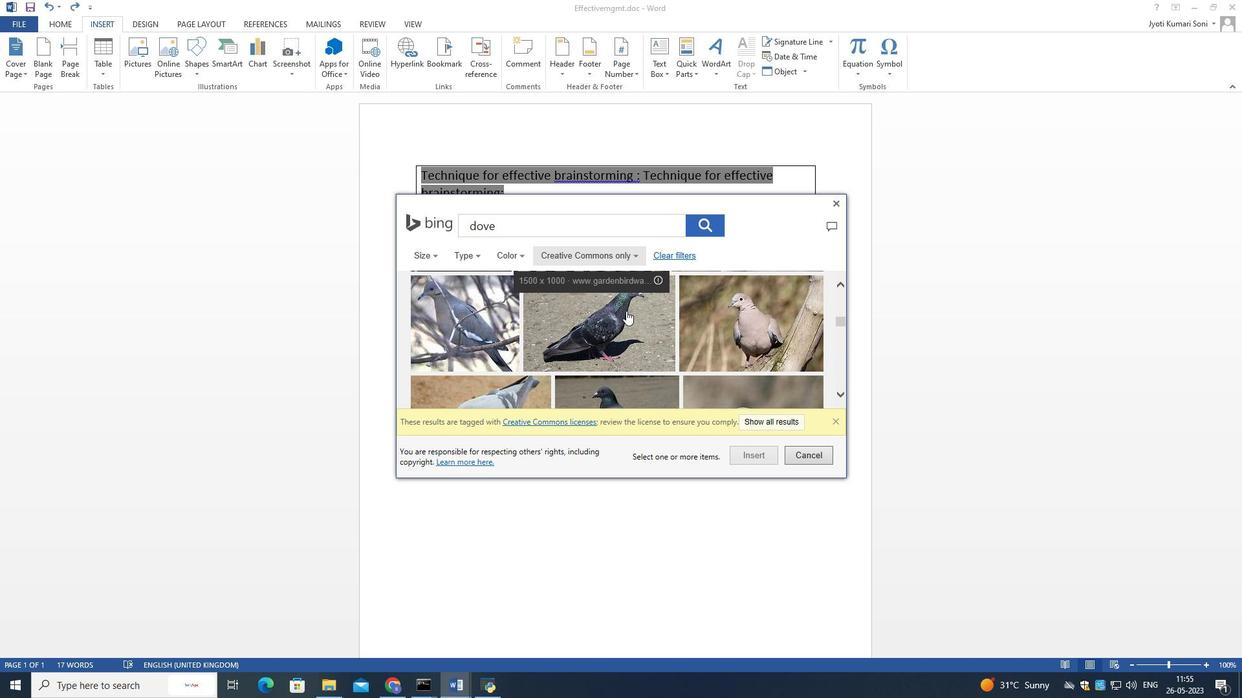 
Action: Mouse scrolled (626, 310) with delta (0, 0)
Screenshot: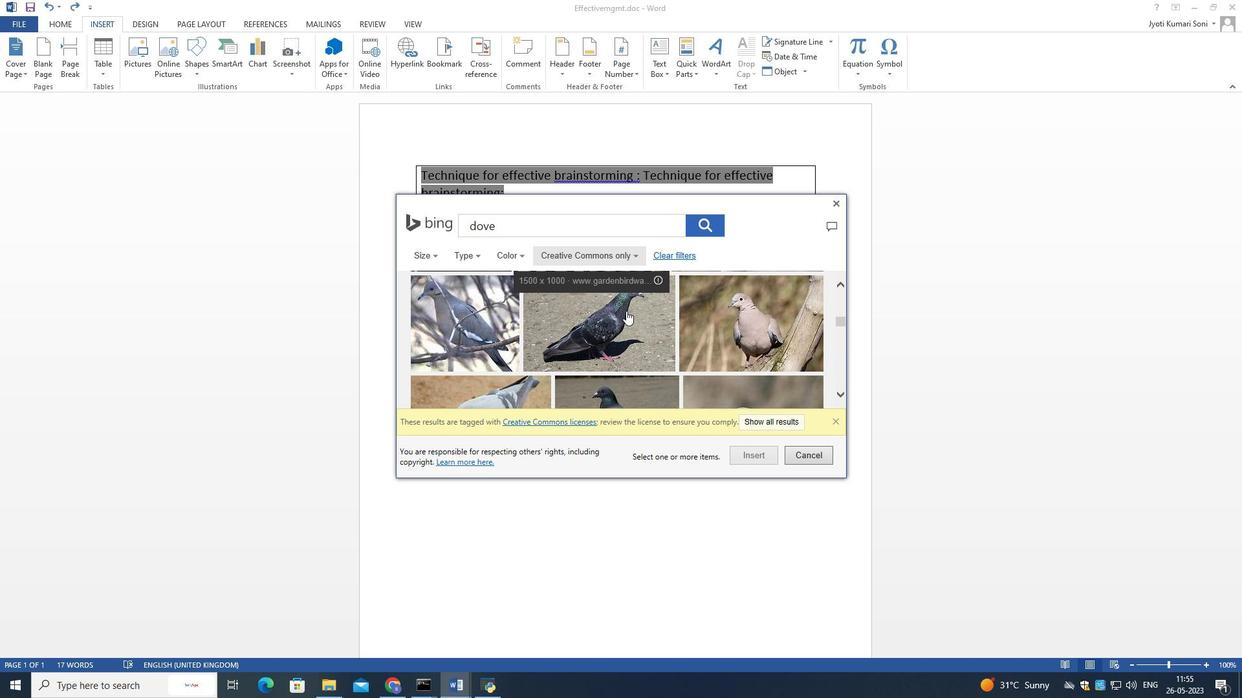 
Action: Mouse scrolled (626, 310) with delta (0, 0)
Screenshot: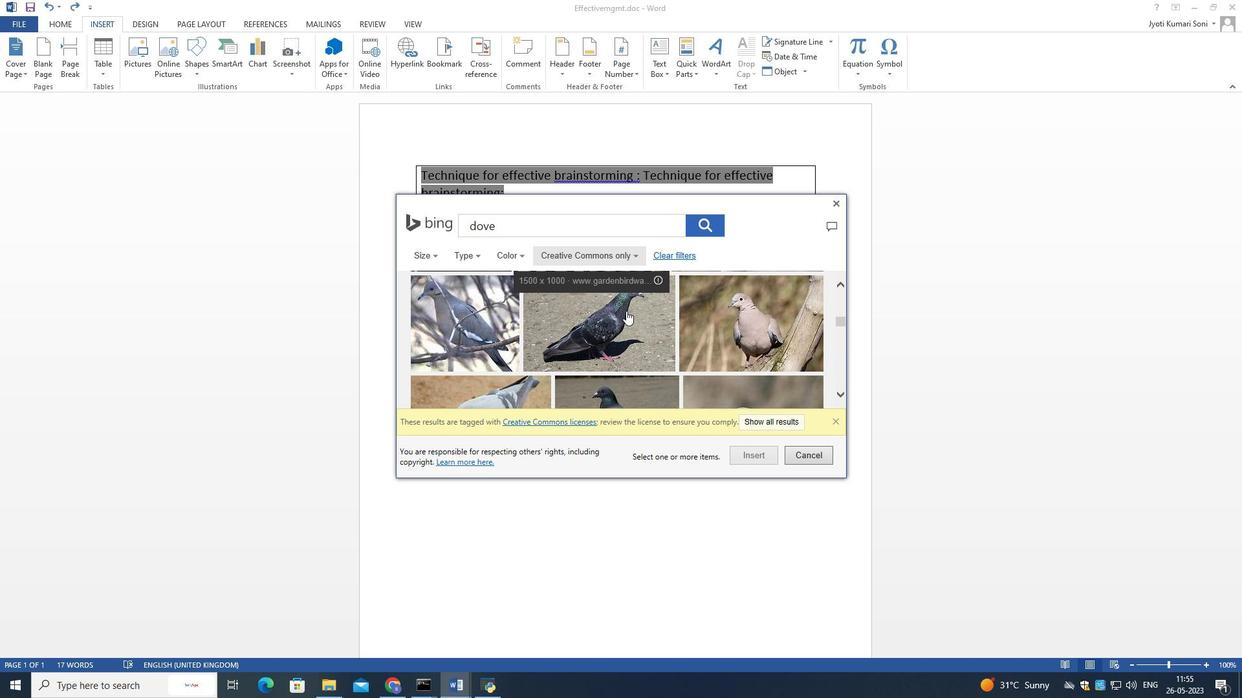 
Action: Mouse moved to (626, 311)
Screenshot: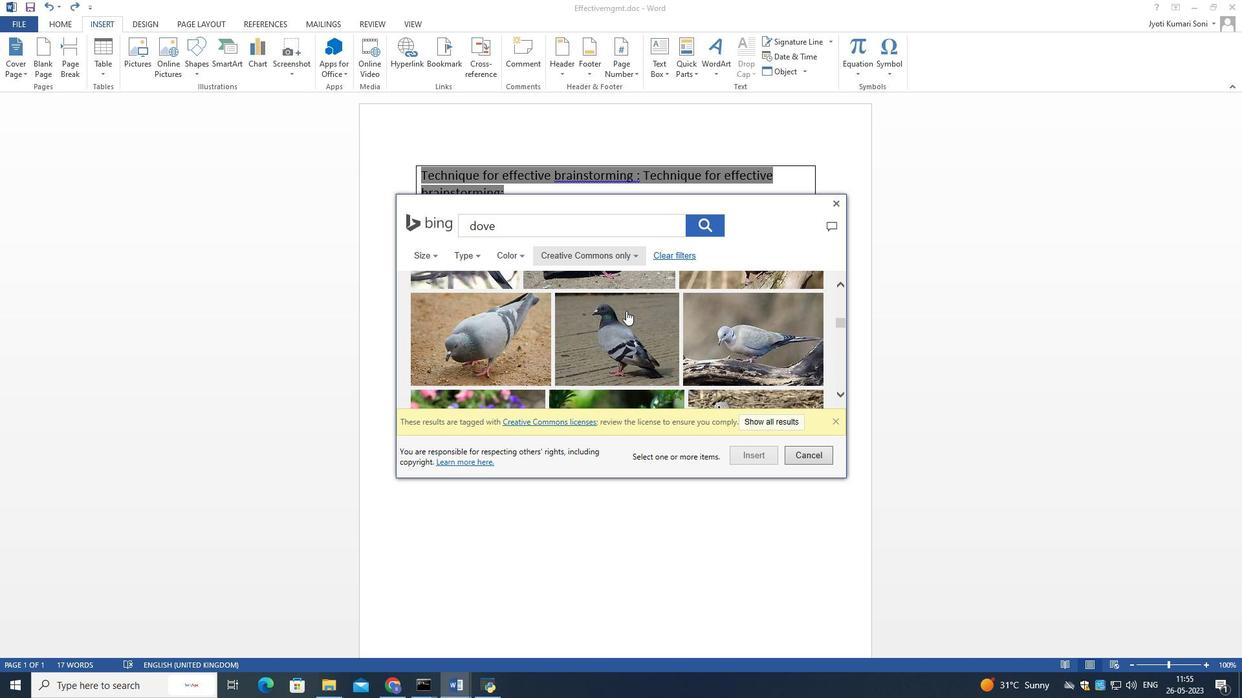 
Action: Mouse scrolled (626, 310) with delta (0, 0)
Screenshot: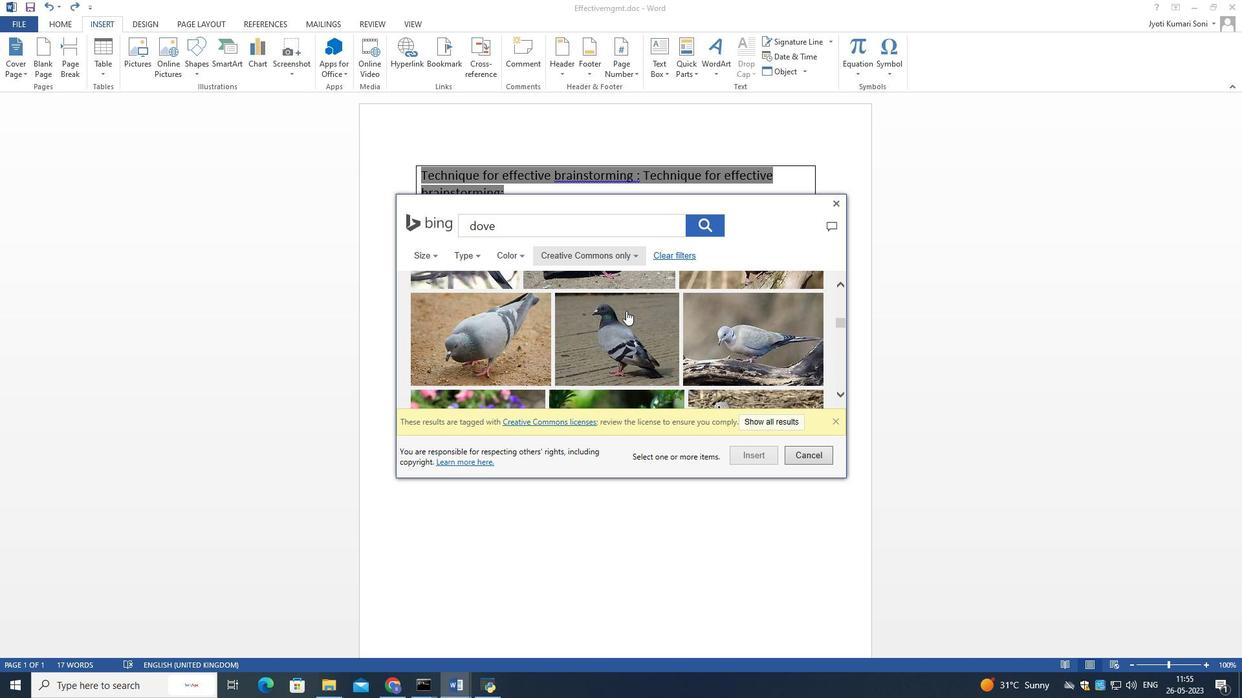
Action: Mouse scrolled (626, 310) with delta (0, 0)
Screenshot: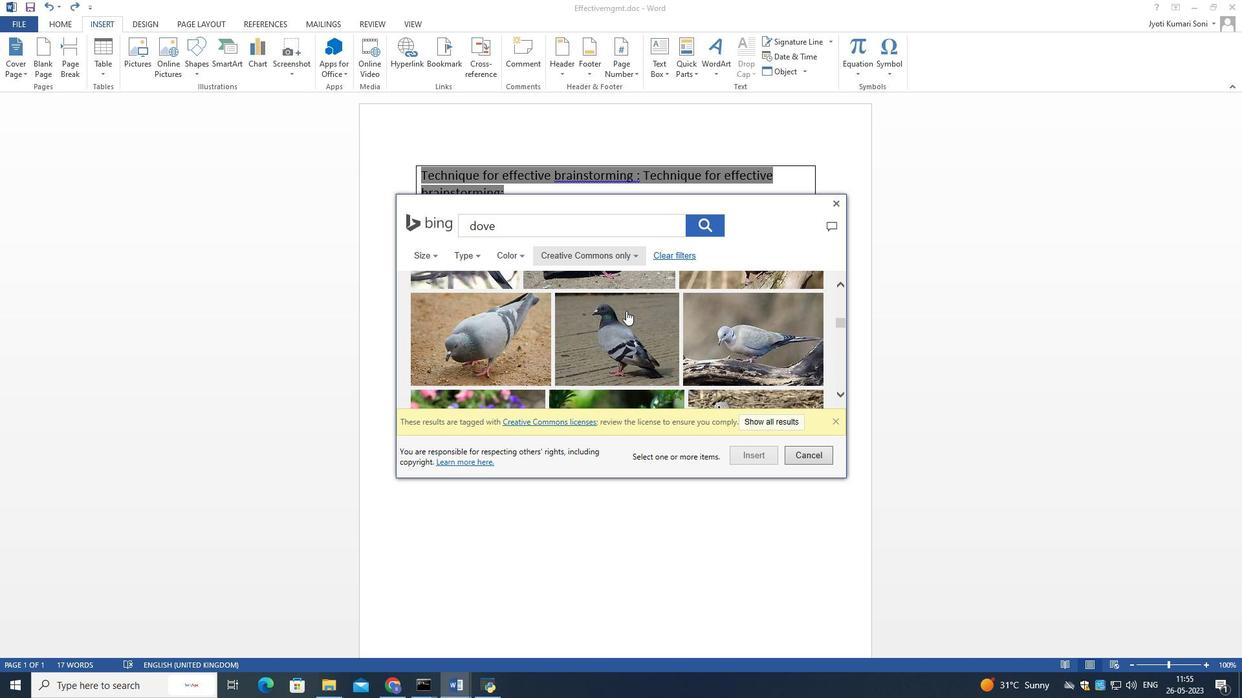 
Action: Mouse scrolled (626, 310) with delta (0, 0)
Screenshot: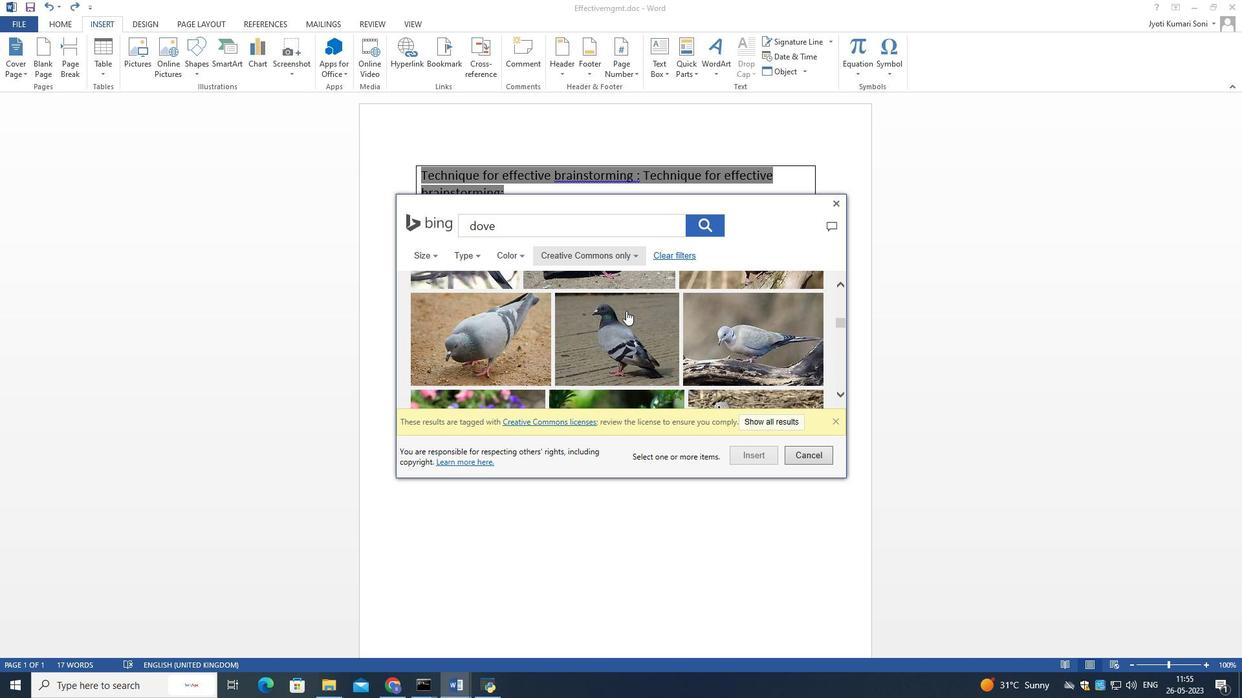 
Action: Mouse scrolled (626, 310) with delta (0, 0)
Screenshot: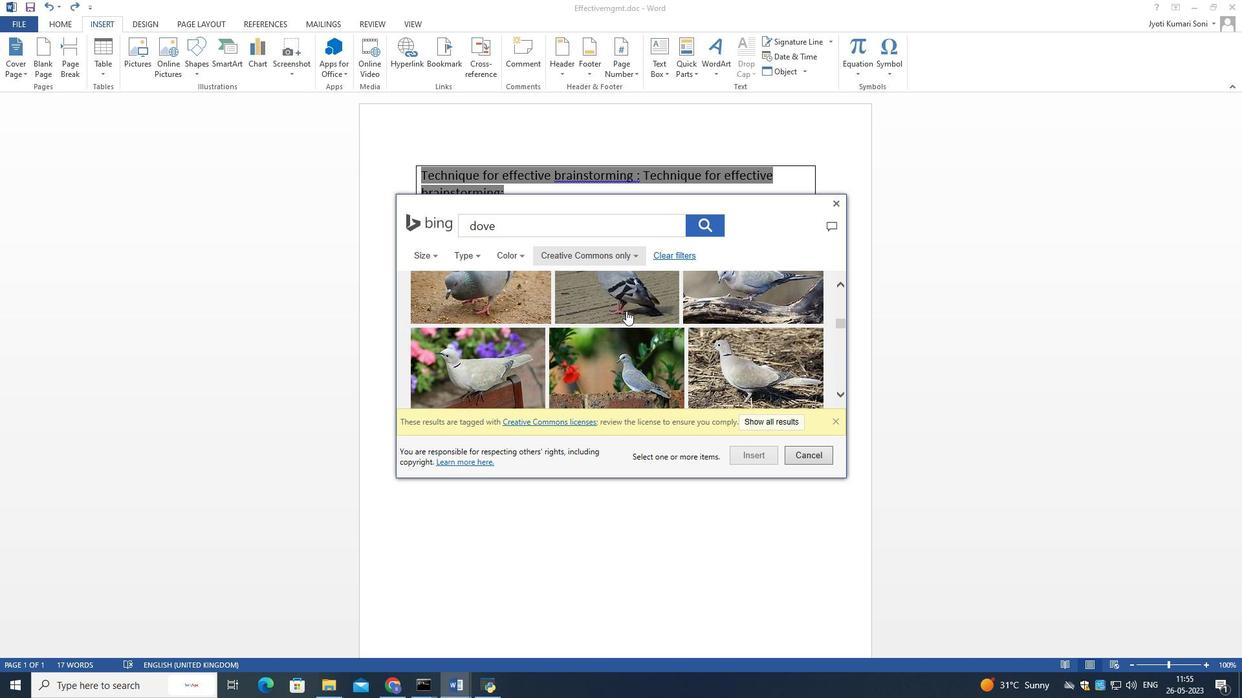 
Action: Mouse moved to (625, 311)
Screenshot: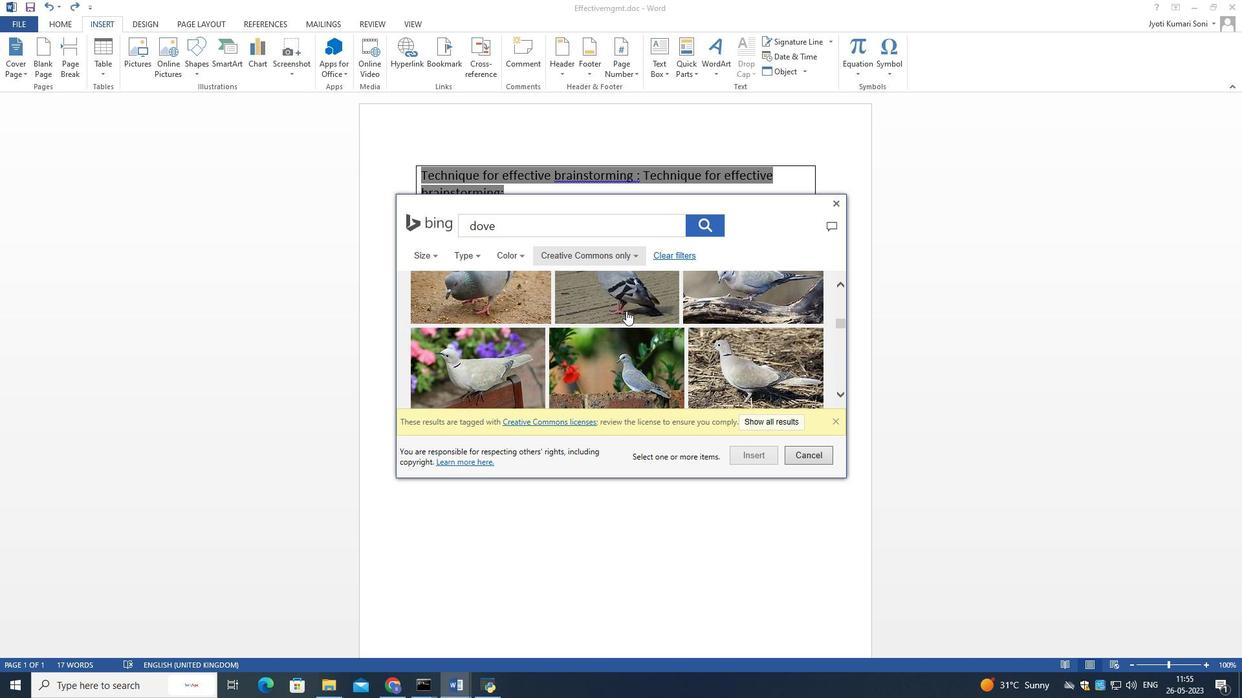 
Action: Mouse scrolled (625, 310) with delta (0, 0)
Screenshot: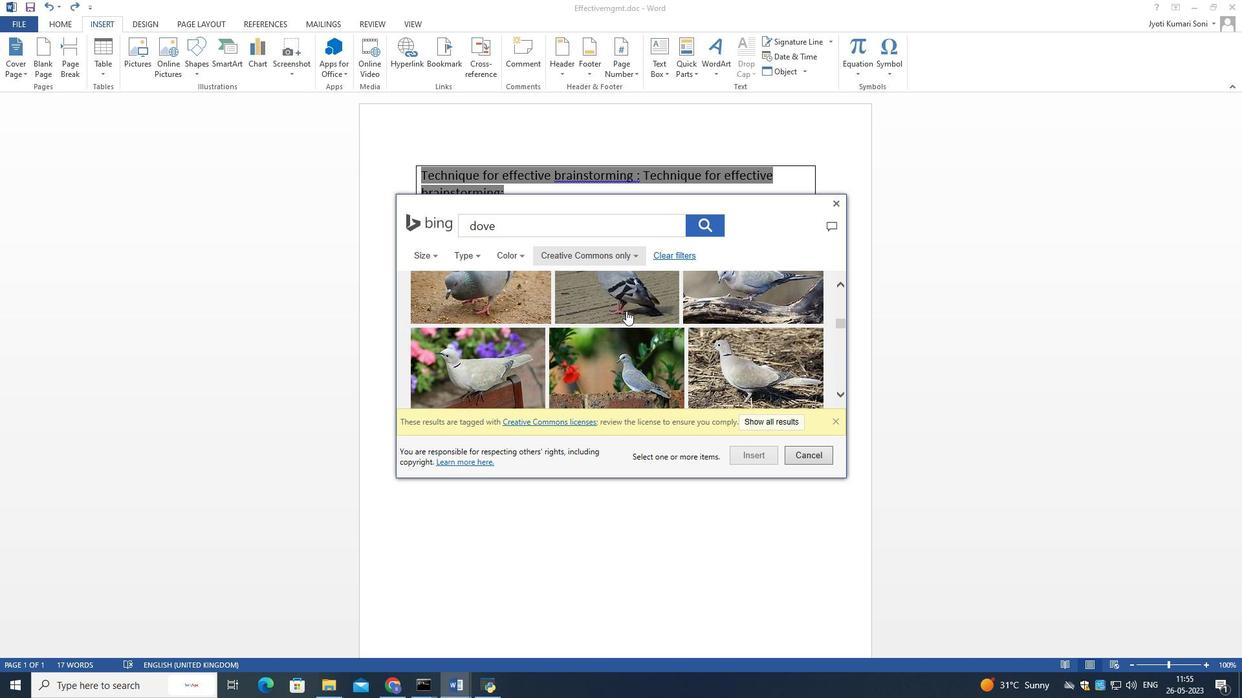 
Action: Mouse scrolled (625, 310) with delta (0, 0)
Screenshot: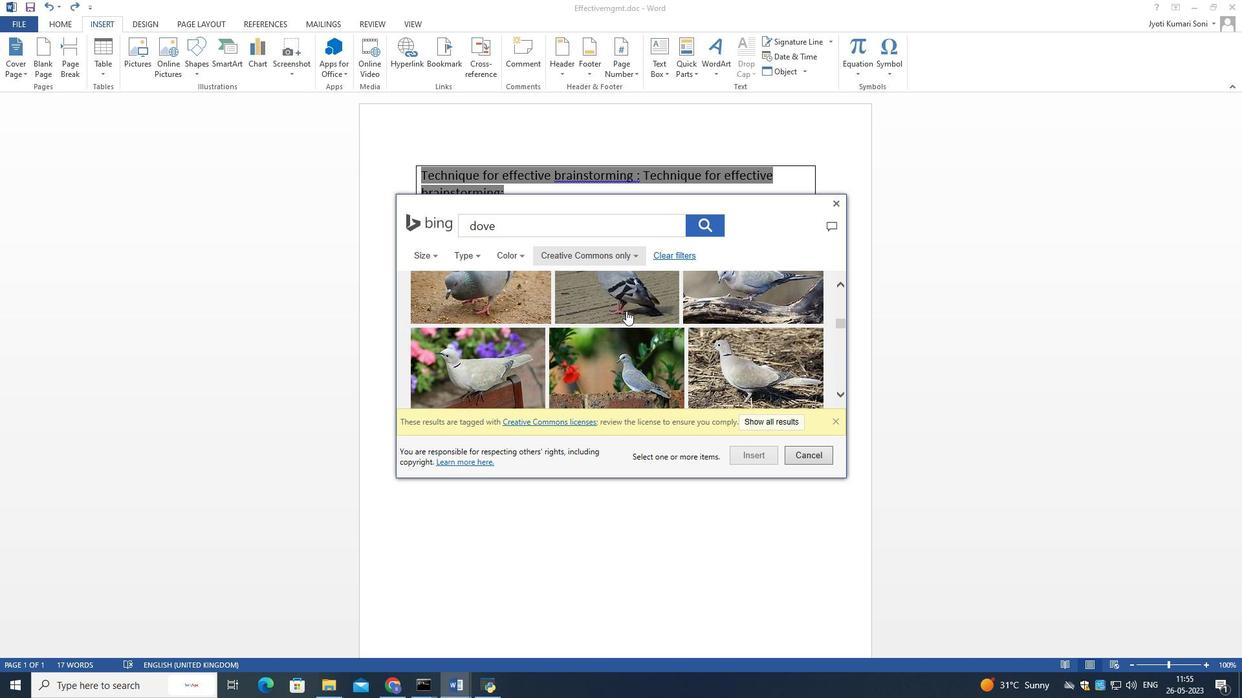 
Action: Mouse scrolled (625, 310) with delta (0, 0)
Screenshot: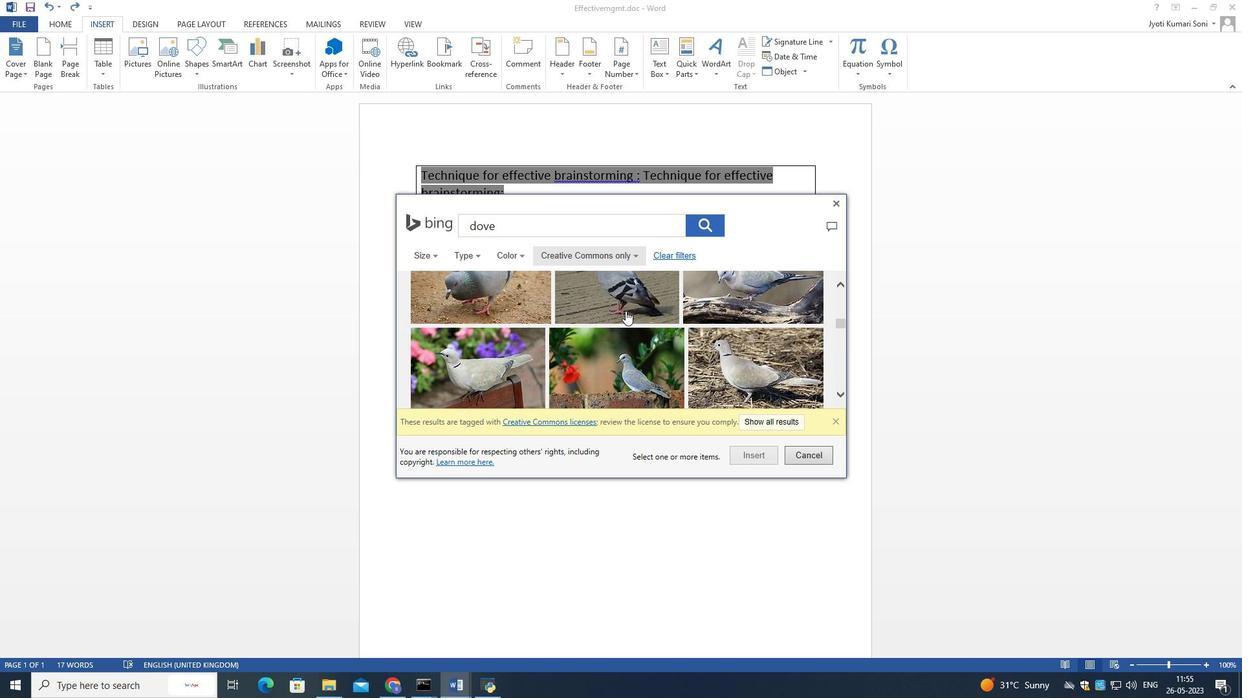 
Action: Mouse scrolled (625, 310) with delta (0, 0)
Screenshot: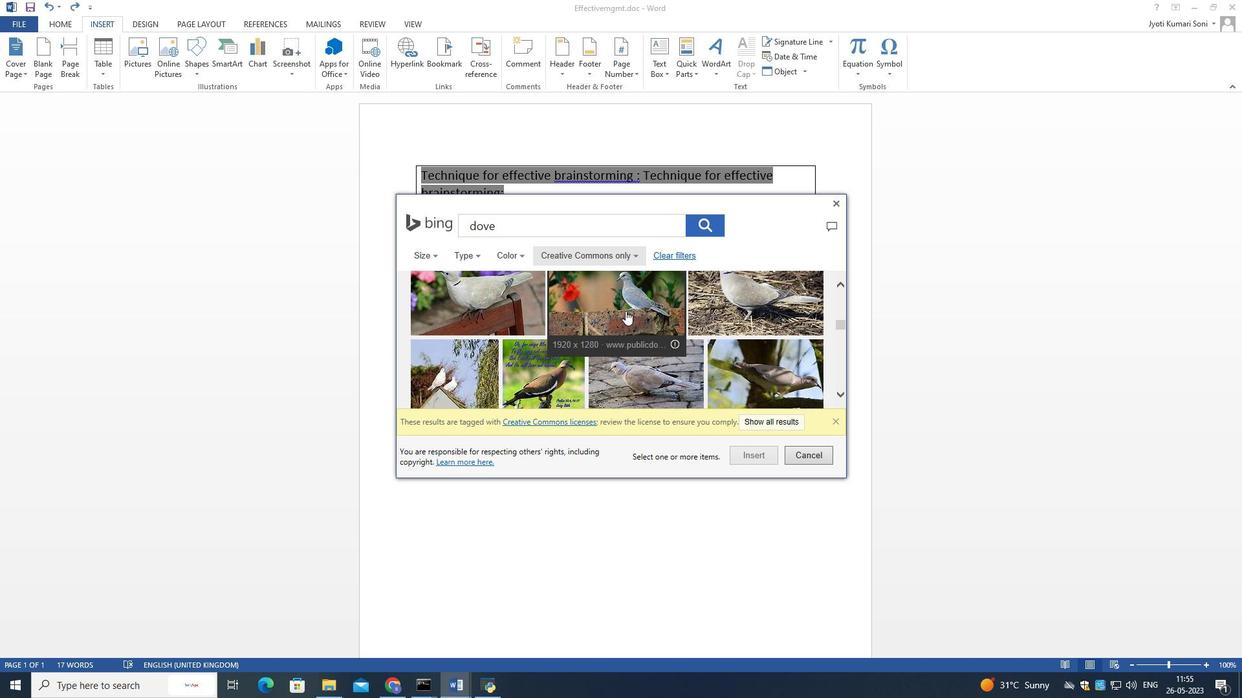 
Action: Mouse scrolled (625, 310) with delta (0, 0)
Screenshot: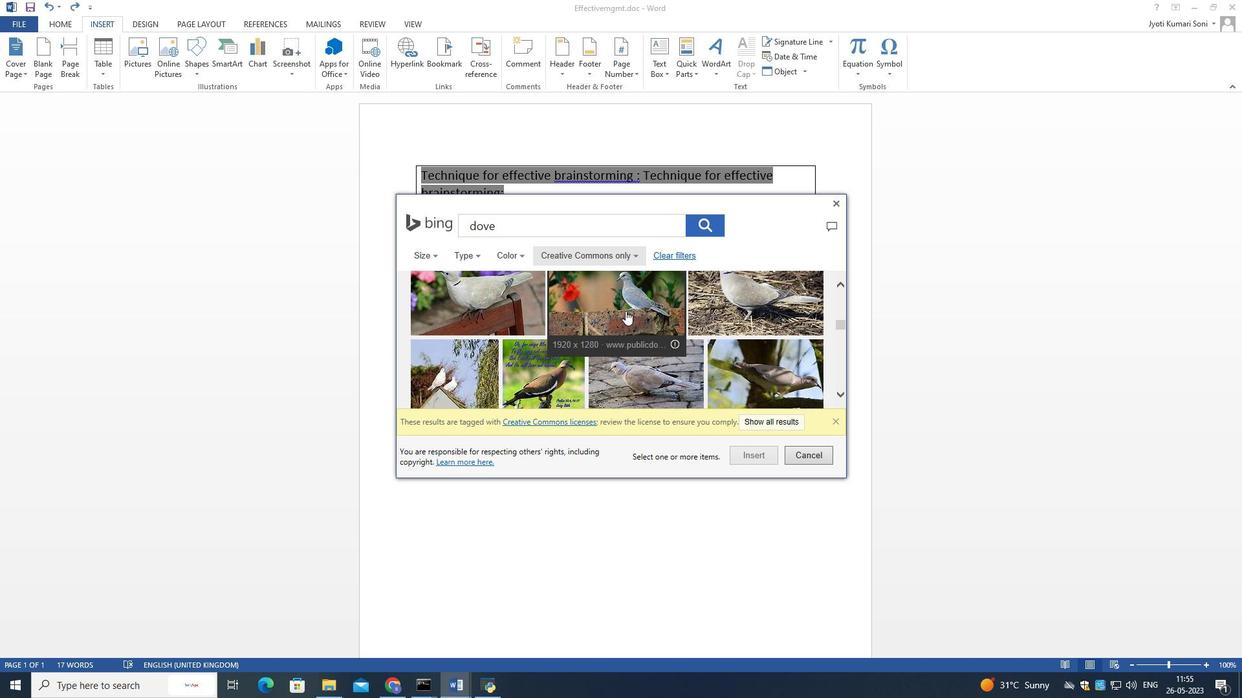 
Action: Mouse scrolled (625, 310) with delta (0, 0)
Screenshot: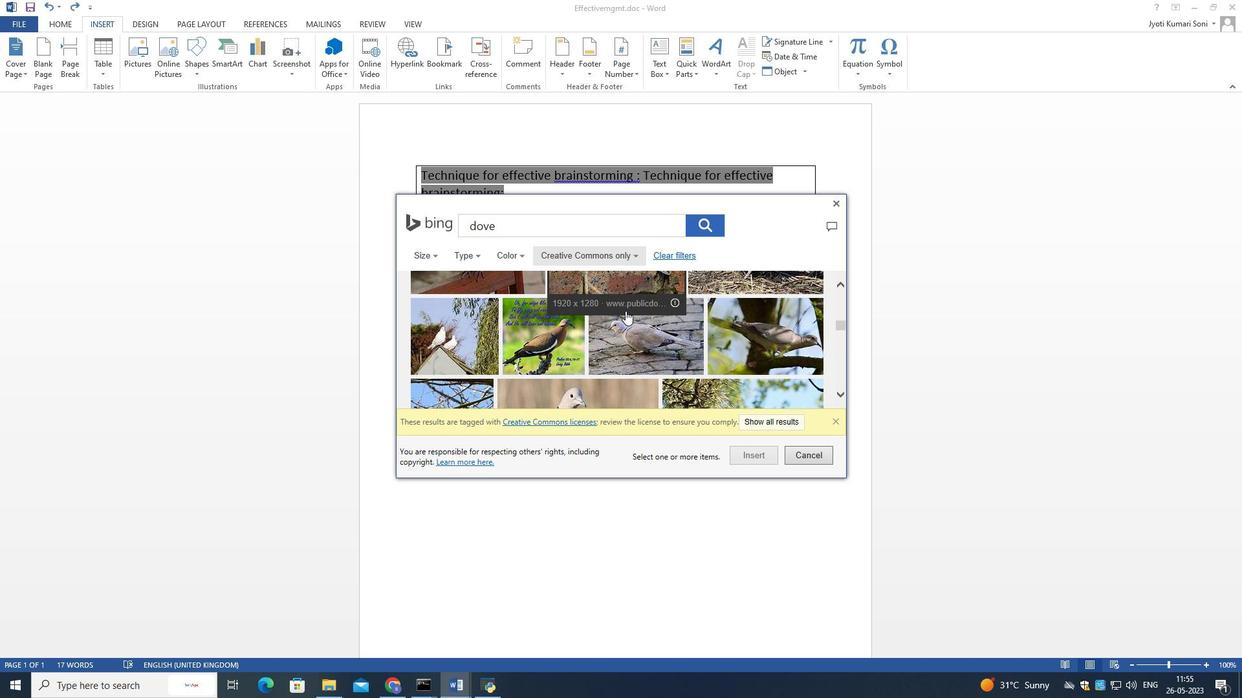 
Action: Mouse moved to (625, 311)
Screenshot: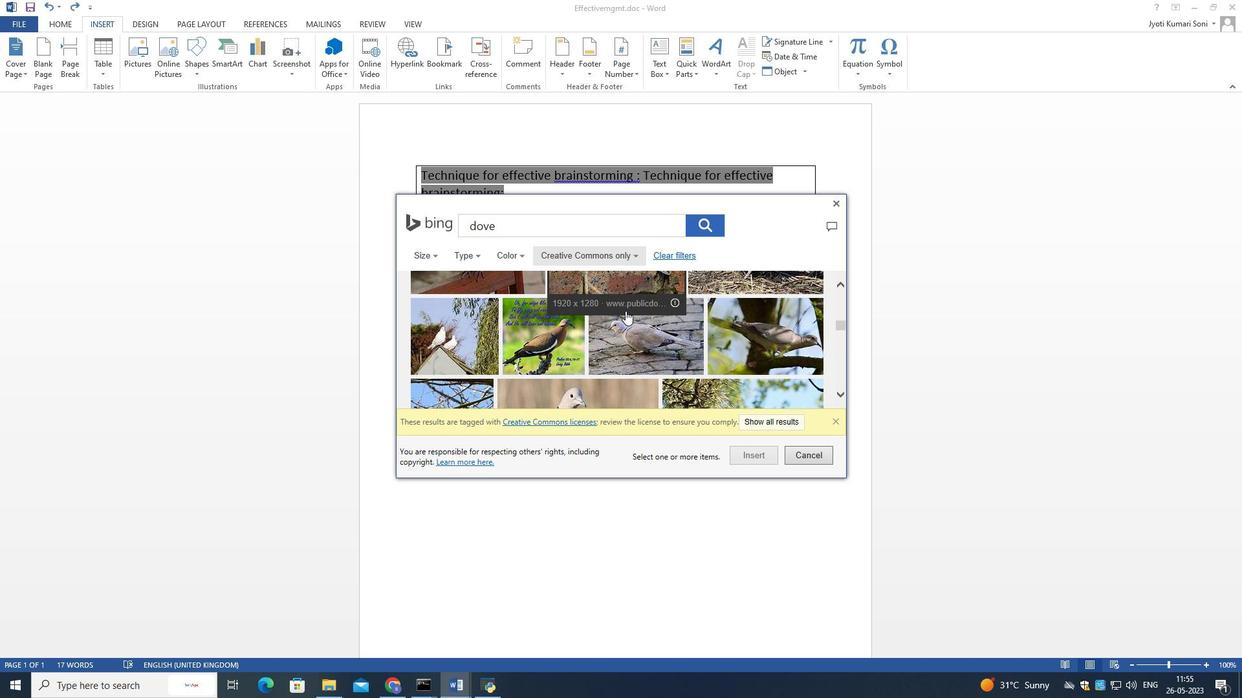 
Action: Mouse scrolled (625, 310) with delta (0, 0)
Screenshot: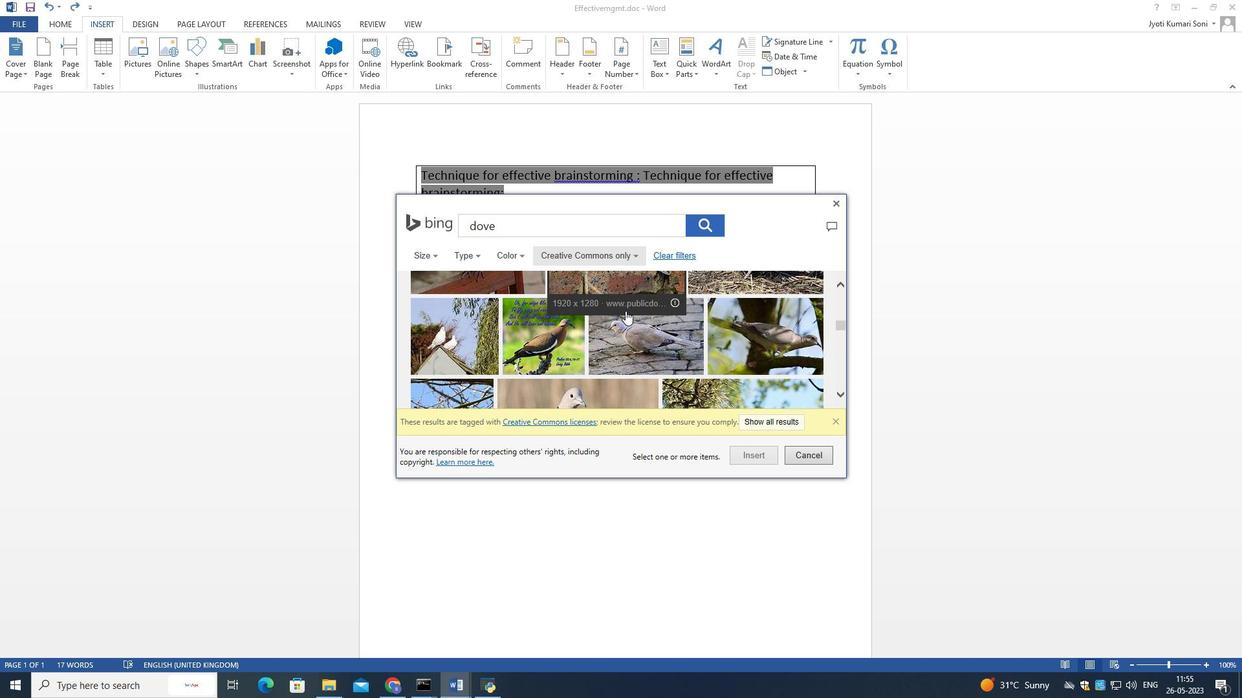 
Action: Mouse scrolled (625, 310) with delta (0, 0)
Screenshot: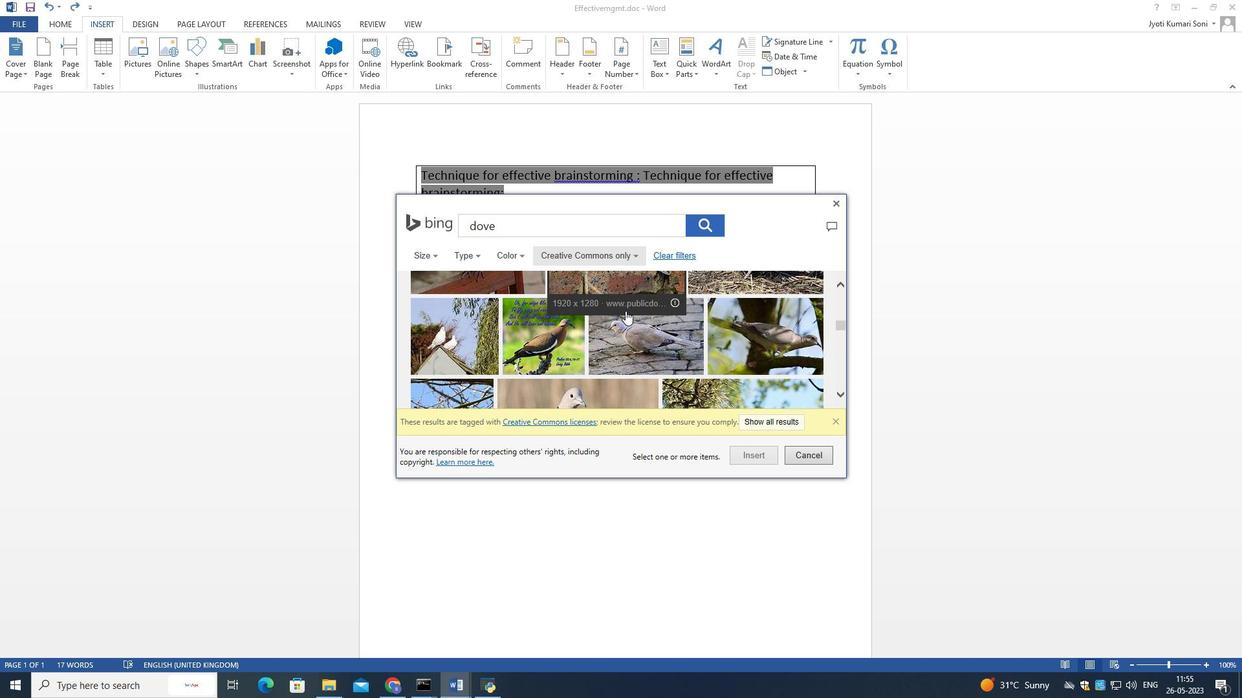 
Action: Mouse moved to (624, 311)
Screenshot: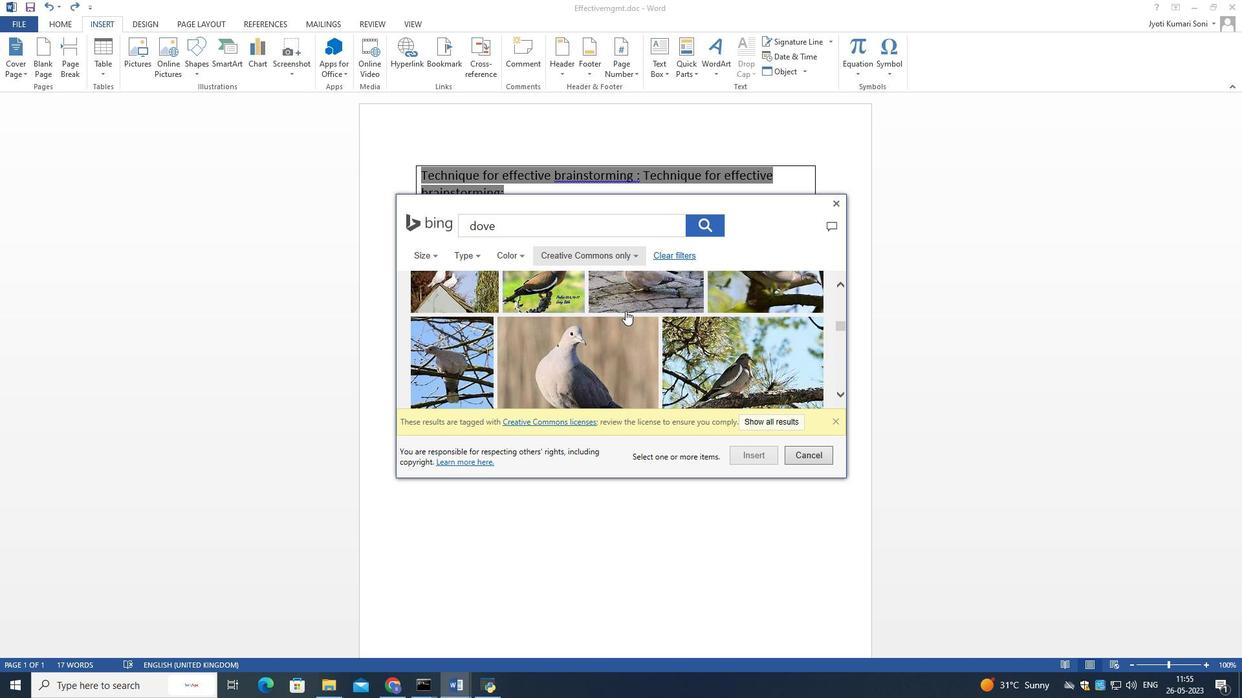 
Action: Mouse scrolled (624, 310) with delta (0, 0)
Screenshot: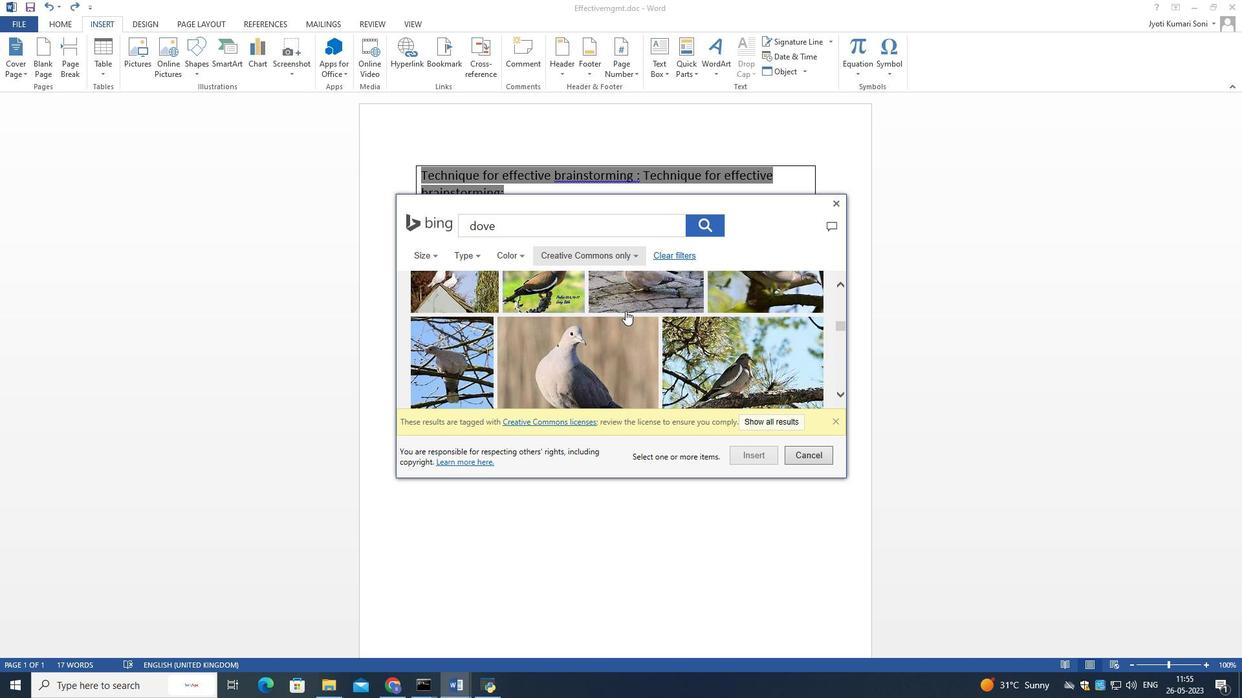
Action: Mouse scrolled (624, 310) with delta (0, 0)
Screenshot: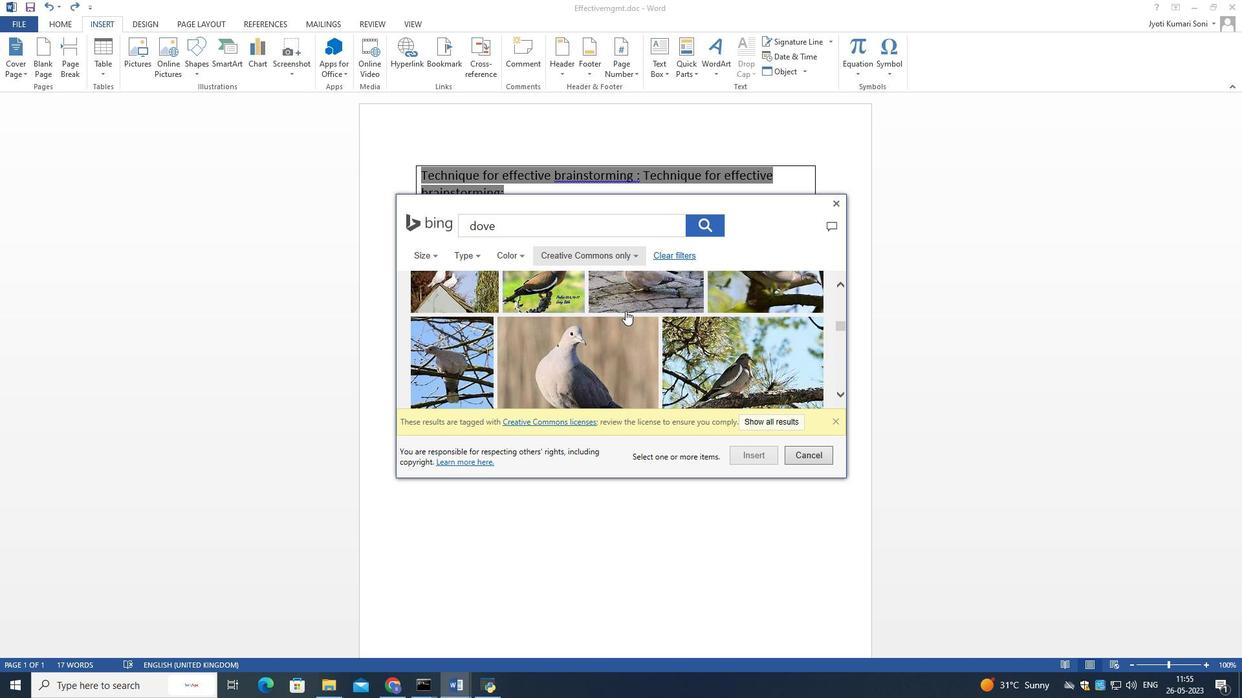 
Action: Mouse scrolled (624, 310) with delta (0, 0)
Screenshot: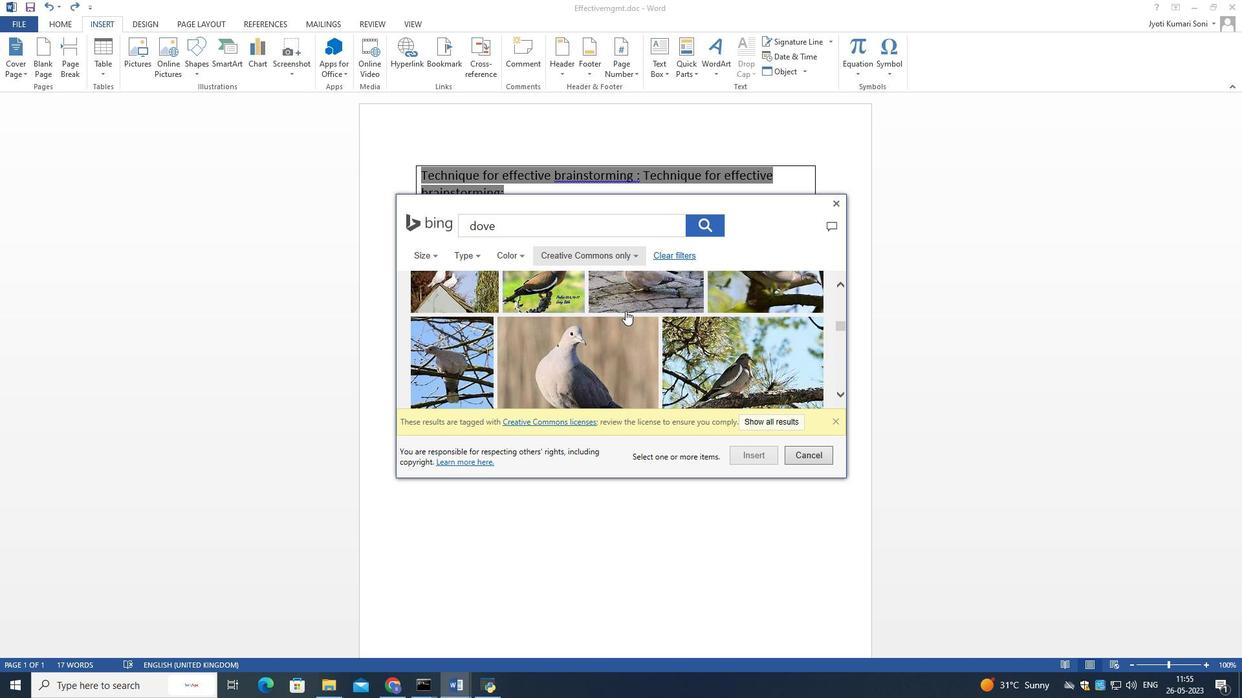 
Action: Mouse moved to (623, 311)
Screenshot: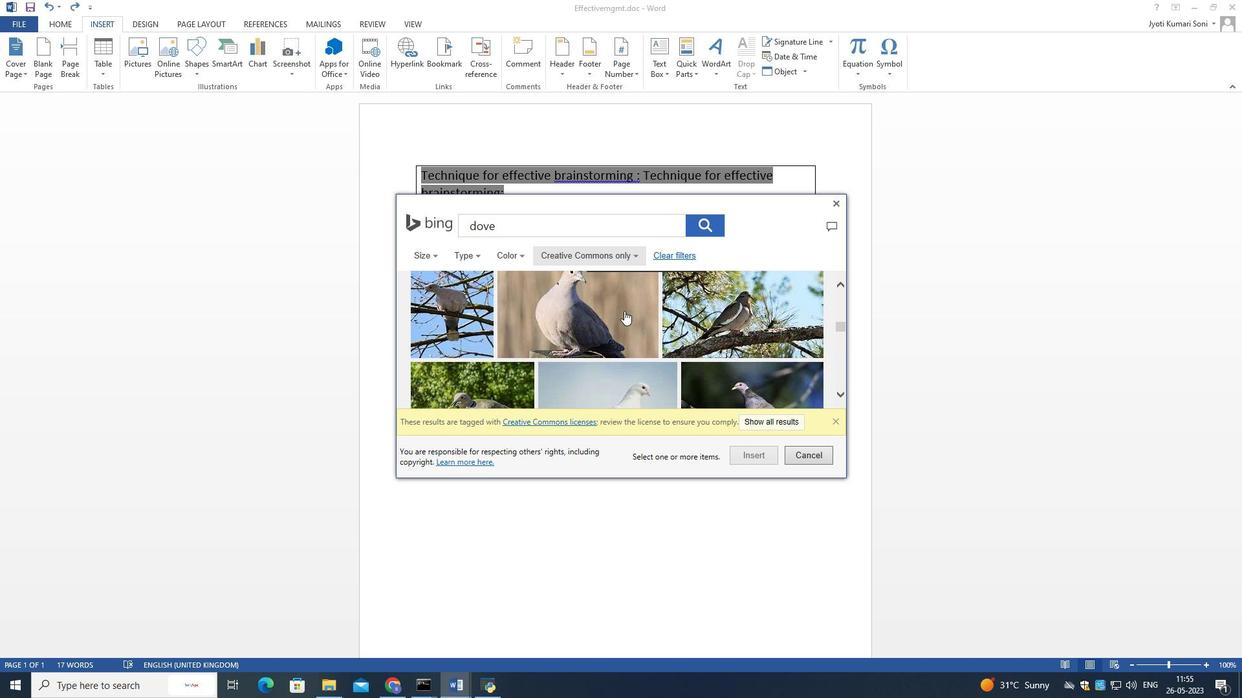 
Action: Mouse scrolled (623, 310) with delta (0, 0)
Screenshot: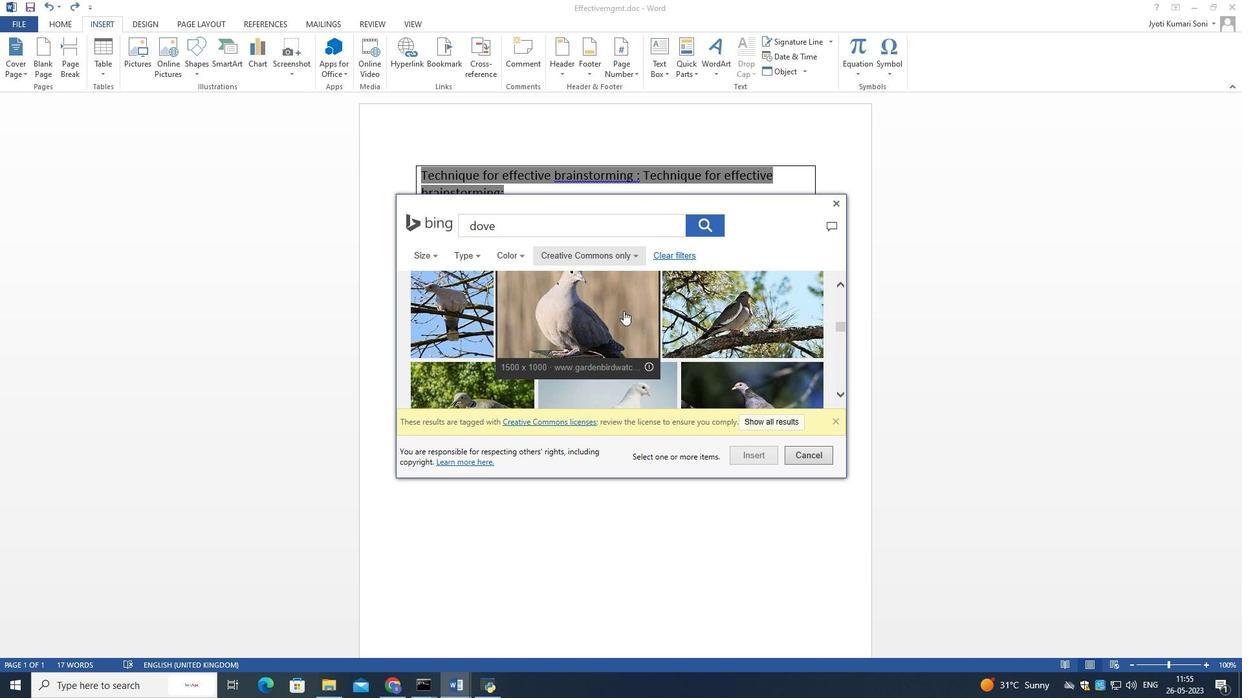 
Action: Mouse moved to (623, 311)
Screenshot: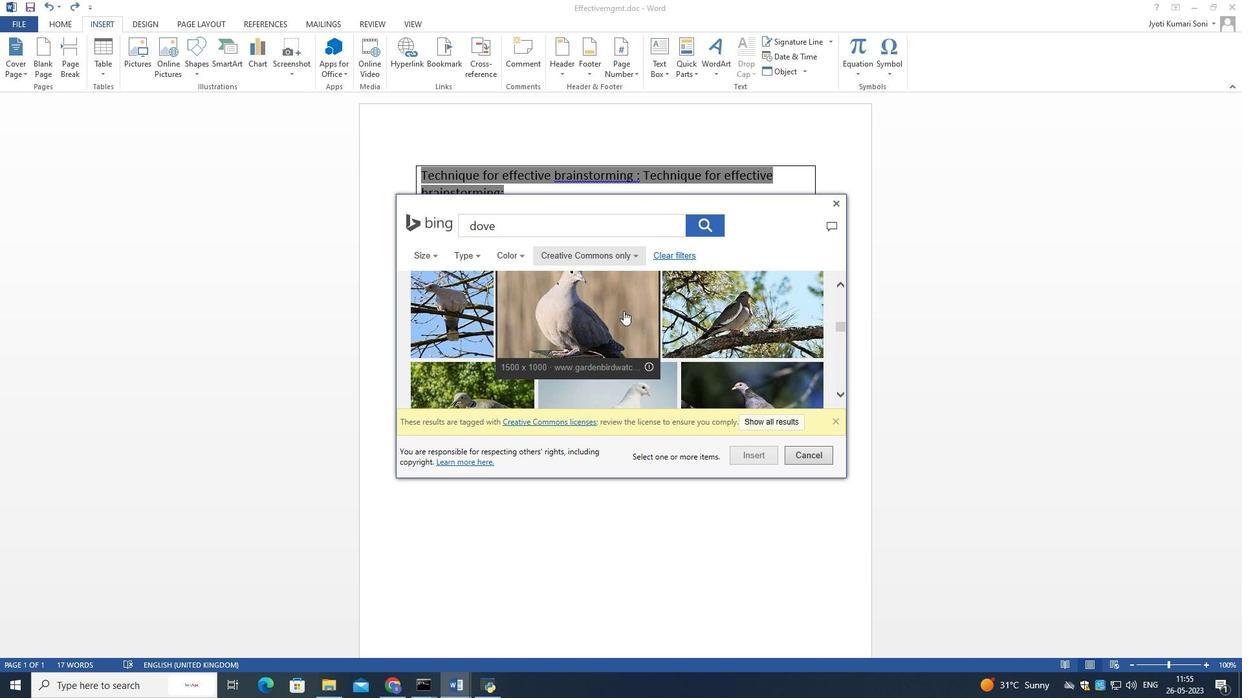 
Action: Mouse scrolled (623, 310) with delta (0, 0)
Screenshot: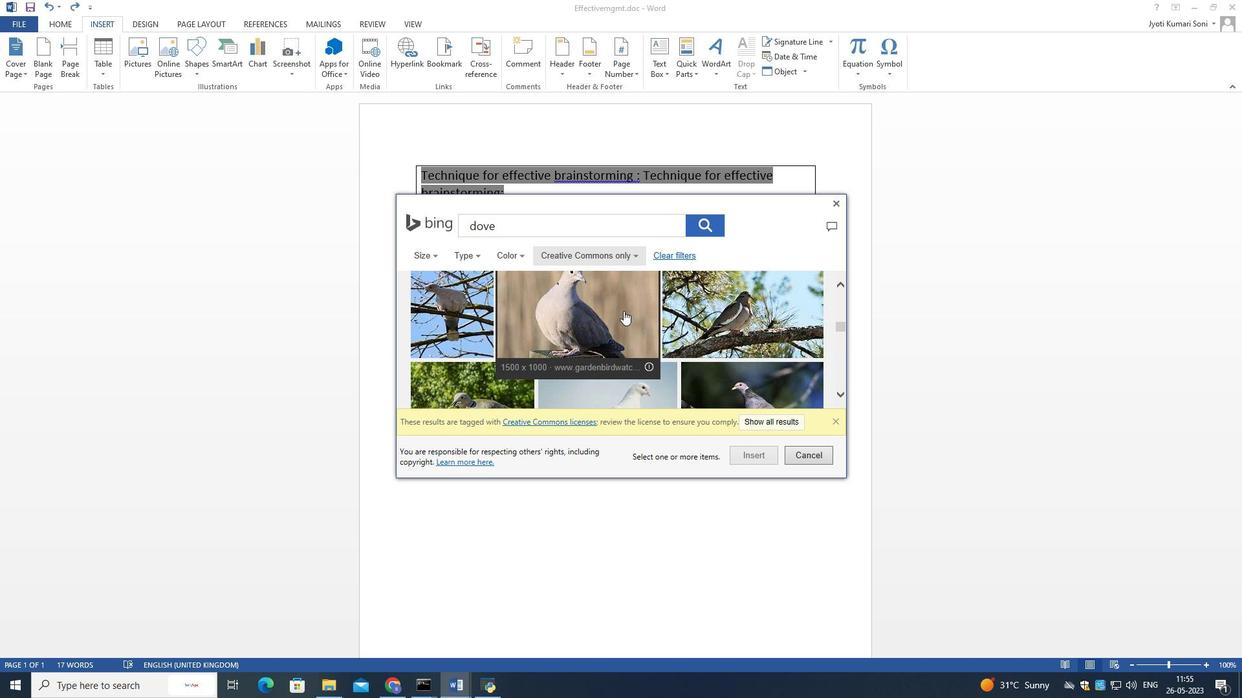 
Action: Mouse scrolled (623, 310) with delta (0, 0)
Screenshot: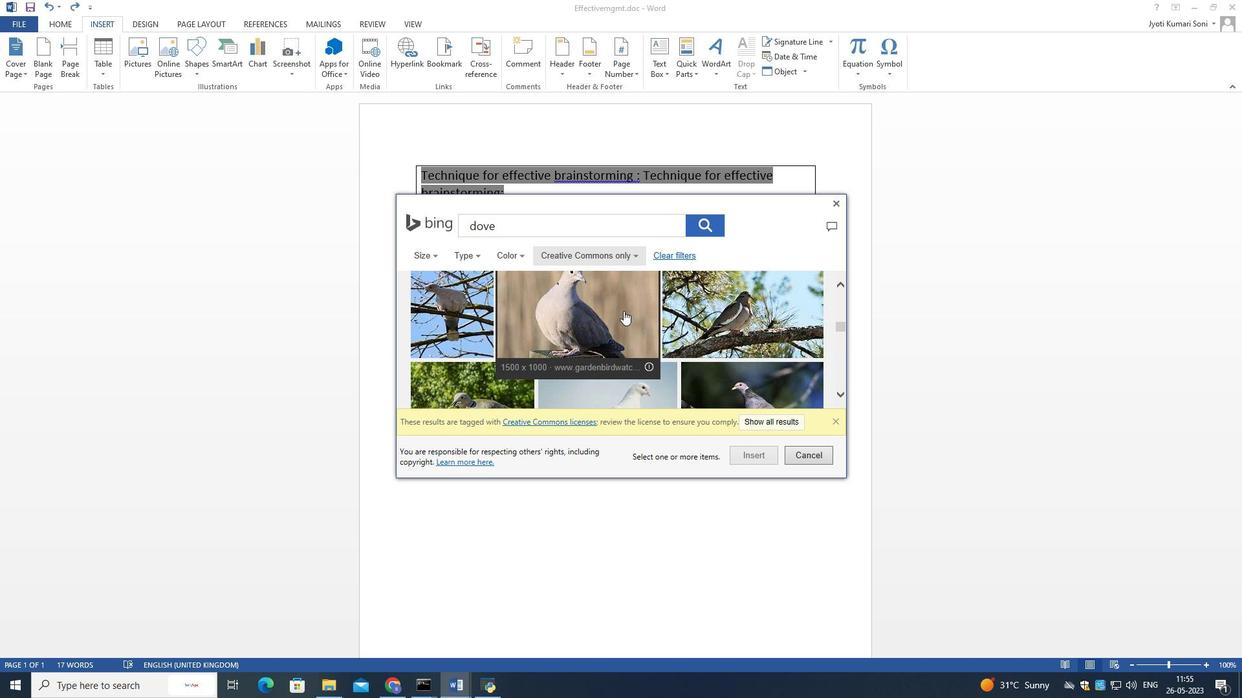 
Action: Mouse moved to (622, 311)
Screenshot: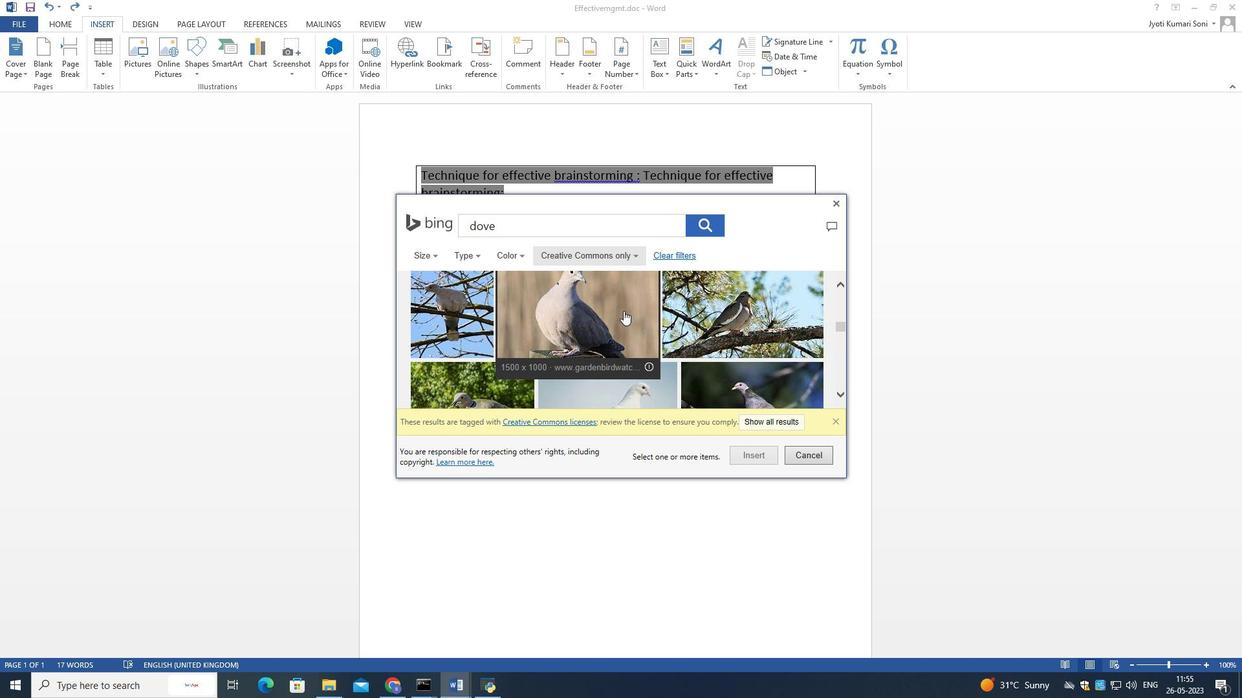 
Action: Mouse scrolled (622, 310) with delta (0, 0)
Screenshot: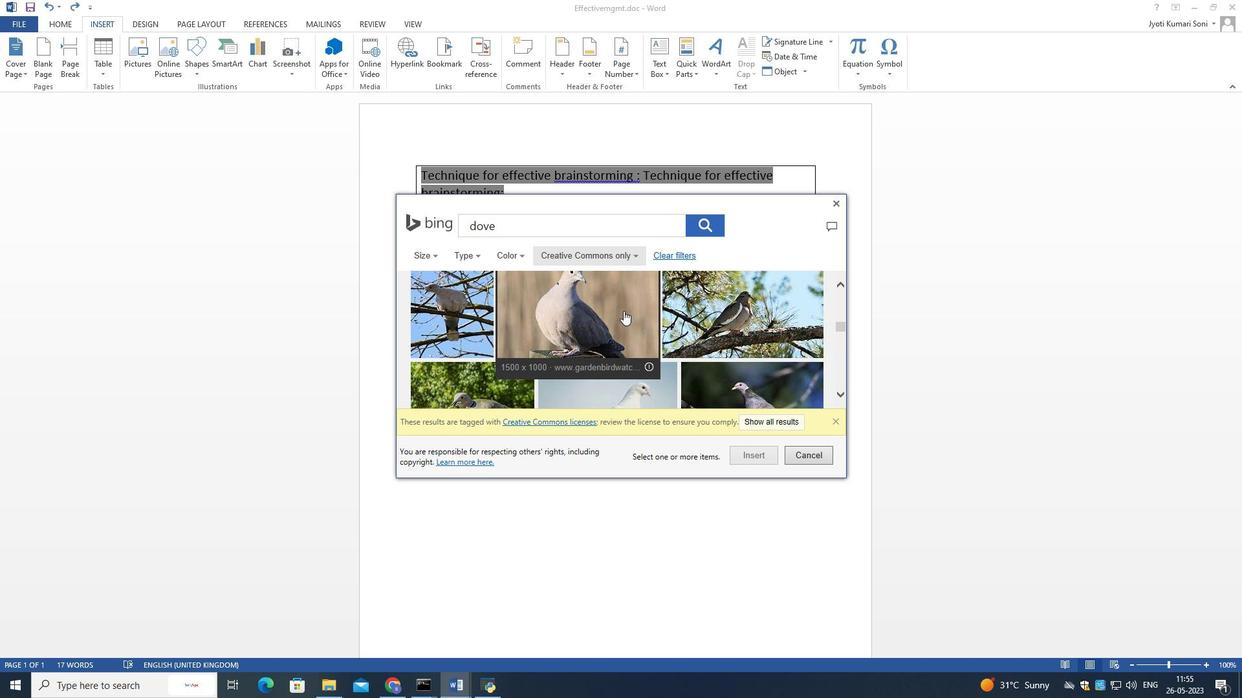 
Action: Mouse scrolled (622, 310) with delta (0, 0)
Screenshot: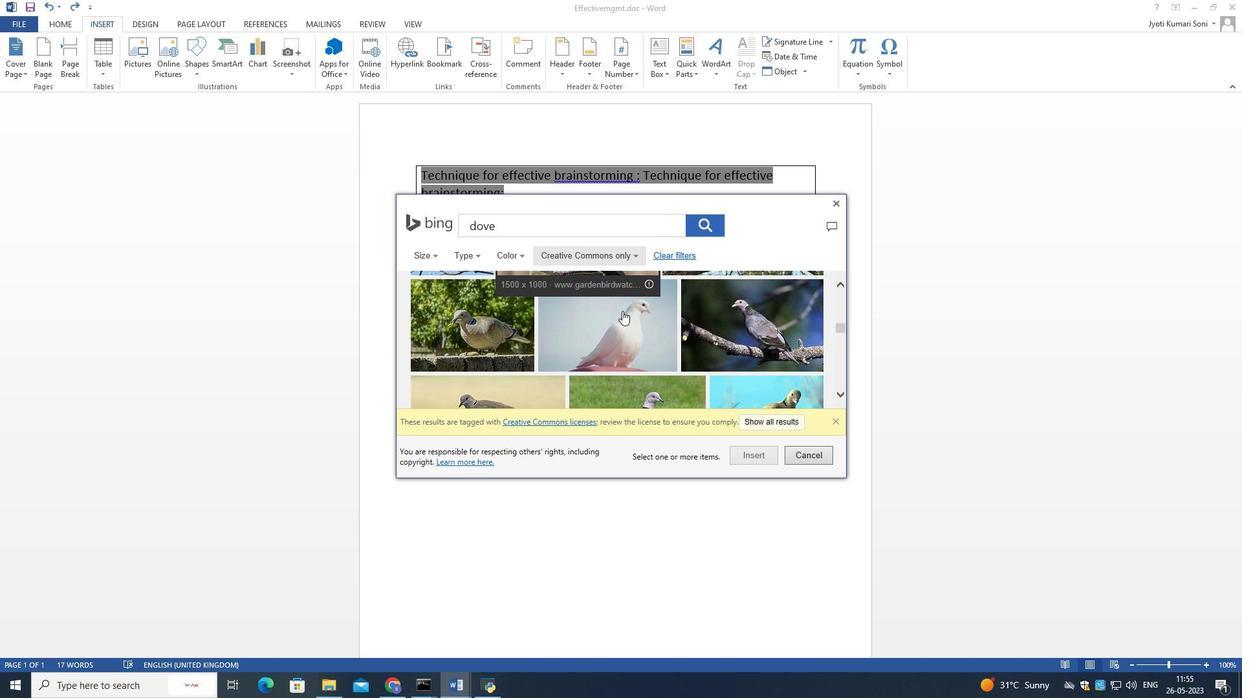 
Action: Mouse scrolled (622, 310) with delta (0, 0)
Screenshot: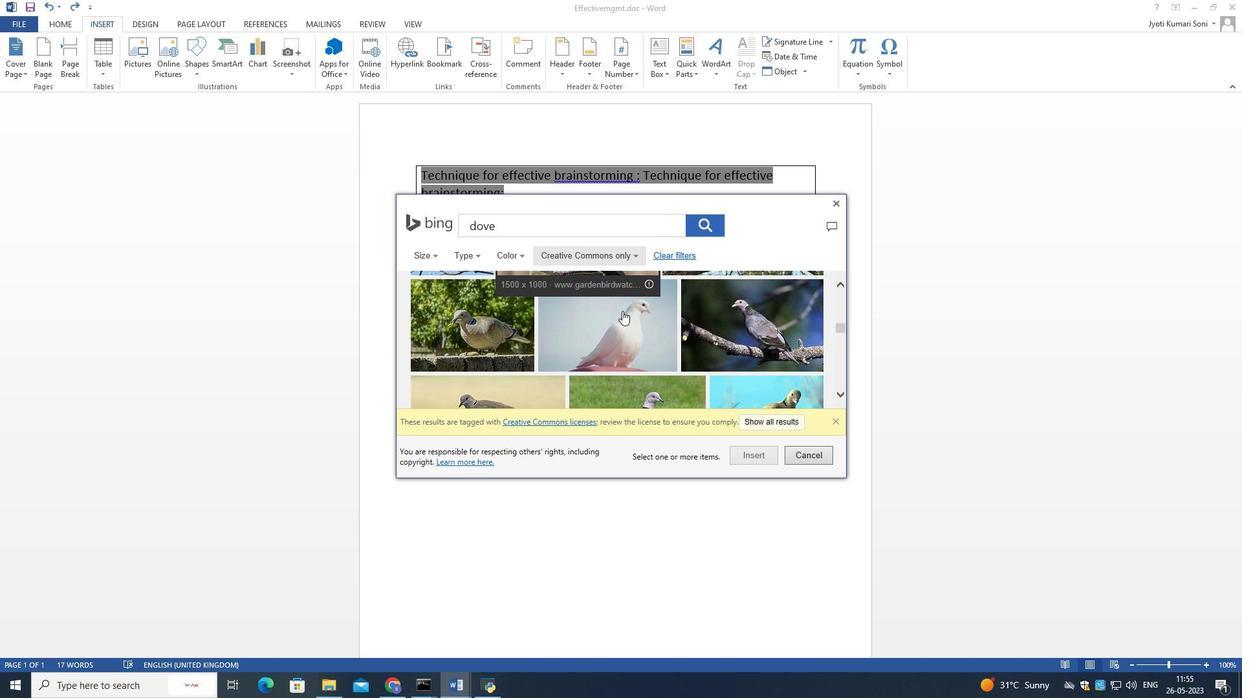 
Action: Mouse scrolled (622, 310) with delta (0, 0)
Screenshot: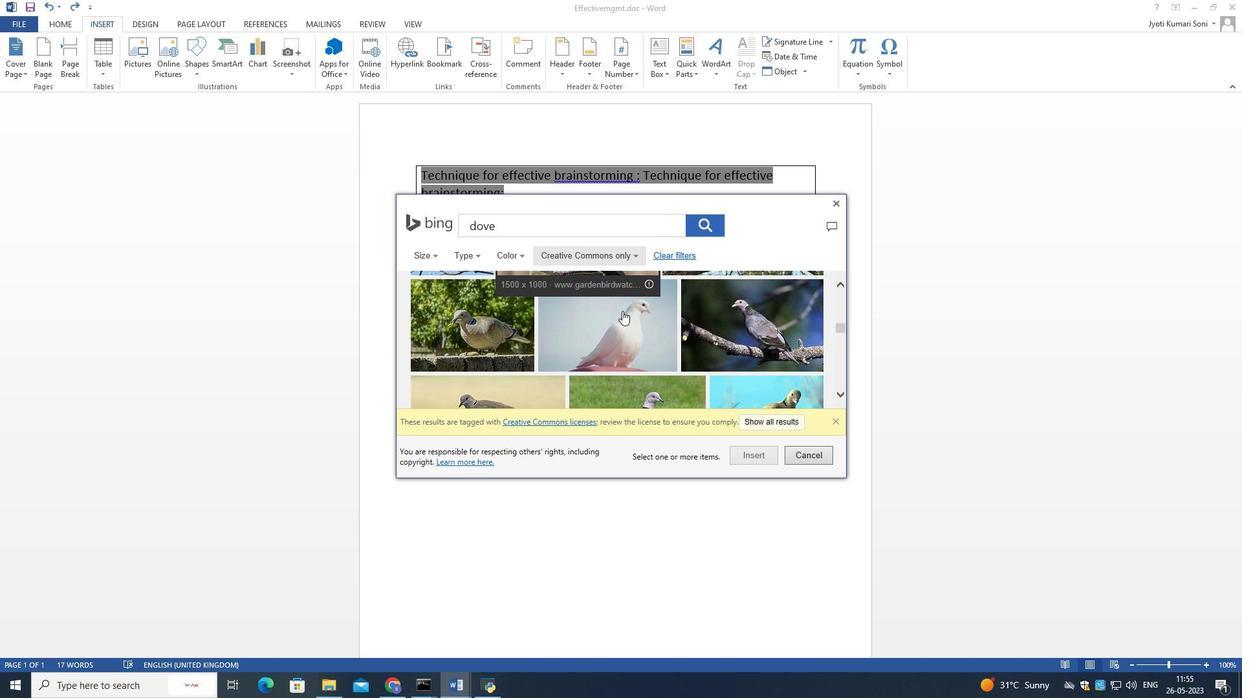 
Action: Mouse scrolled (622, 310) with delta (0, 0)
Screenshot: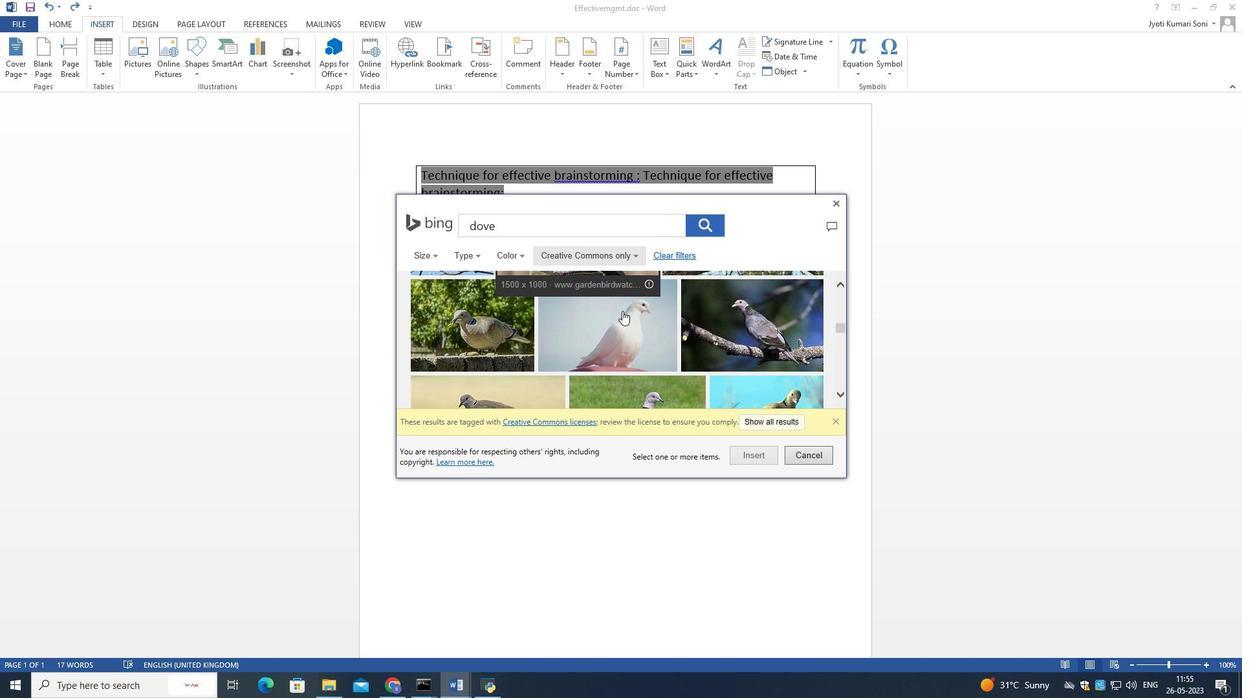 
Action: Mouse scrolled (622, 310) with delta (0, 0)
Screenshot: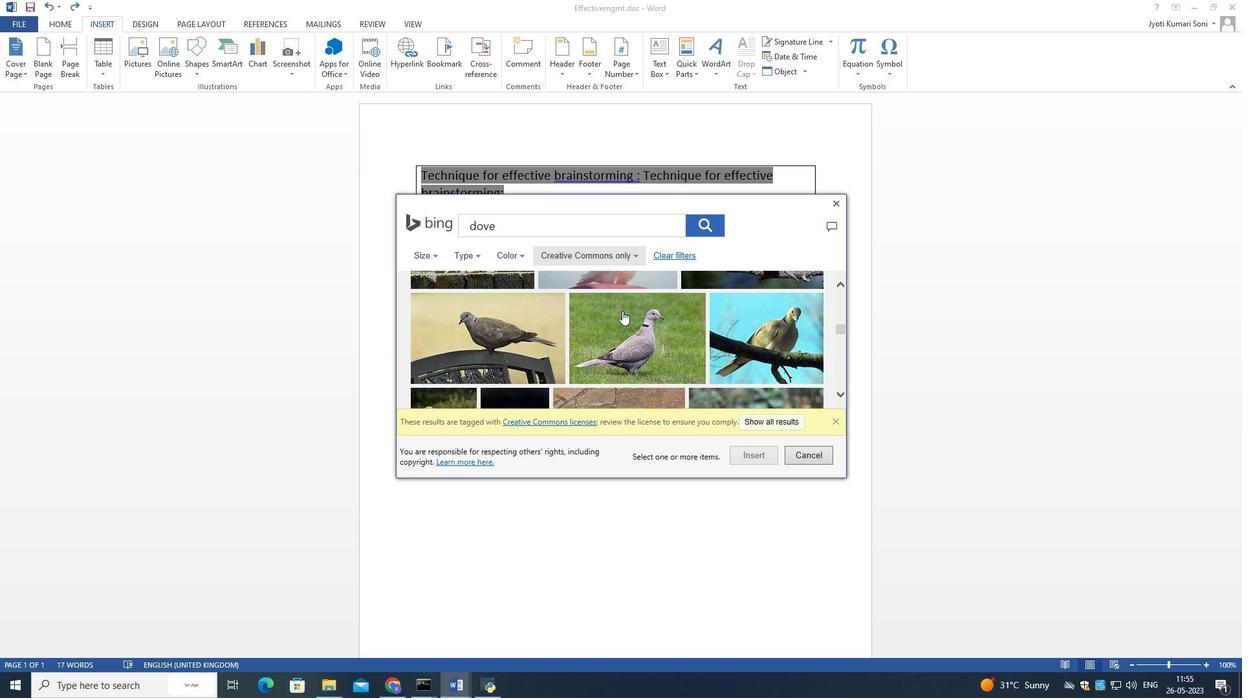 
Action: Mouse moved to (622, 311)
Screenshot: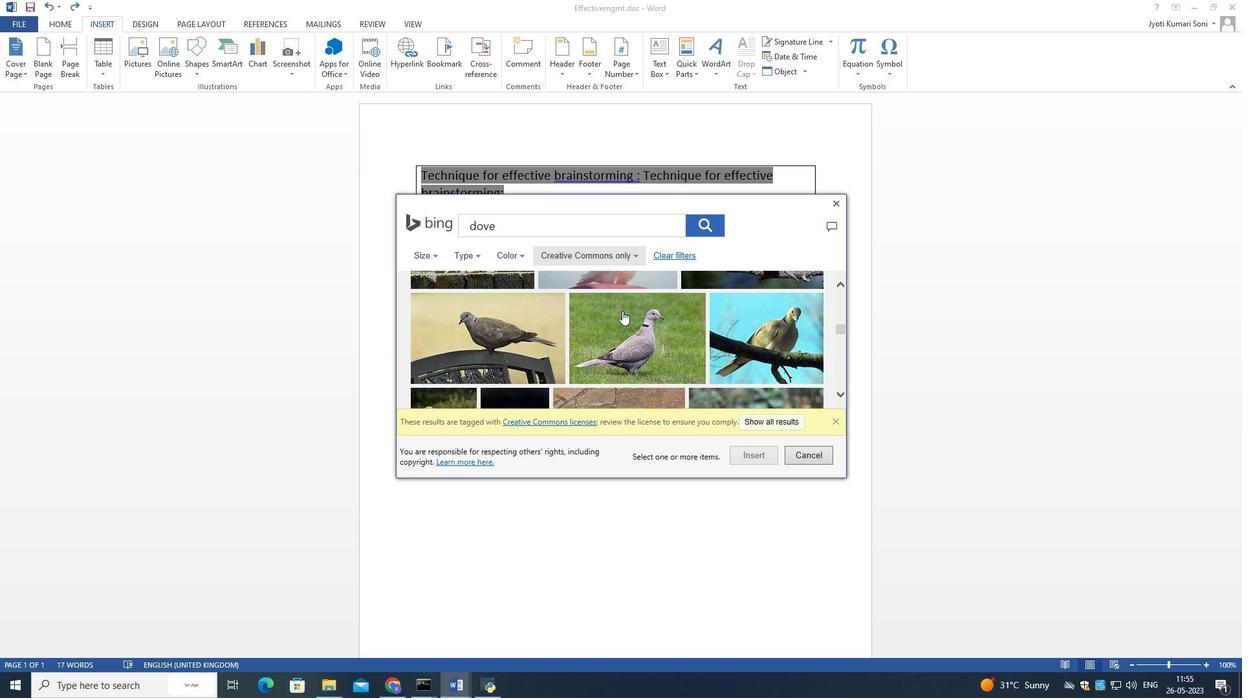 
Action: Mouse scrolled (622, 310) with delta (0, 0)
Screenshot: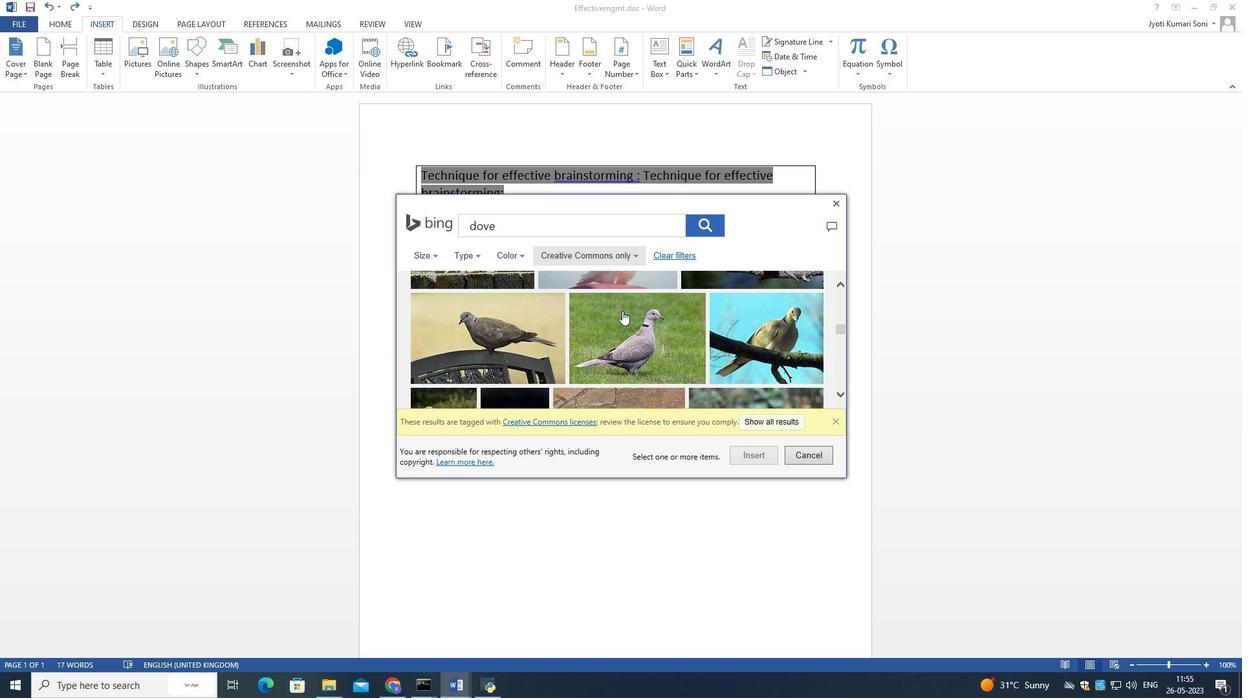 
Action: Mouse moved to (621, 311)
Screenshot: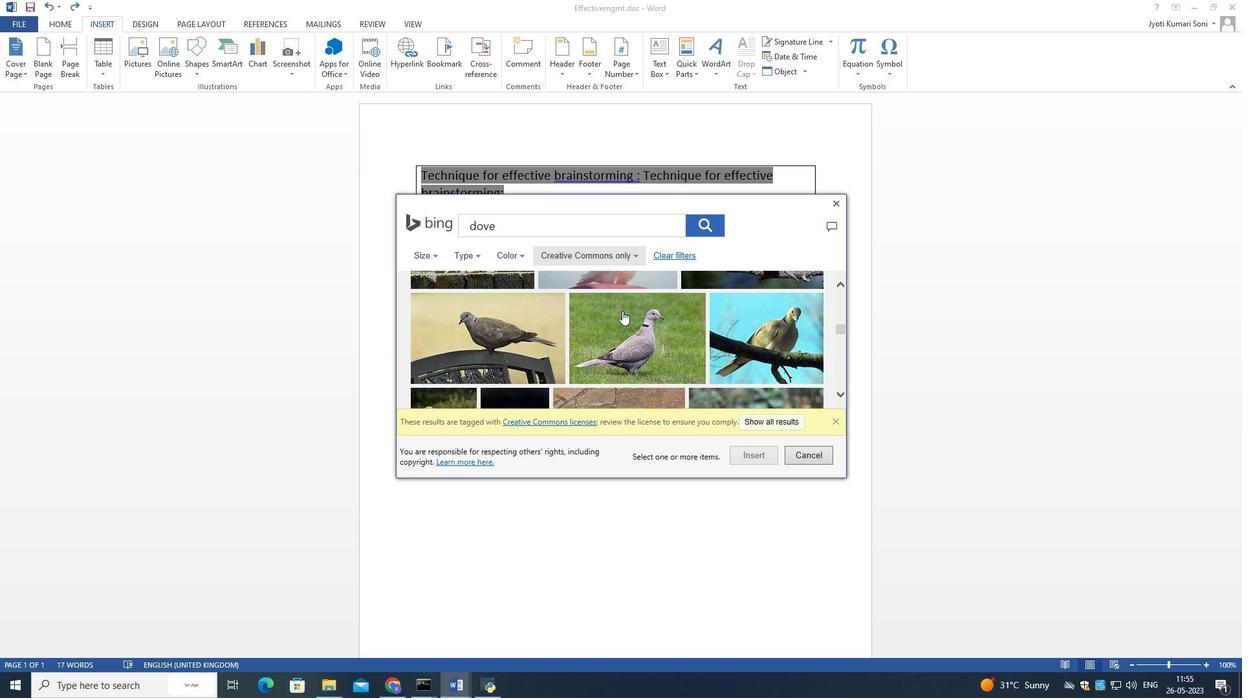 
Action: Mouse scrolled (621, 310) with delta (0, 0)
Screenshot: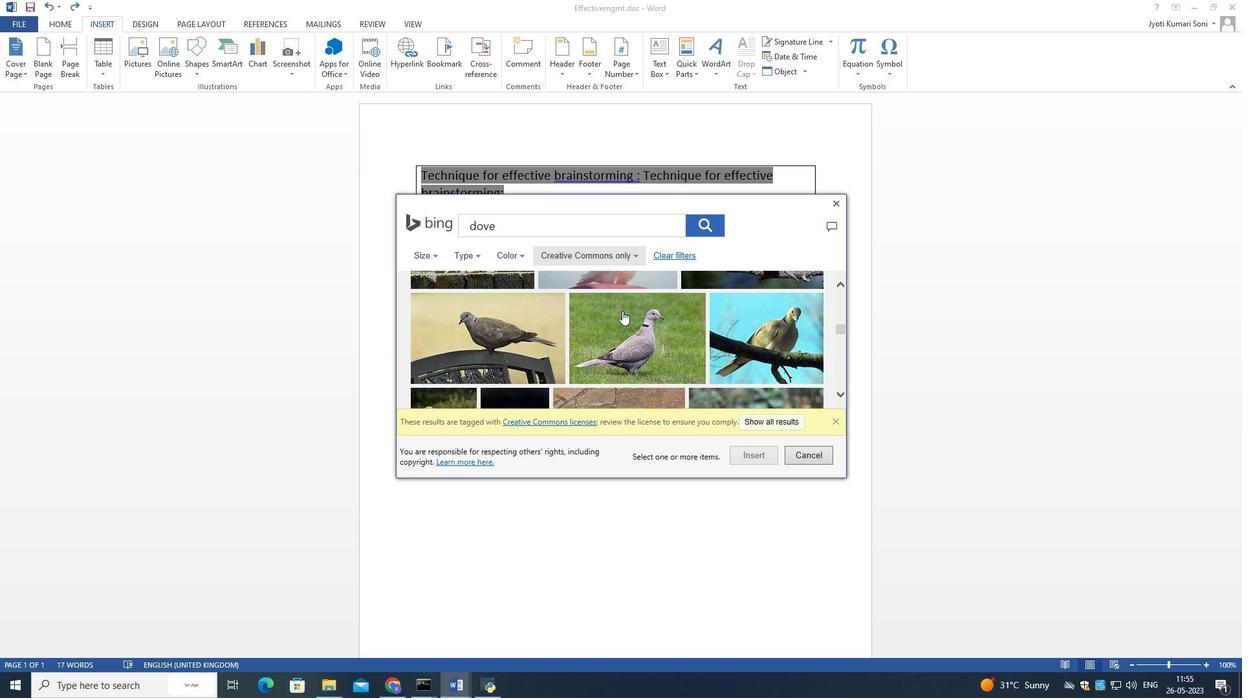 
Action: Mouse scrolled (621, 310) with delta (0, 0)
Screenshot: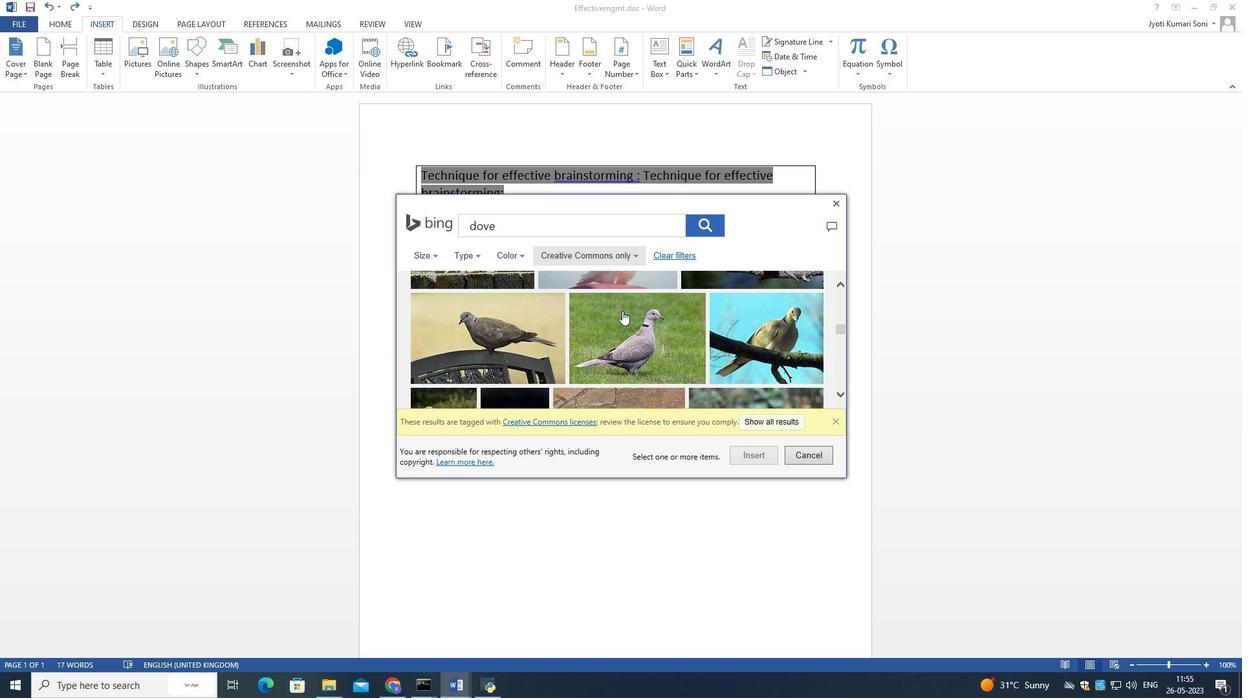 
Action: Mouse scrolled (621, 310) with delta (0, 0)
Screenshot: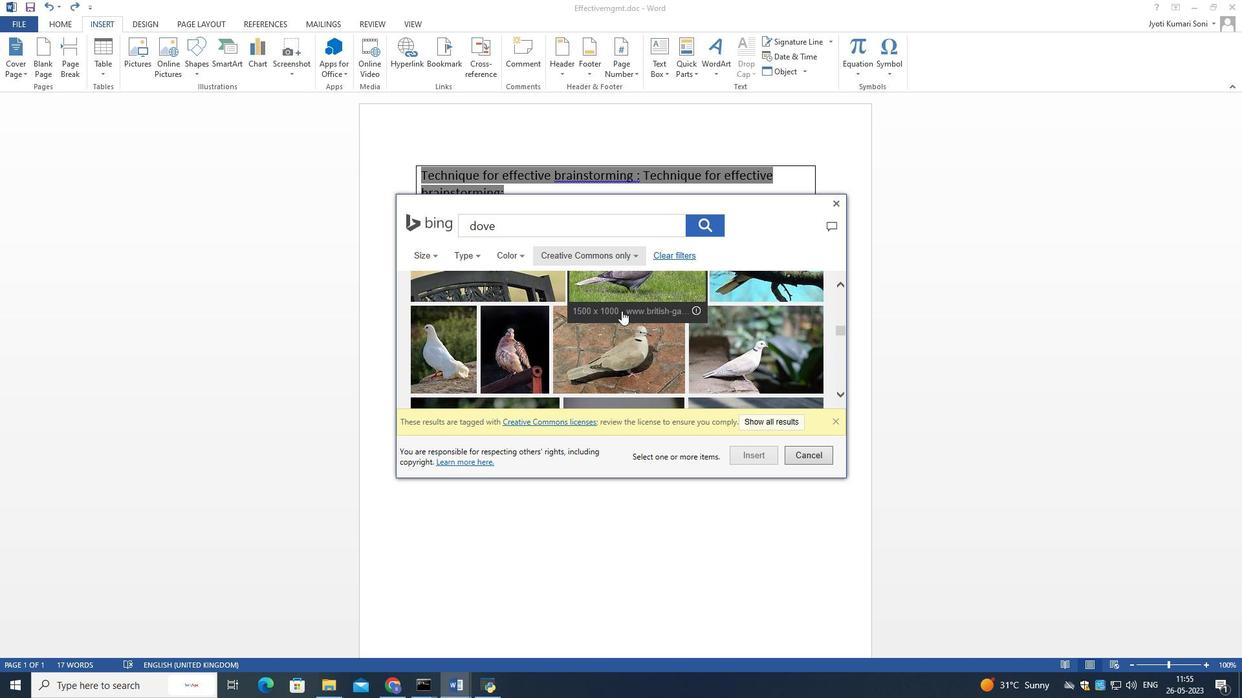 
Action: Mouse scrolled (621, 310) with delta (0, 0)
Screenshot: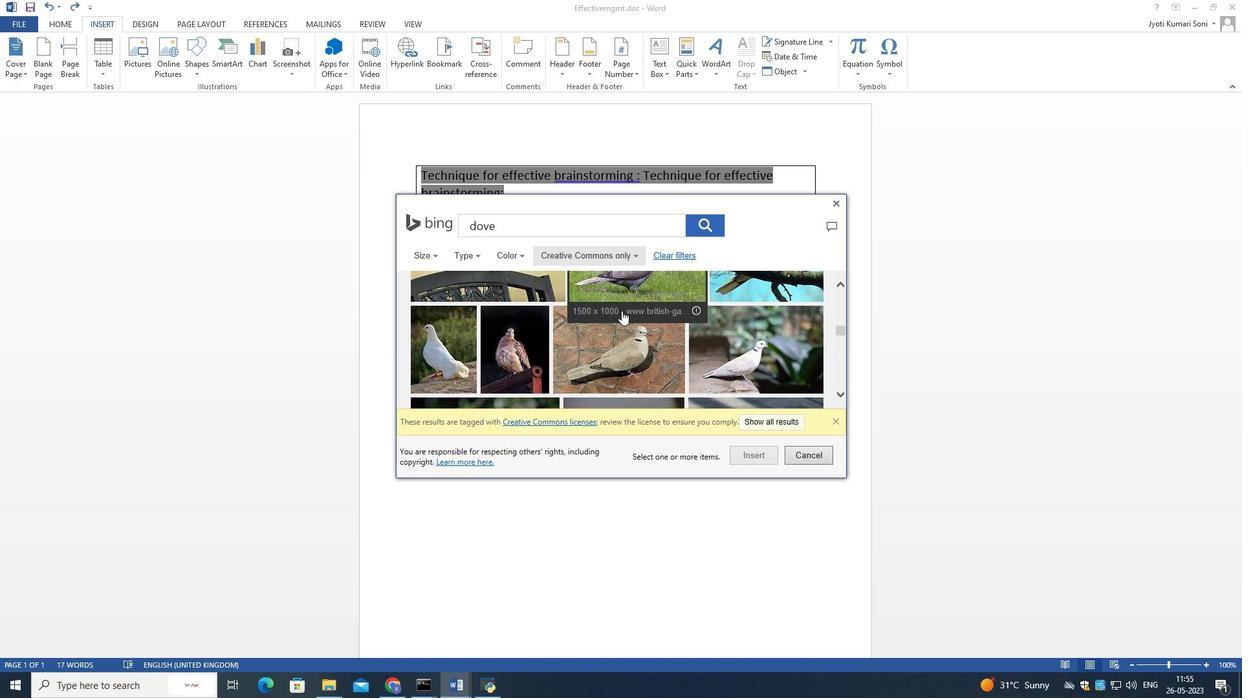 
Action: Mouse scrolled (621, 310) with delta (0, 0)
Screenshot: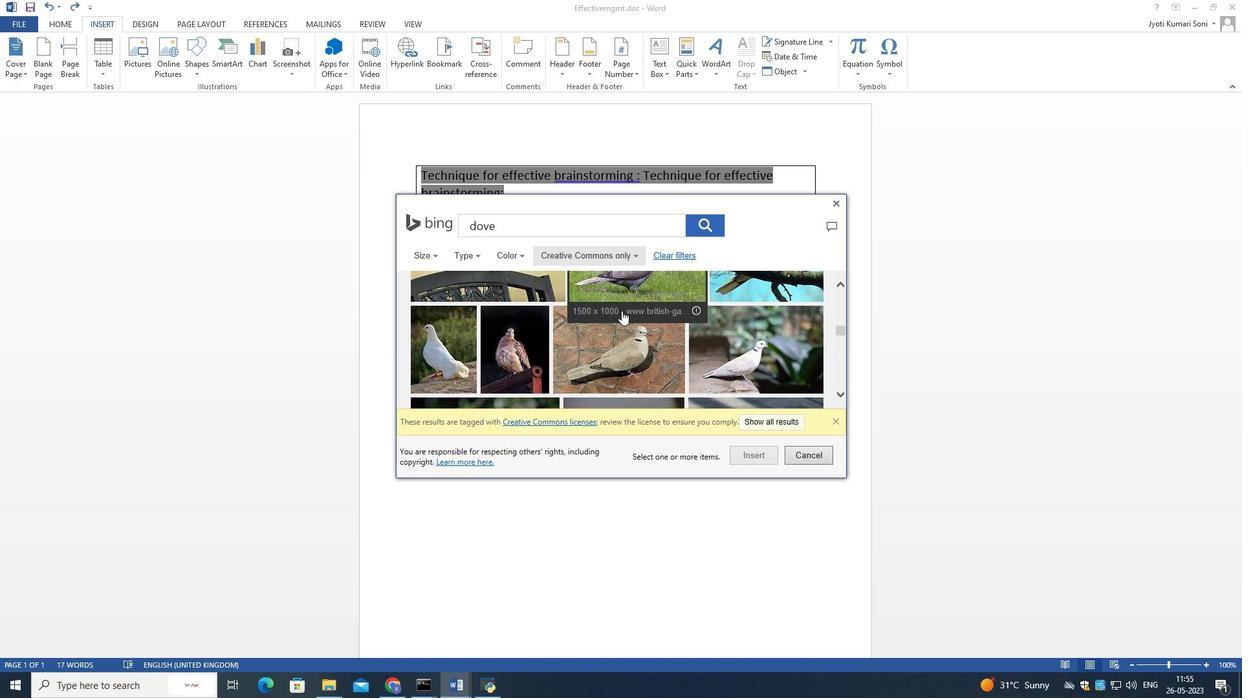 
Action: Mouse scrolled (621, 310) with delta (0, 0)
Screenshot: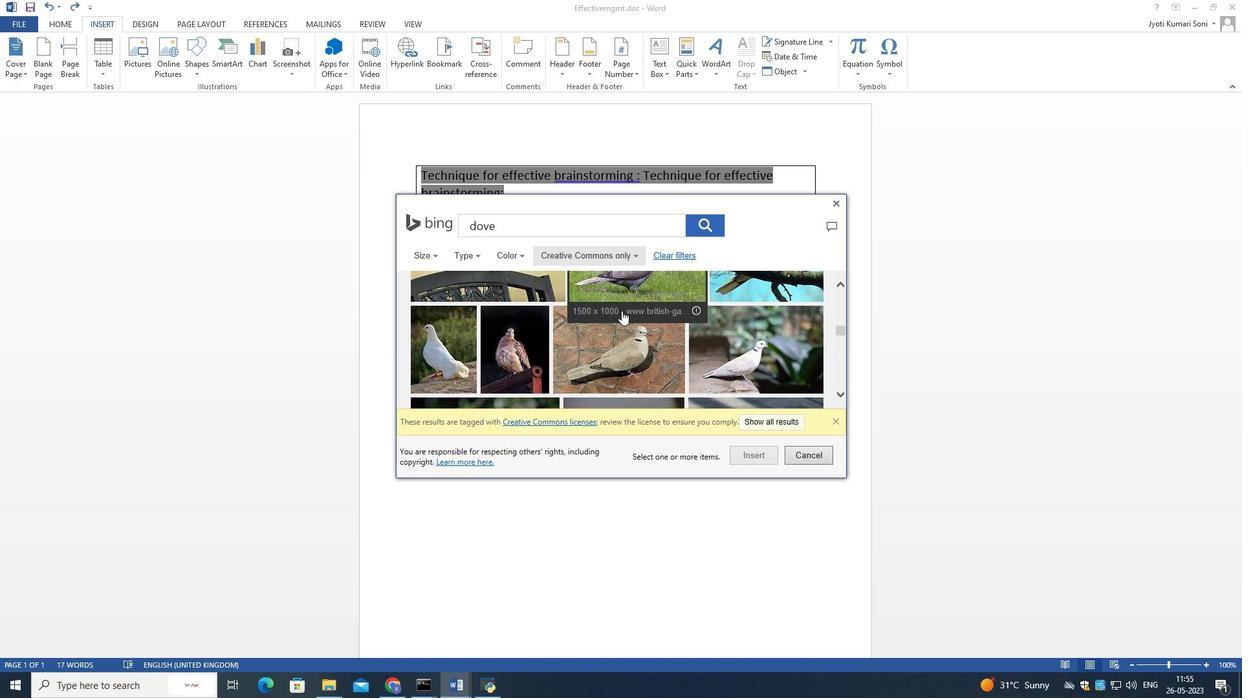 
Action: Mouse scrolled (621, 310) with delta (0, 0)
Screenshot: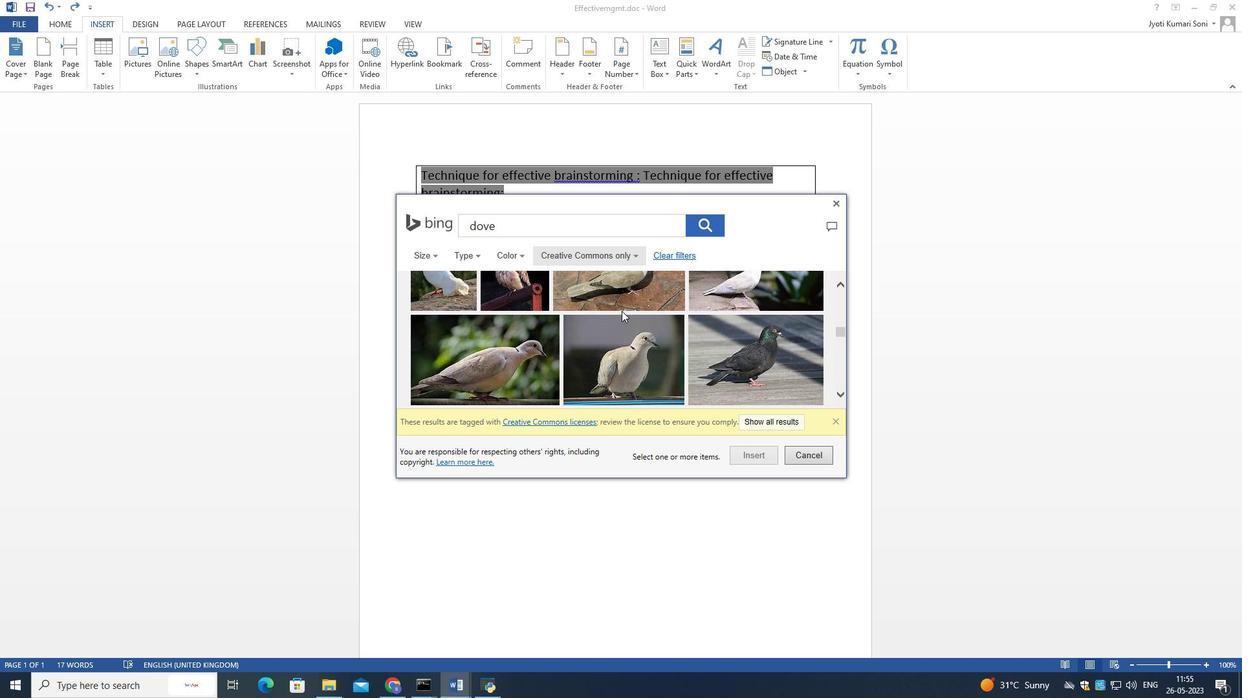 
Action: Mouse scrolled (621, 310) with delta (0, 0)
Screenshot: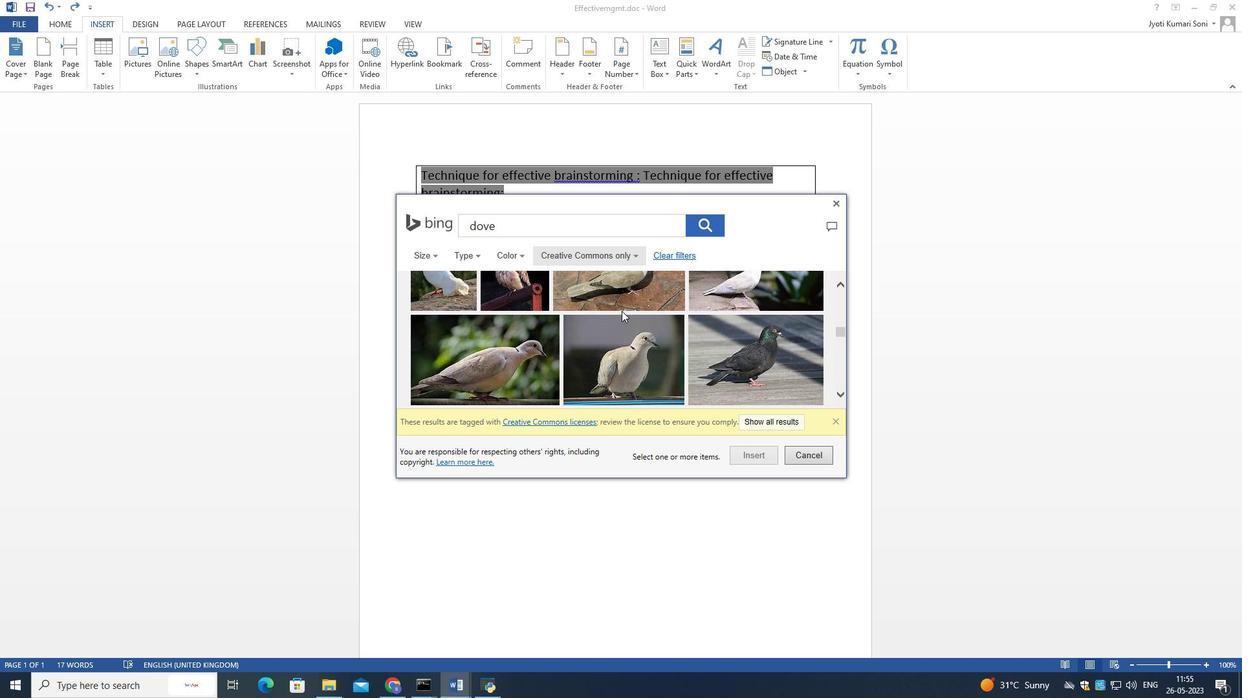
Action: Mouse scrolled (621, 310) with delta (0, 0)
Screenshot: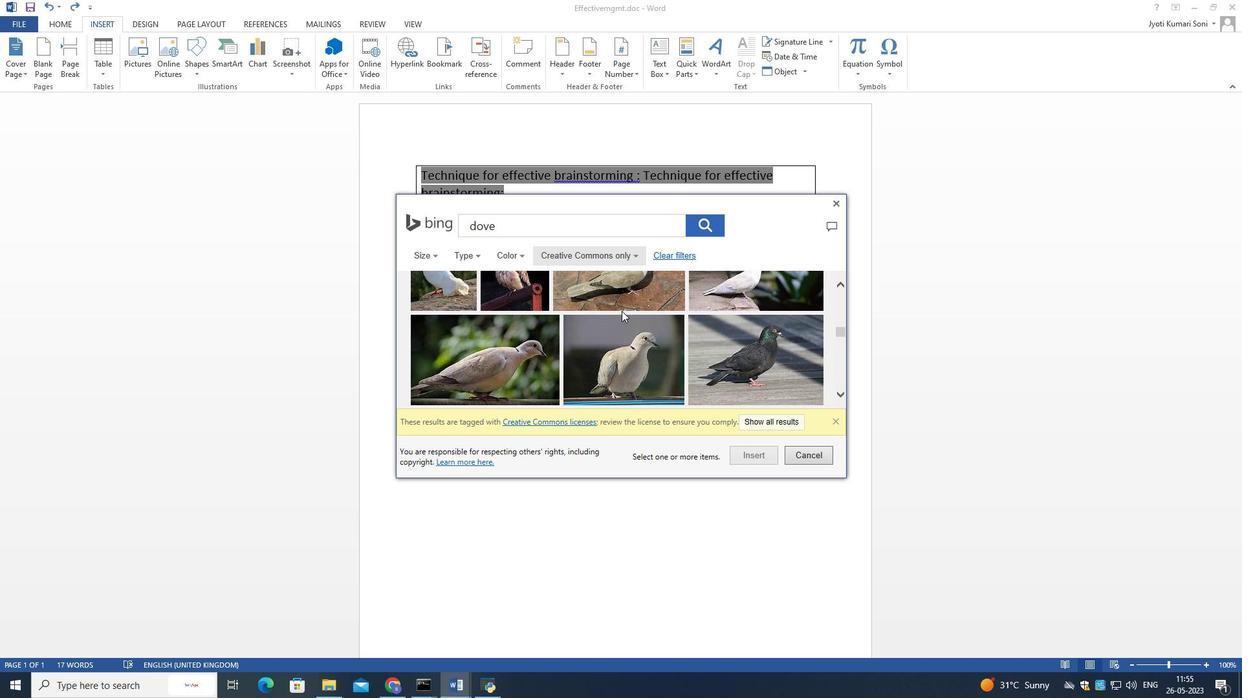 
Action: Mouse scrolled (621, 310) with delta (0, 0)
Screenshot: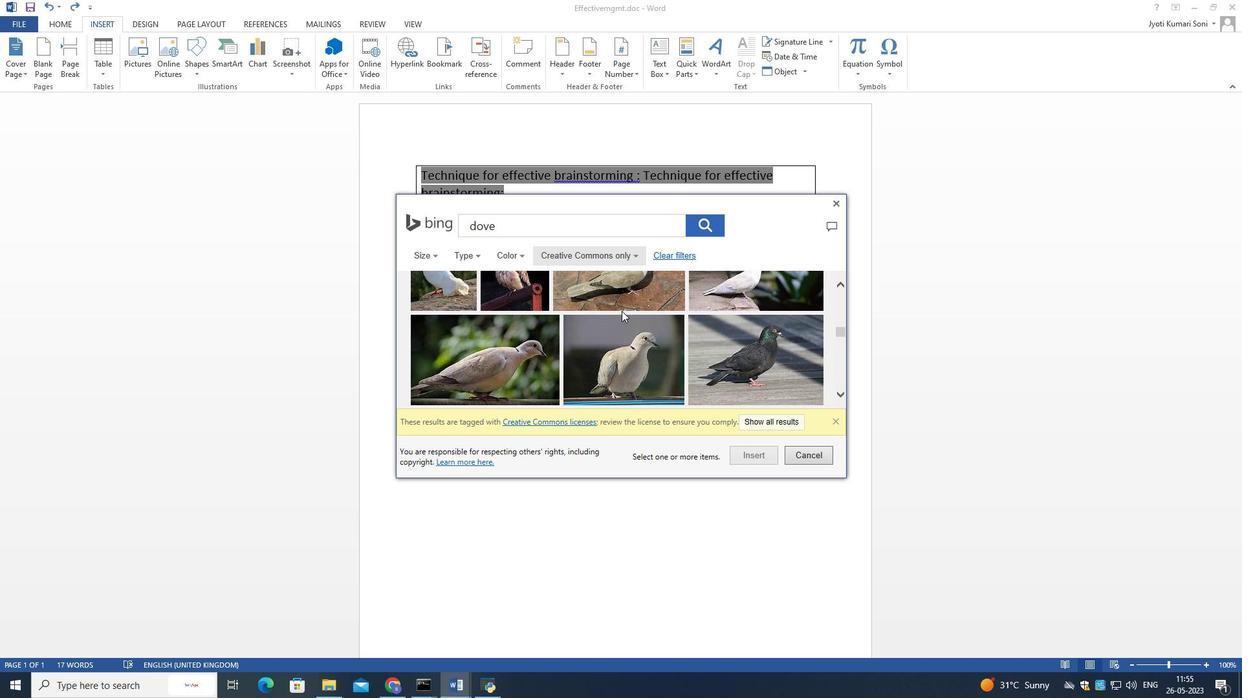 
Action: Mouse scrolled (621, 310) with delta (0, 0)
Screenshot: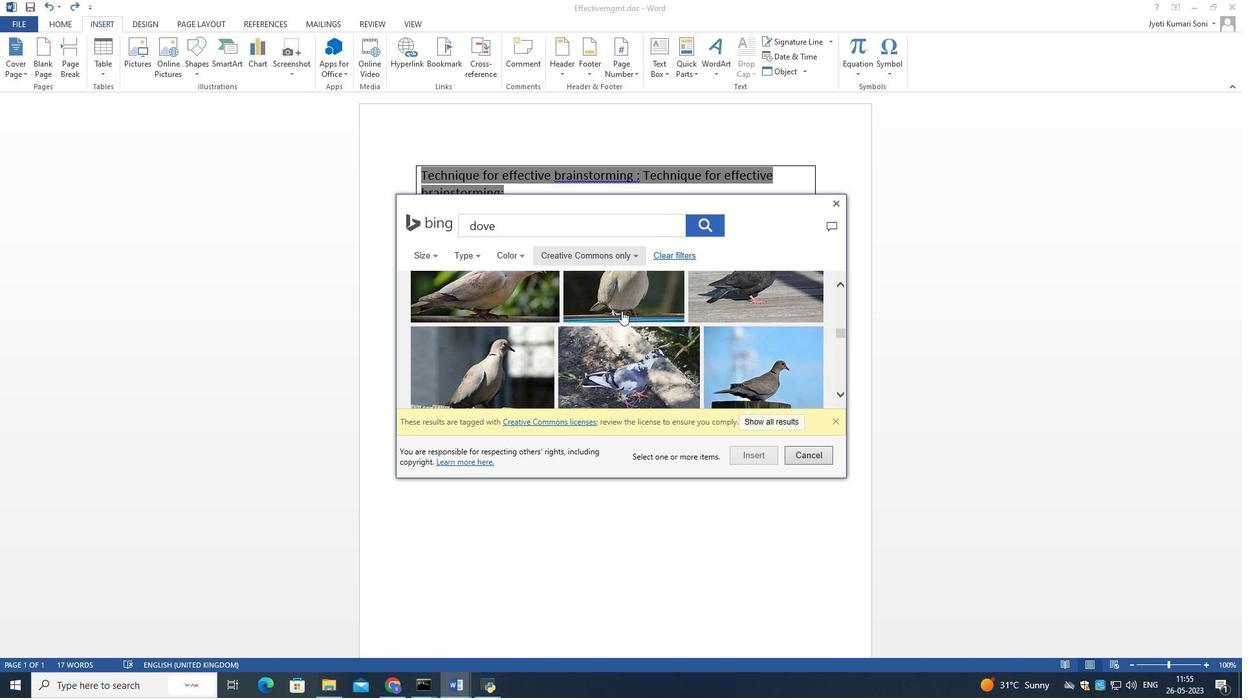 
Action: Mouse scrolled (621, 310) with delta (0, 0)
Screenshot: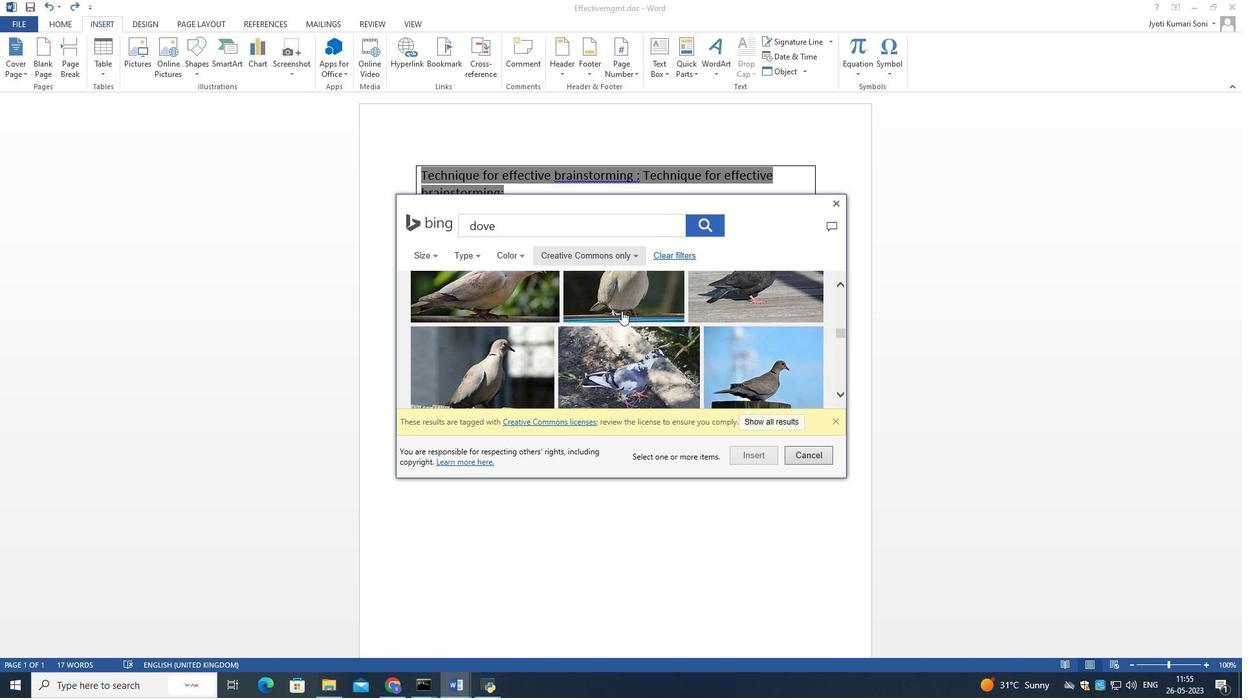 
Action: Mouse scrolled (621, 310) with delta (0, 0)
Screenshot: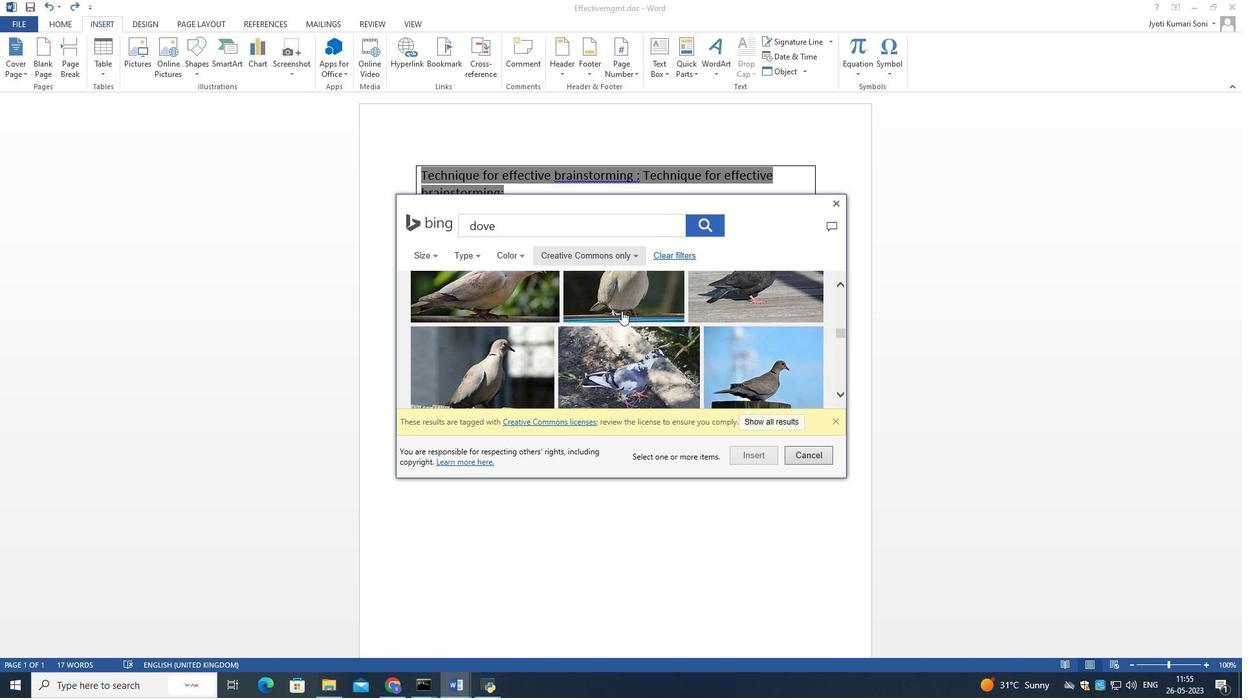 
Action: Mouse moved to (621, 311)
Screenshot: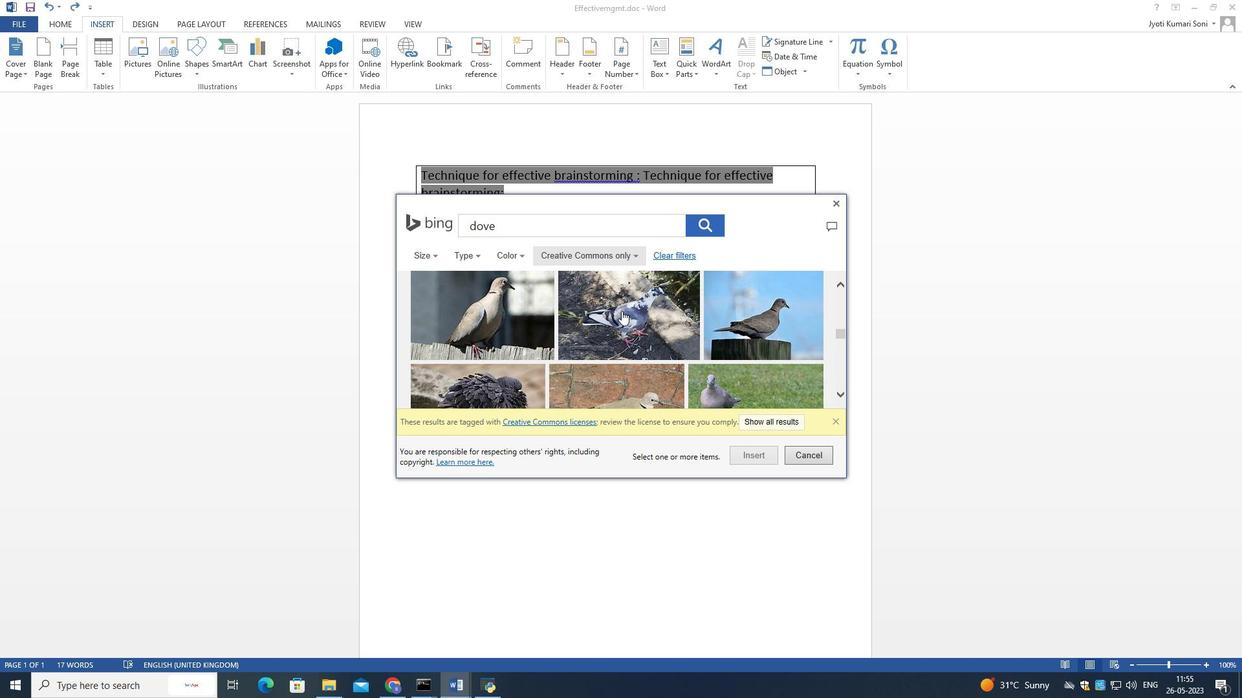 
Action: Mouse scrolled (621, 310) with delta (0, 0)
Screenshot: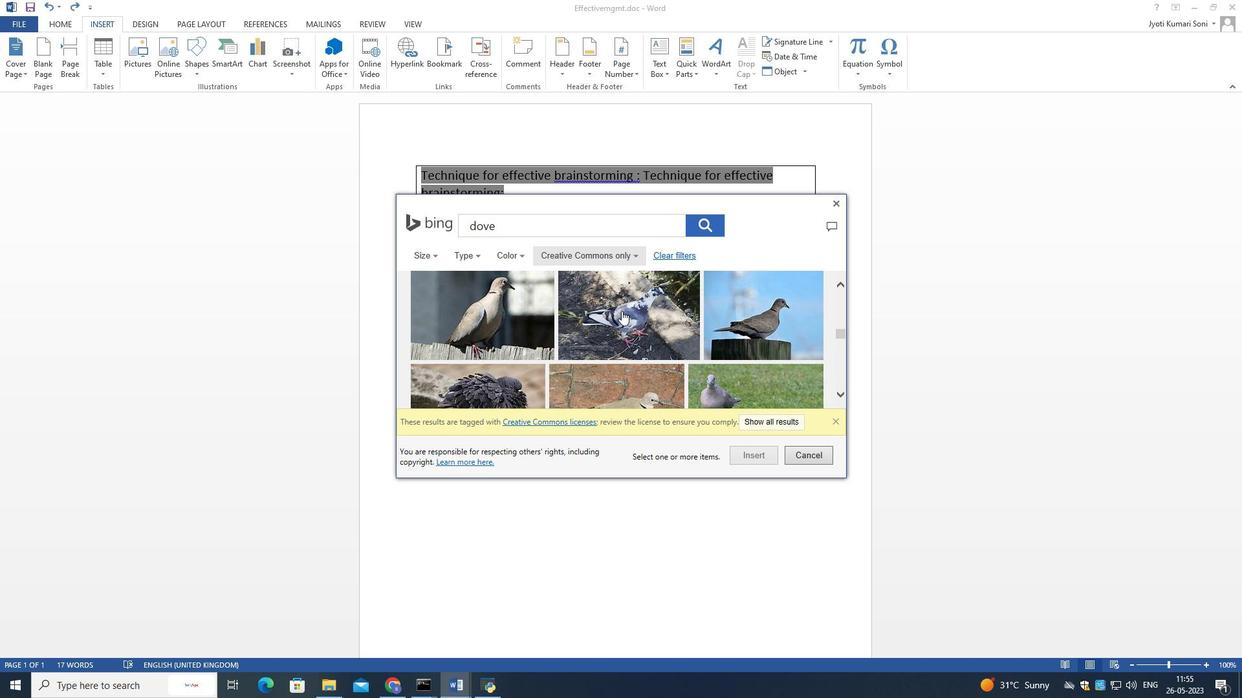 
Action: Mouse scrolled (621, 310) with delta (0, 0)
Screenshot: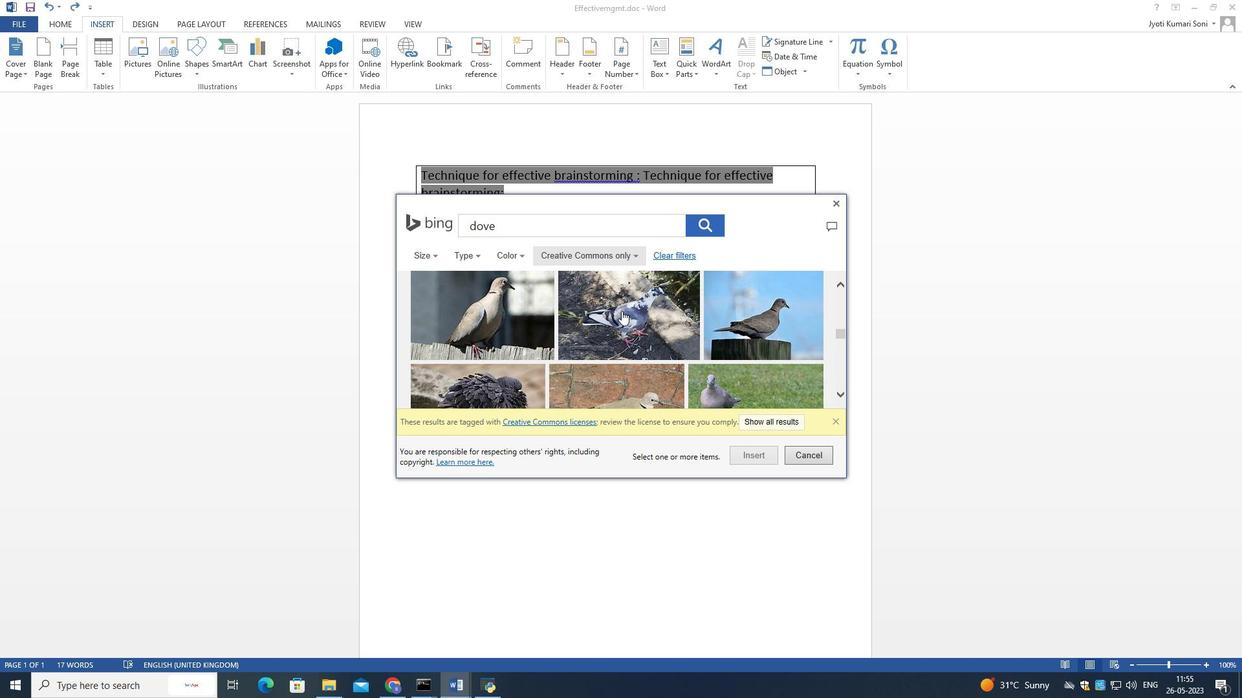 
Action: Mouse scrolled (621, 310) with delta (0, 0)
Screenshot: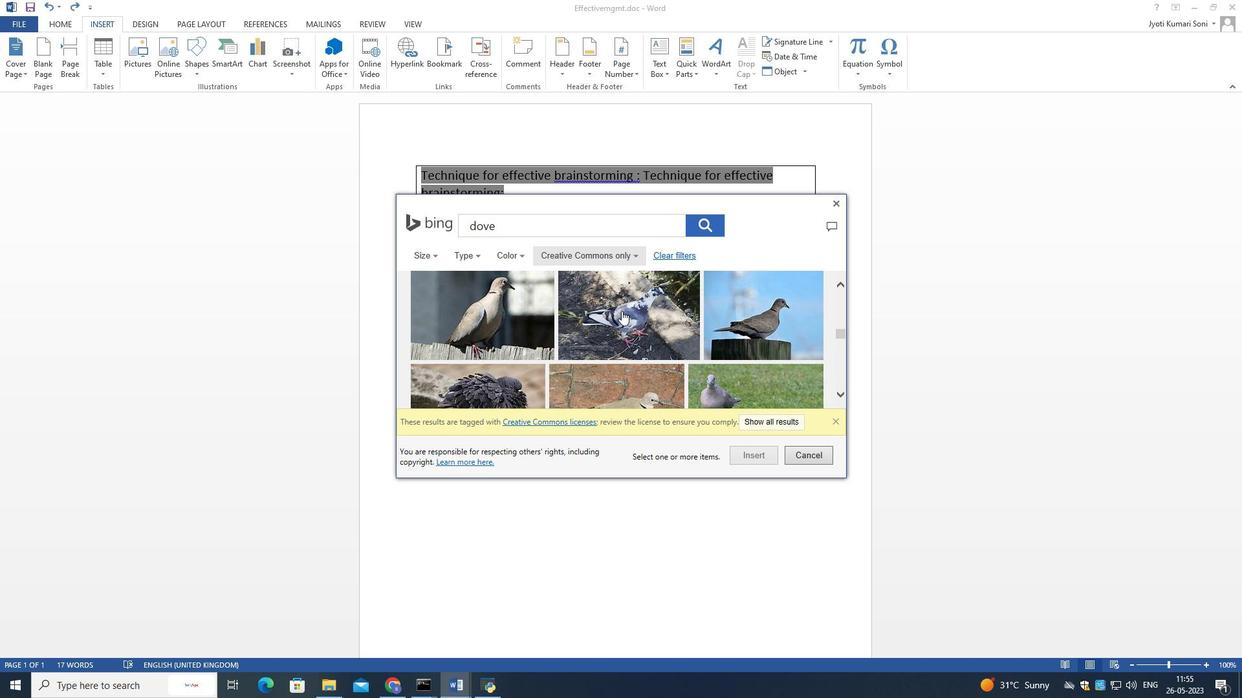 
Action: Mouse scrolled (621, 310) with delta (0, 0)
Screenshot: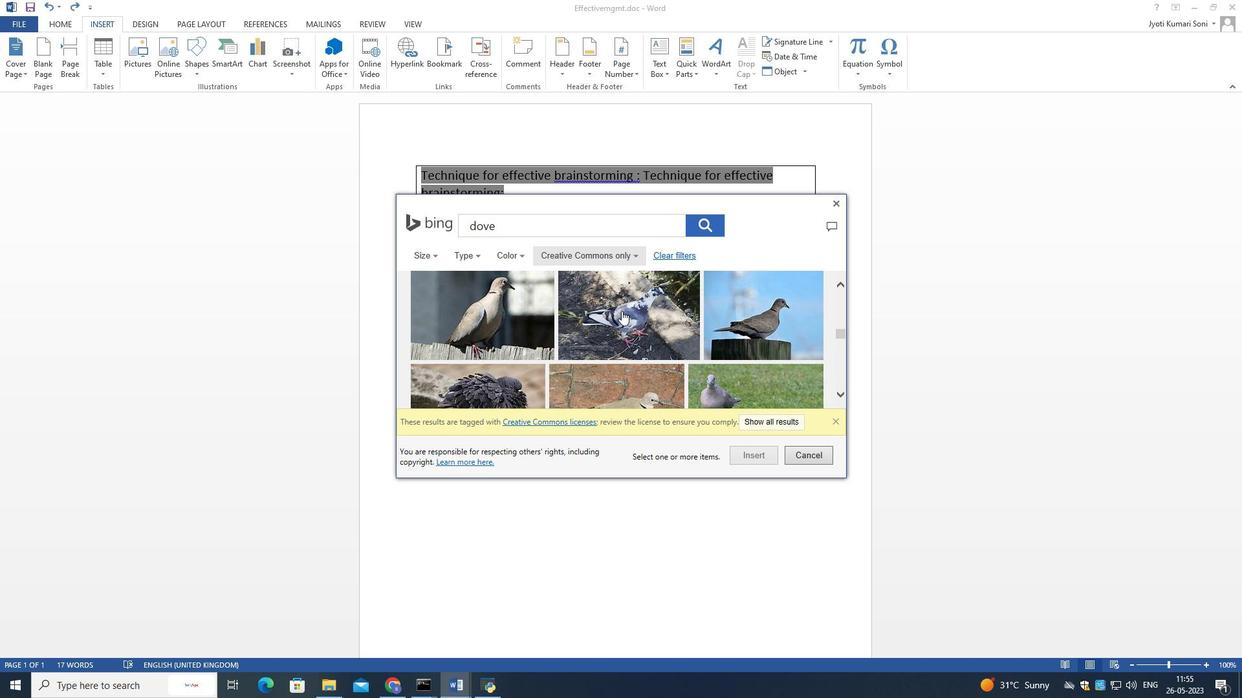 
Action: Mouse scrolled (621, 310) with delta (0, 0)
Screenshot: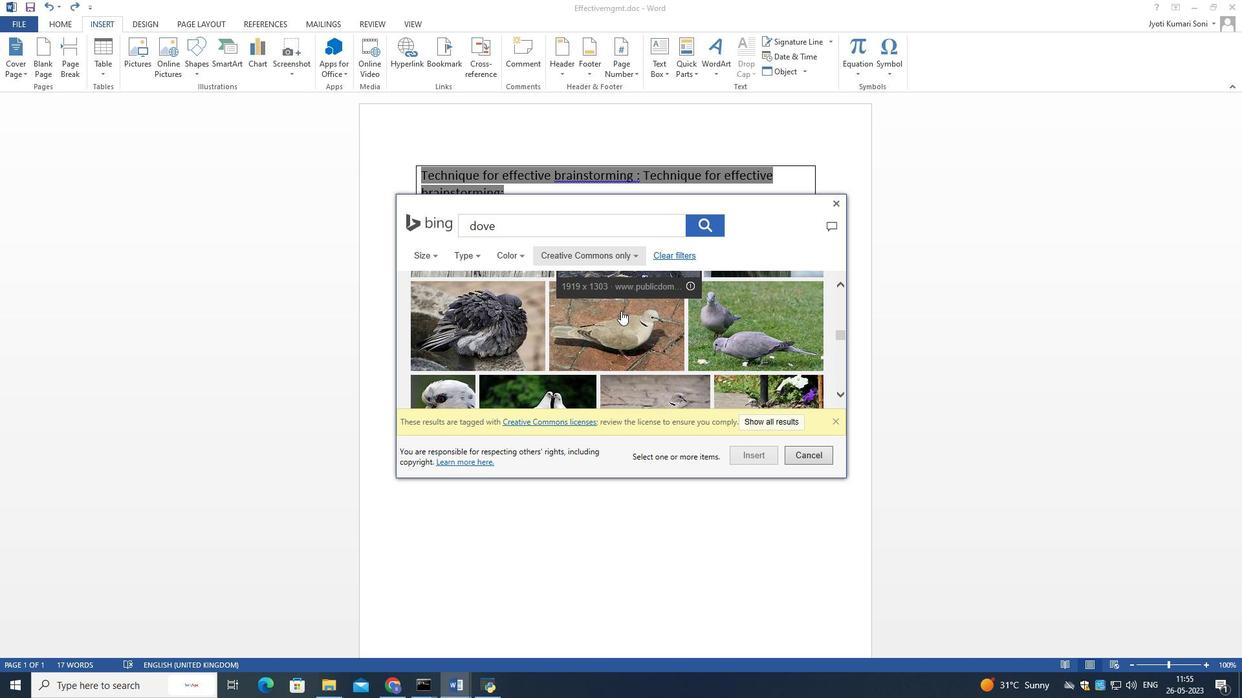 
Action: Mouse moved to (620, 311)
Screenshot: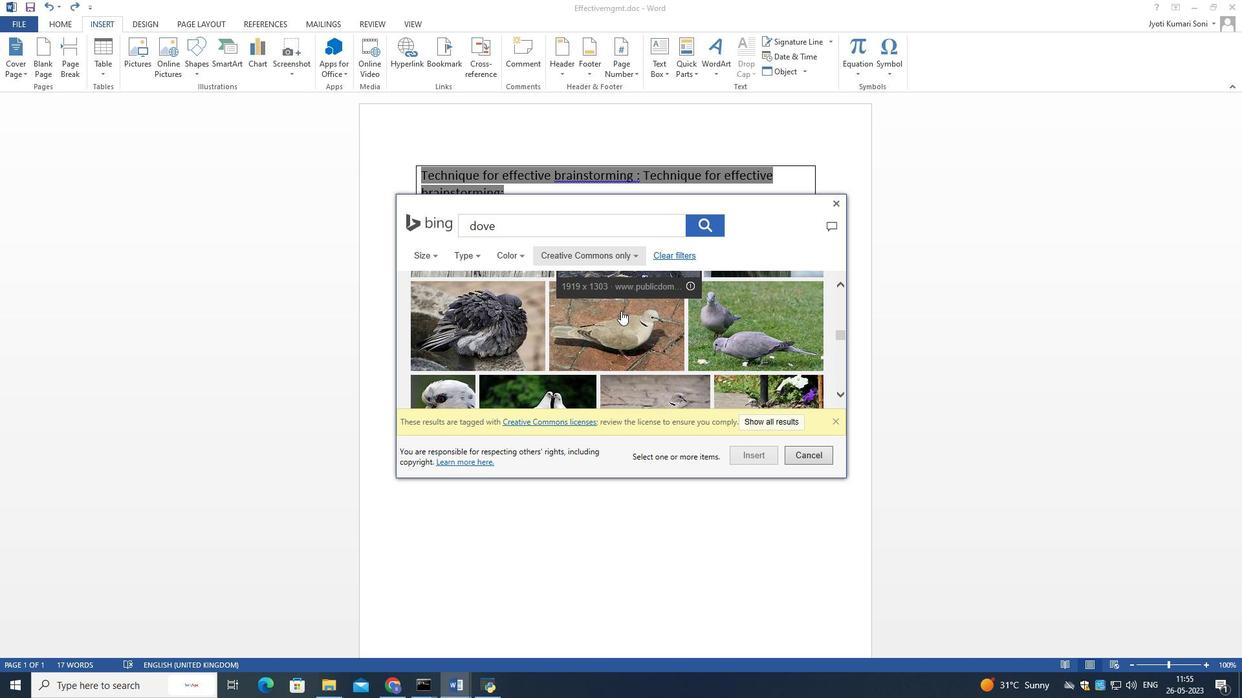 
Action: Mouse scrolled (620, 310) with delta (0, 0)
Screenshot: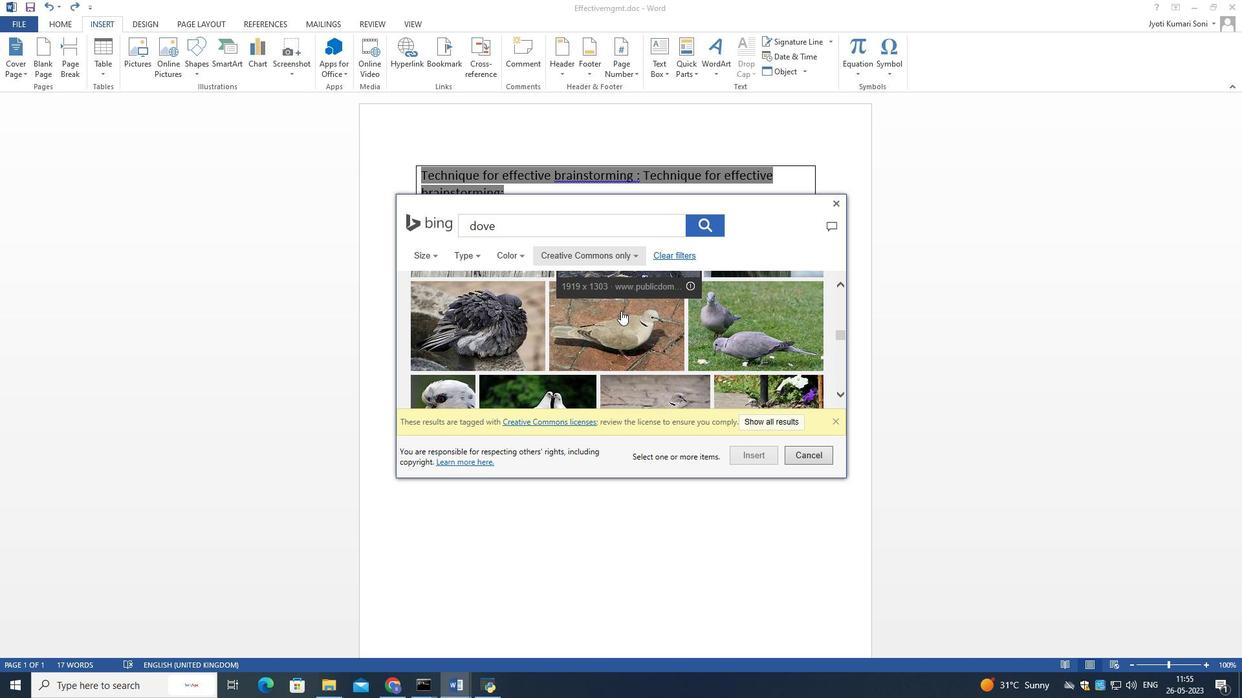 
Action: Mouse scrolled (620, 310) with delta (0, 0)
Screenshot: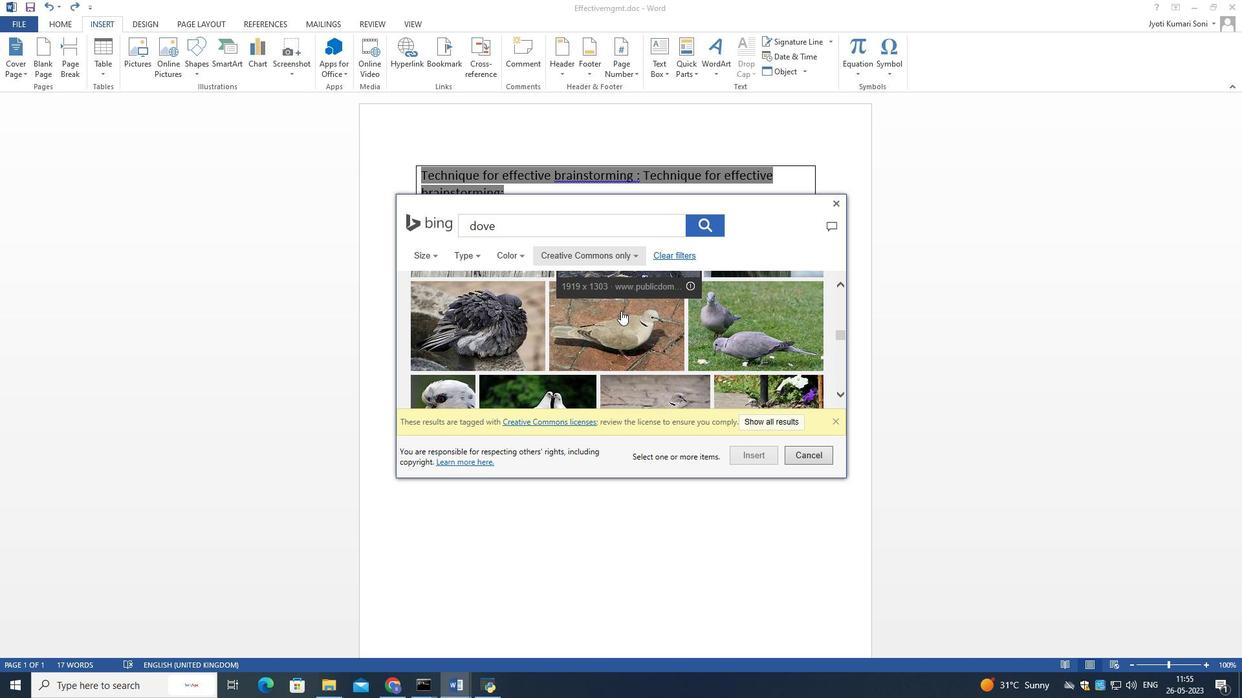 
Action: Mouse scrolled (620, 310) with delta (0, 0)
Screenshot: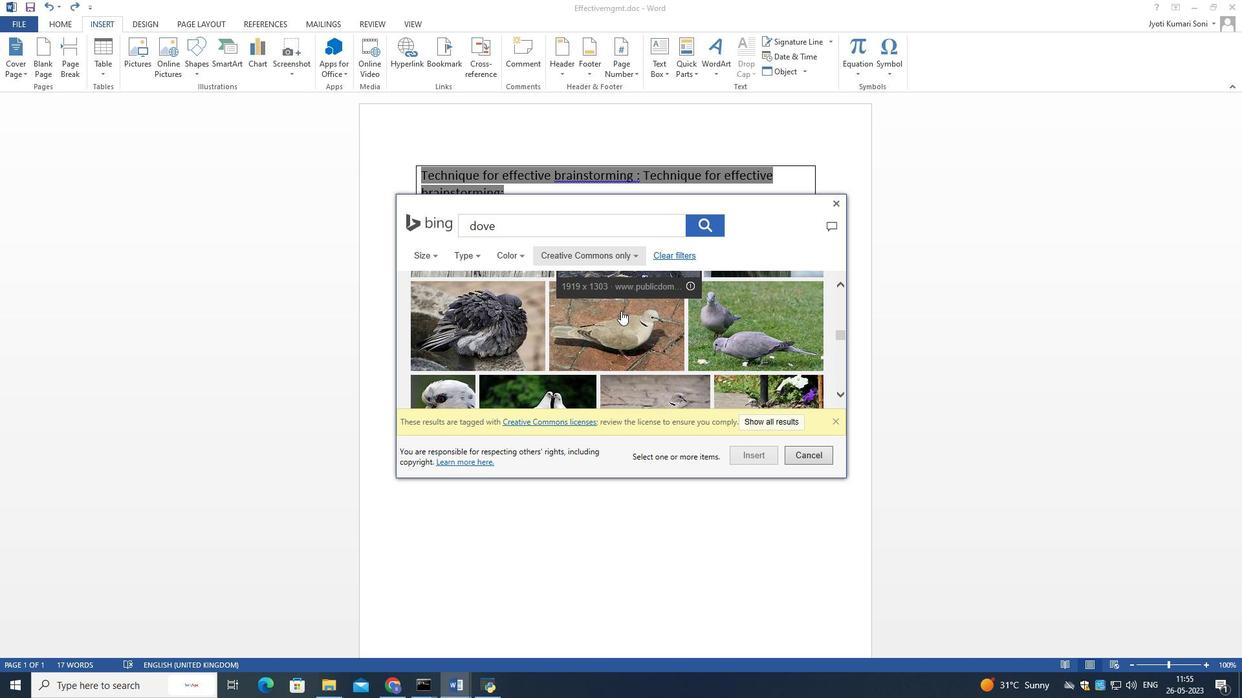 
Action: Mouse scrolled (620, 310) with delta (0, 0)
Screenshot: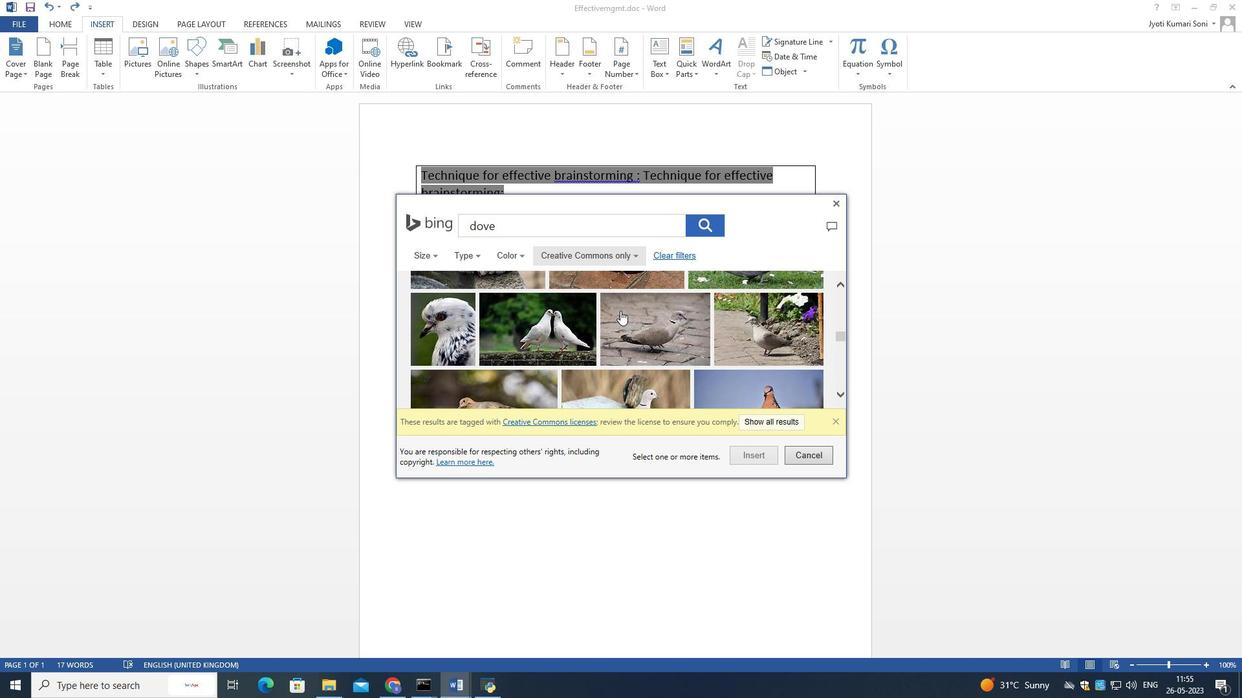 
Action: Mouse scrolled (620, 310) with delta (0, 0)
Screenshot: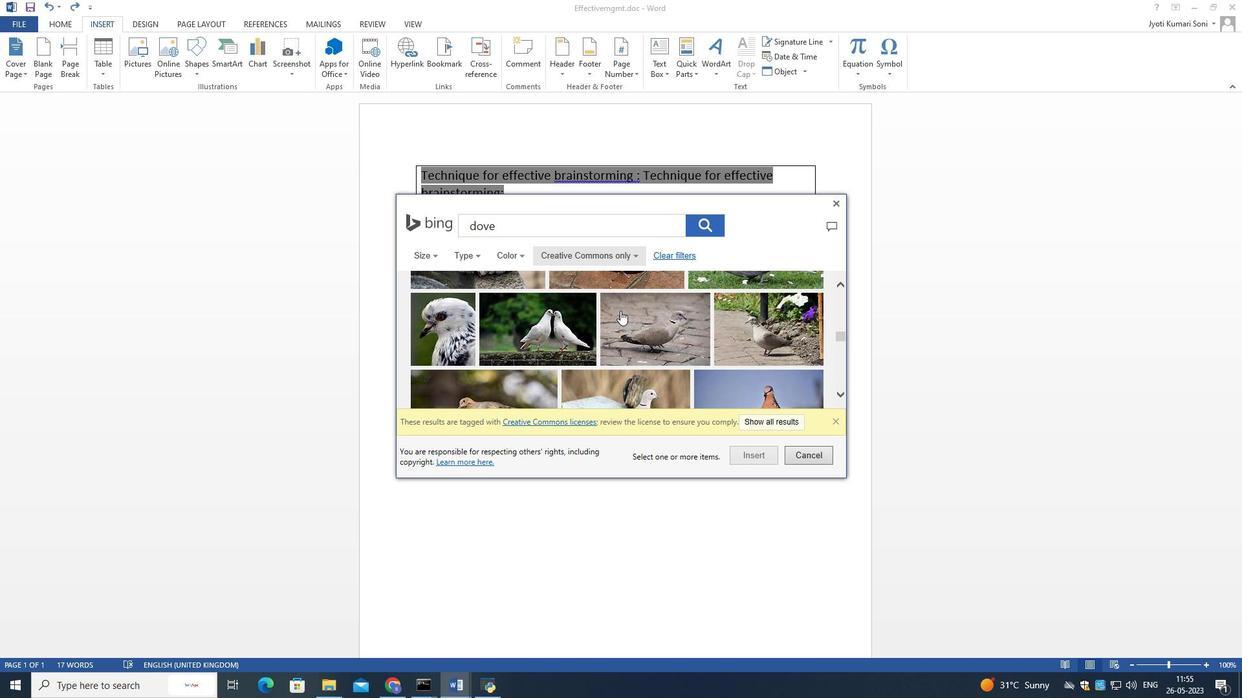 
Action: Mouse scrolled (620, 310) with delta (0, 0)
Screenshot: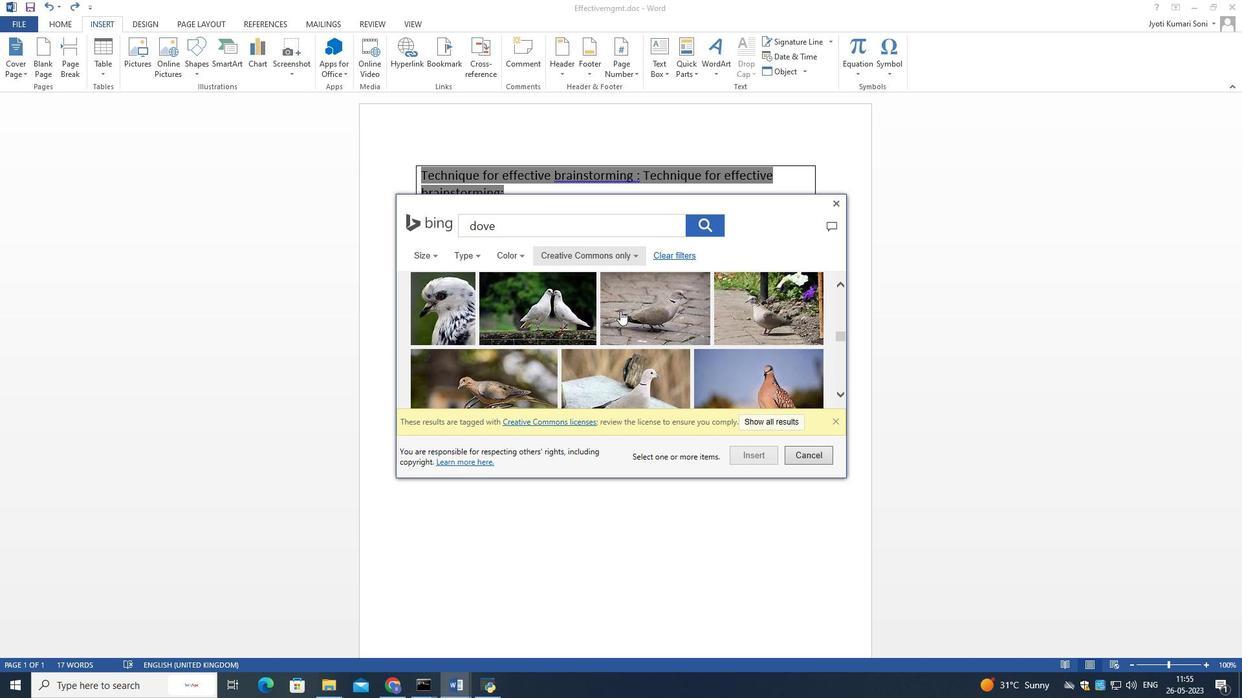 
Action: Mouse moved to (619, 311)
Screenshot: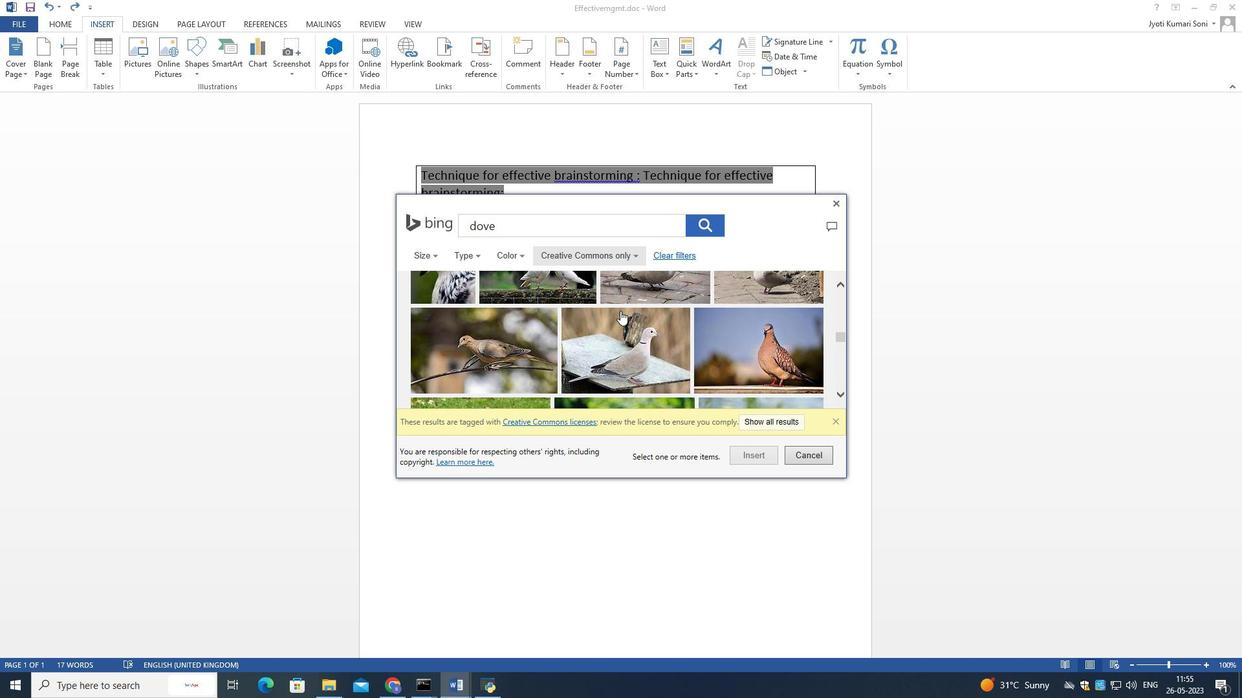 
Action: Mouse scrolled (619, 310) with delta (0, 0)
Screenshot: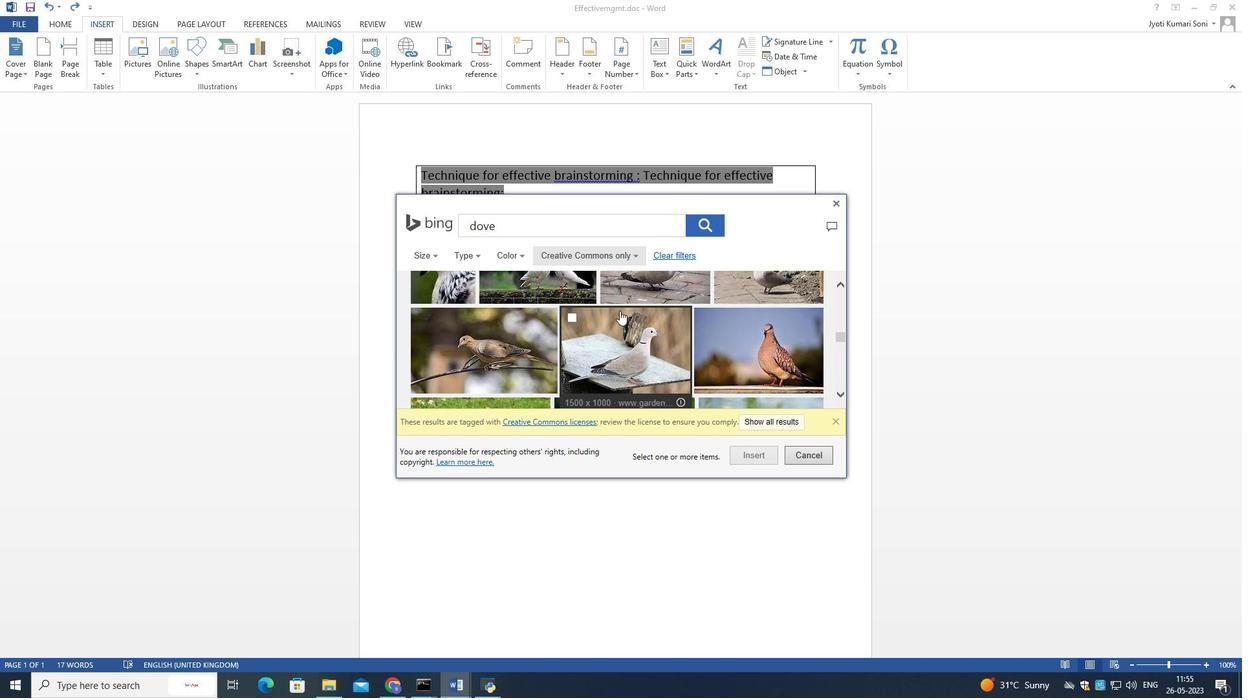 
Action: Mouse scrolled (619, 310) with delta (0, 0)
Screenshot: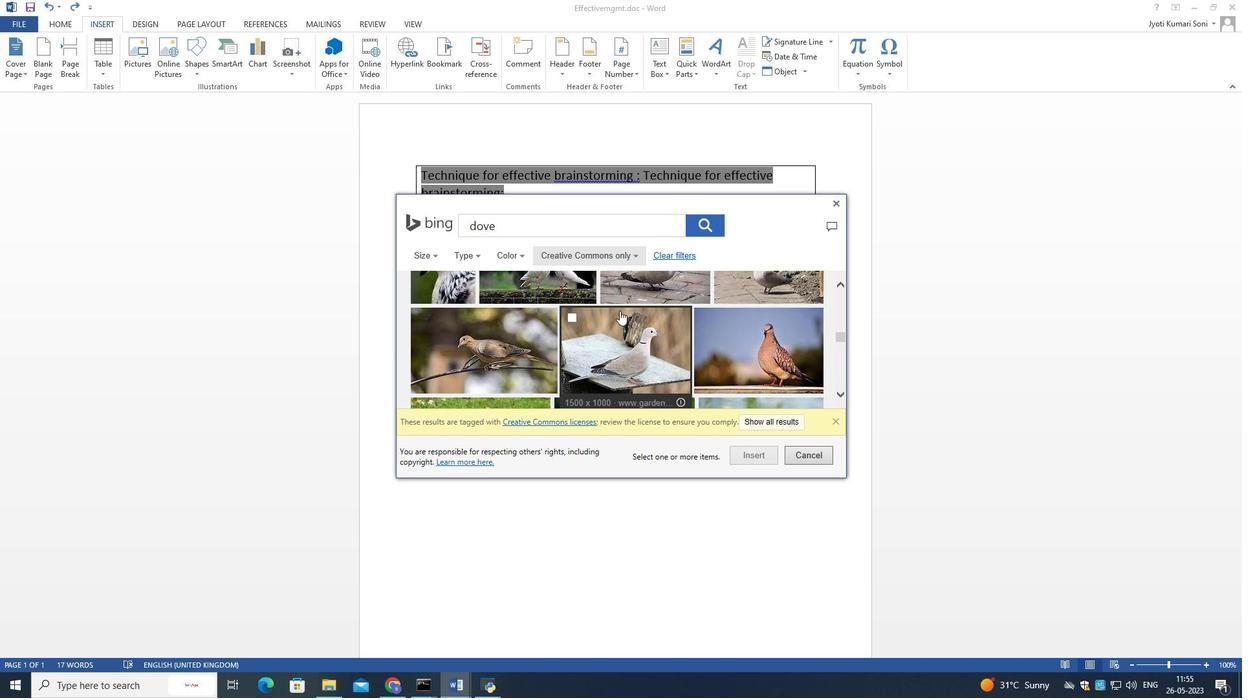 
Action: Mouse scrolled (619, 310) with delta (0, 0)
Screenshot: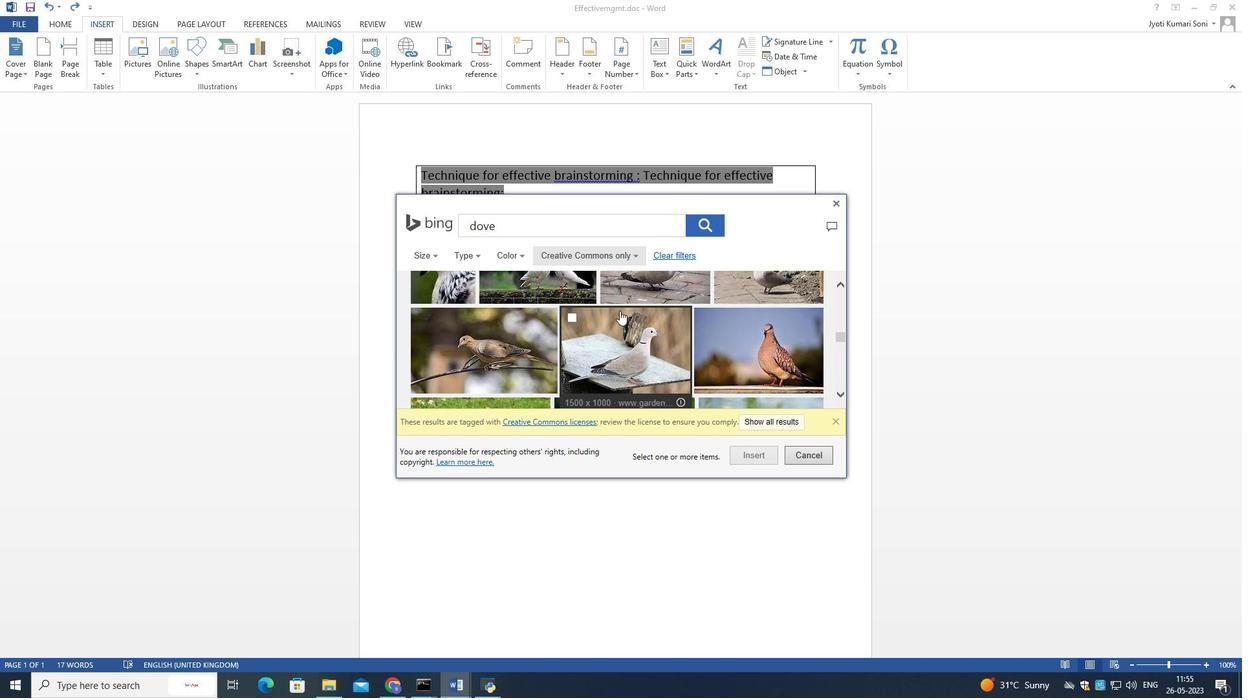 
Action: Mouse scrolled (619, 310) with delta (0, 0)
Screenshot: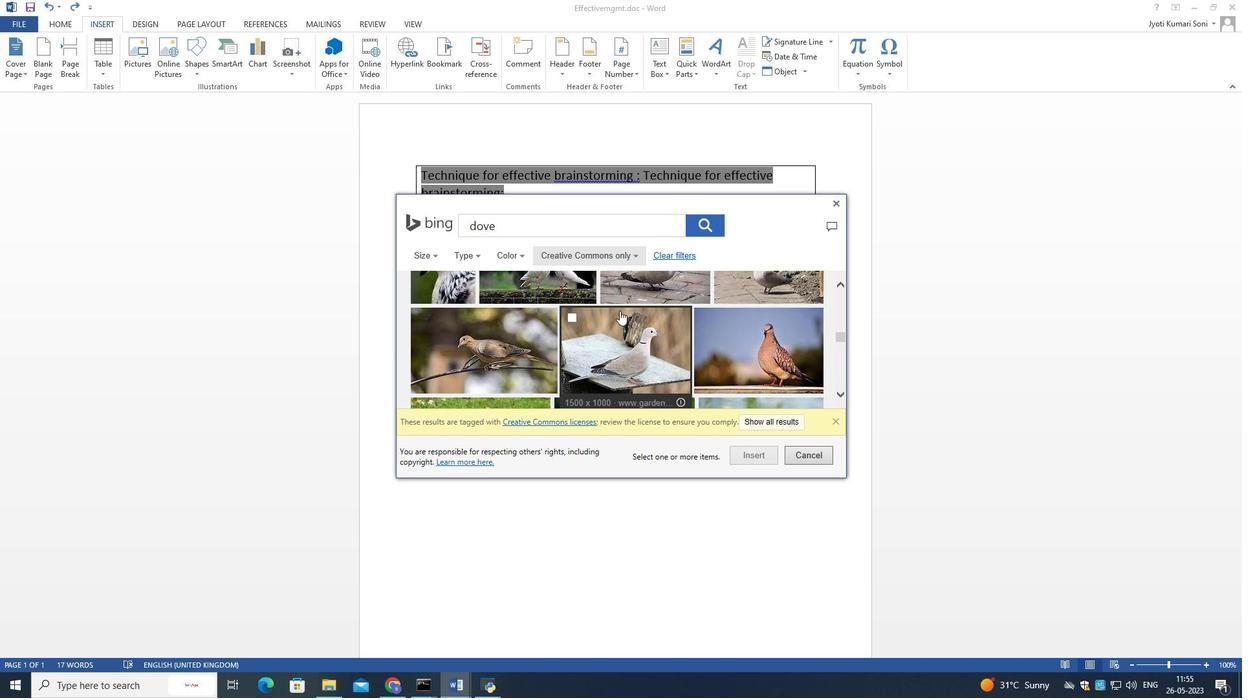 
Action: Mouse moved to (614, 306)
Screenshot: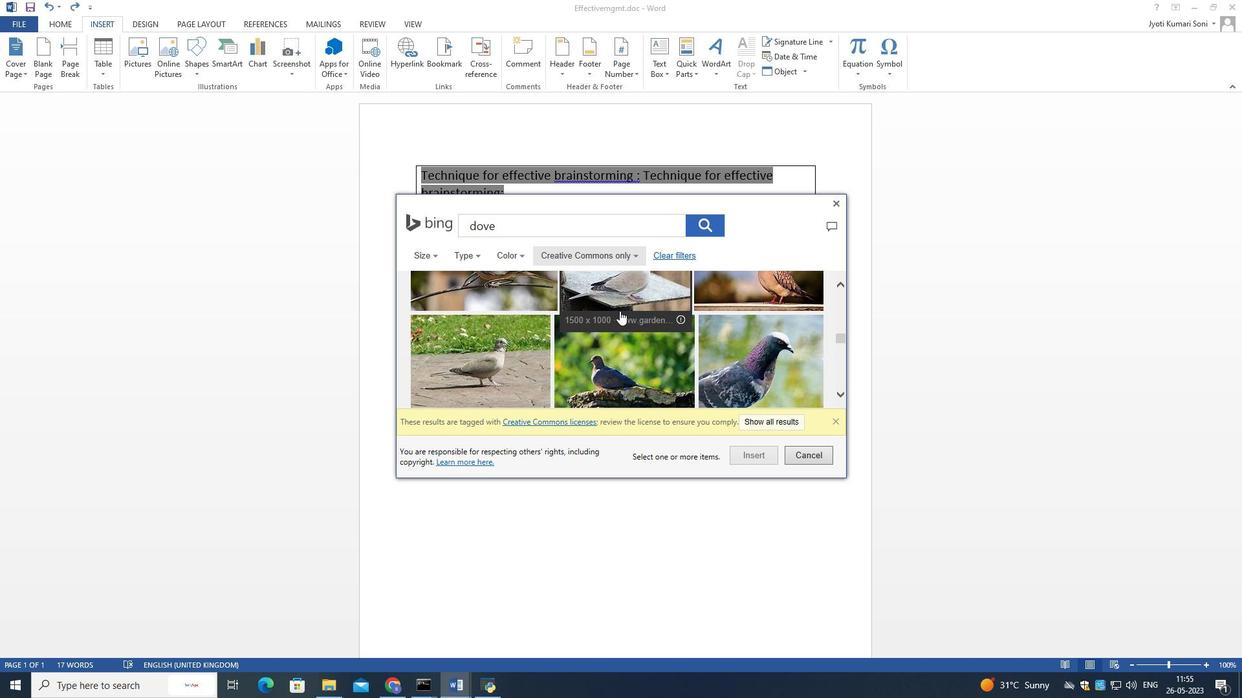 
Action: Mouse scrolled (614, 306) with delta (0, 0)
Screenshot: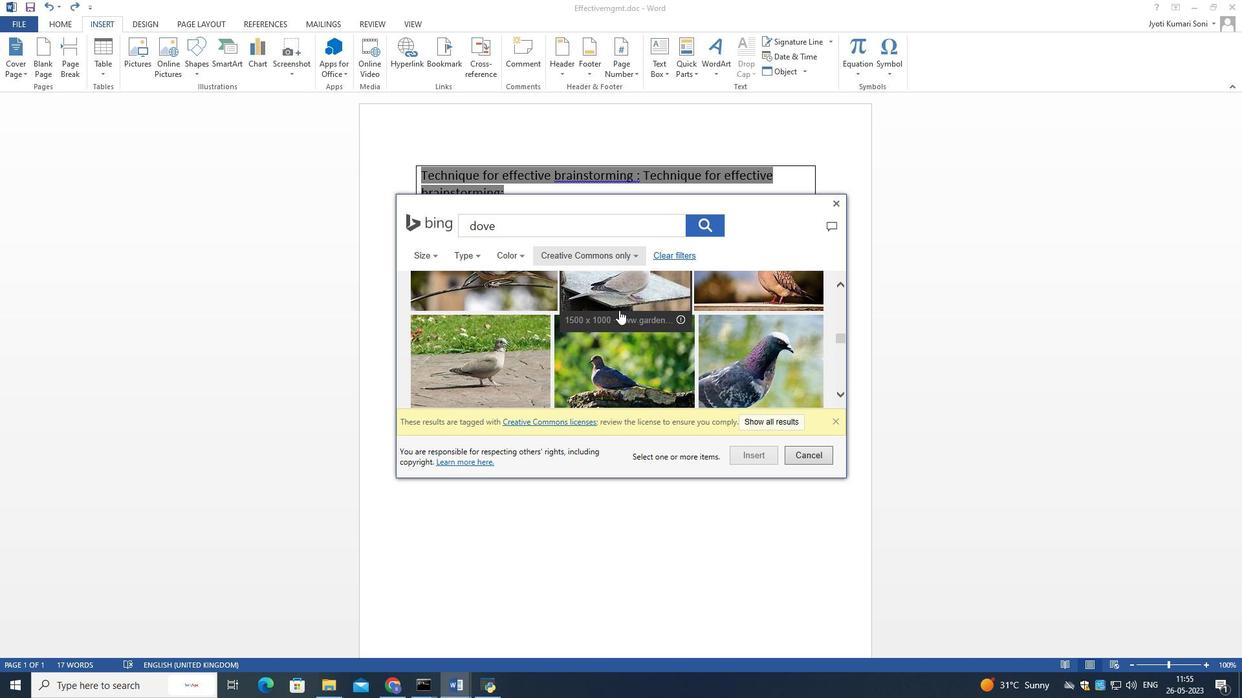 
Action: Mouse scrolled (614, 306) with delta (0, 0)
Screenshot: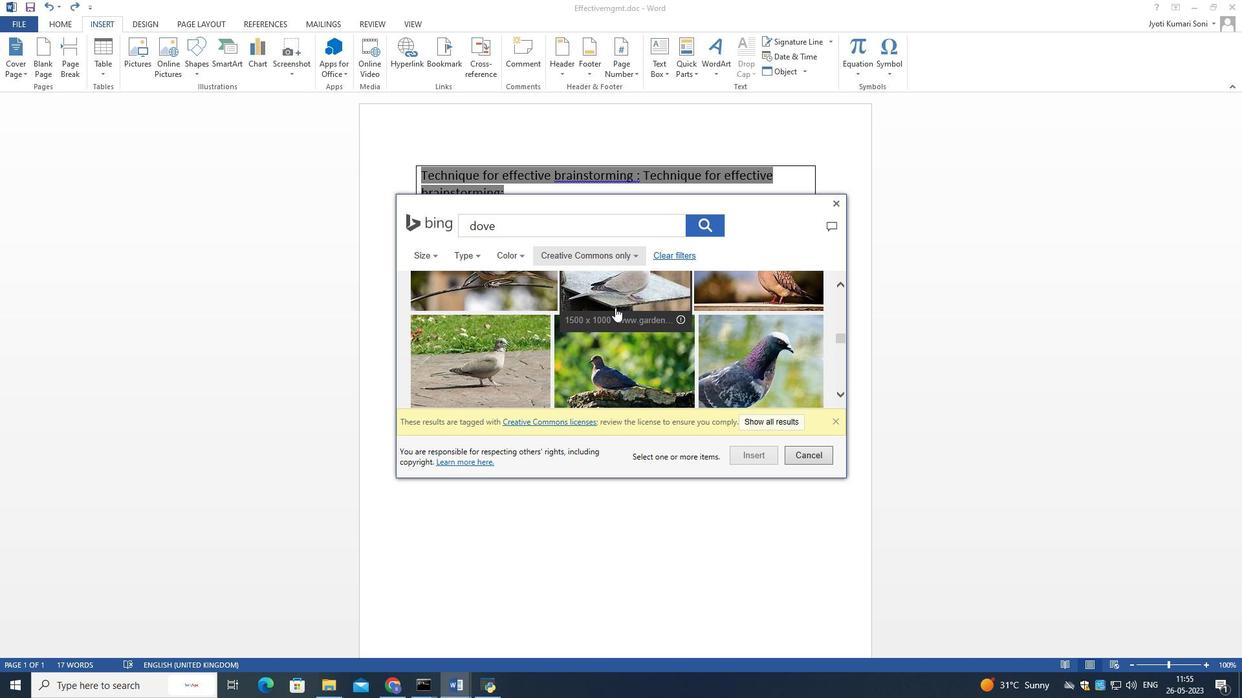 
Action: Mouse scrolled (614, 306) with delta (0, 0)
Screenshot: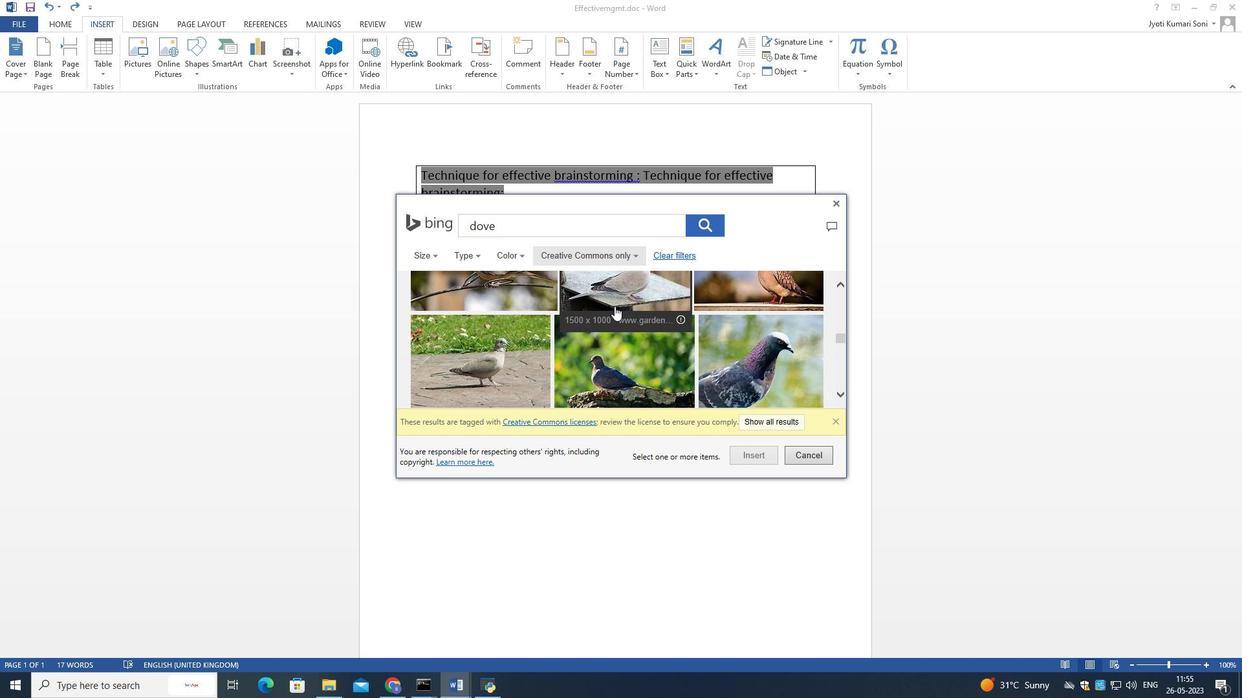 
Action: Mouse scrolled (614, 306) with delta (0, 0)
Screenshot: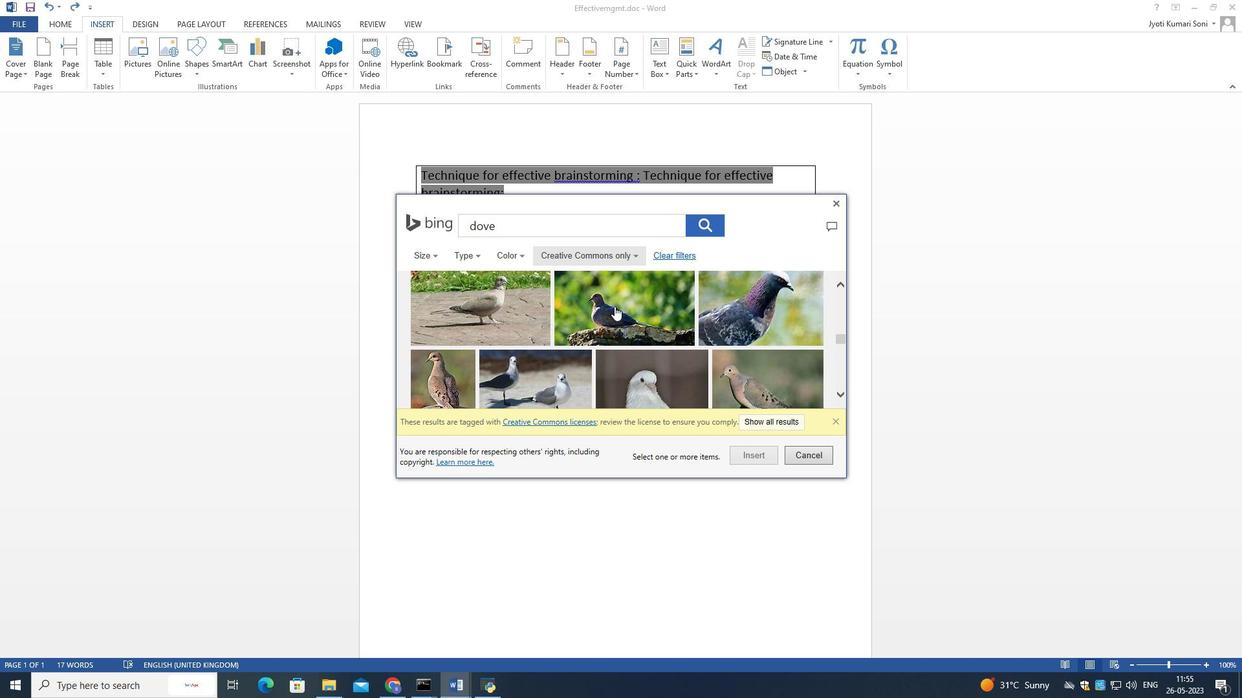 
Action: Mouse scrolled (614, 306) with delta (0, 0)
Screenshot: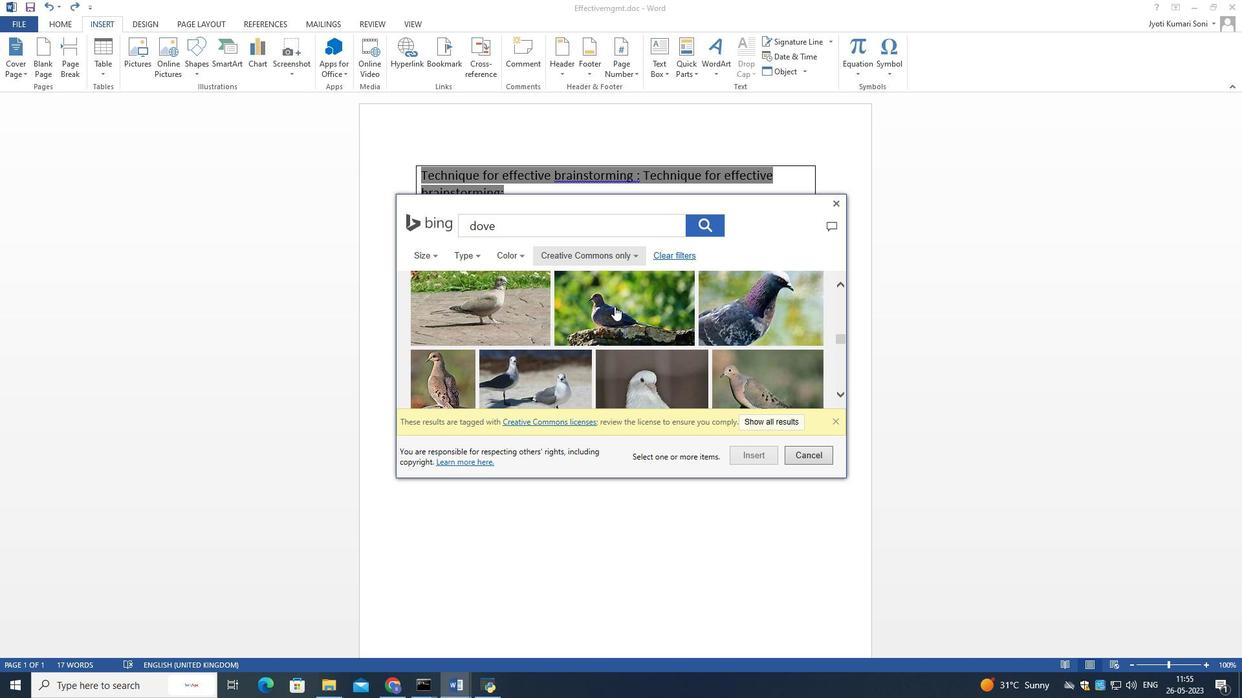 
Action: Mouse scrolled (614, 306) with delta (0, 0)
Screenshot: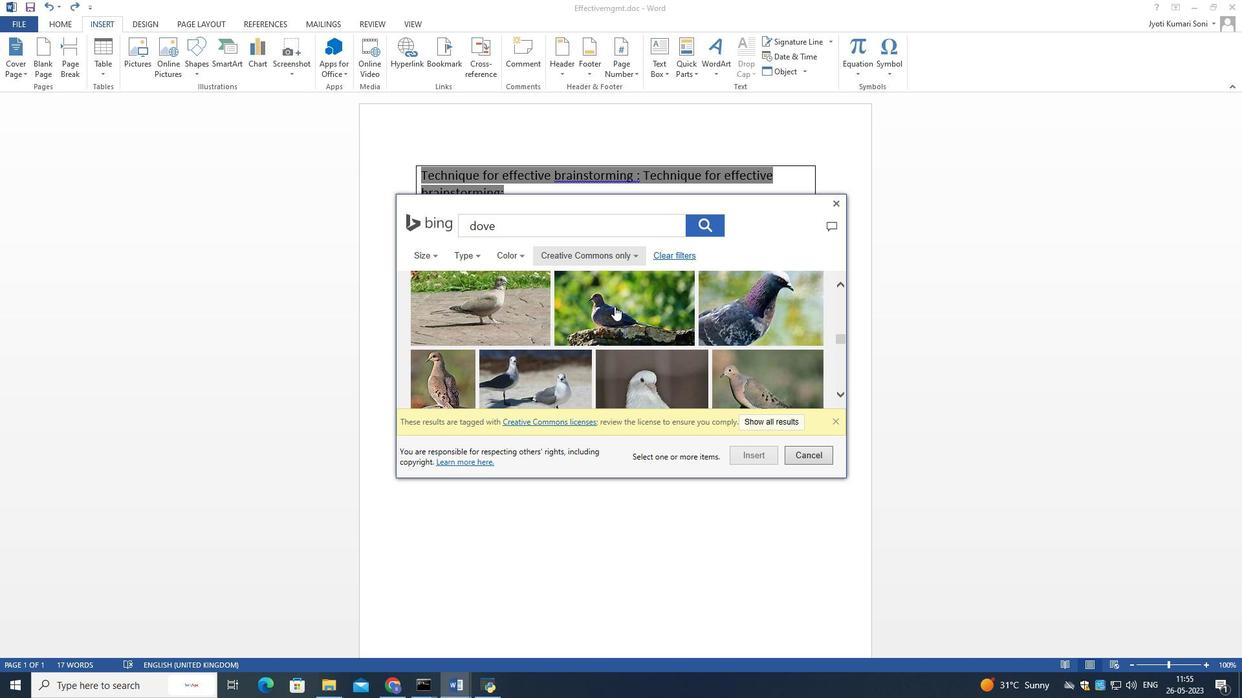 
Action: Mouse scrolled (614, 306) with delta (0, 0)
Screenshot: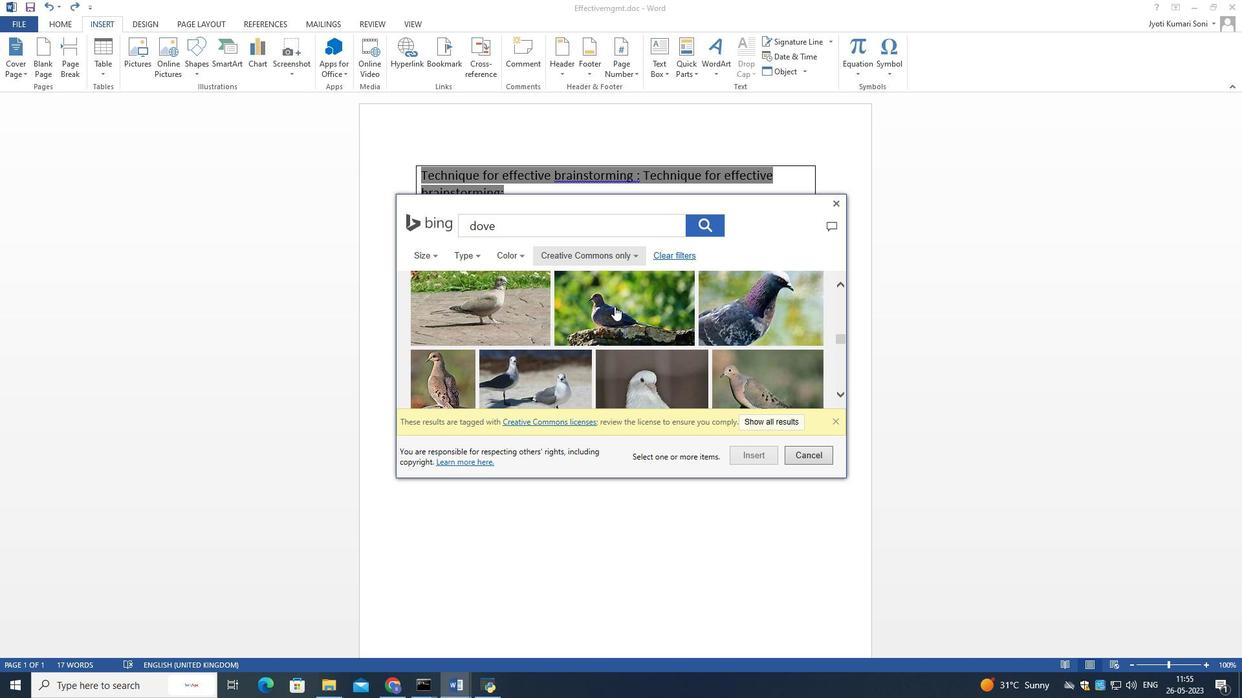 
Action: Mouse scrolled (614, 306) with delta (0, 0)
Screenshot: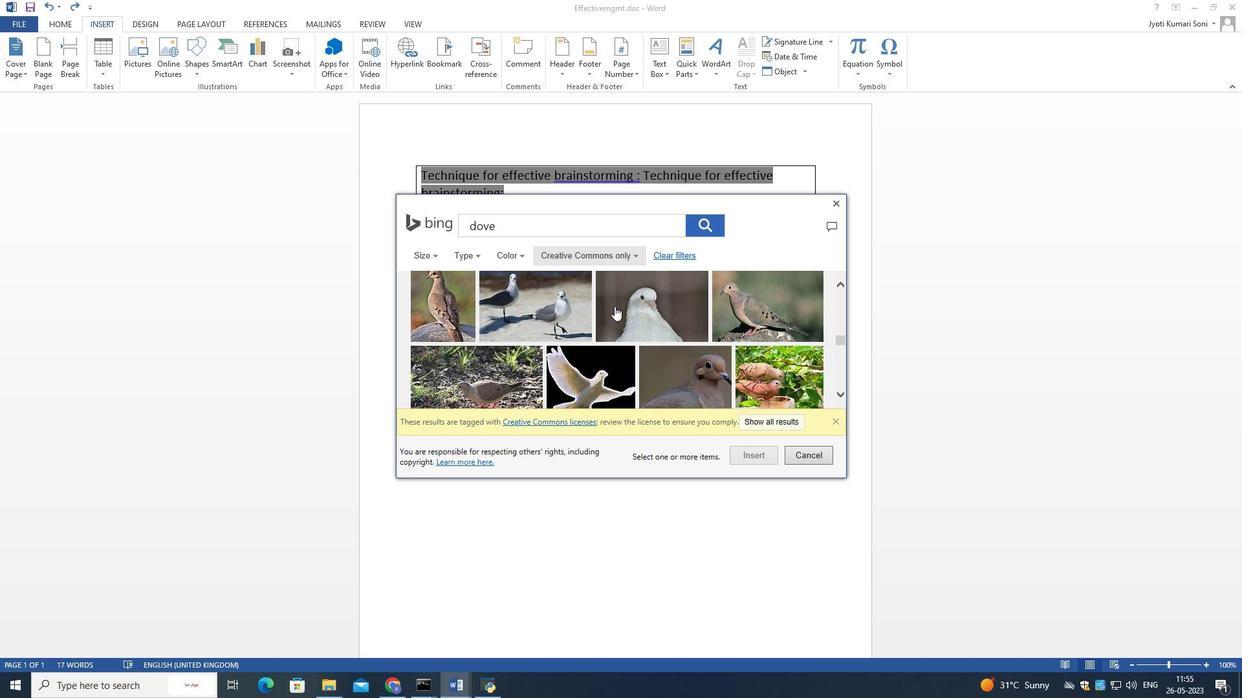 
Action: Mouse scrolled (614, 306) with delta (0, 0)
Screenshot: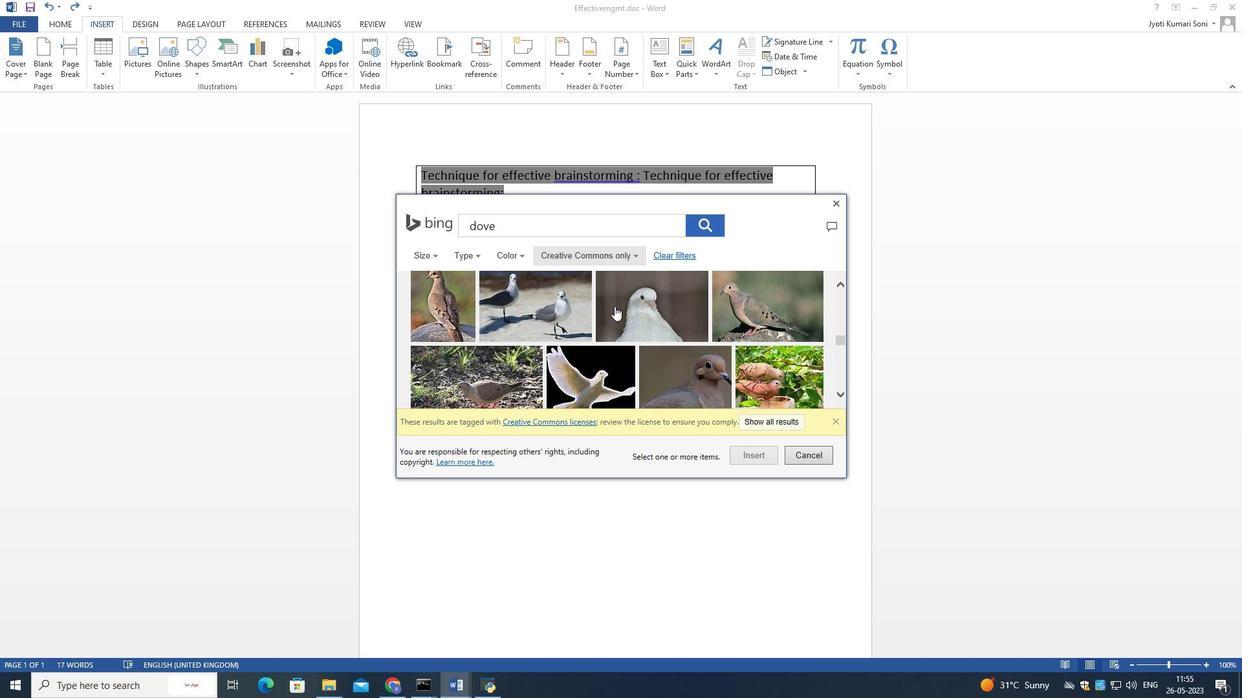 
Action: Mouse scrolled (614, 306) with delta (0, 0)
Screenshot: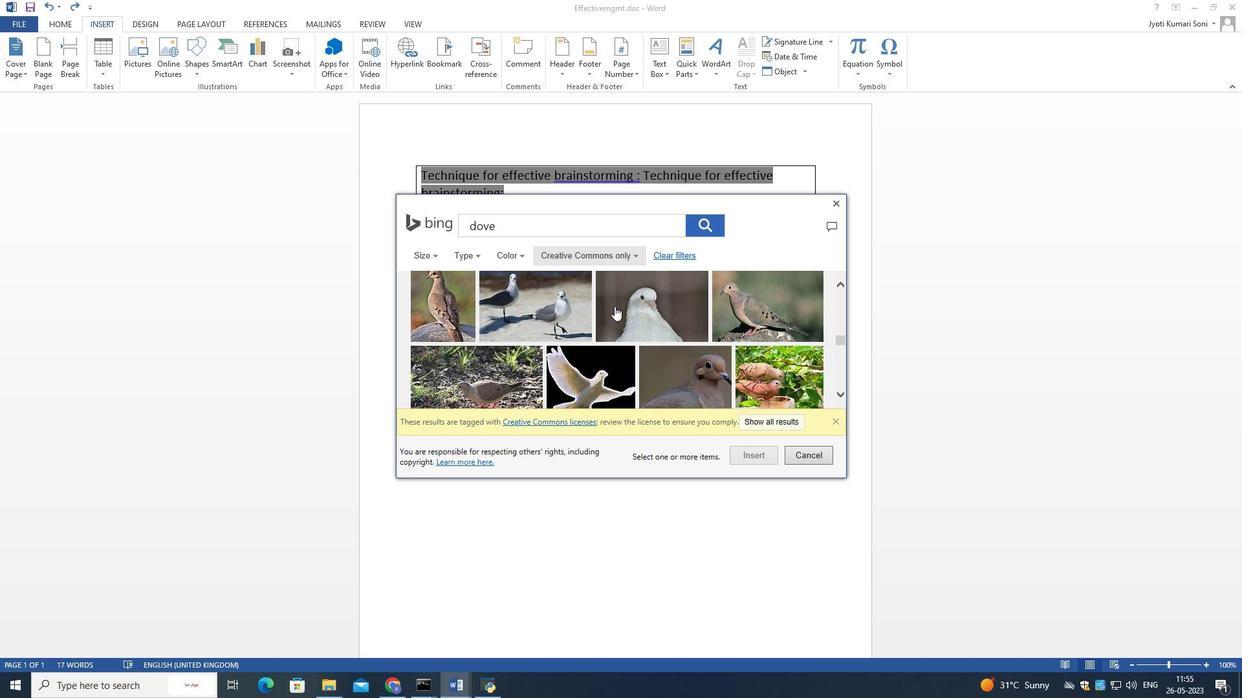 
Action: Mouse scrolled (614, 306) with delta (0, 0)
Screenshot: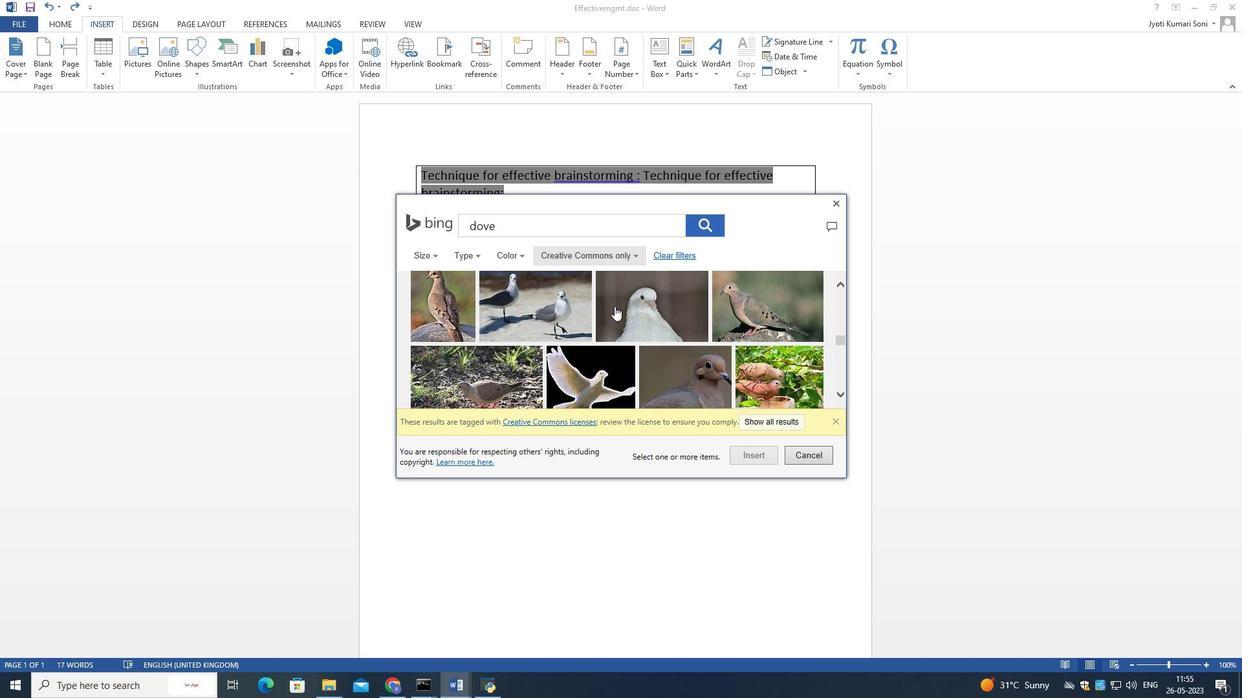 
Action: Mouse scrolled (614, 306) with delta (0, 0)
Screenshot: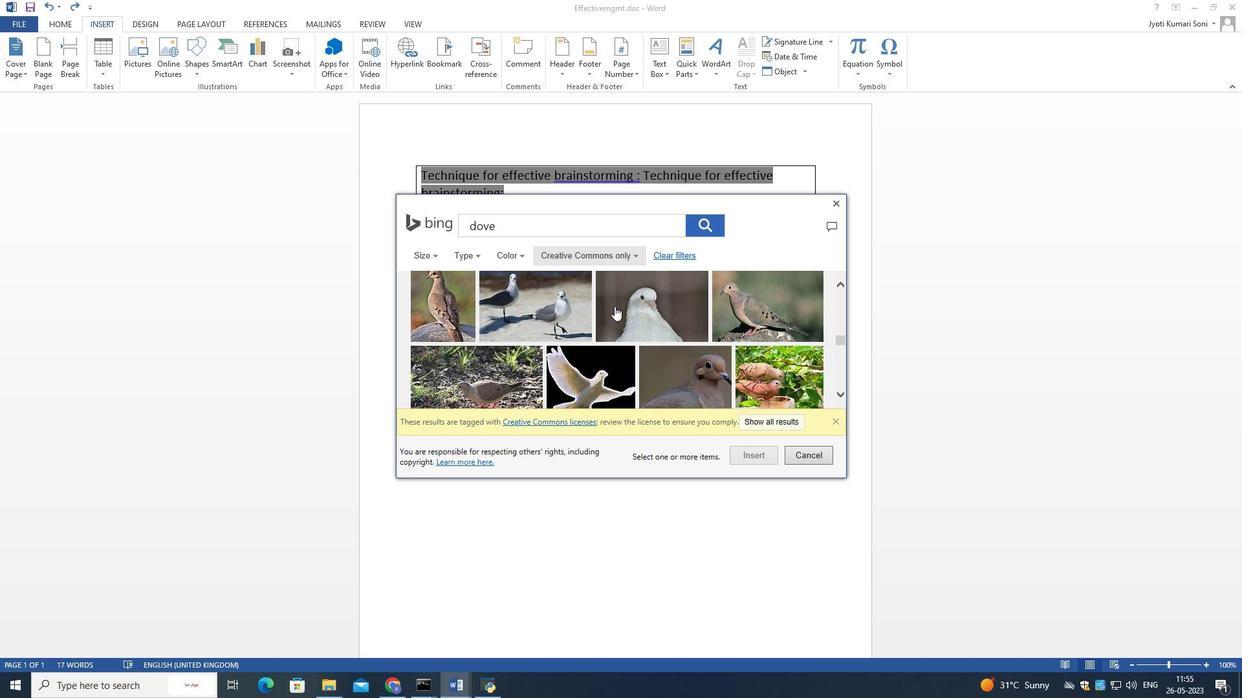 
Action: Mouse scrolled (614, 306) with delta (0, 0)
Screenshot: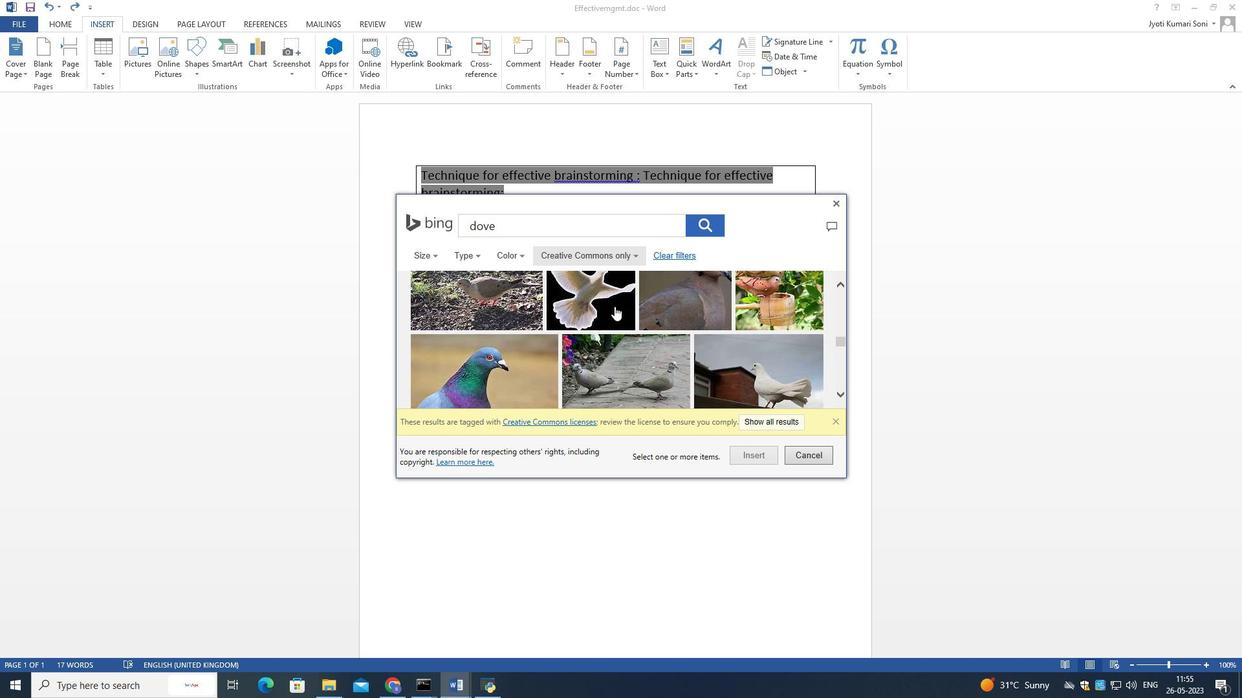
Action: Mouse scrolled (614, 306) with delta (0, 0)
Screenshot: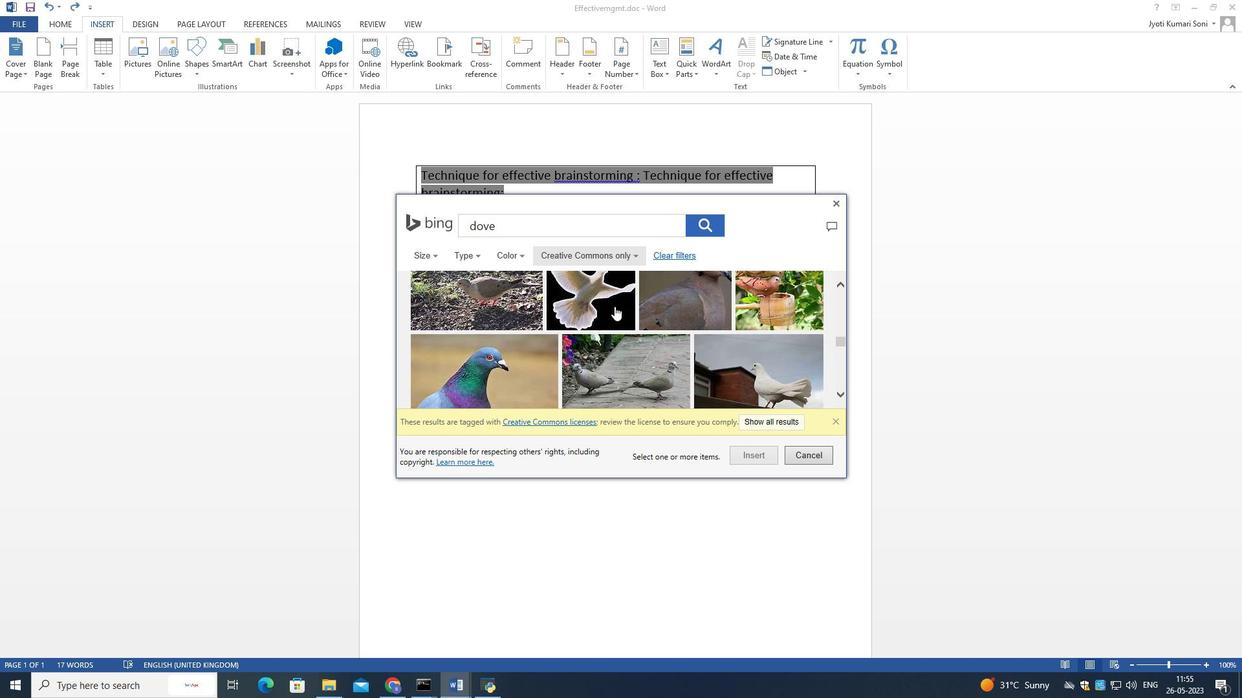 
Action: Mouse scrolled (614, 306) with delta (0, 0)
Screenshot: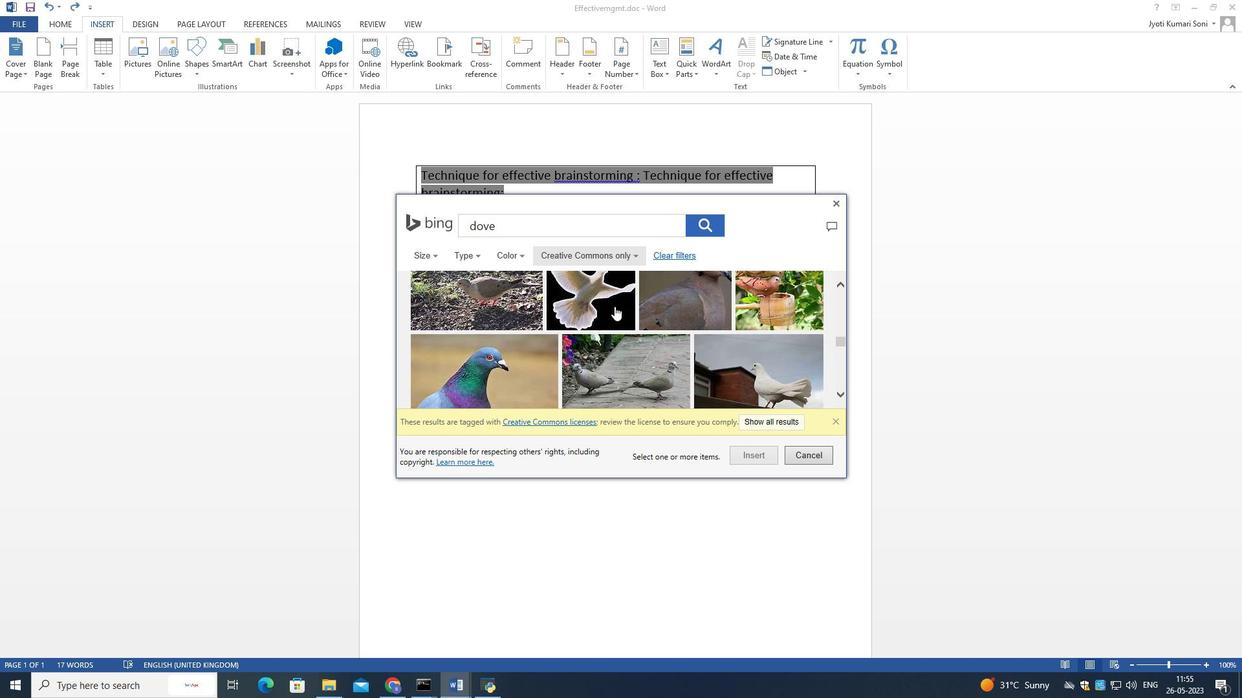 
Action: Mouse scrolled (614, 306) with delta (0, 0)
Screenshot: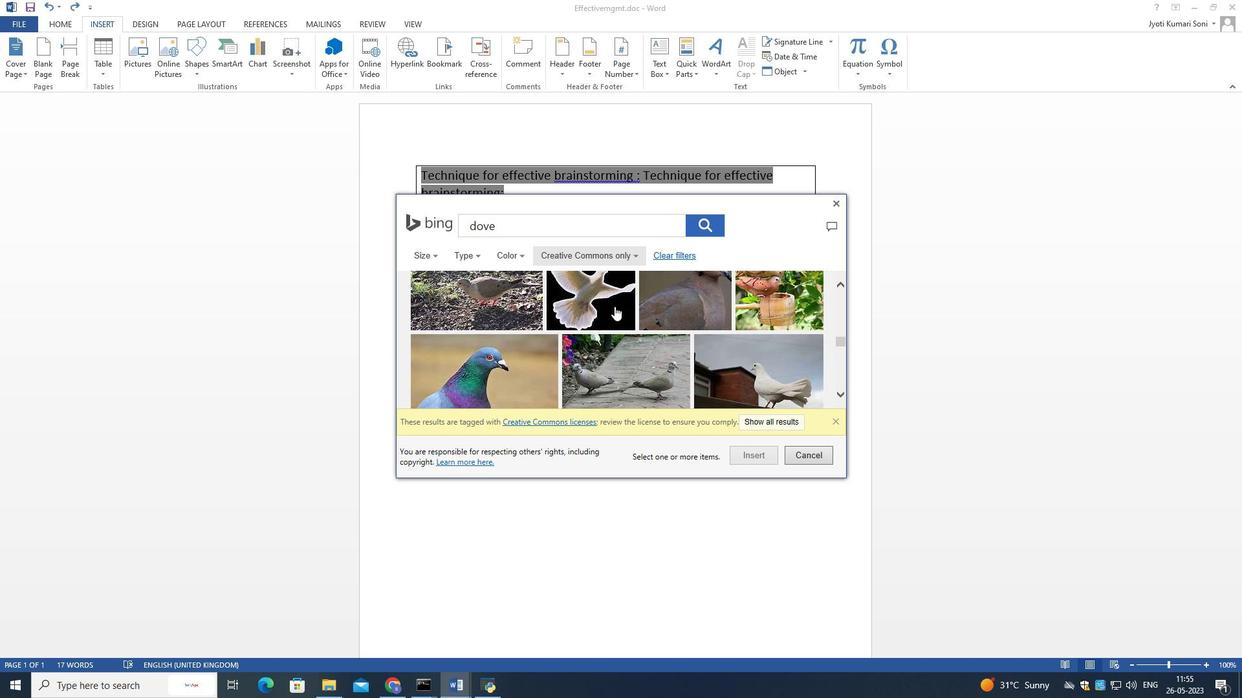 
Action: Mouse scrolled (614, 306) with delta (0, 0)
Screenshot: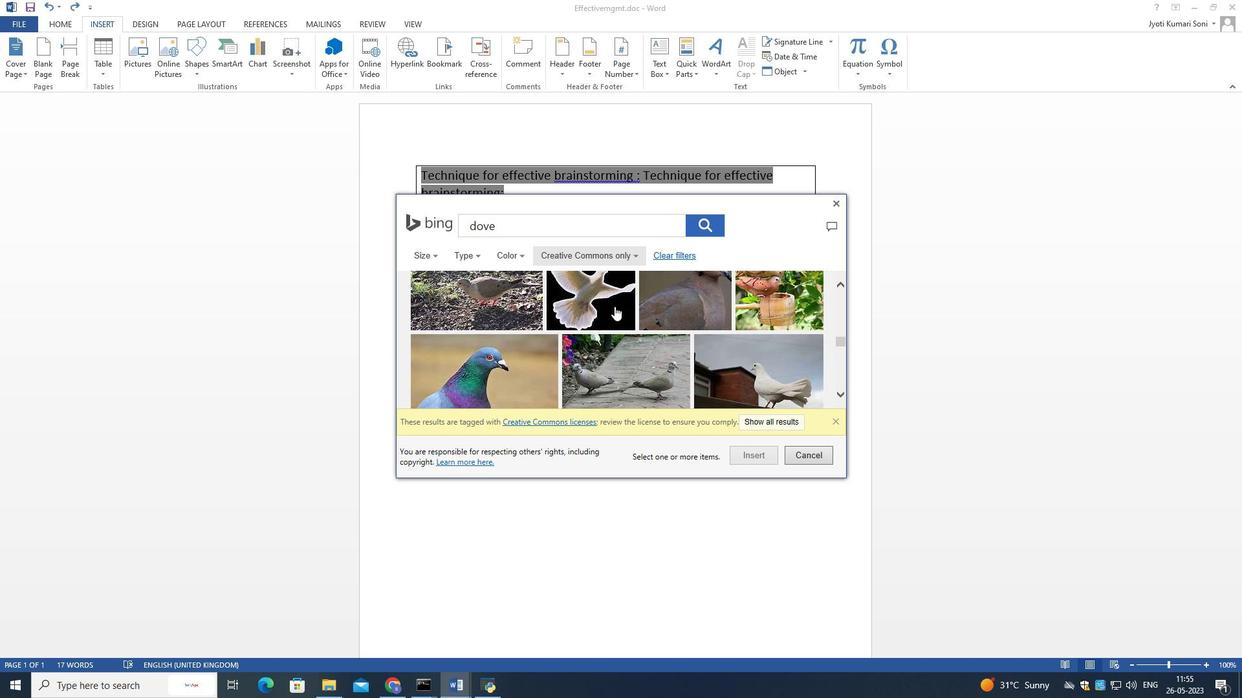 
Action: Mouse moved to (614, 306)
Screenshot: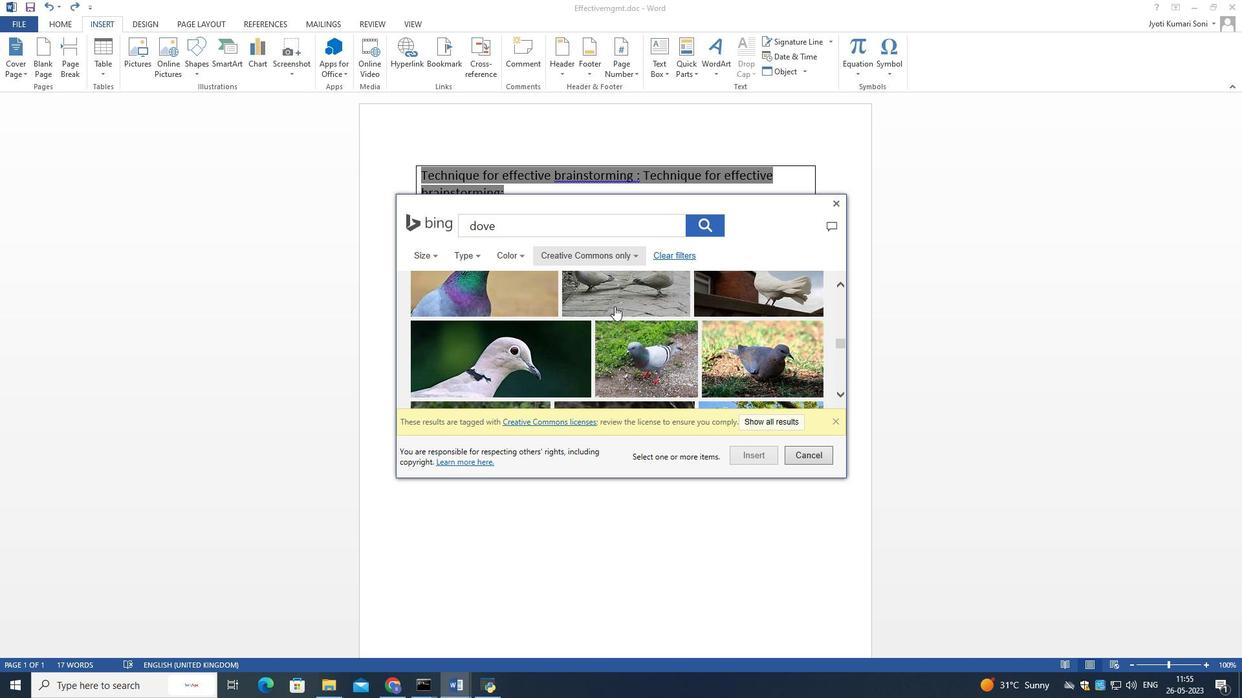 
Action: Mouse scrolled (614, 305) with delta (0, 0)
